 Task: Create a simple Node.js web server and deploy it to Azure using GitHub Actions.
Action: Mouse moved to (202, 0)
Screenshot: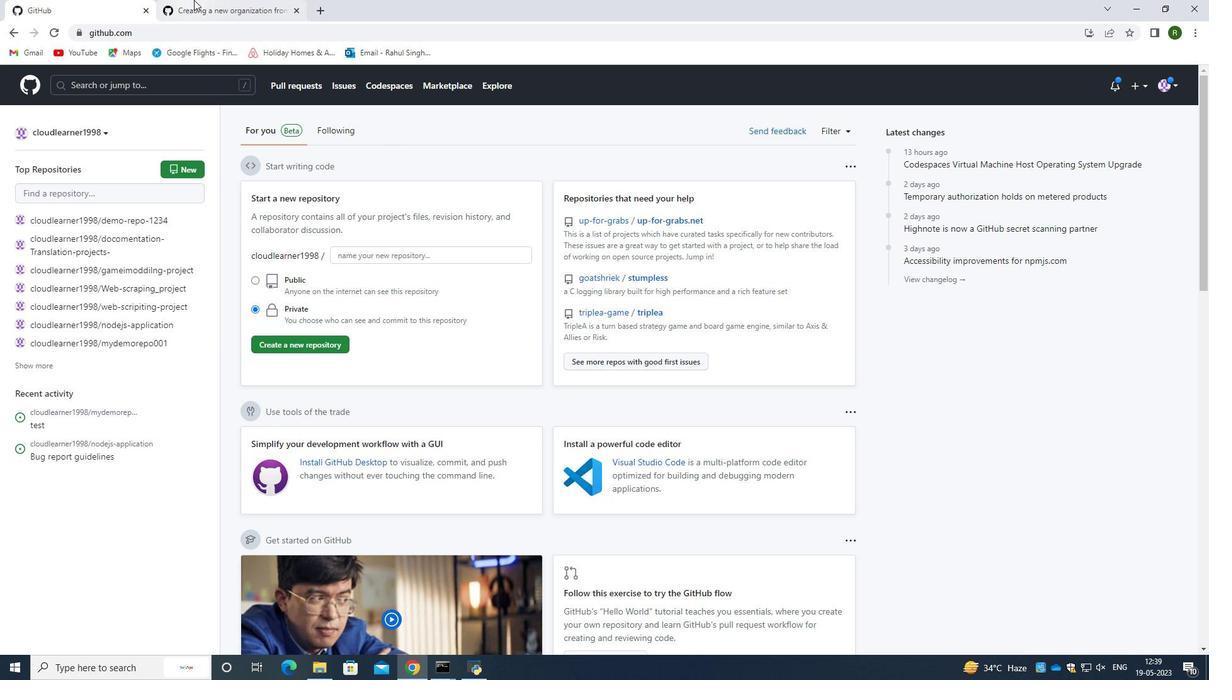 
Action: Mouse pressed left at (202, 0)
Screenshot: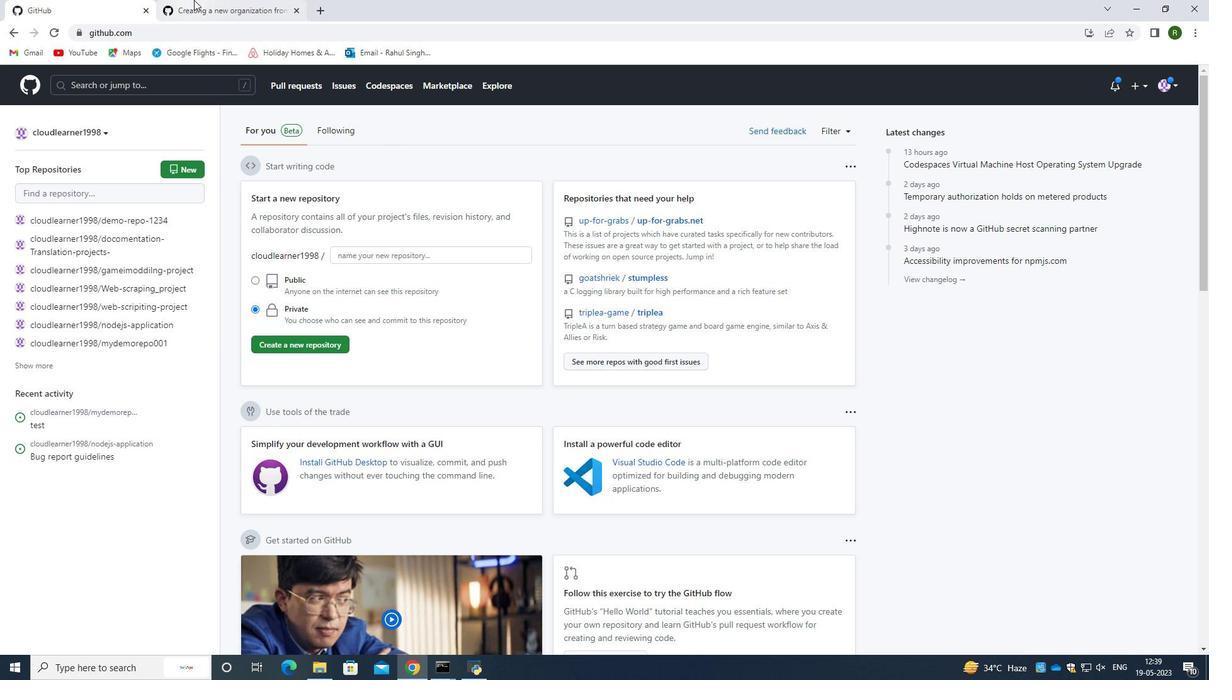 
Action: Mouse moved to (296, 13)
Screenshot: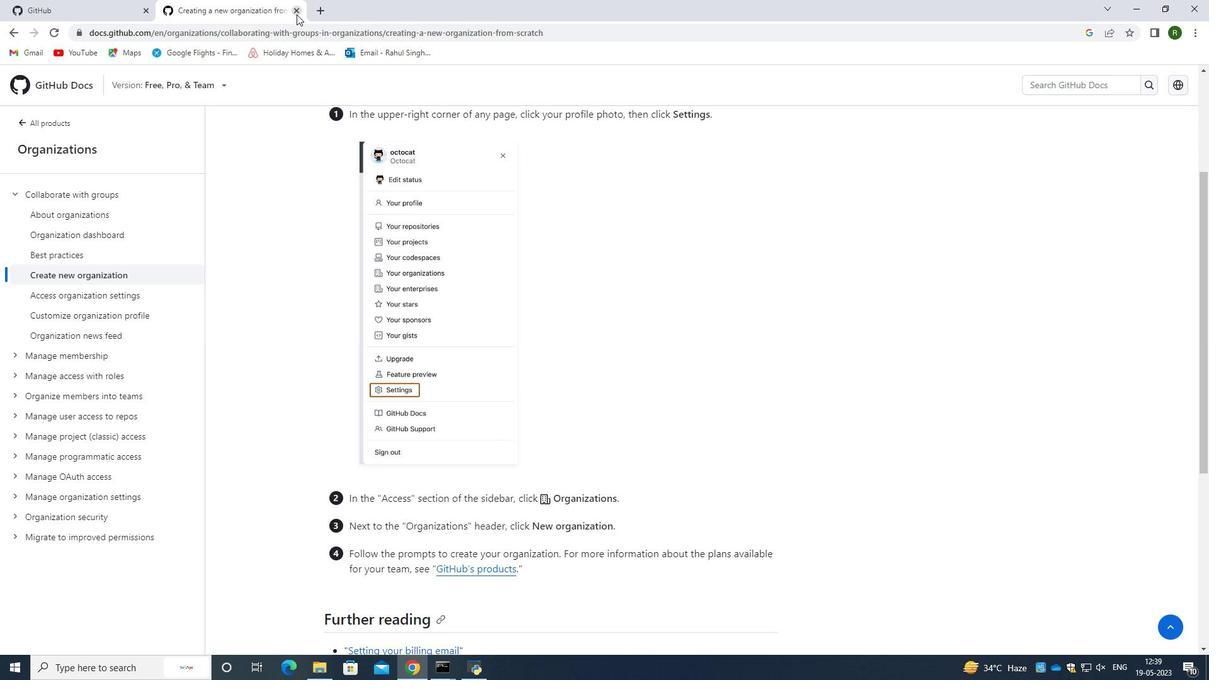 
Action: Mouse pressed left at (296, 13)
Screenshot: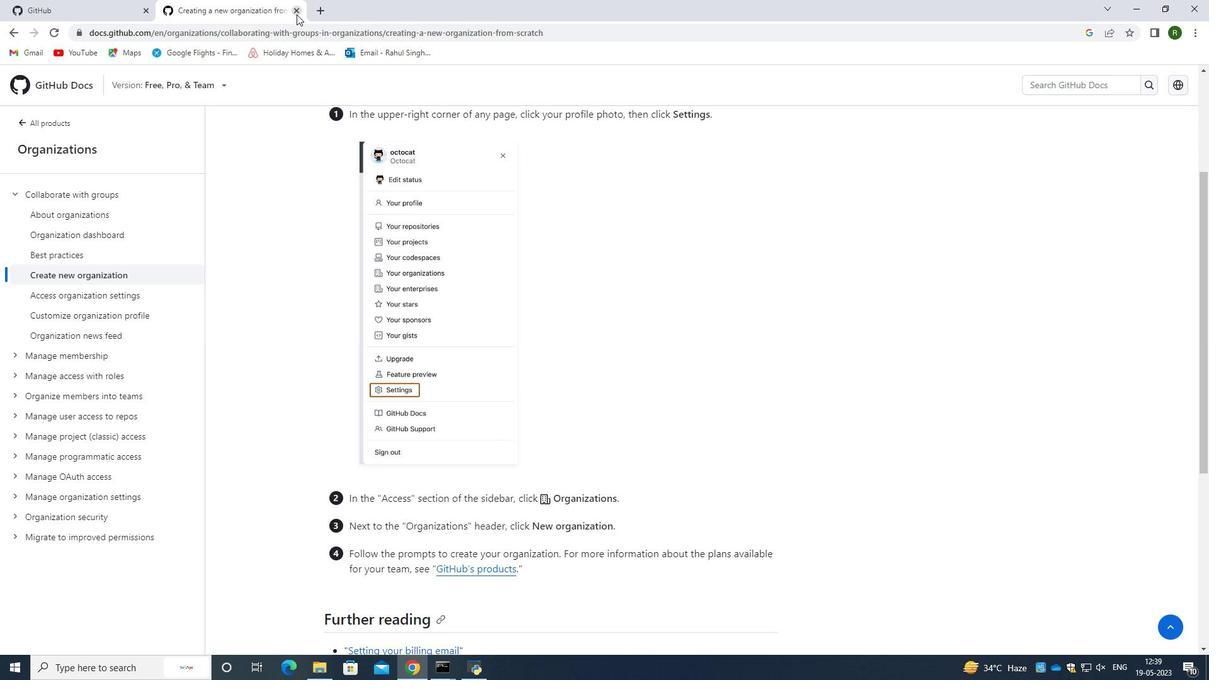 
Action: Mouse moved to (57, 0)
Screenshot: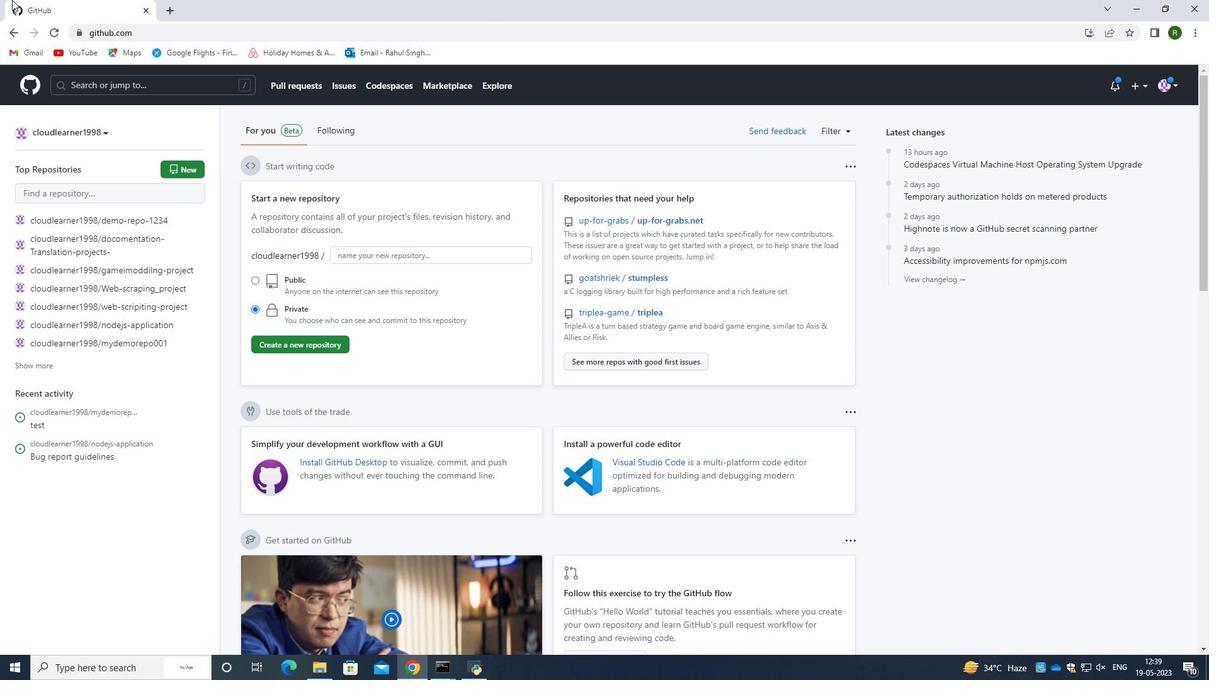 
Action: Mouse pressed left at (57, 0)
Screenshot: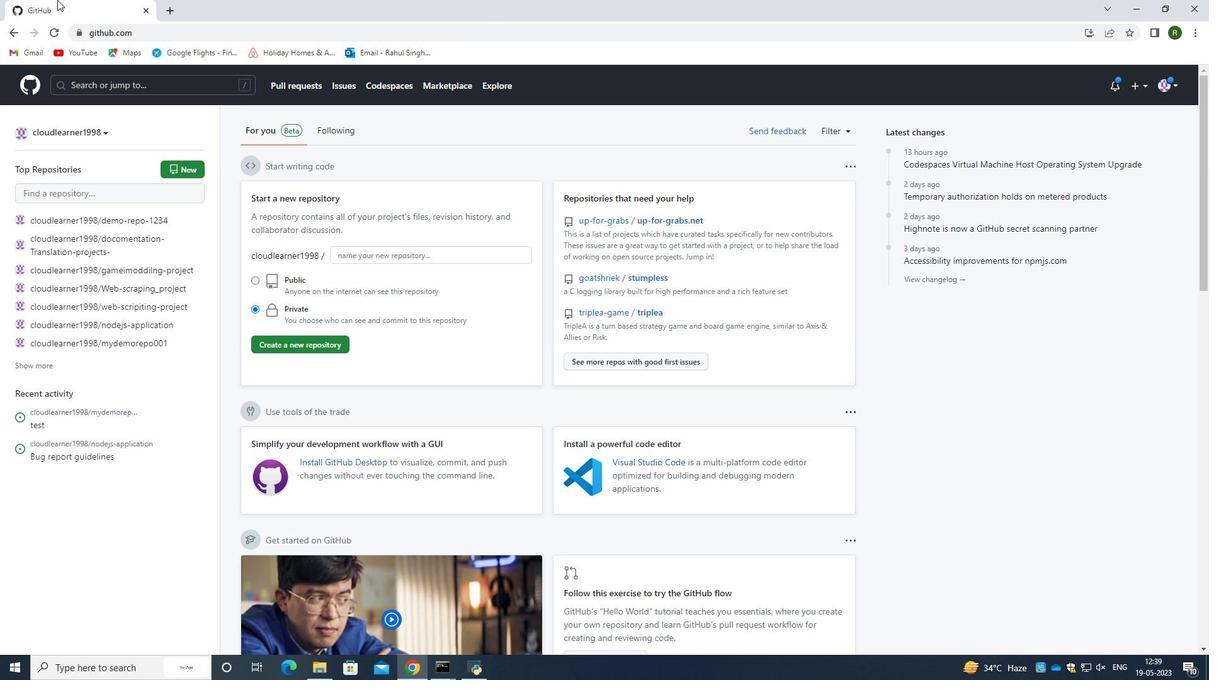 
Action: Mouse moved to (162, 7)
Screenshot: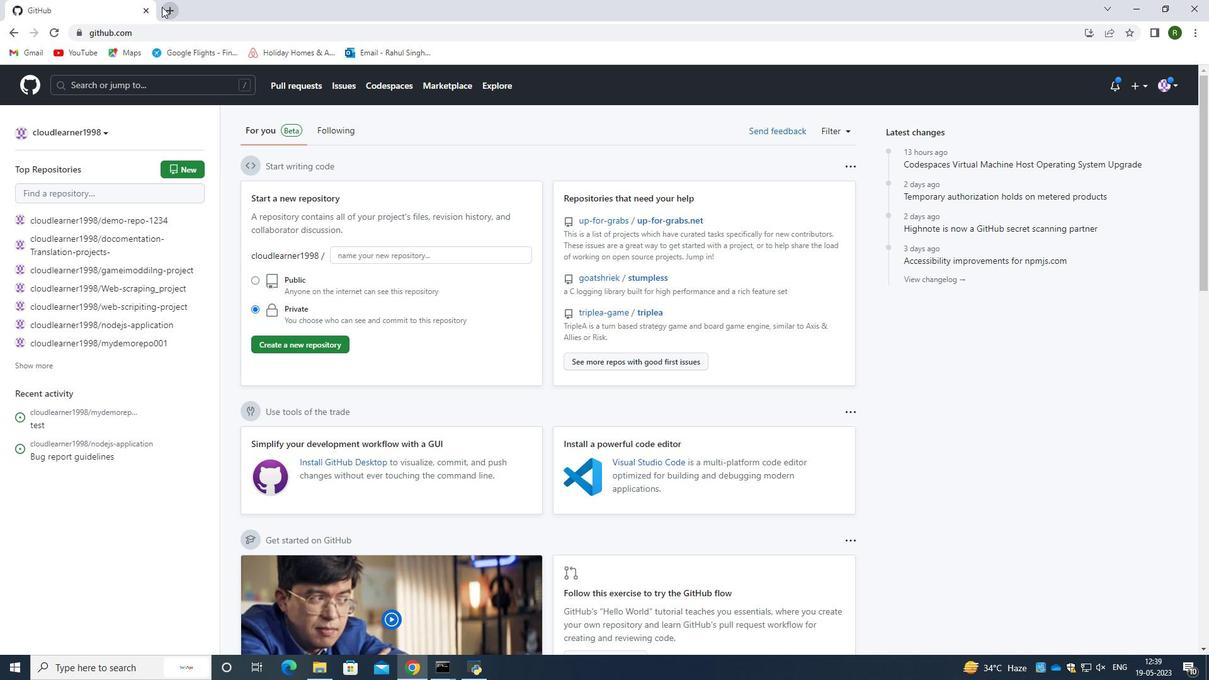 
Action: Mouse pressed left at (162, 7)
Screenshot: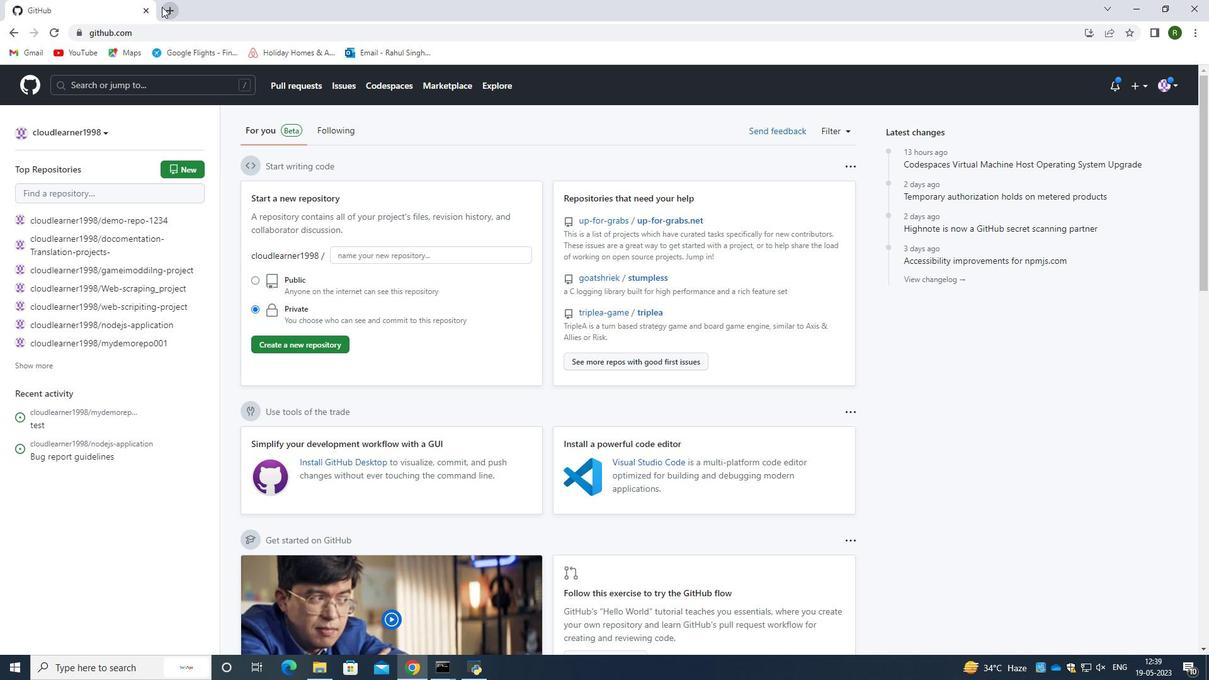 
Action: Mouse moved to (185, 34)
Screenshot: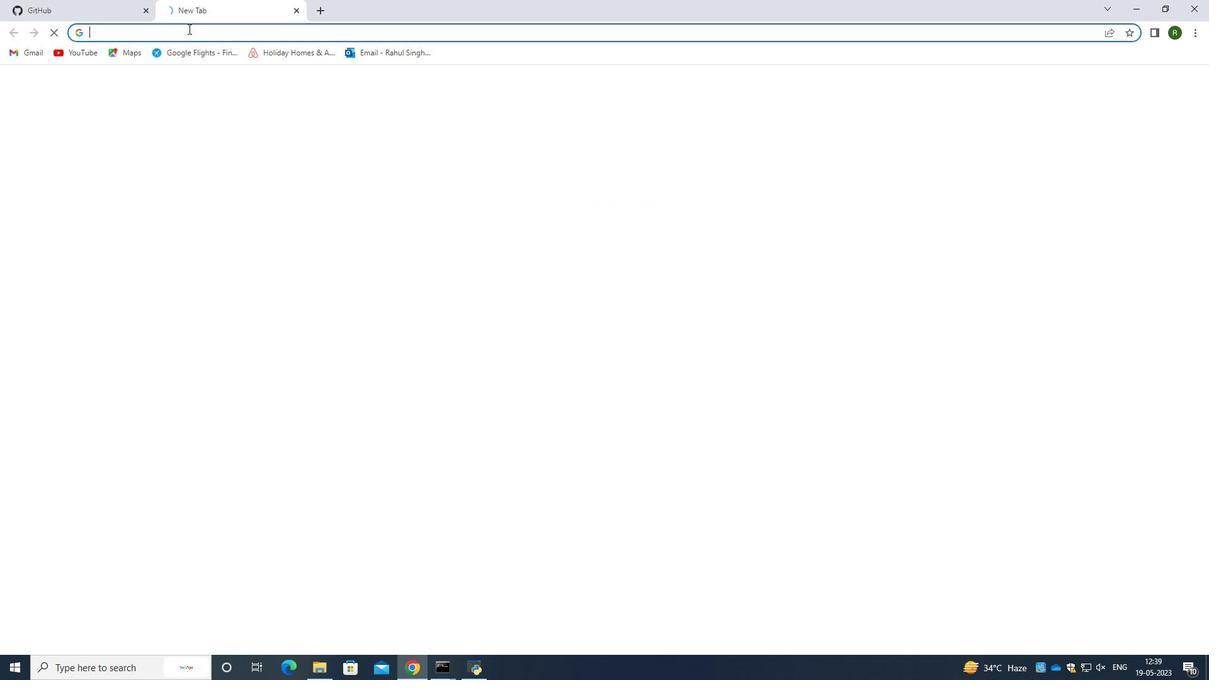 
Action: Key pressed simple<Key.space>webscrio<Key.backspace>pt<Key.space>fro<Key.space><Key.backspace><Key.backspace><Key.backspace>or<Key.space>a<Key.space>p<Key.backspace><Key.backspace><Key.backspace><Key.backspace><Key.backspace><Key.backspace><Key.backspace>in<Key.space>pty<Key.backspace><Key.backspace>ython<Key.enter>
Screenshot: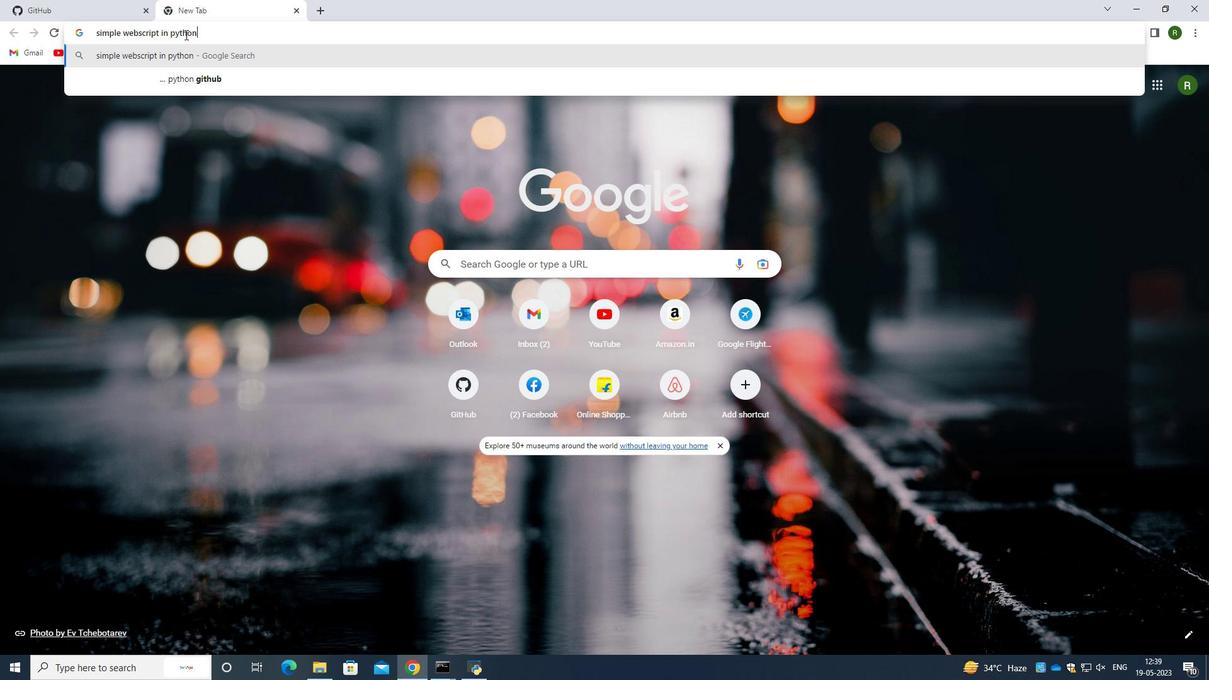 
Action: Mouse moved to (290, 363)
Screenshot: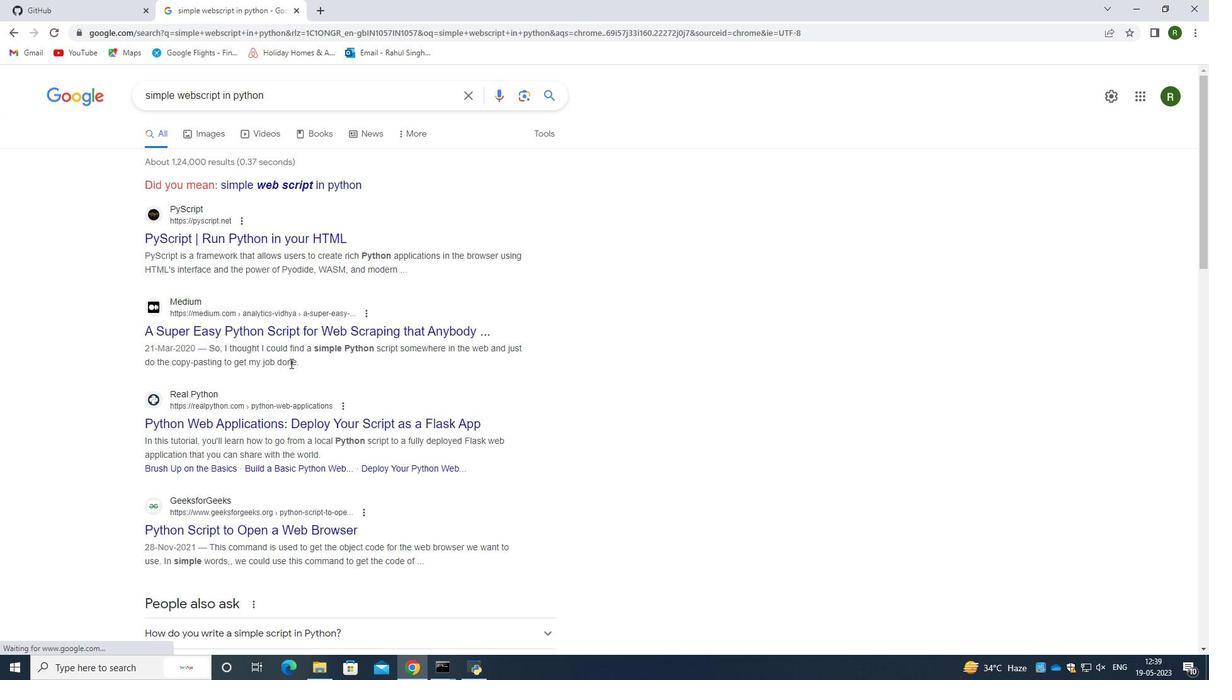 
Action: Mouse scrolled (290, 362) with delta (0, 0)
Screenshot: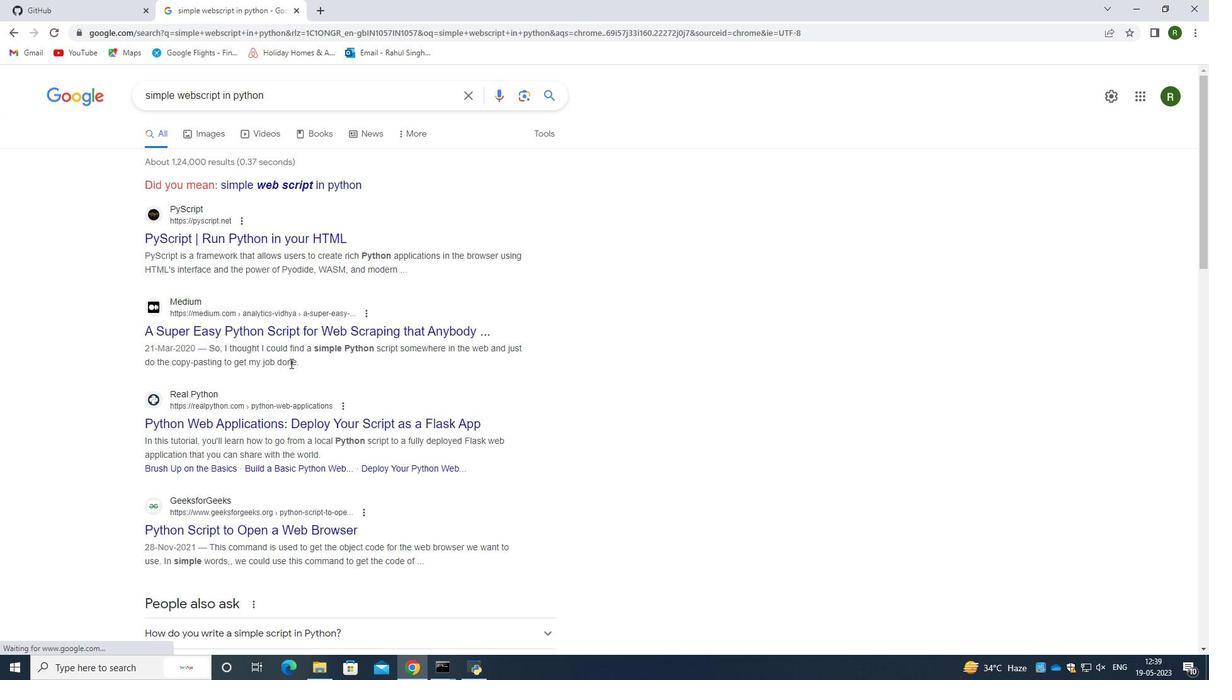 
Action: Mouse moved to (290, 363)
Screenshot: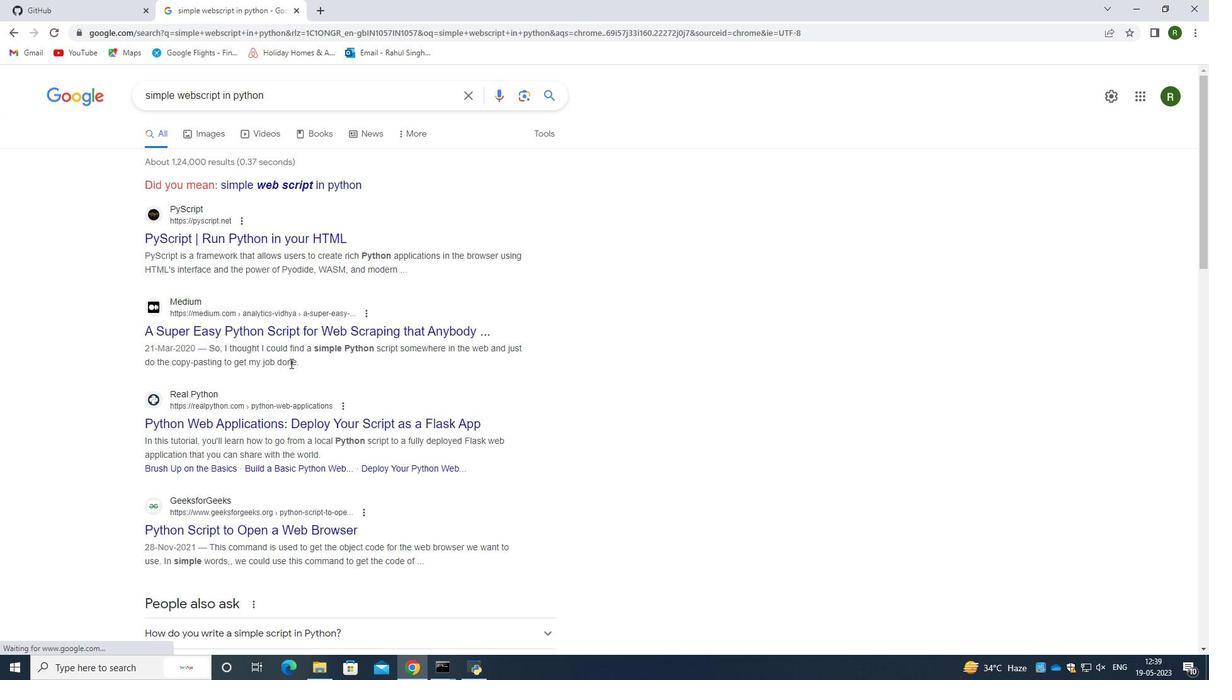 
Action: Mouse scrolled (290, 362) with delta (0, 0)
Screenshot: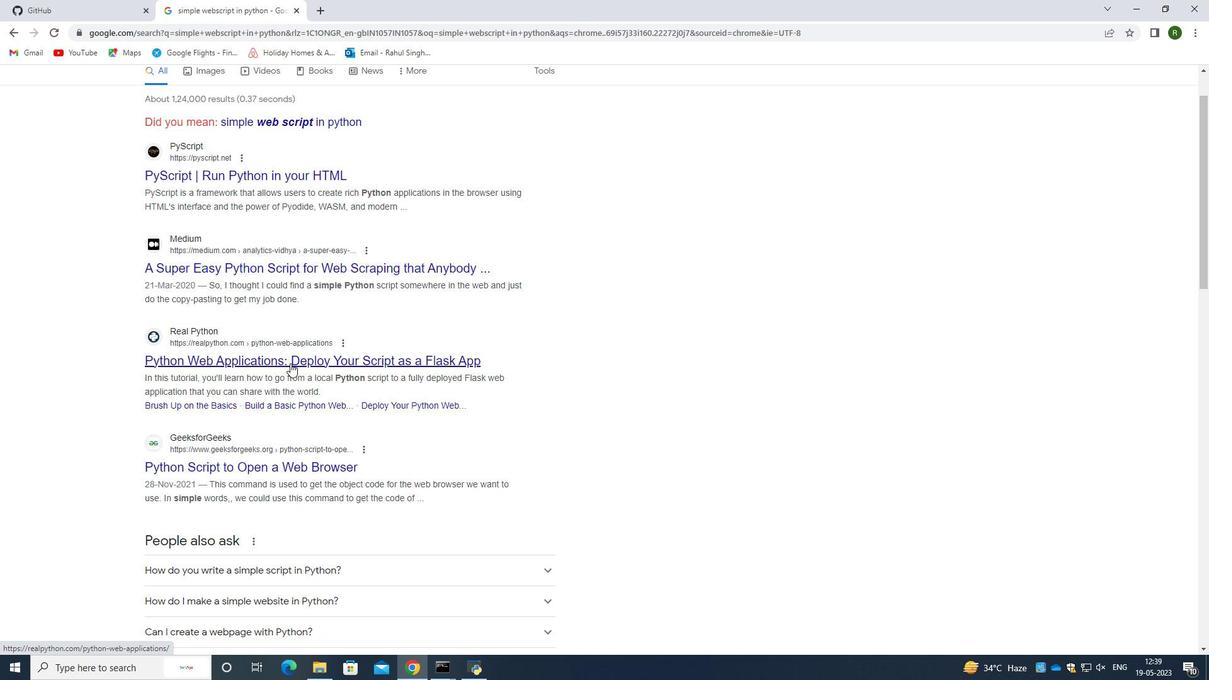 
Action: Mouse moved to (291, 365)
Screenshot: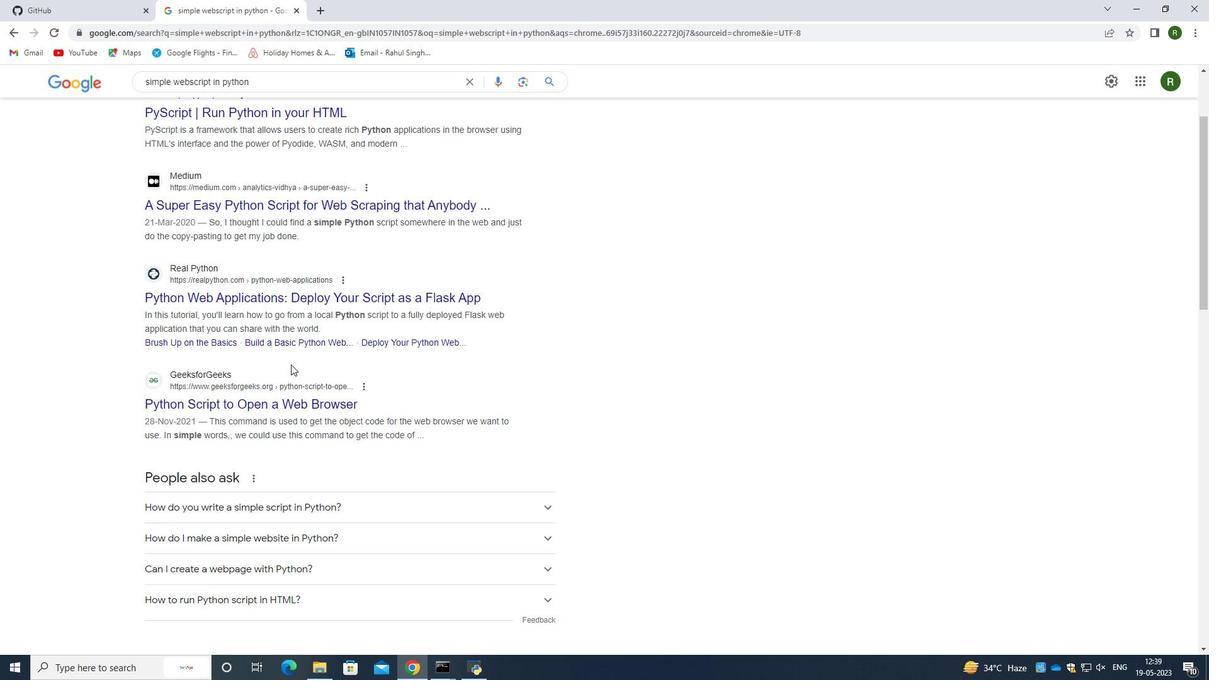 
Action: Mouse scrolled (291, 366) with delta (0, 0)
Screenshot: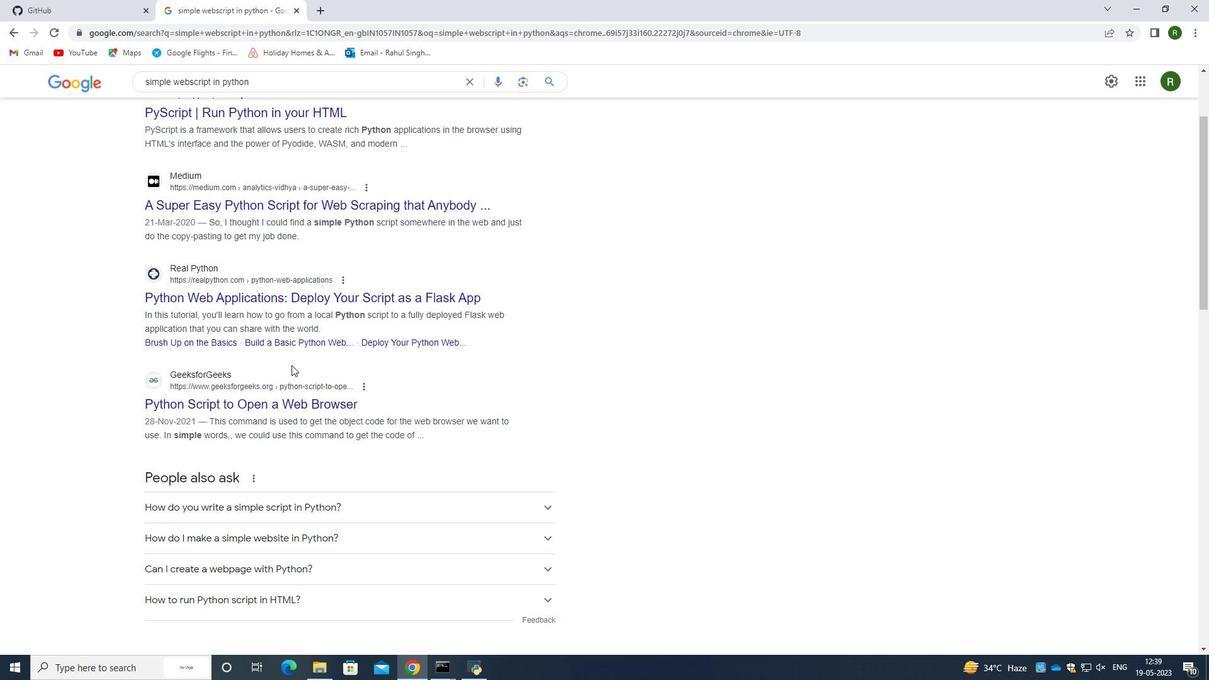 
Action: Mouse scrolled (291, 366) with delta (0, 0)
Screenshot: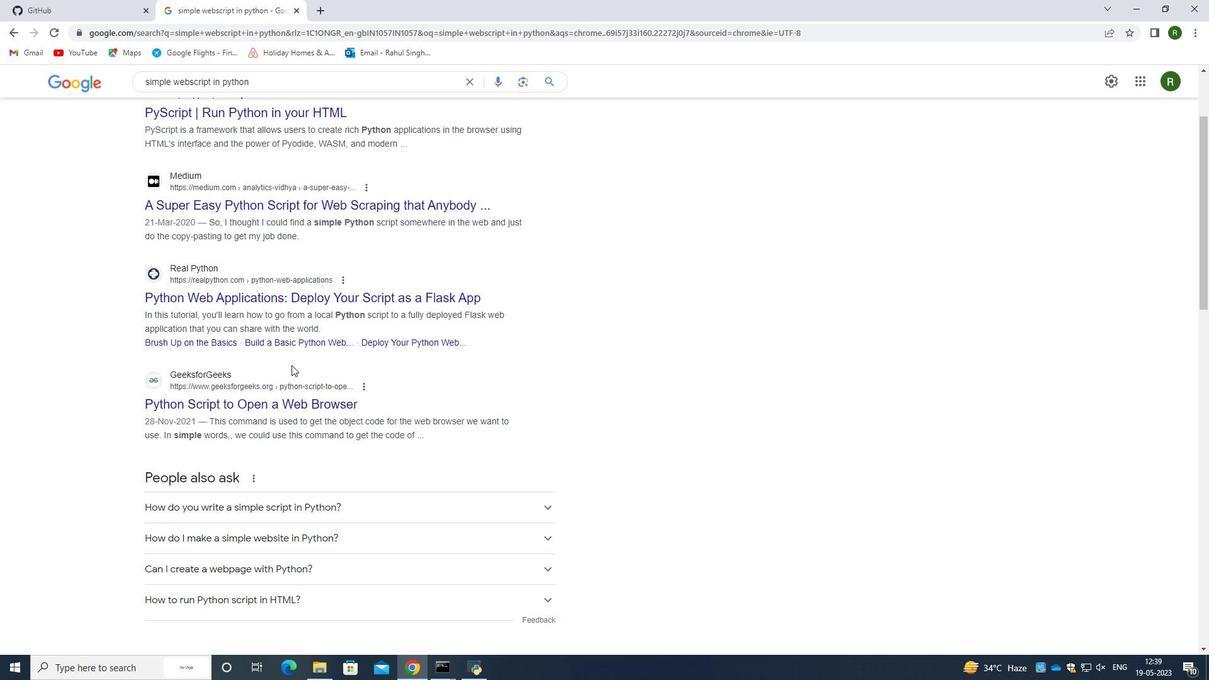 
Action: Mouse scrolled (291, 366) with delta (0, 0)
Screenshot: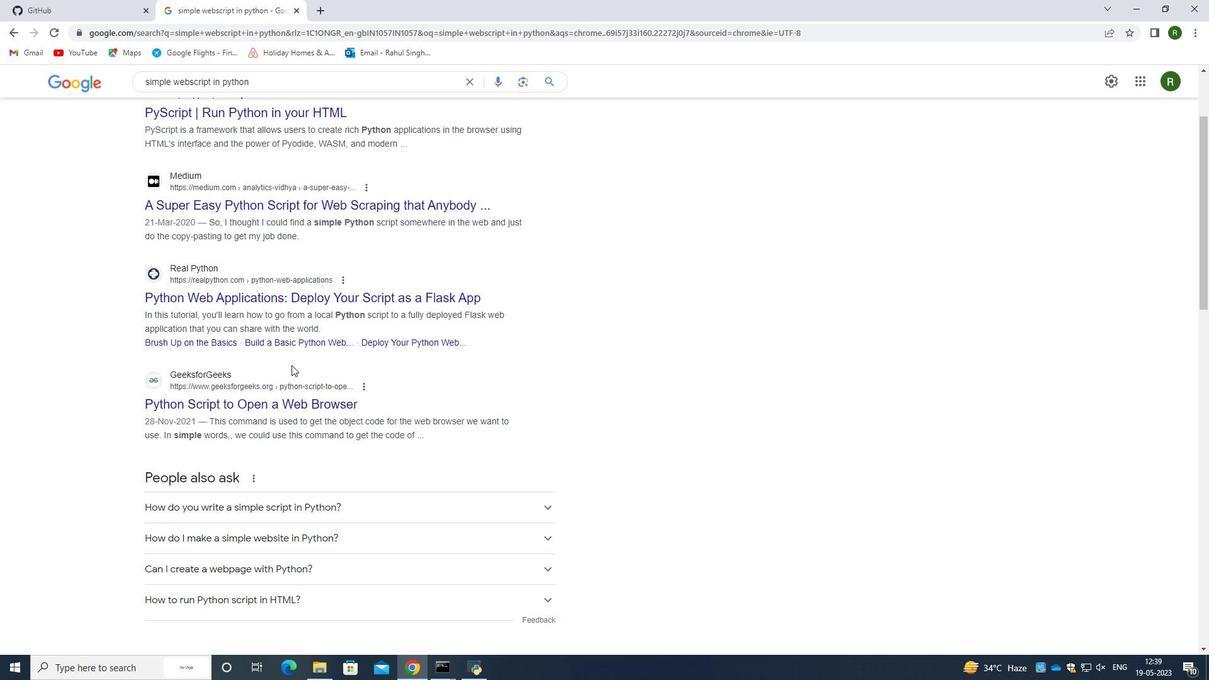 
Action: Mouse moved to (277, 101)
Screenshot: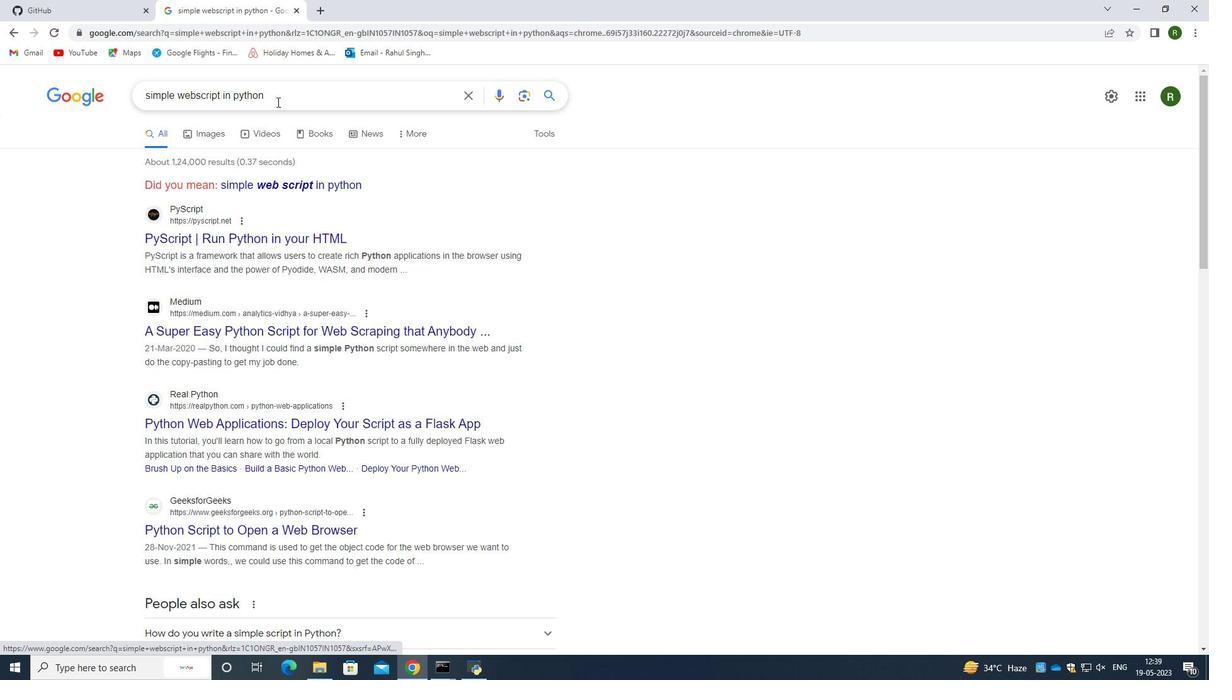 
Action: Mouse pressed left at (277, 101)
Screenshot: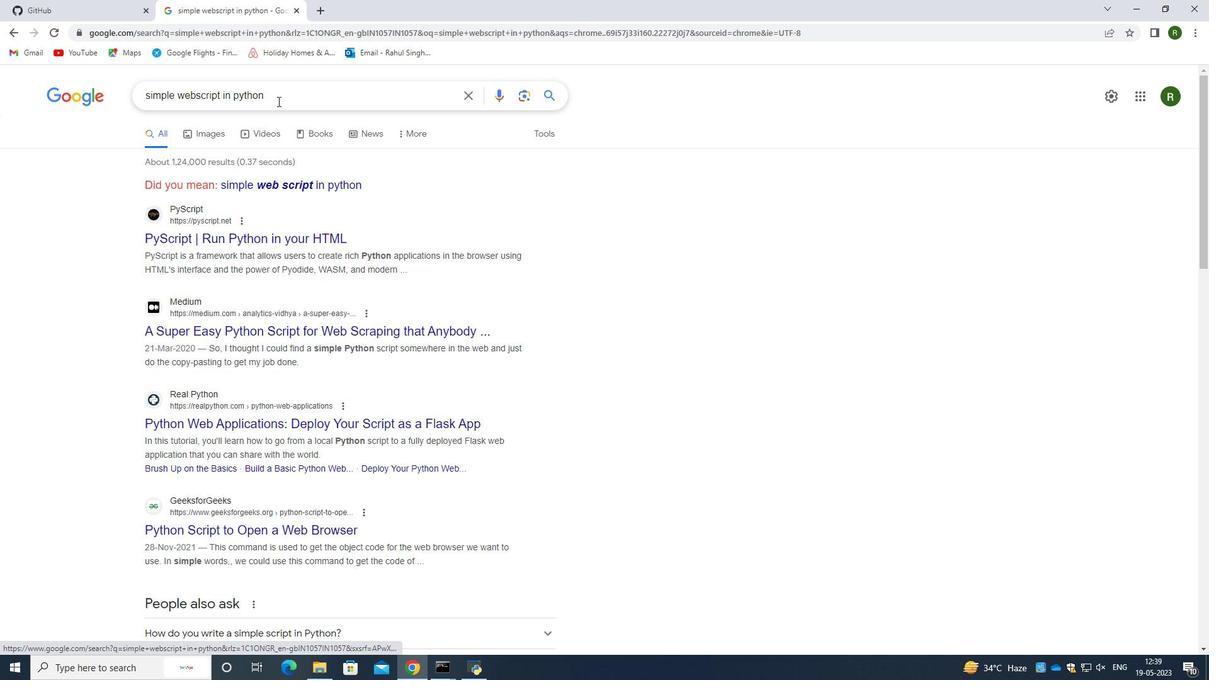 
Action: Mouse moved to (126, 95)
Screenshot: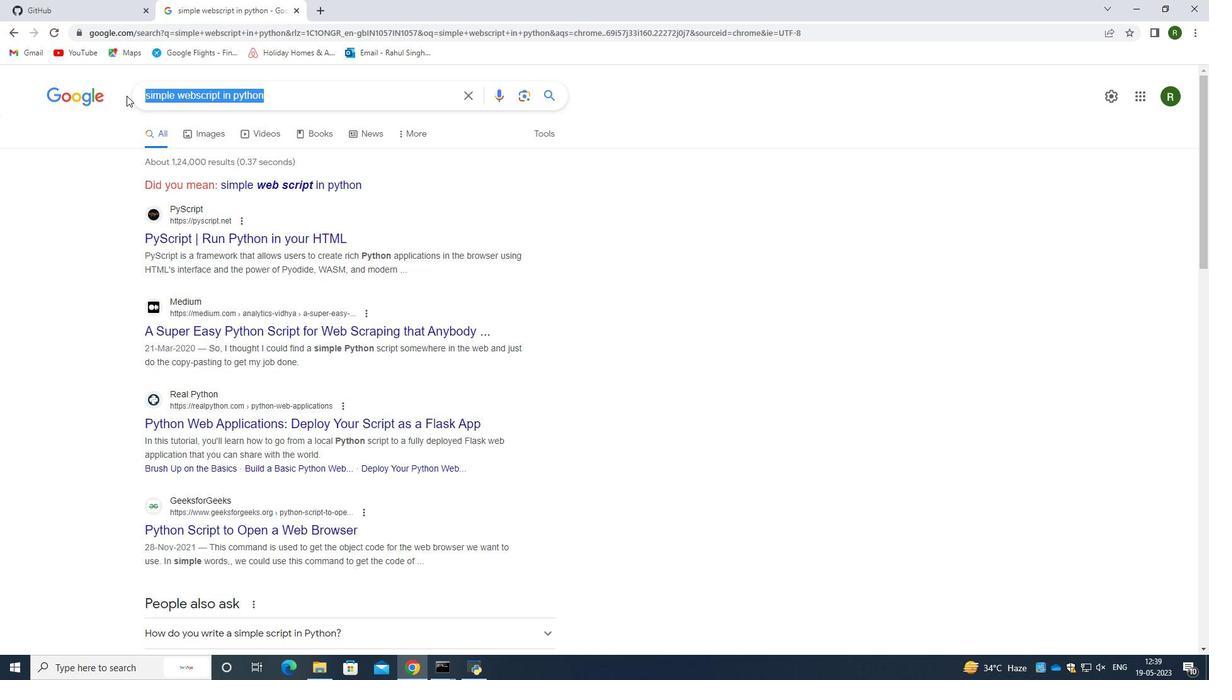 
Action: Key pressed simple<Key.space>webpage<Key.space>code<Key.enter>
Screenshot: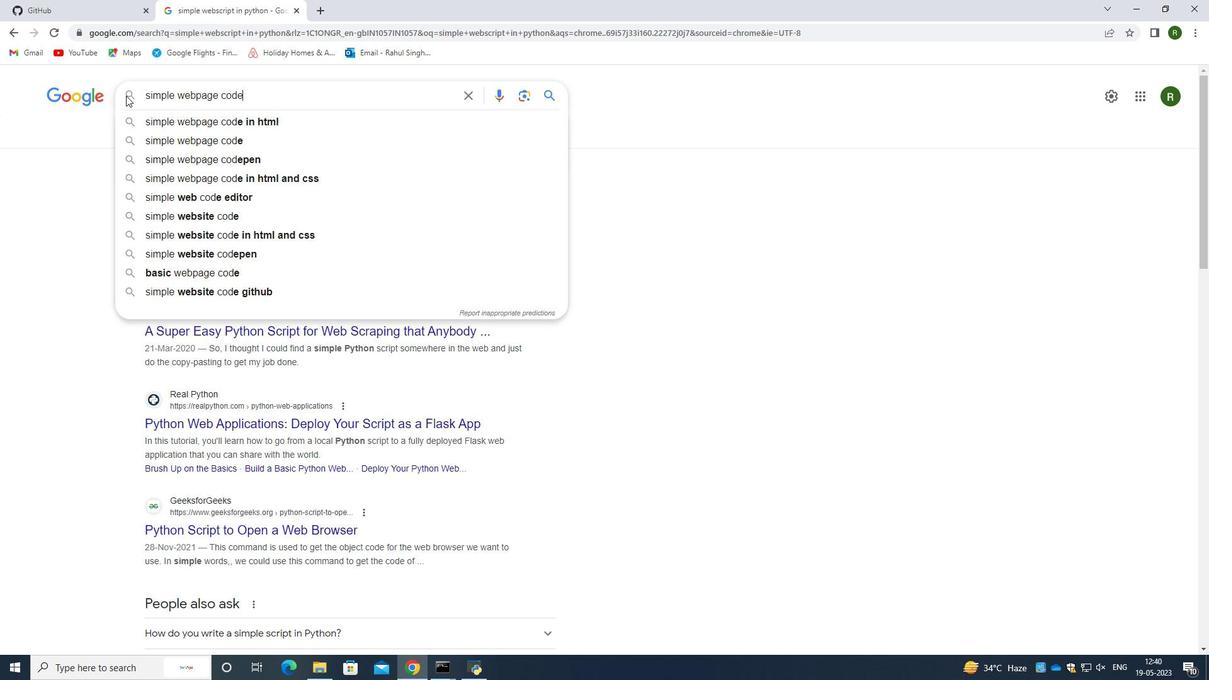 
Action: Mouse moved to (273, 360)
Screenshot: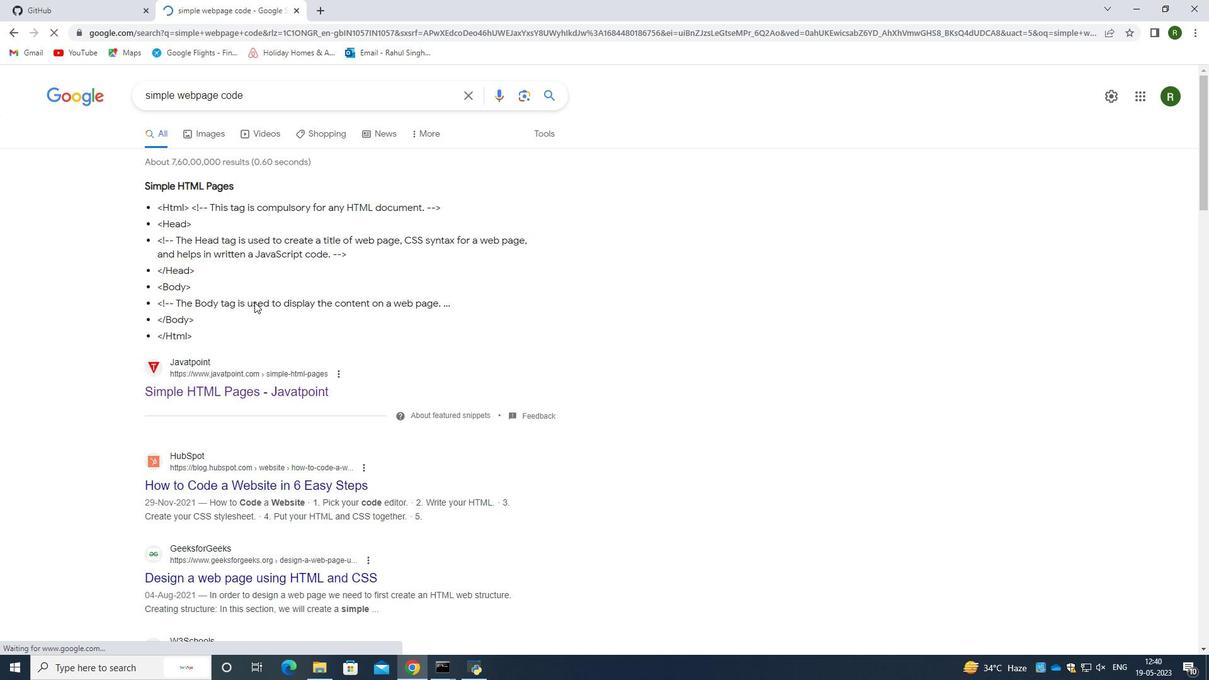 
Action: Mouse scrolled (273, 359) with delta (0, 0)
Screenshot: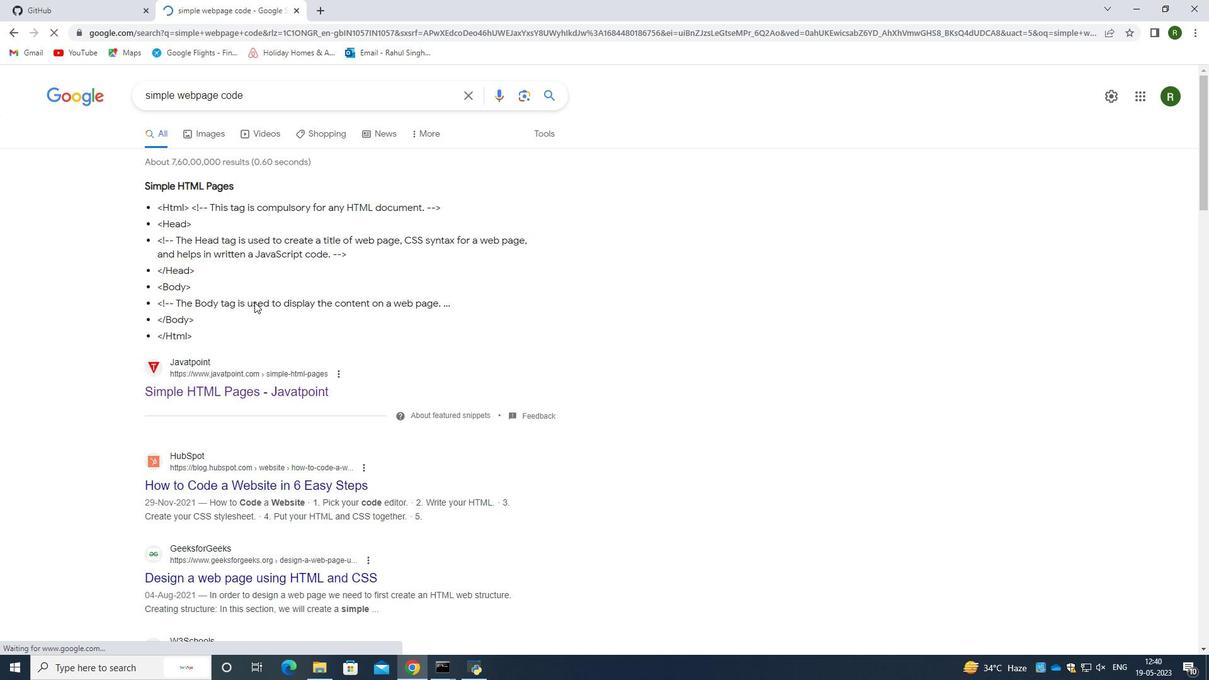 
Action: Mouse moved to (272, 364)
Screenshot: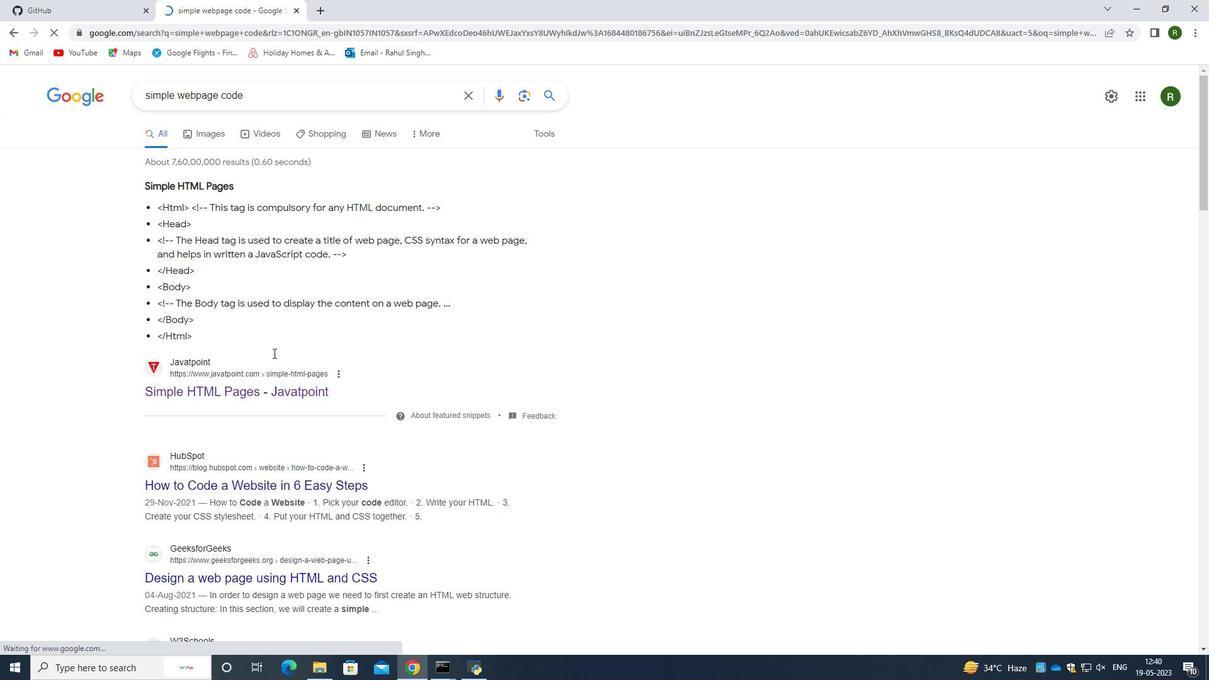 
Action: Mouse scrolled (272, 363) with delta (0, 0)
Screenshot: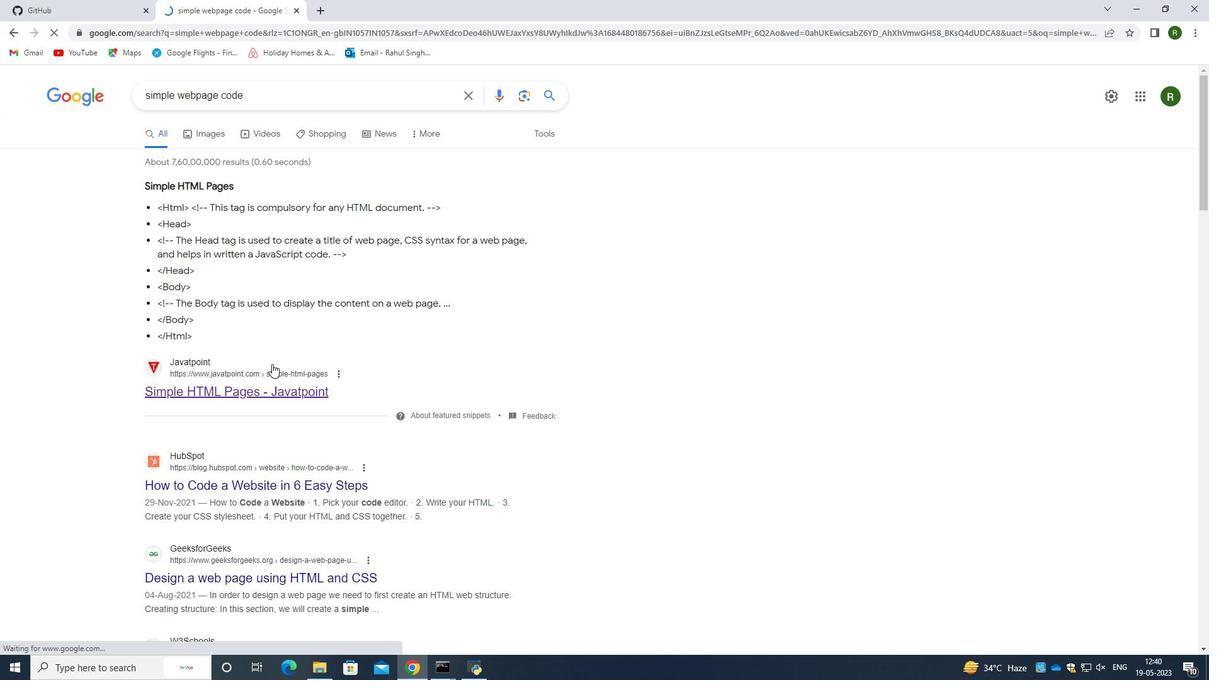 
Action: Mouse moved to (296, 475)
Screenshot: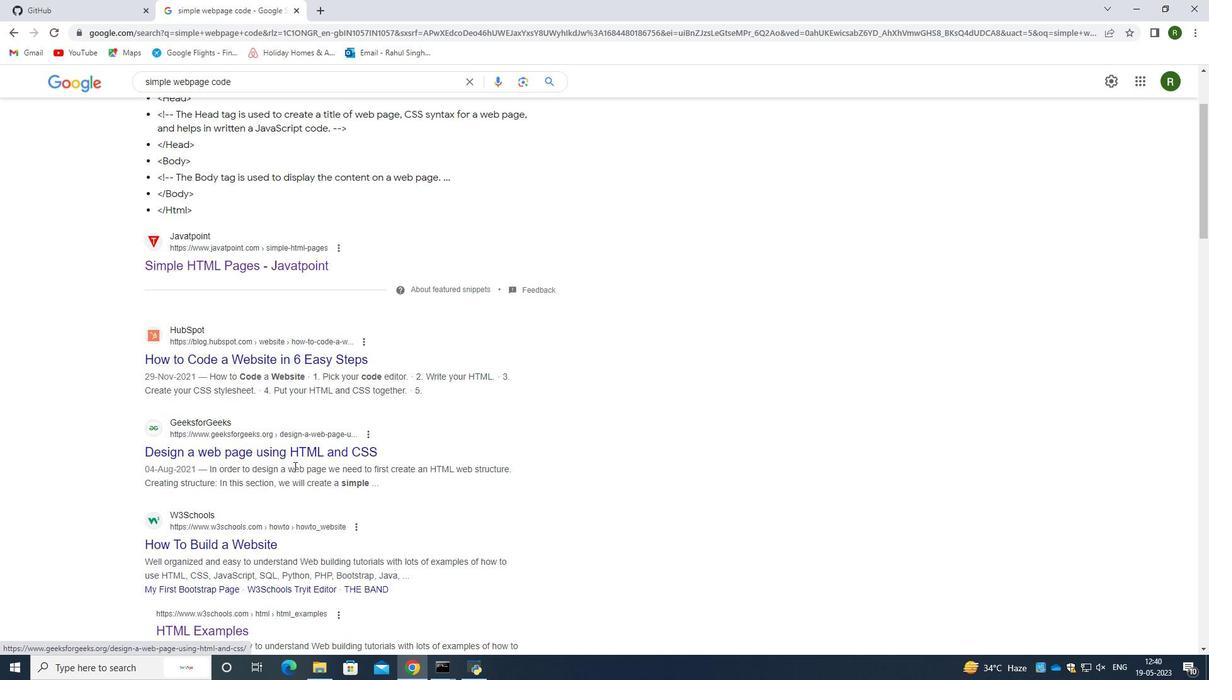 
Action: Mouse scrolled (296, 475) with delta (0, 0)
Screenshot: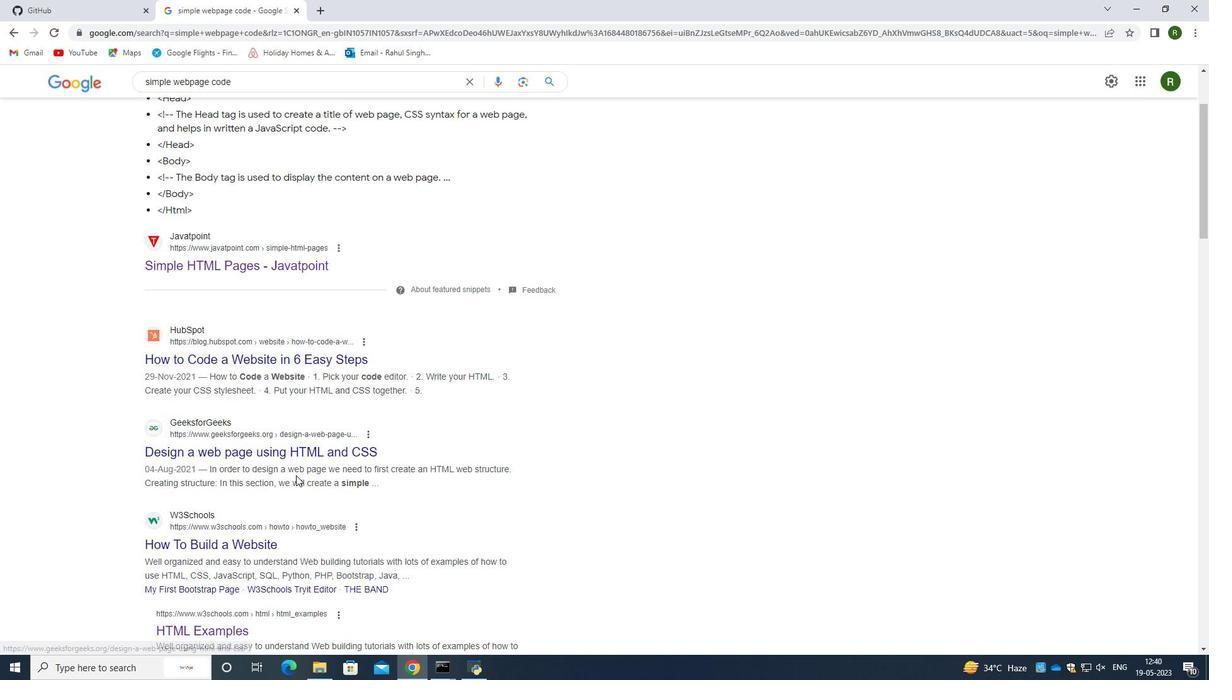 
Action: Mouse moved to (282, 471)
Screenshot: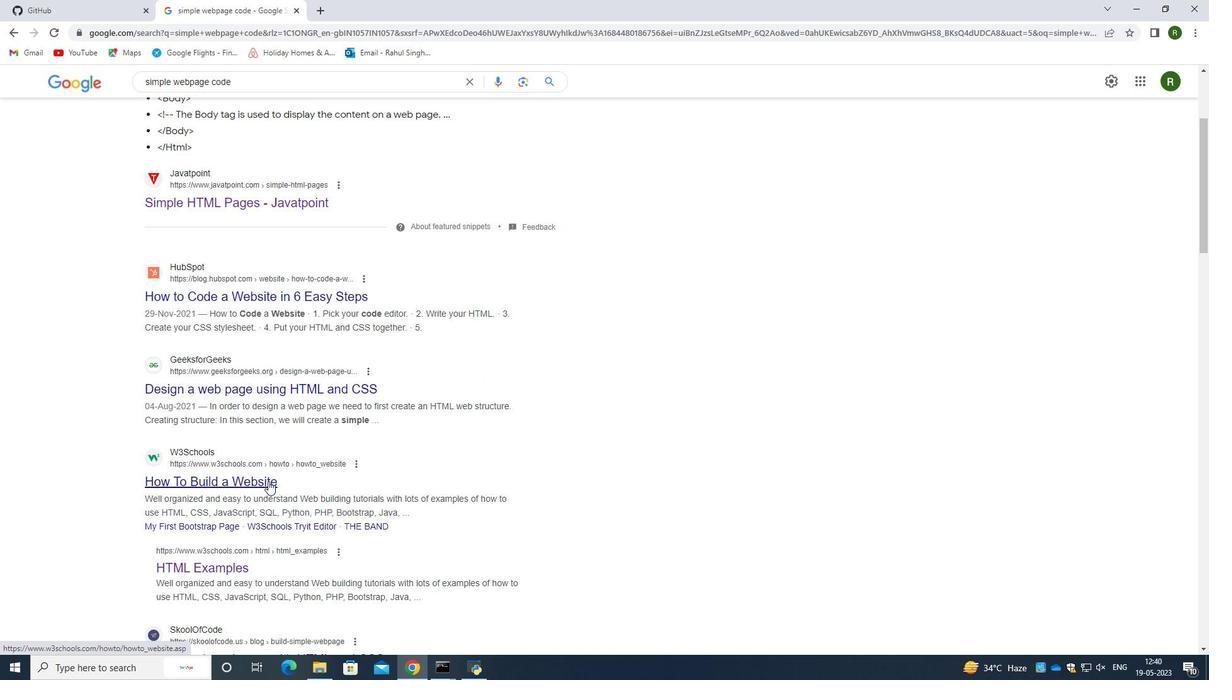 
Action: Mouse scrolled (282, 470) with delta (0, 0)
Screenshot: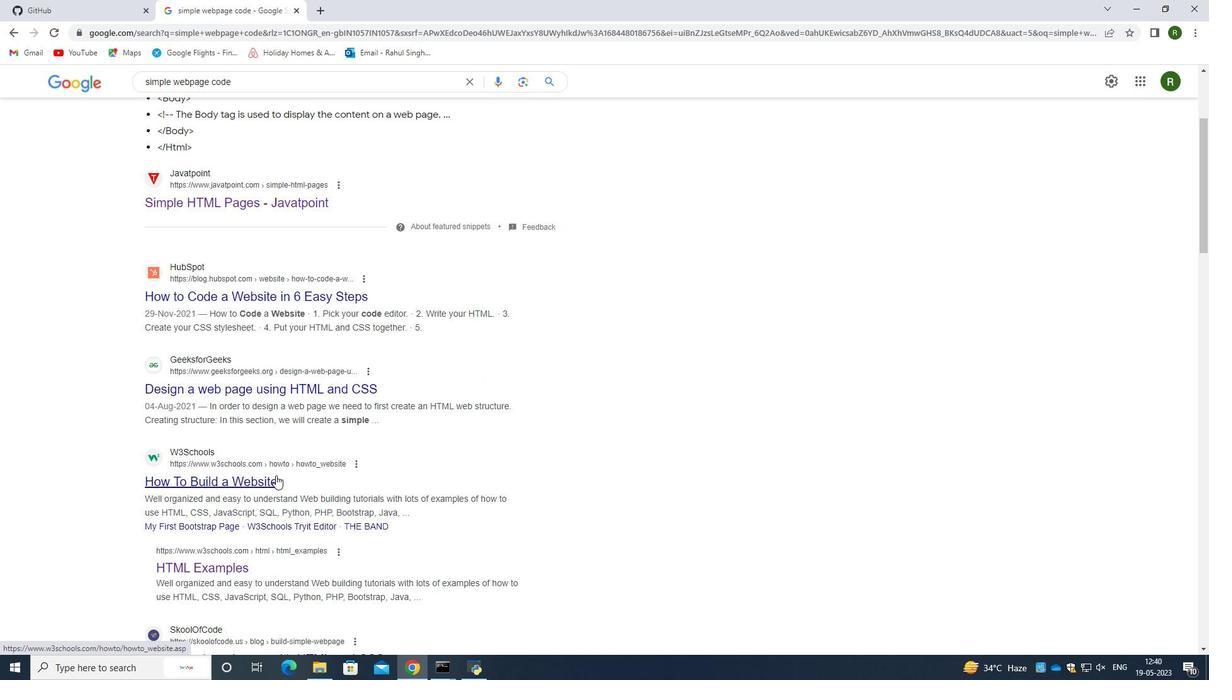 
Action: Mouse moved to (278, 485)
Screenshot: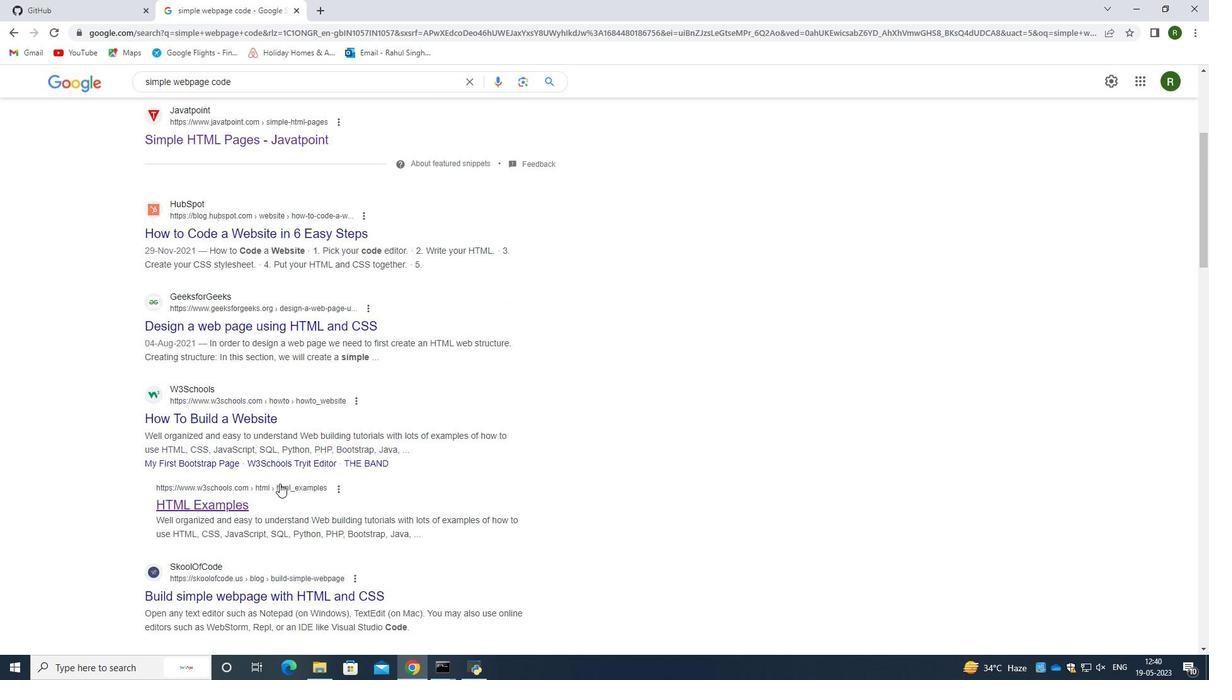 
Action: Mouse scrolled (278, 484) with delta (0, 0)
Screenshot: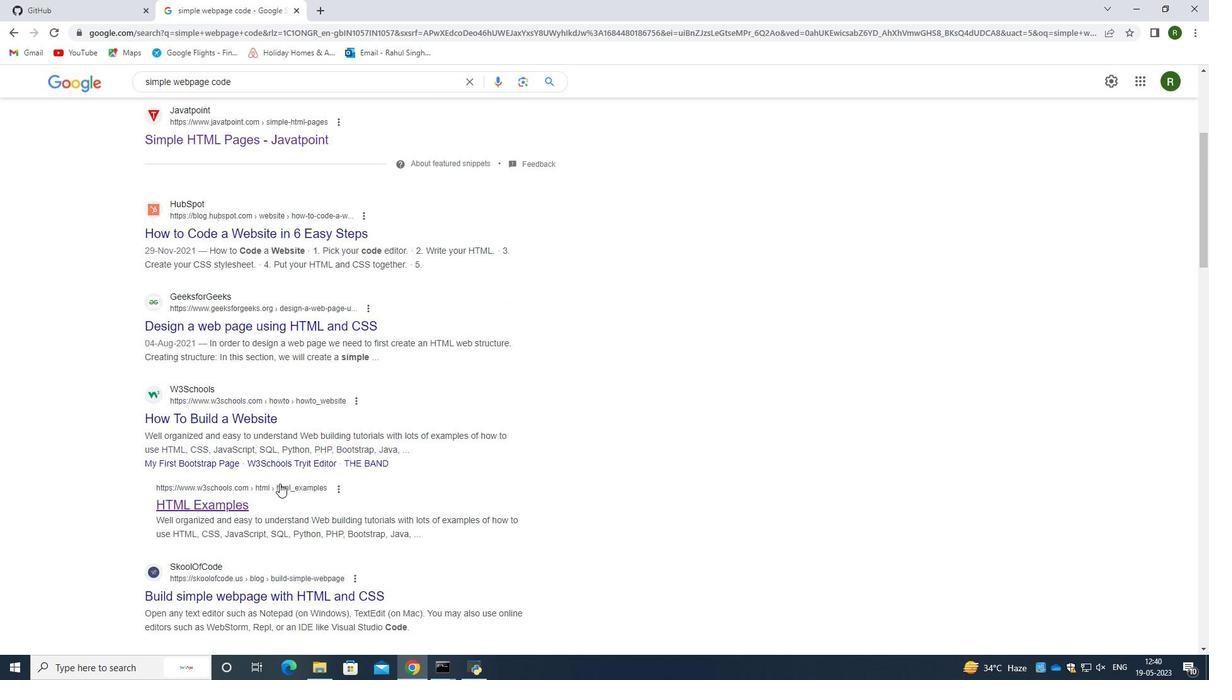 
Action: Mouse moved to (276, 487)
Screenshot: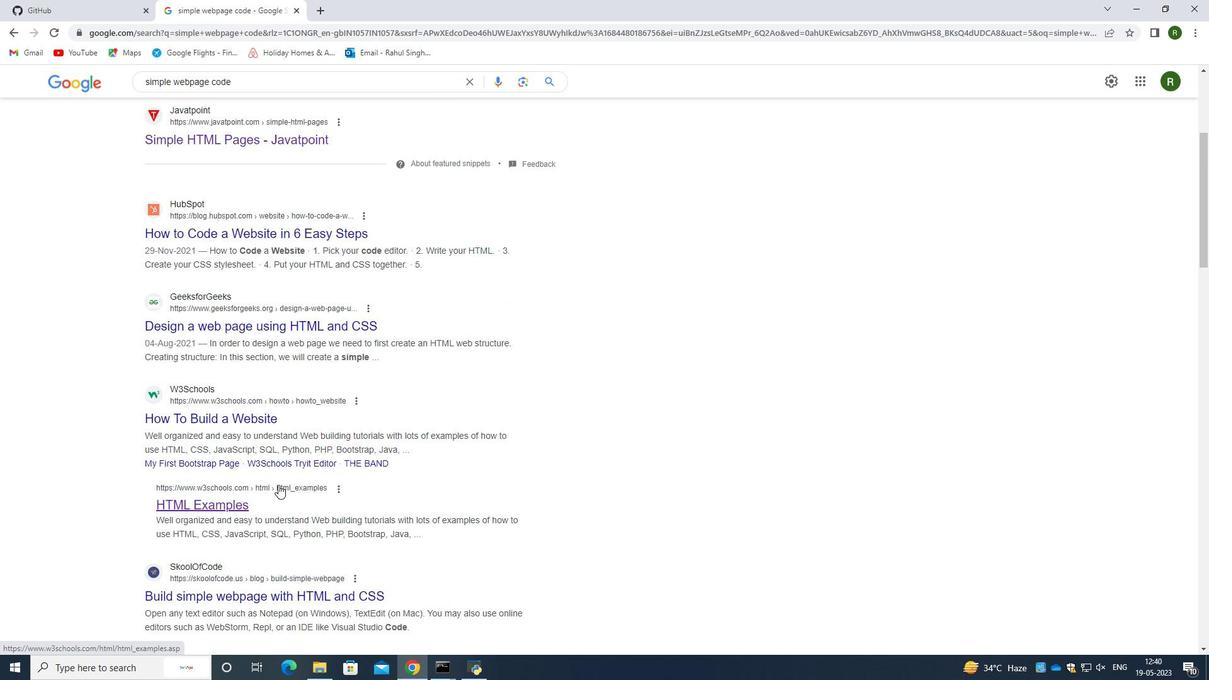 
Action: Mouse scrolled (276, 487) with delta (0, 0)
Screenshot: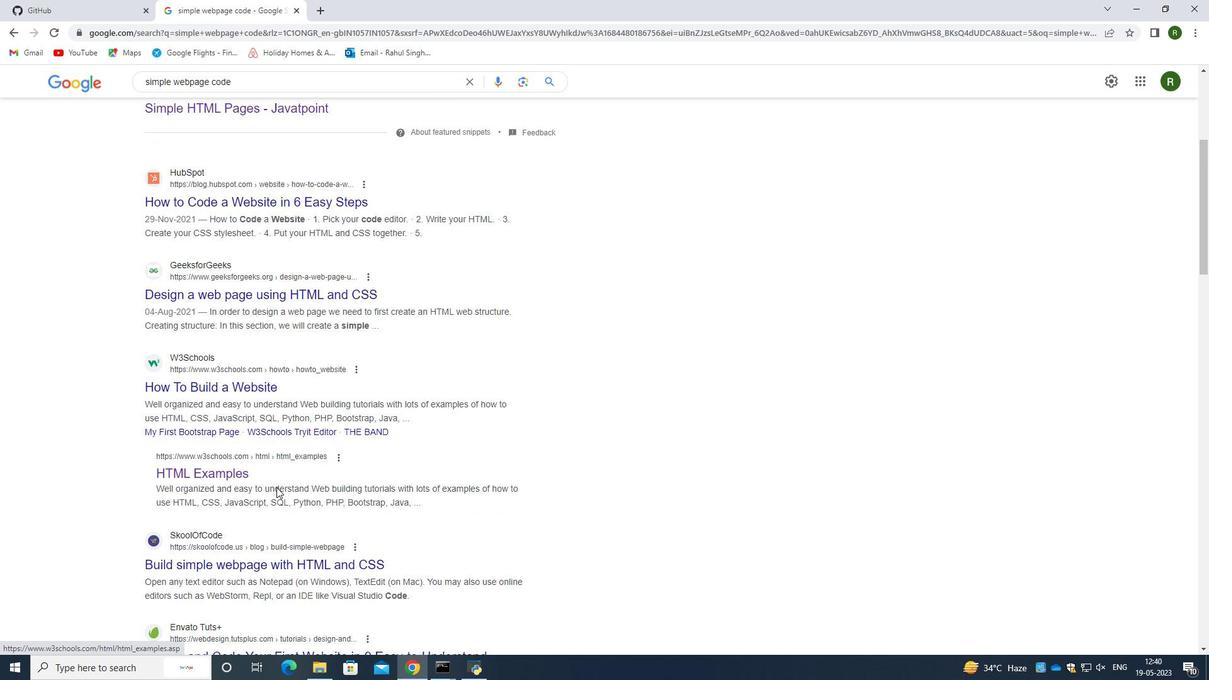 
Action: Mouse moved to (233, 377)
Screenshot: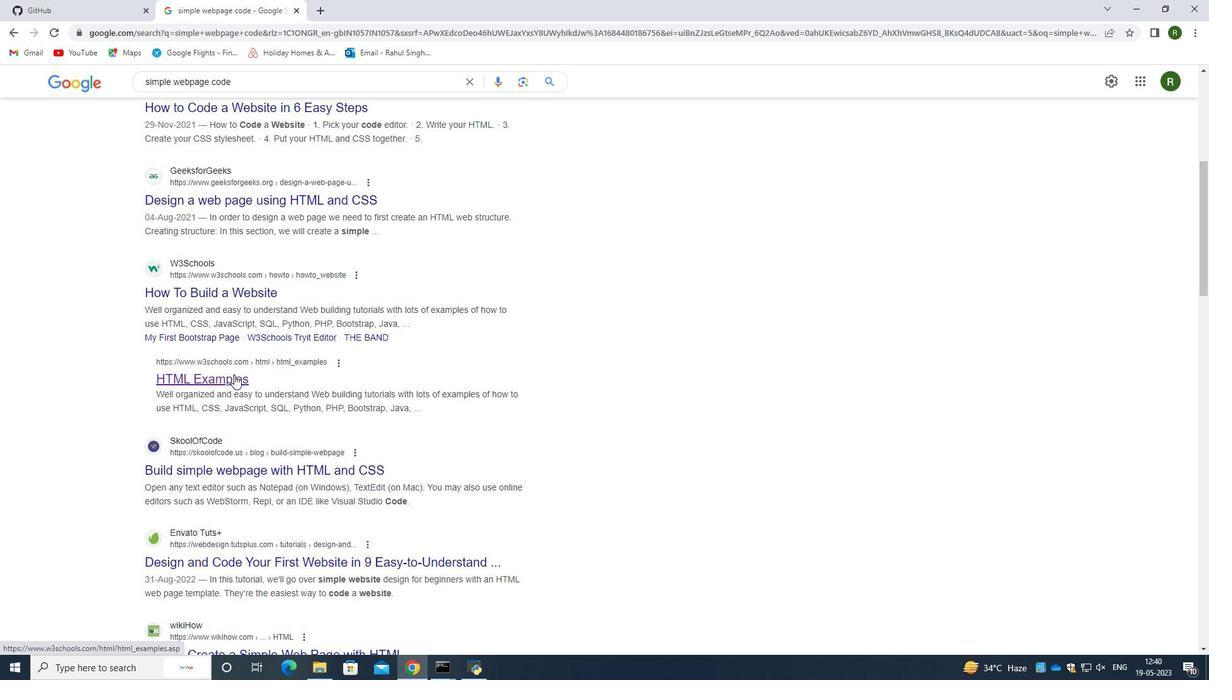 
Action: Mouse pressed left at (233, 377)
Screenshot: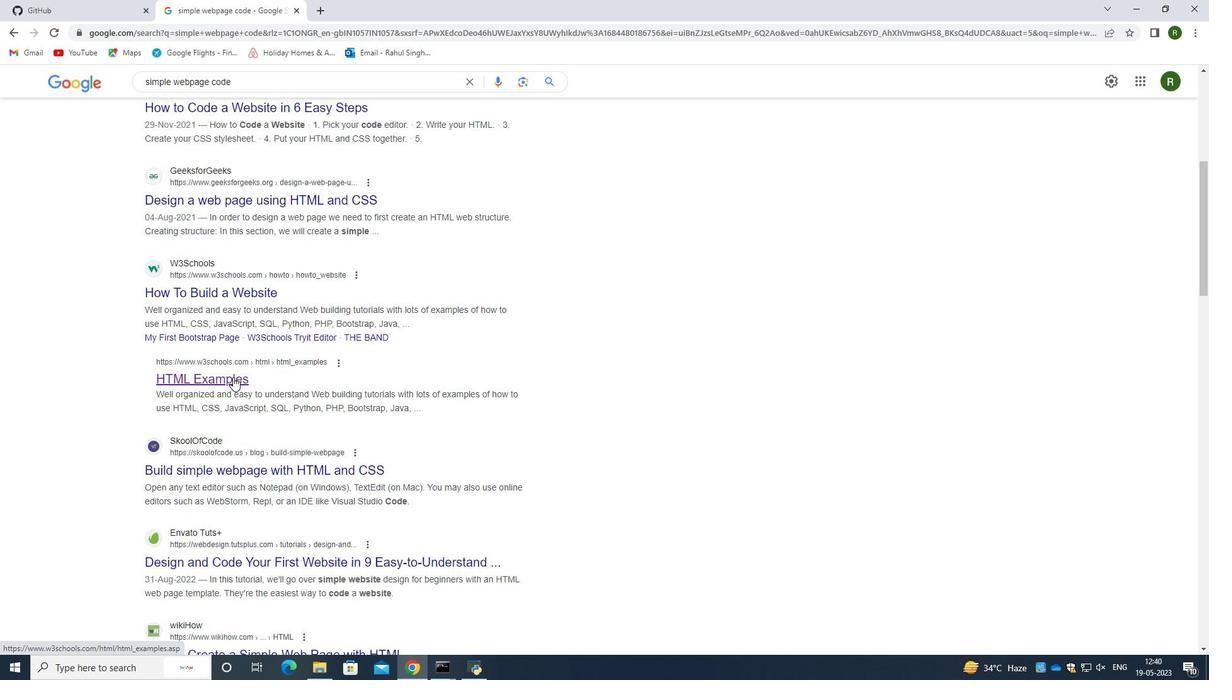 
Action: Mouse moved to (986, 131)
Screenshot: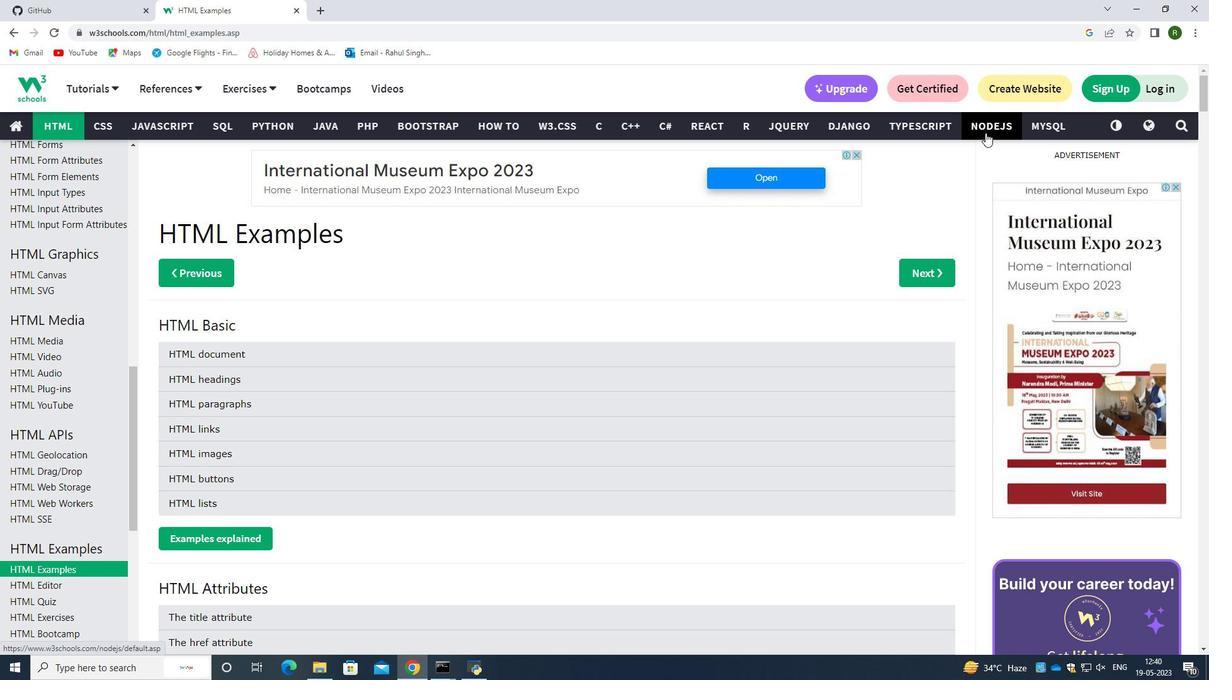 
Action: Mouse pressed left at (986, 131)
Screenshot: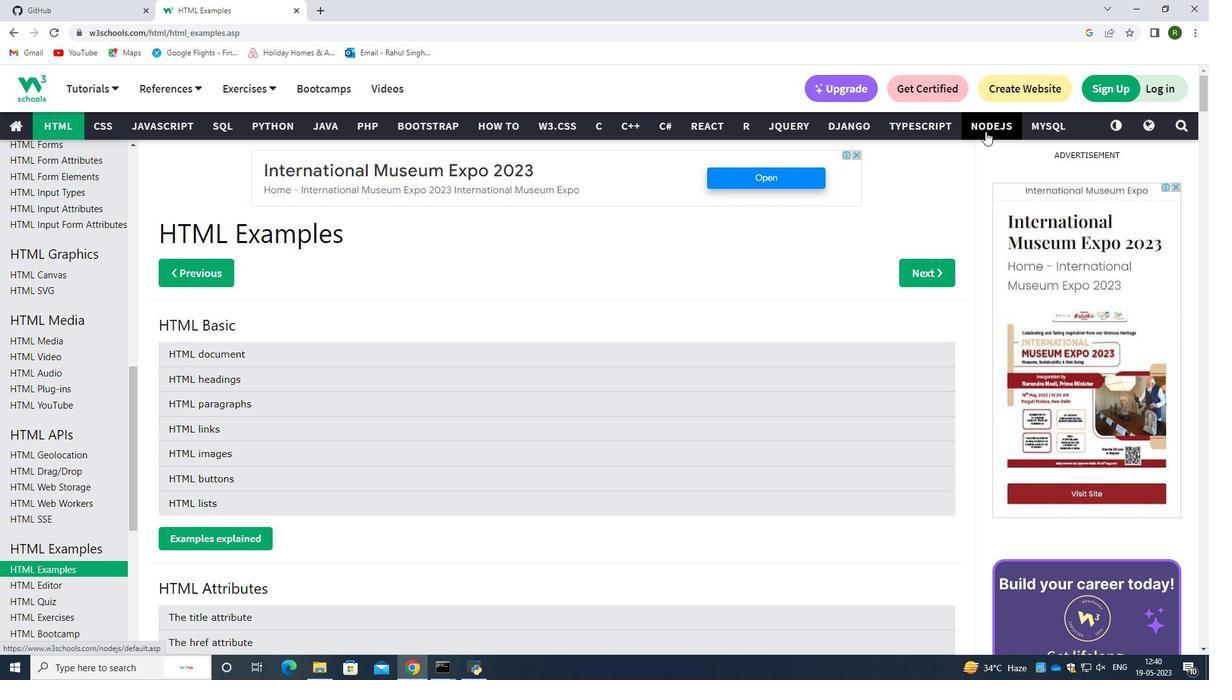 
Action: Mouse moved to (549, 396)
Screenshot: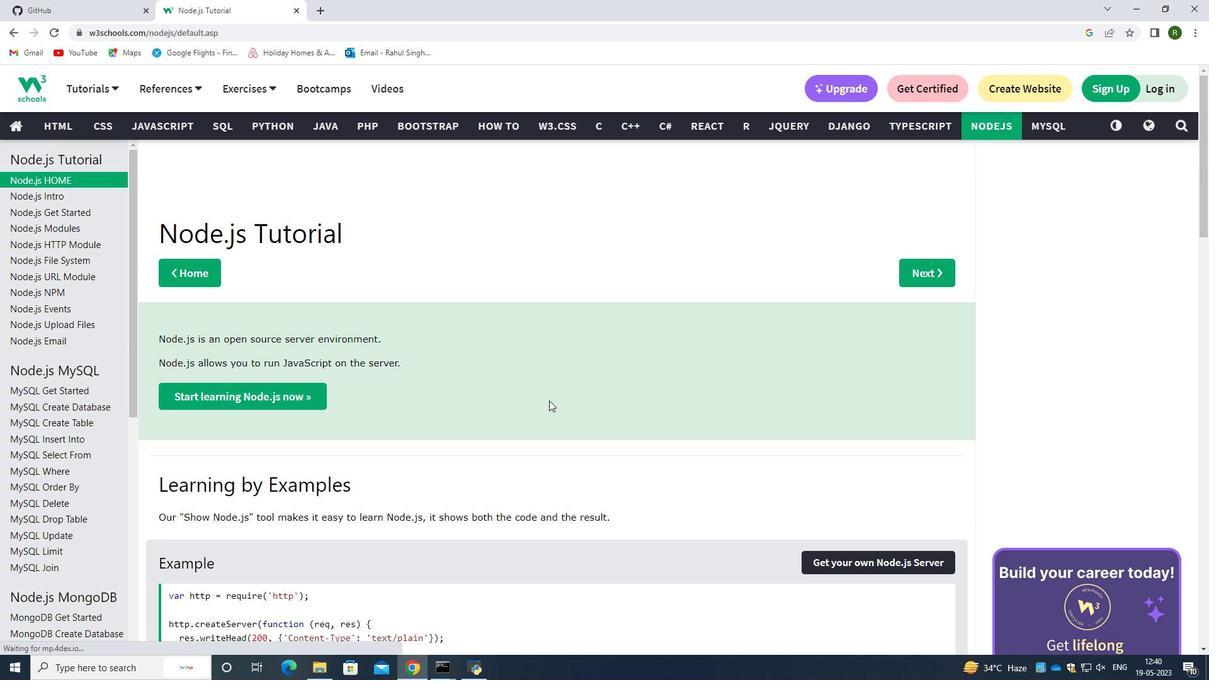 
Action: Mouse scrolled (549, 396) with delta (0, 0)
Screenshot: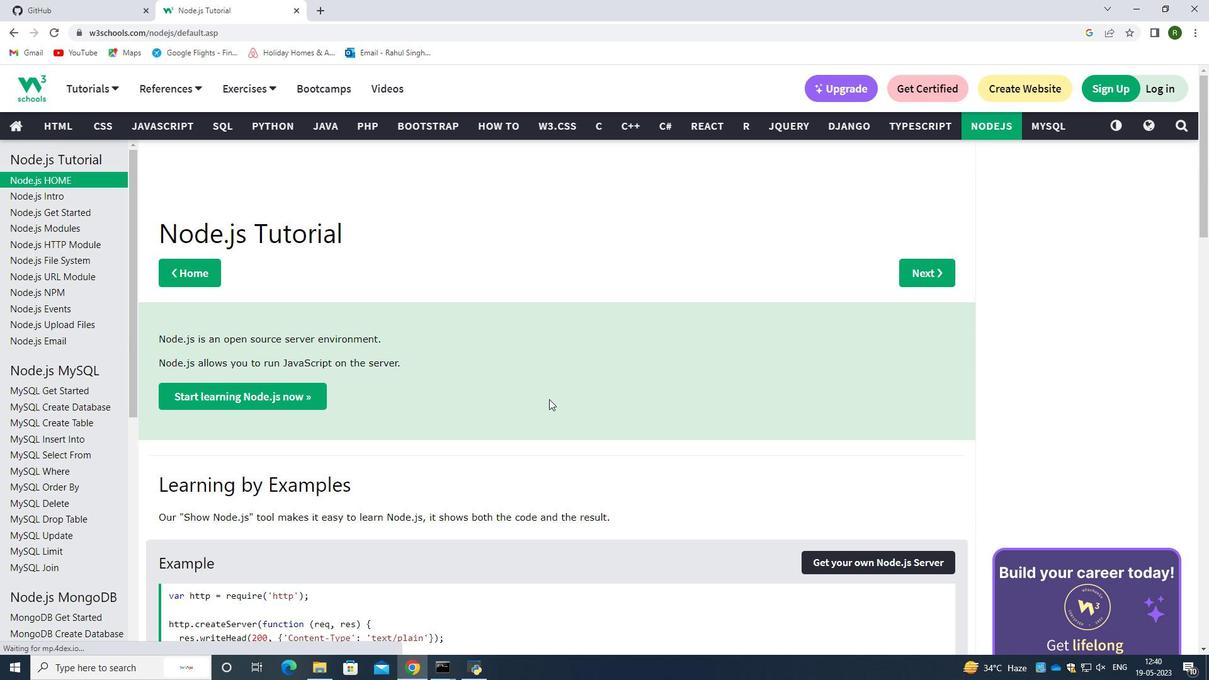 
Action: Mouse scrolled (549, 396) with delta (0, 0)
Screenshot: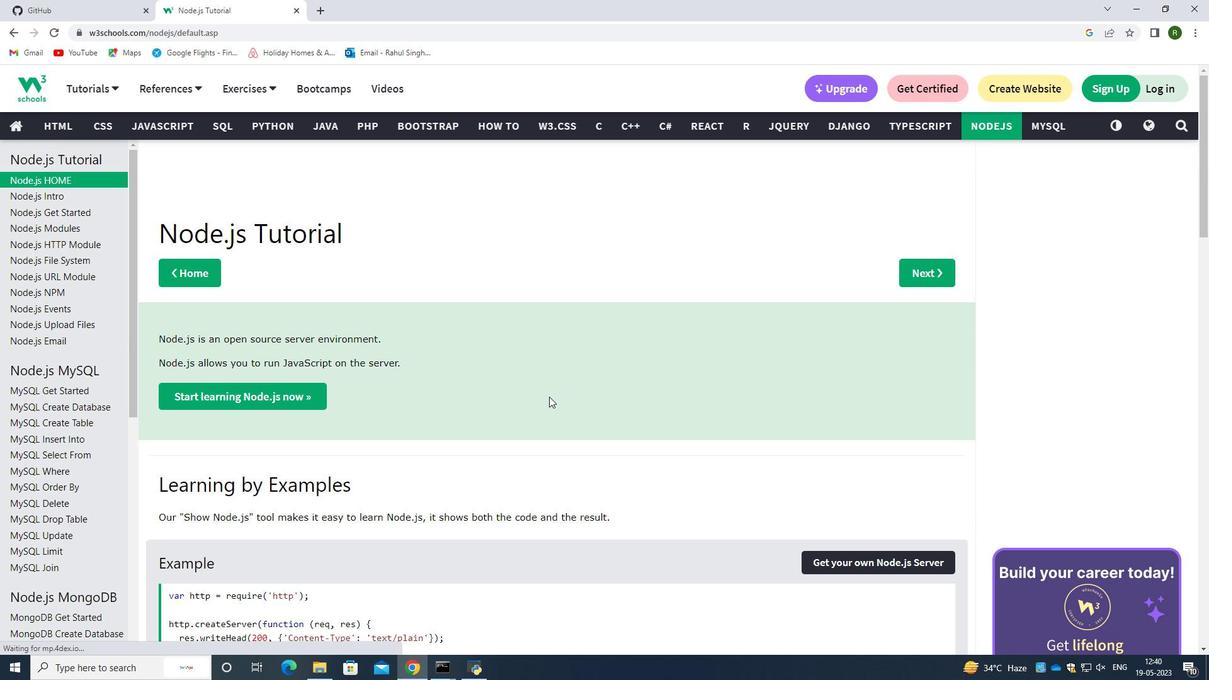 
Action: Mouse moved to (550, 396)
Screenshot: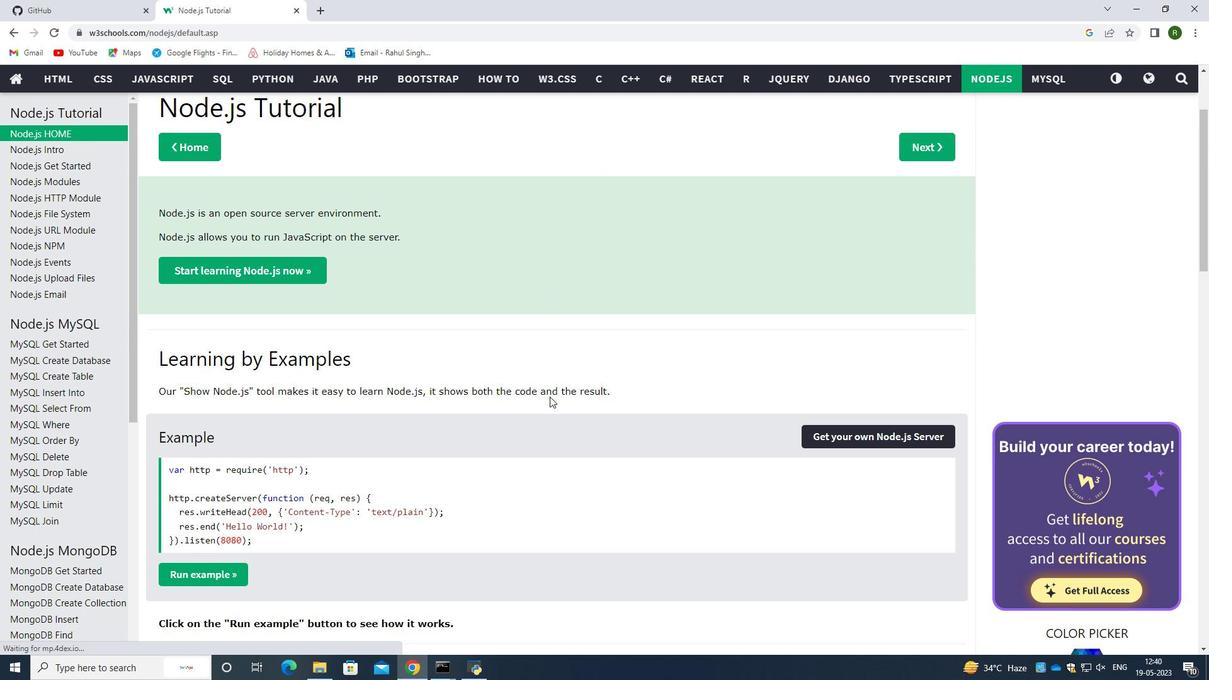 
Action: Mouse scrolled (550, 395) with delta (0, 0)
Screenshot: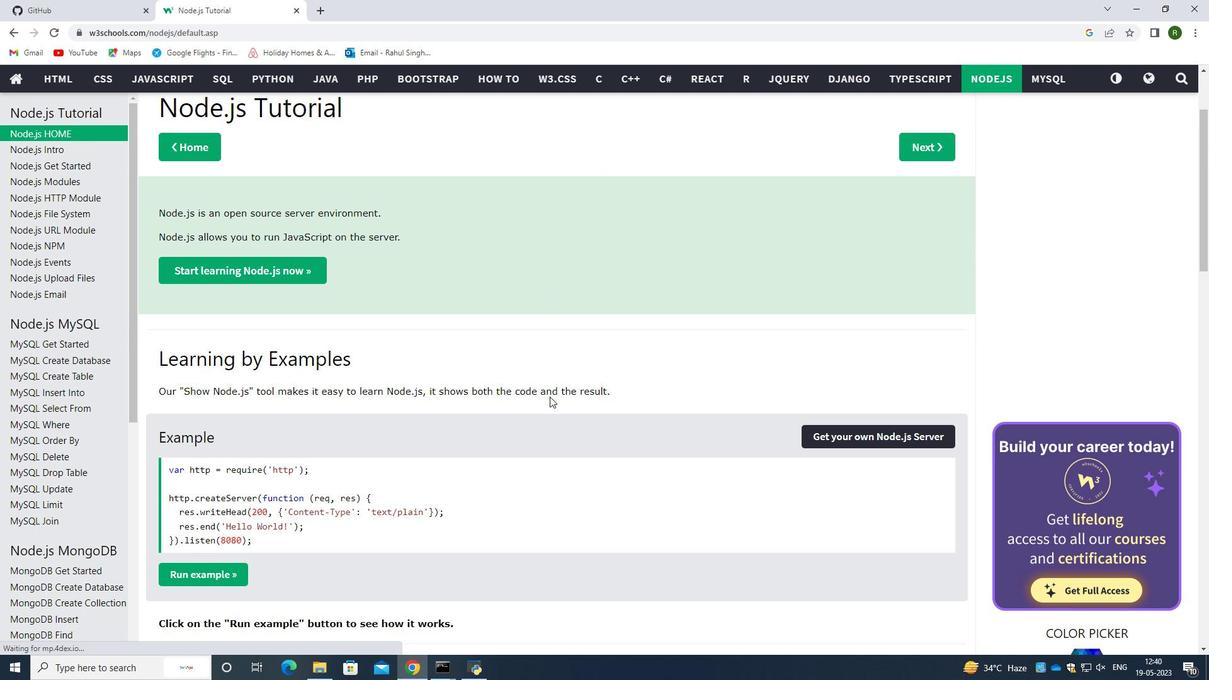 
Action: Mouse moved to (291, 481)
Screenshot: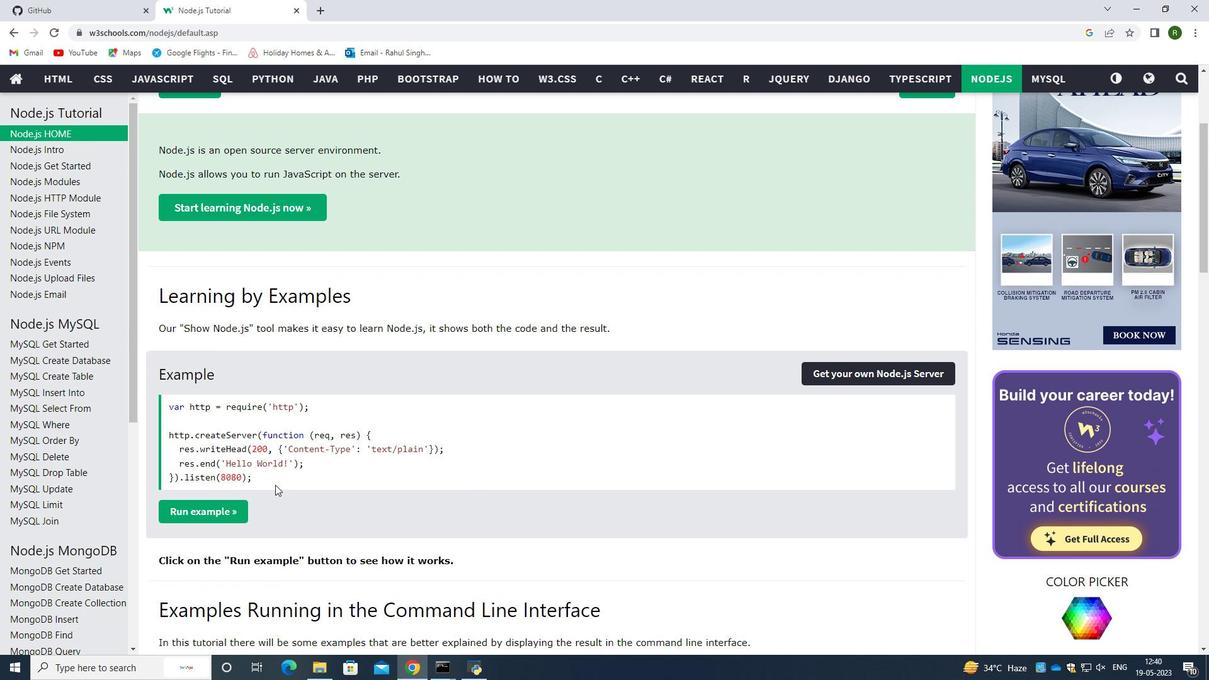 
Action: Mouse scrolled (291, 480) with delta (0, 0)
Screenshot: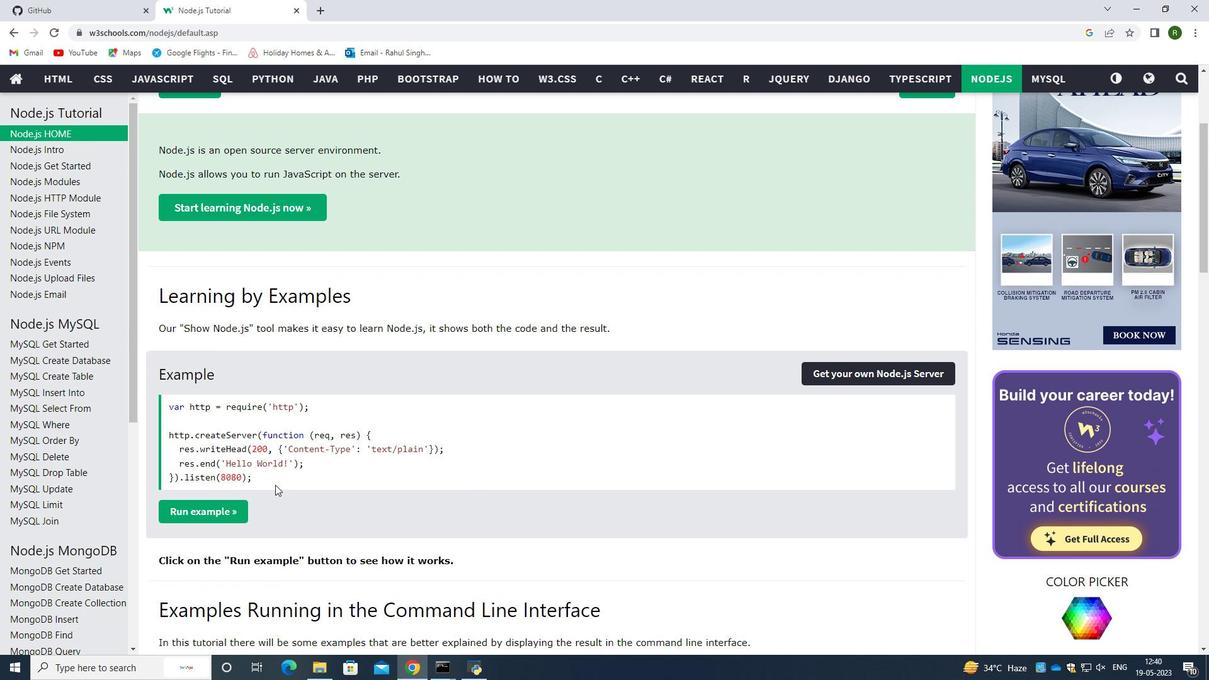 
Action: Mouse moved to (295, 475)
Screenshot: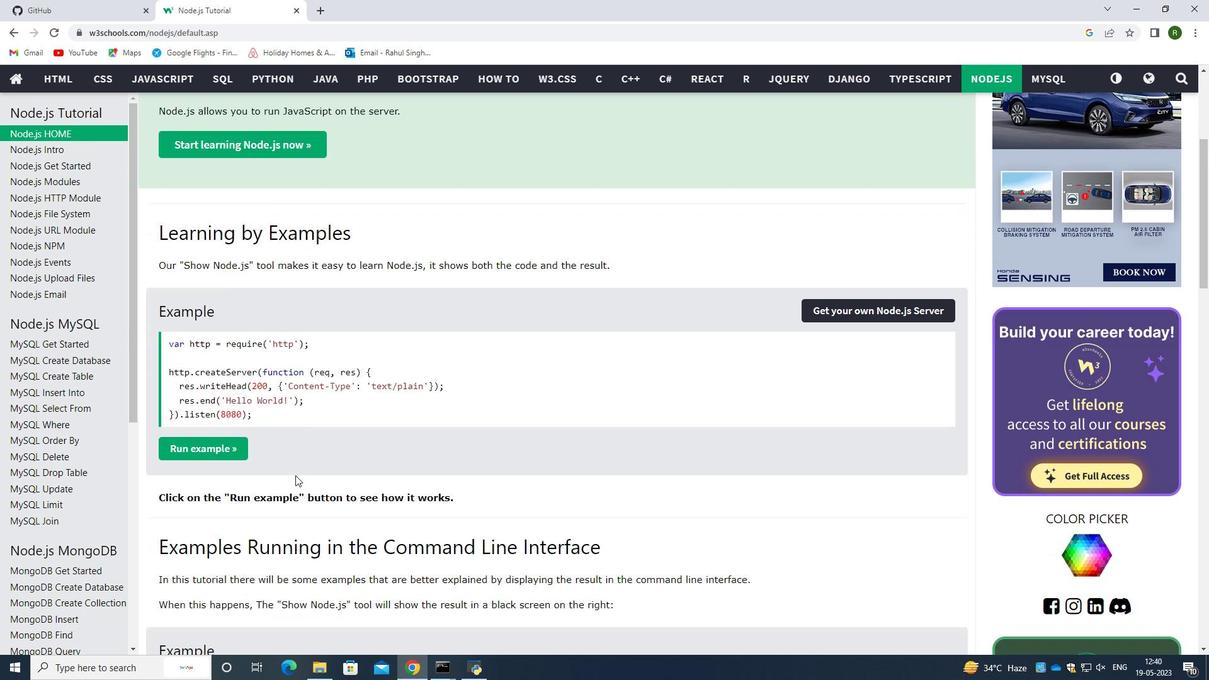 
Action: Mouse scrolled (295, 474) with delta (0, 0)
Screenshot: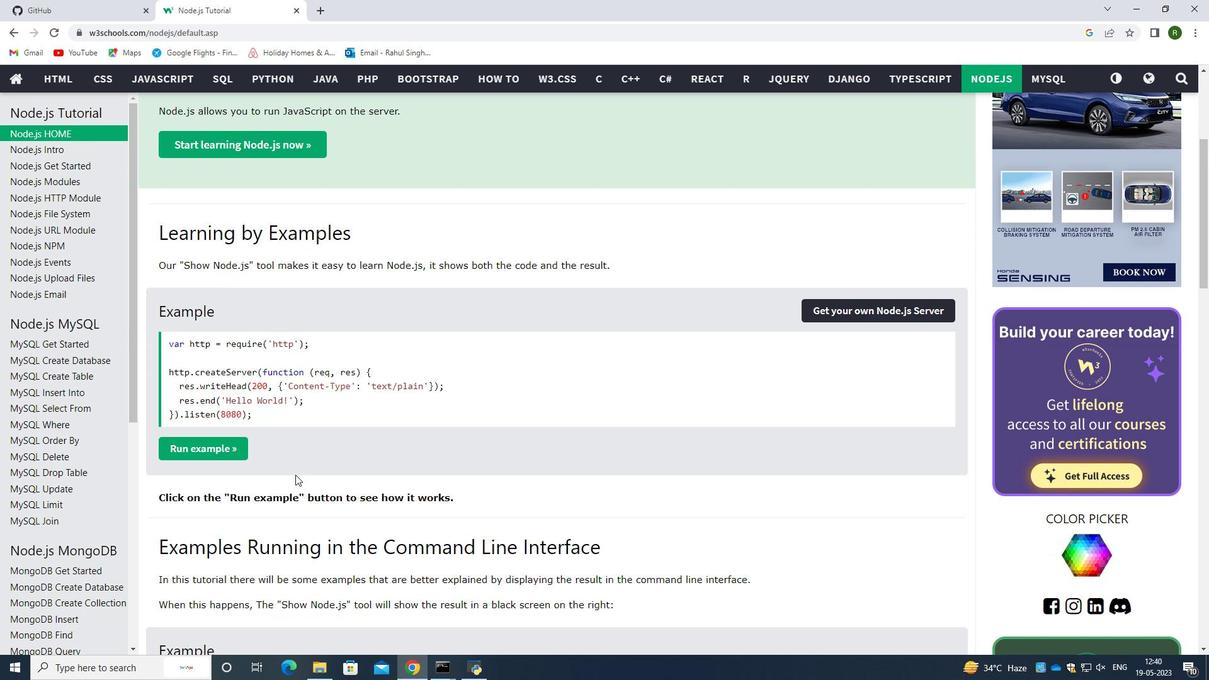 
Action: Mouse scrolled (295, 474) with delta (0, 0)
Screenshot: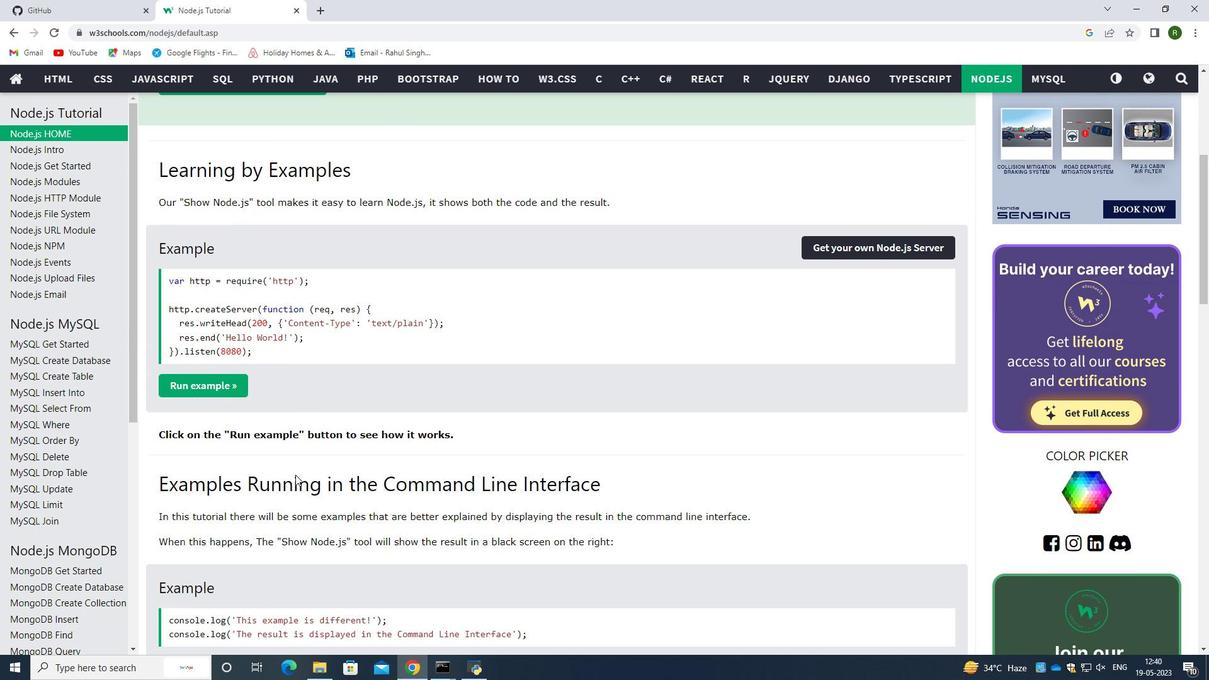
Action: Mouse scrolled (295, 474) with delta (0, 0)
Screenshot: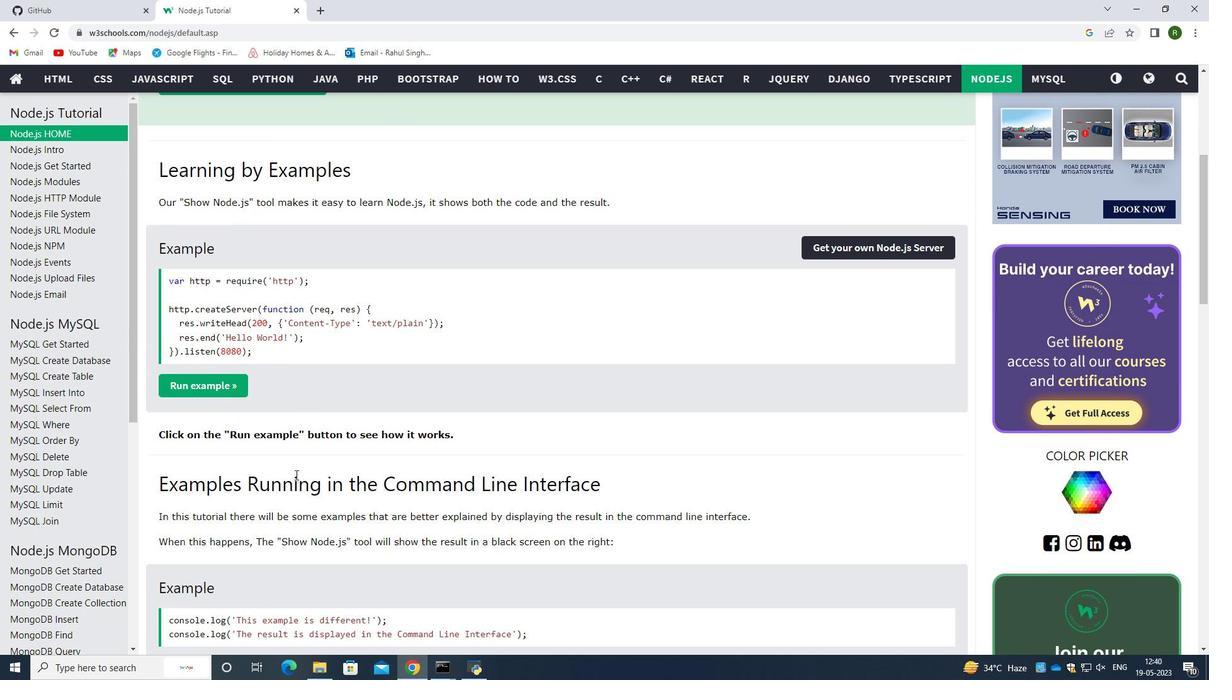 
Action: Mouse scrolled (295, 474) with delta (0, 0)
Screenshot: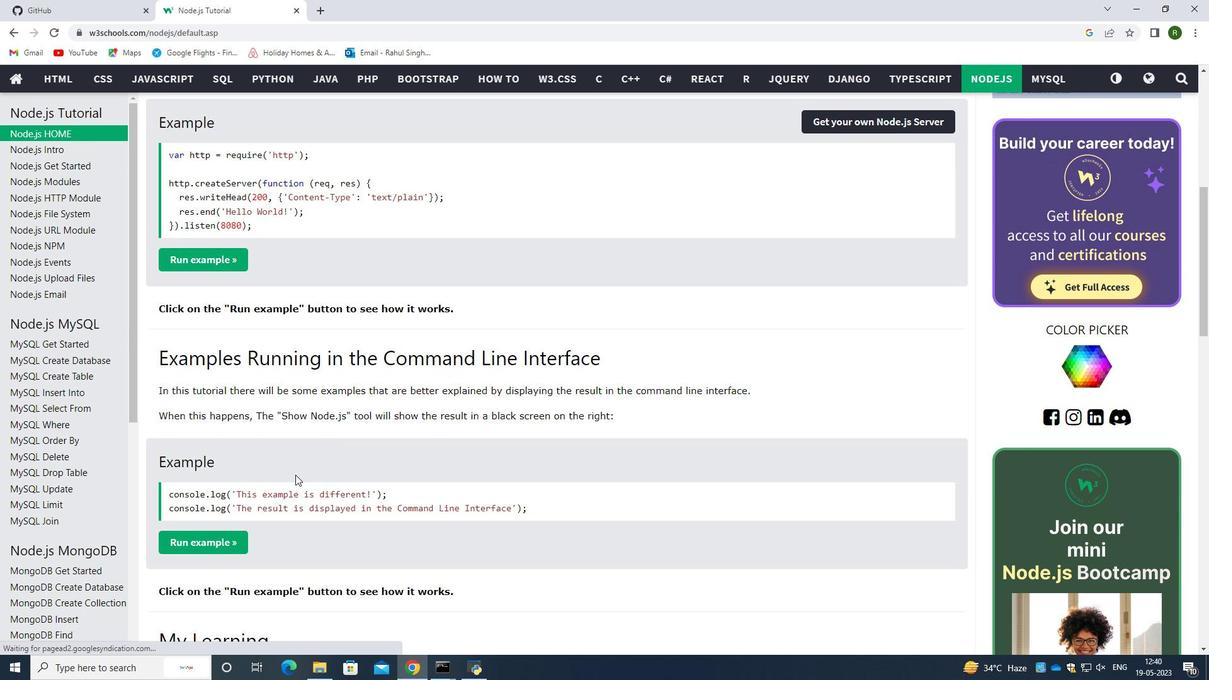 
Action: Mouse scrolled (295, 474) with delta (0, 0)
Screenshot: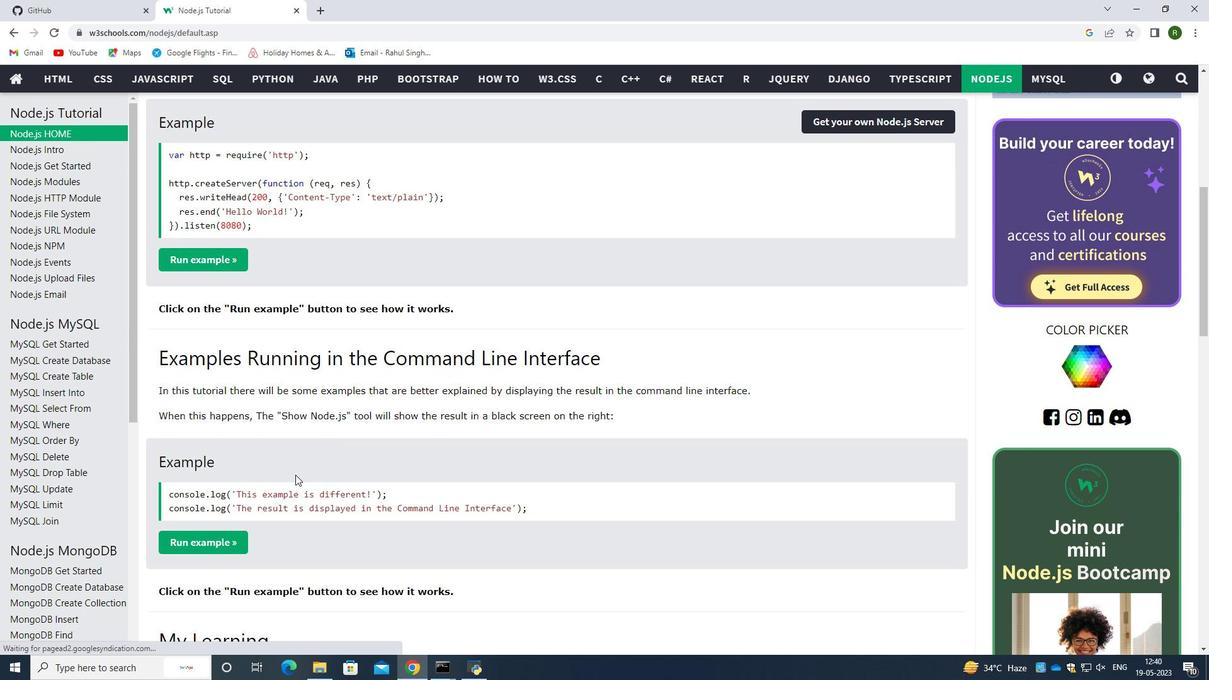 
Action: Mouse scrolled (295, 474) with delta (0, 0)
Screenshot: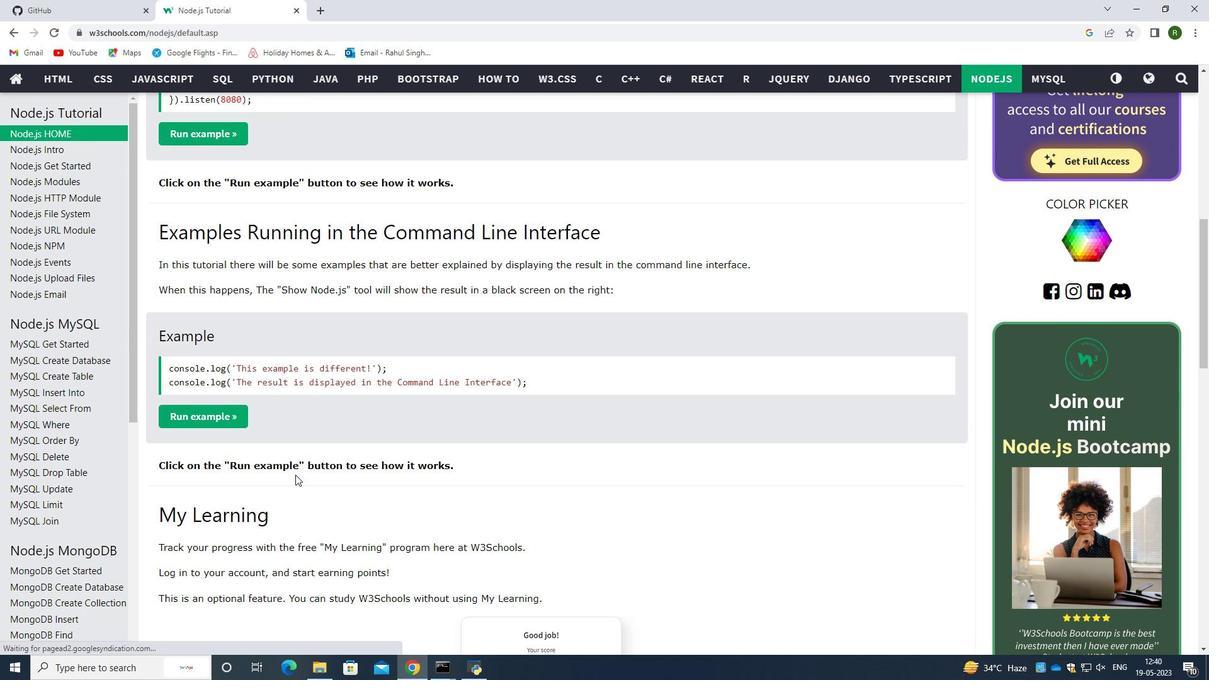 
Action: Mouse scrolled (295, 474) with delta (0, 0)
Screenshot: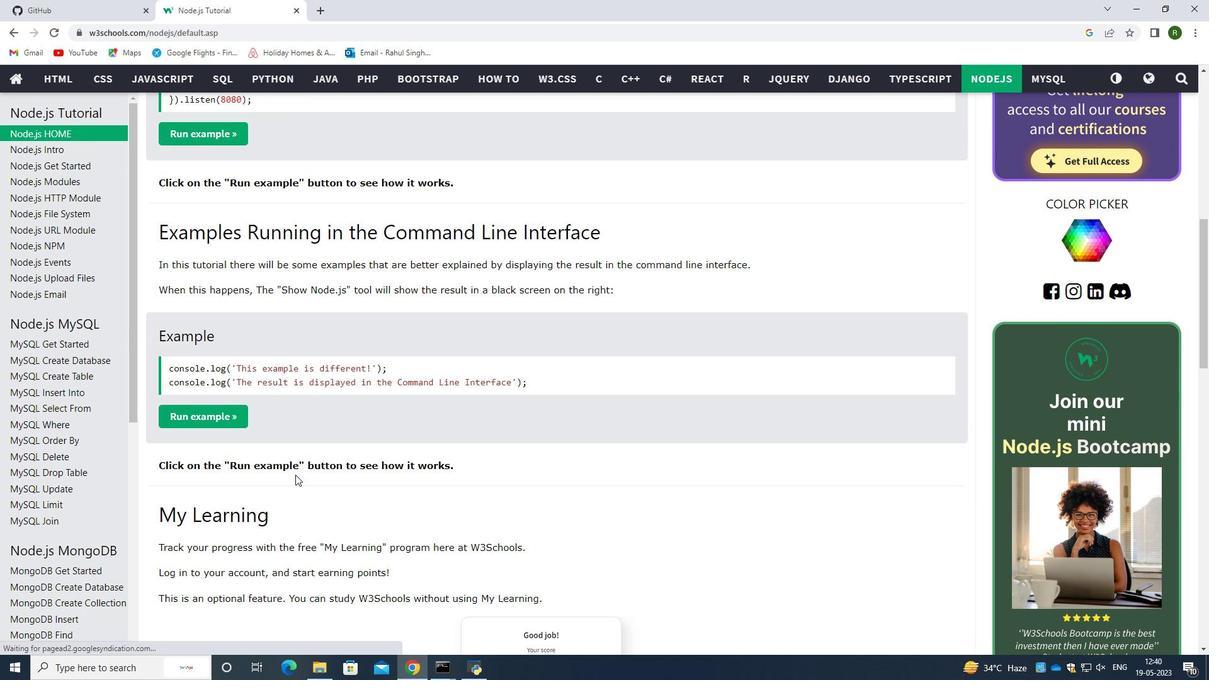 
Action: Mouse scrolled (295, 474) with delta (0, 0)
Screenshot: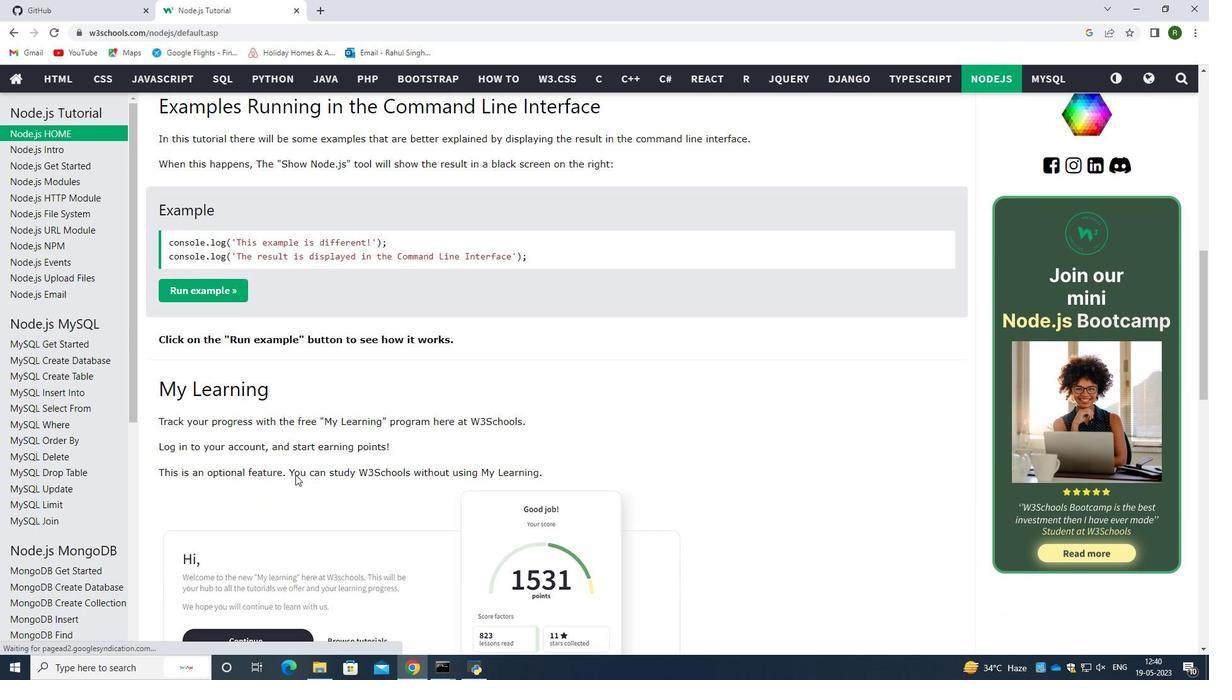 
Action: Mouse scrolled (295, 474) with delta (0, 0)
Screenshot: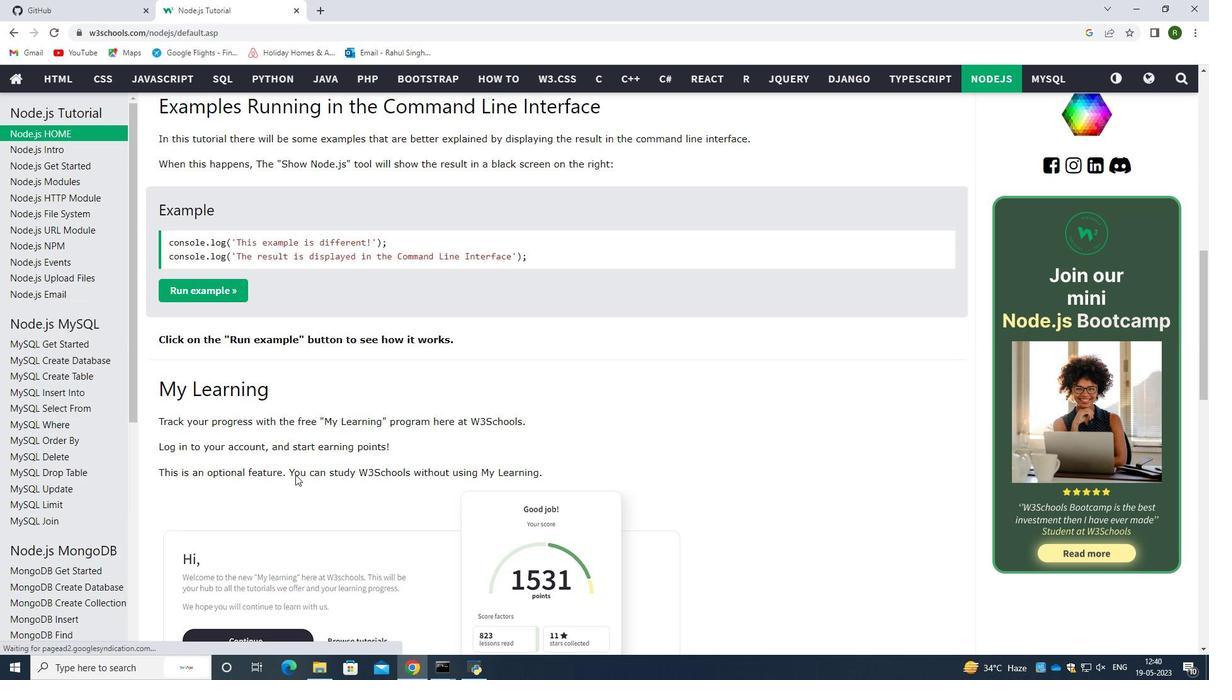 
Action: Mouse scrolled (295, 474) with delta (0, 0)
Screenshot: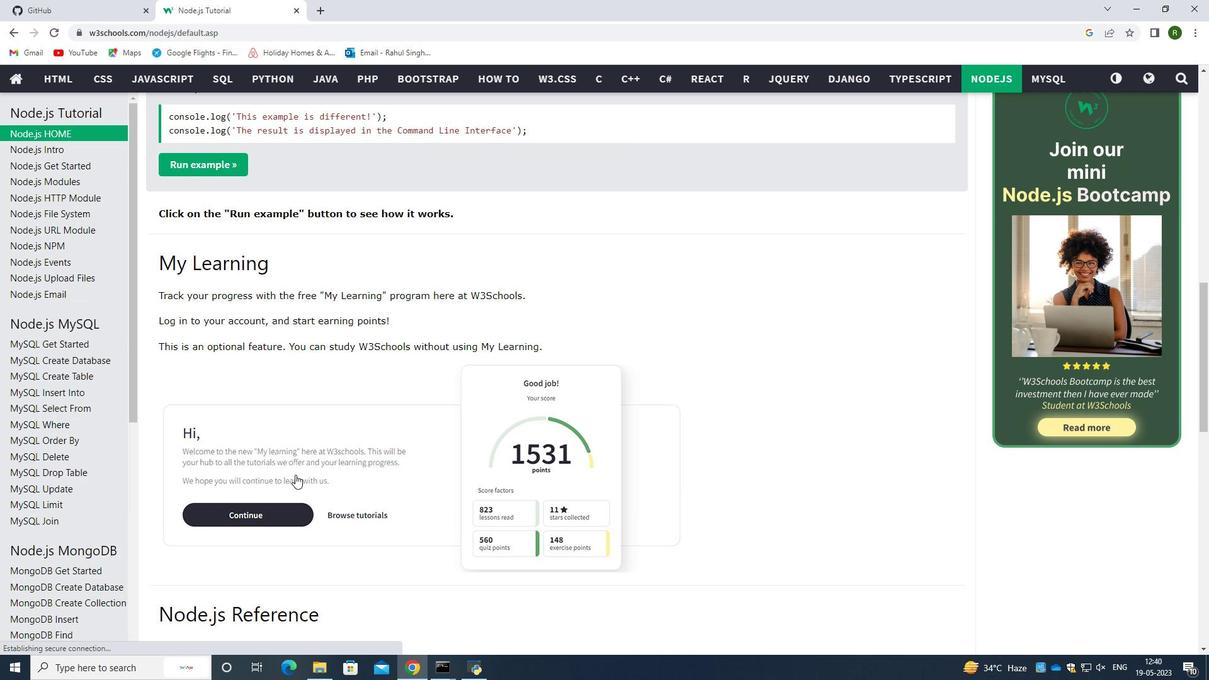 
Action: Mouse scrolled (295, 474) with delta (0, 0)
Screenshot: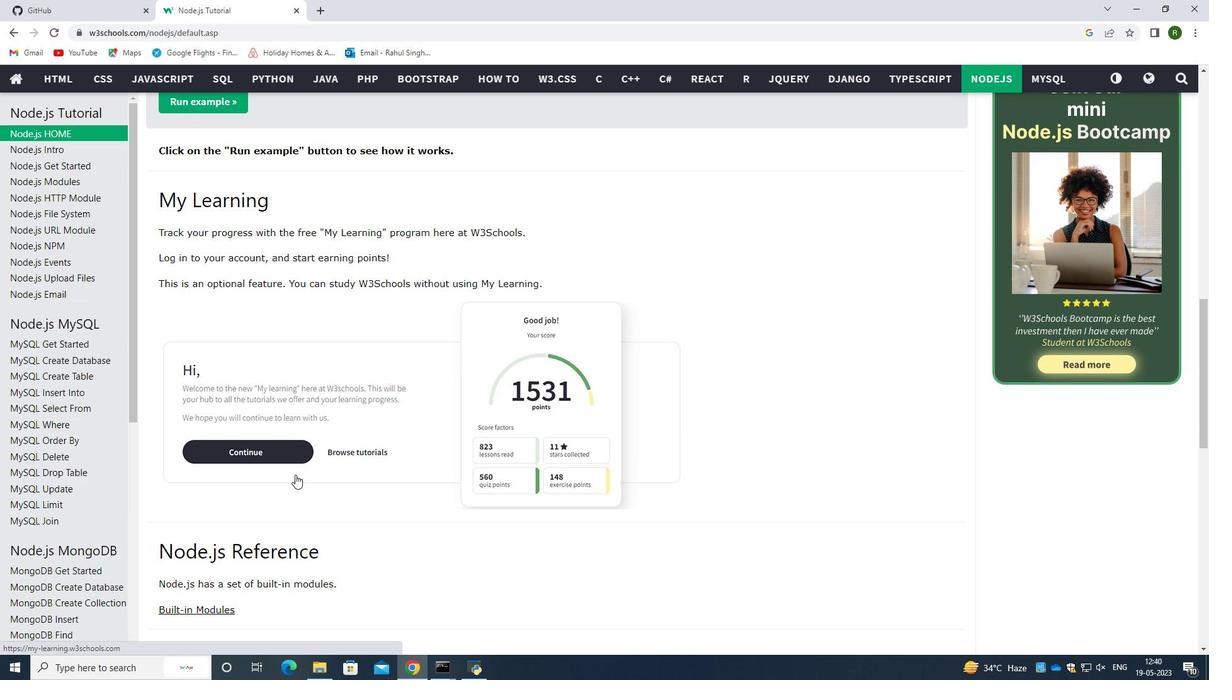 
Action: Mouse scrolled (295, 474) with delta (0, 0)
Screenshot: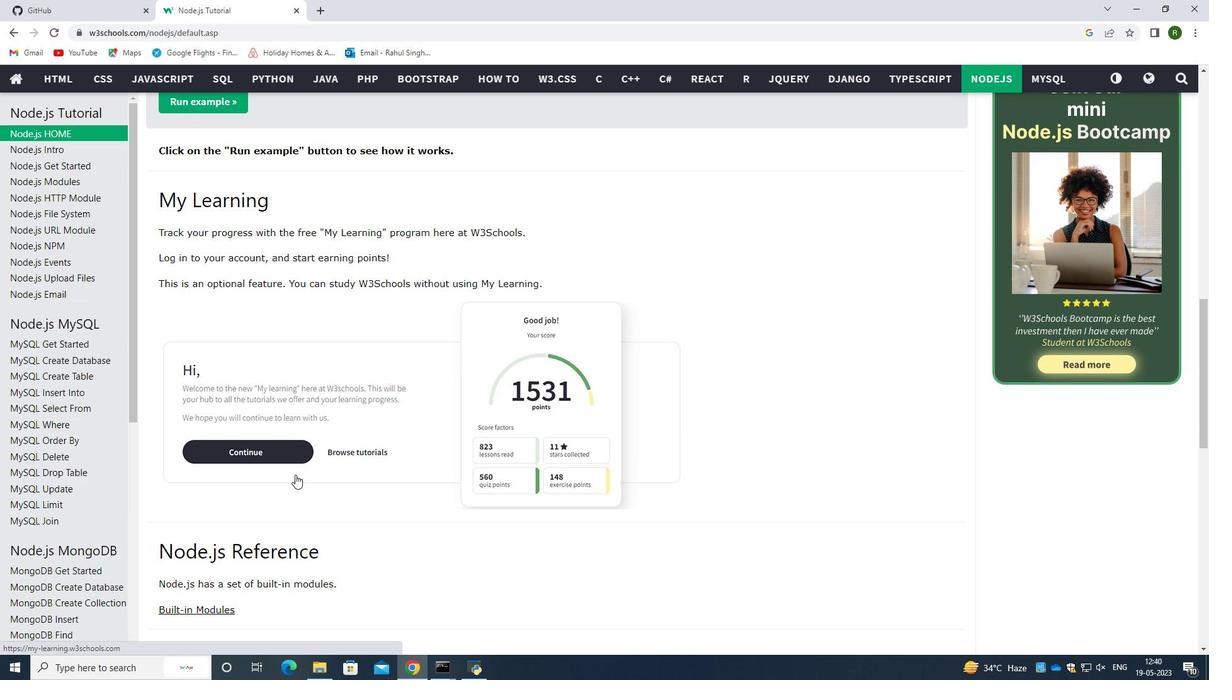 
Action: Mouse scrolled (295, 474) with delta (0, 0)
Screenshot: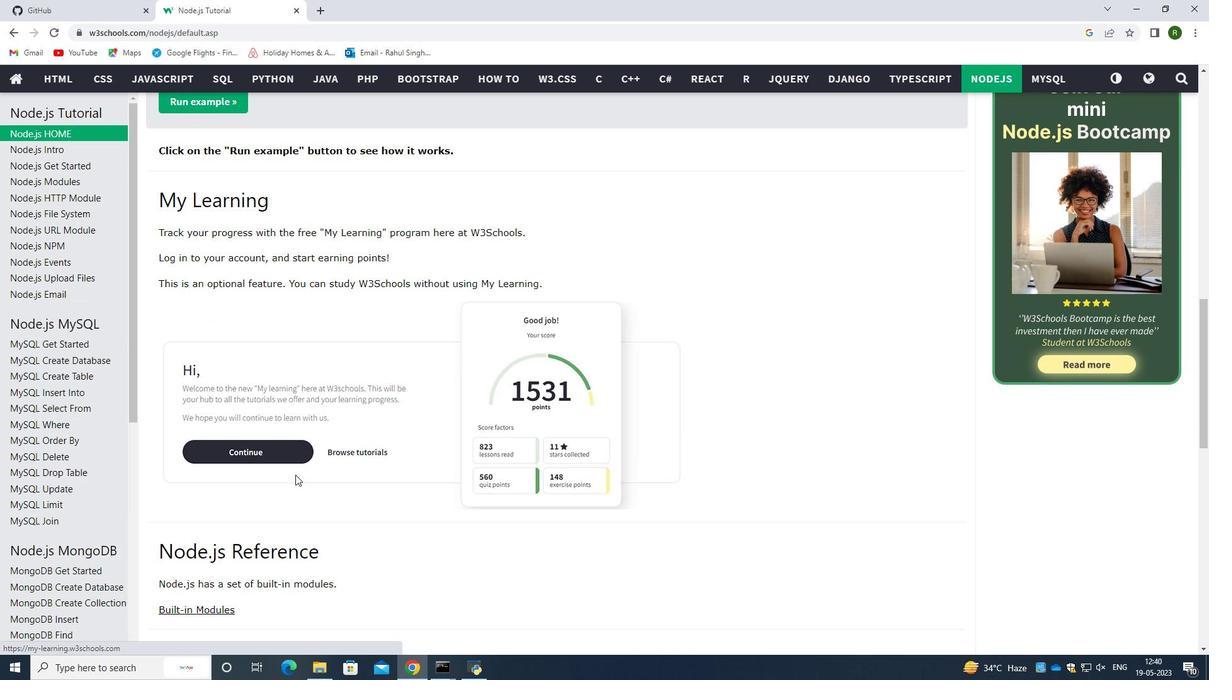 
Action: Mouse scrolled (295, 474) with delta (0, 0)
Screenshot: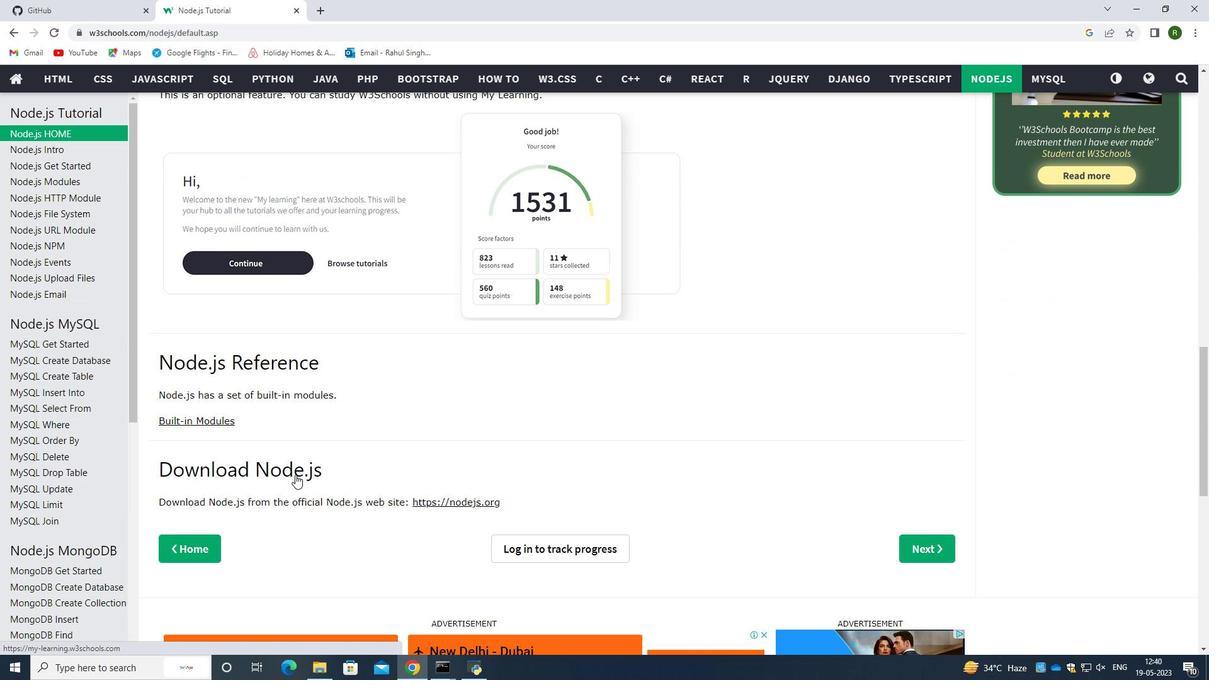 
Action: Mouse scrolled (295, 474) with delta (0, 0)
Screenshot: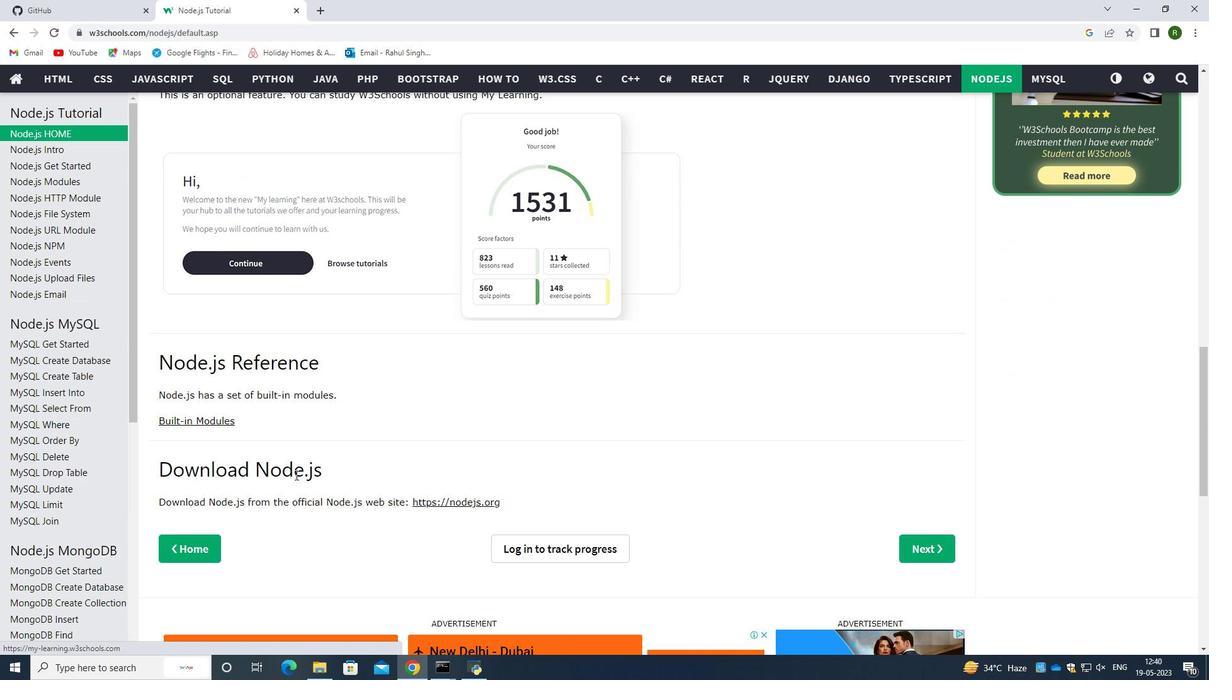 
Action: Mouse scrolled (295, 474) with delta (0, 0)
Screenshot: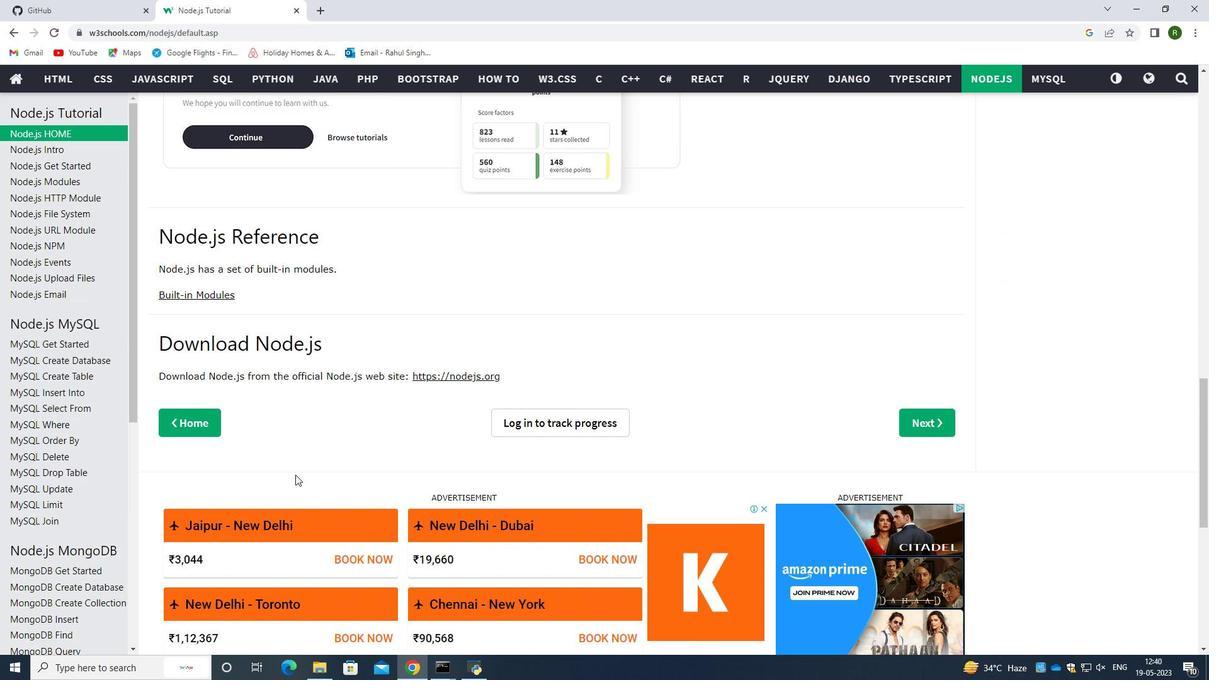 
Action: Mouse scrolled (295, 474) with delta (0, 0)
Screenshot: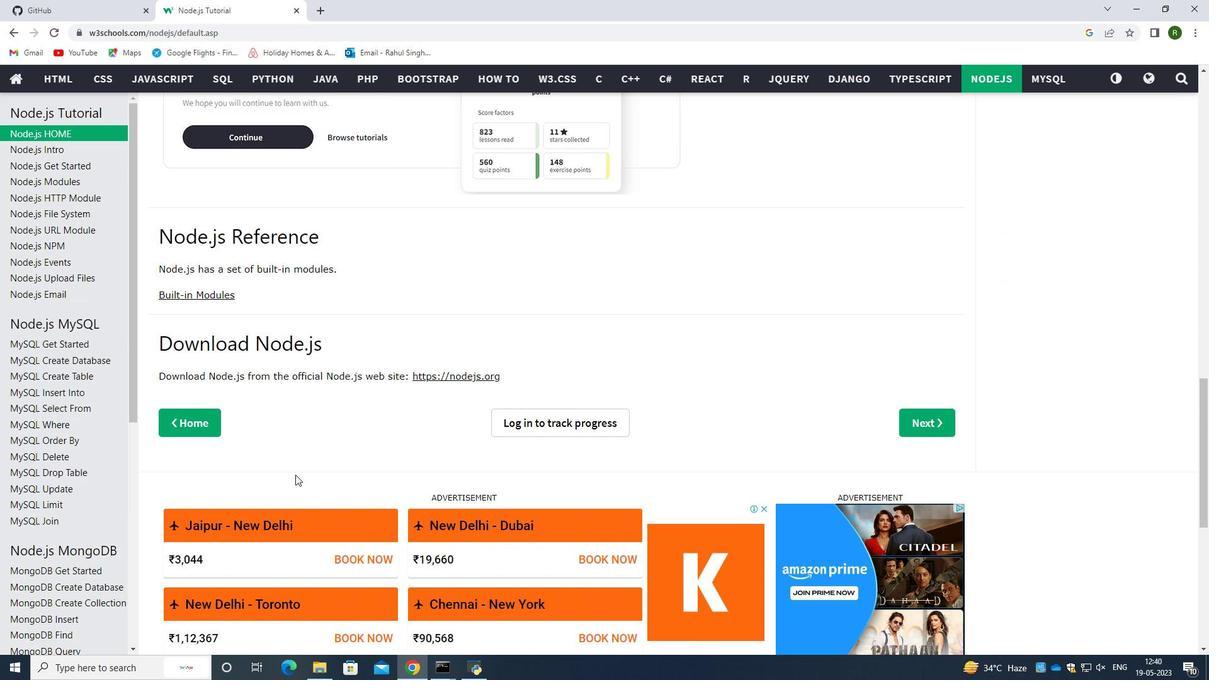 
Action: Mouse scrolled (295, 475) with delta (0, 0)
Screenshot: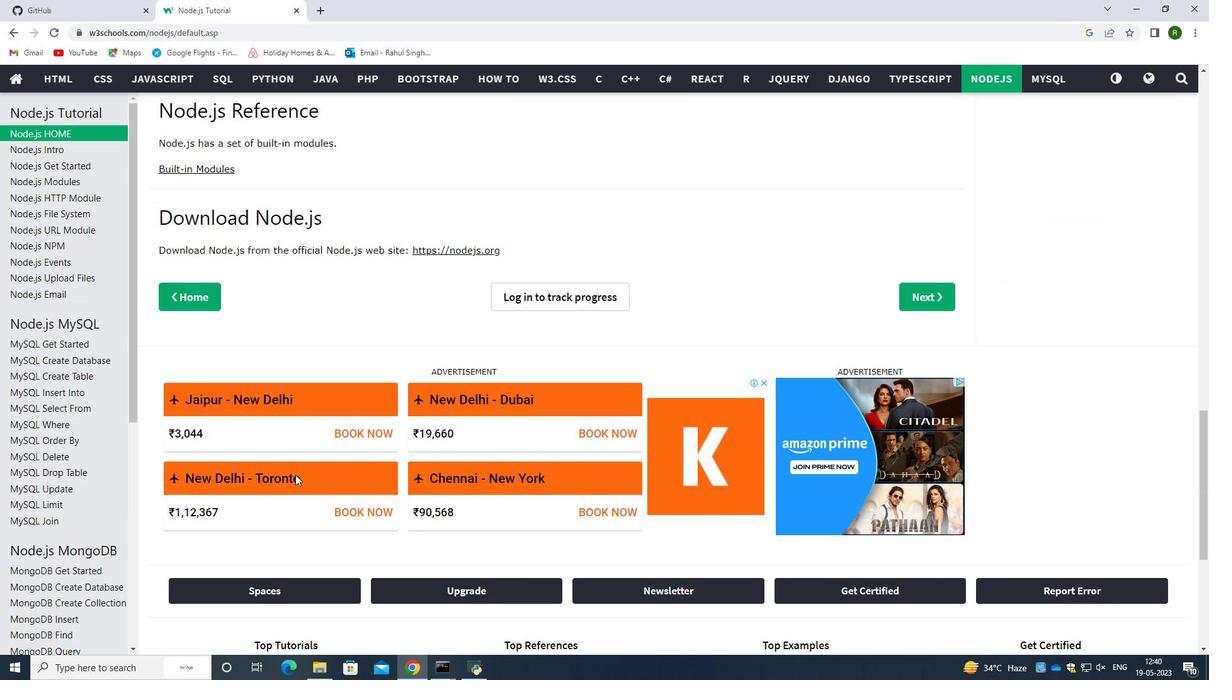 
Action: Mouse scrolled (295, 475) with delta (0, 0)
Screenshot: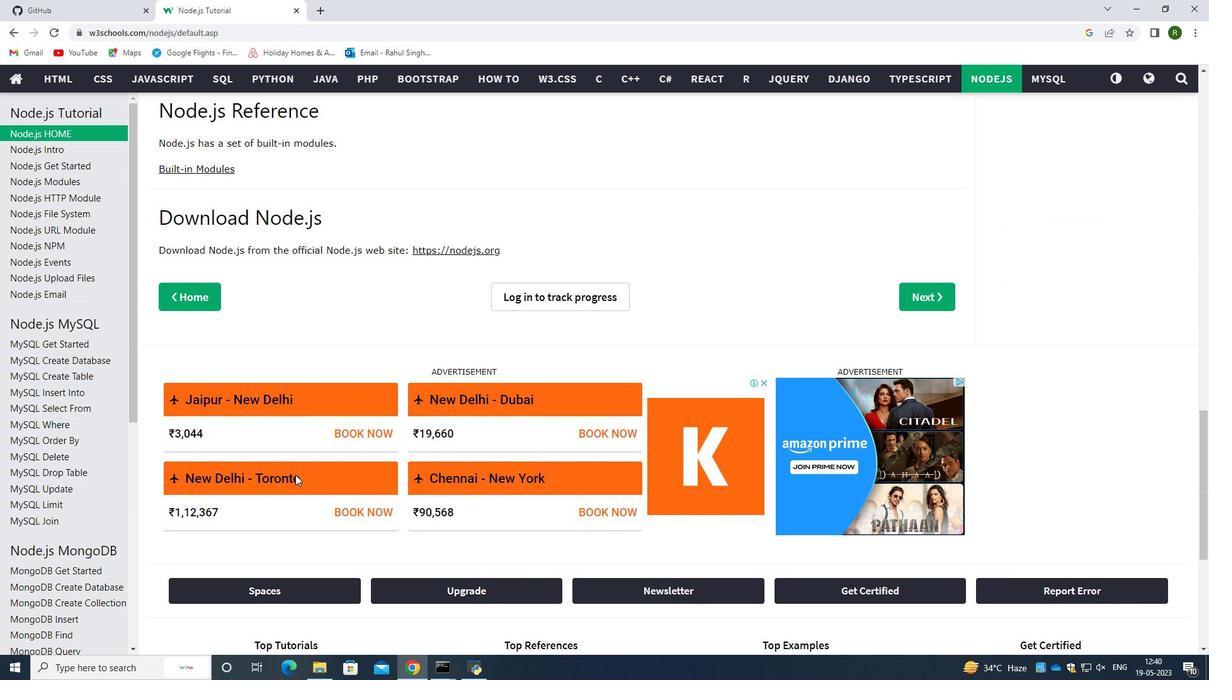 
Action: Mouse moved to (299, 466)
Screenshot: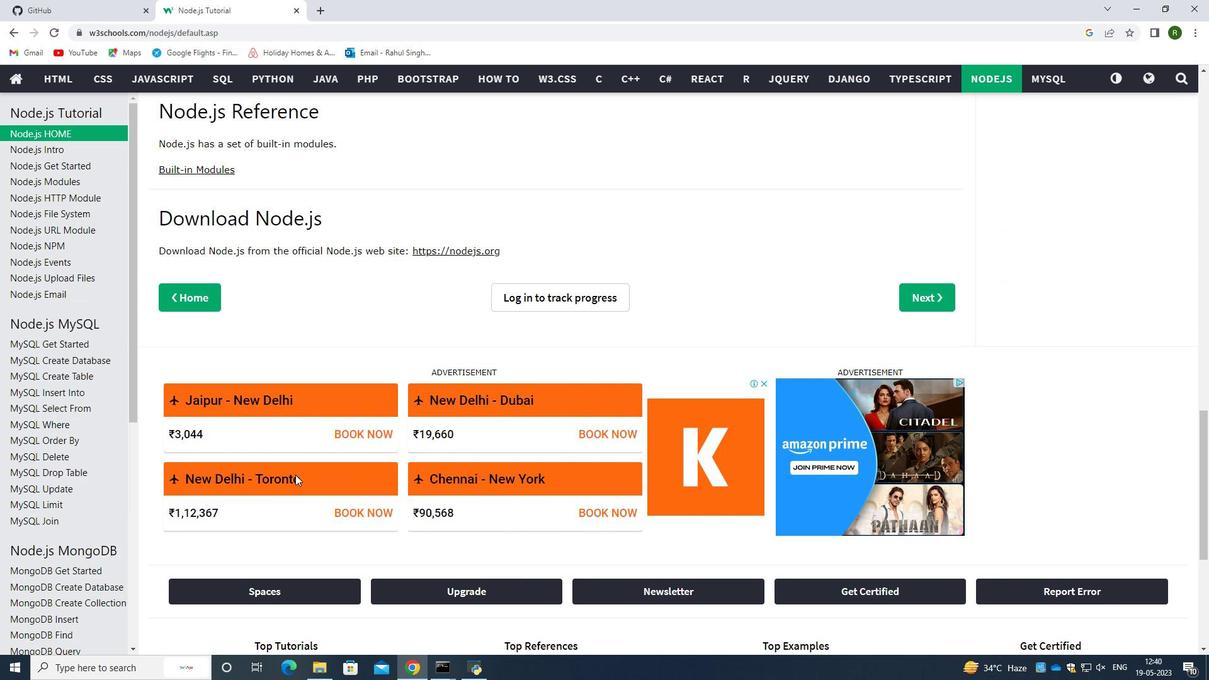 
Action: Mouse scrolled (296, 474) with delta (0, 0)
Screenshot: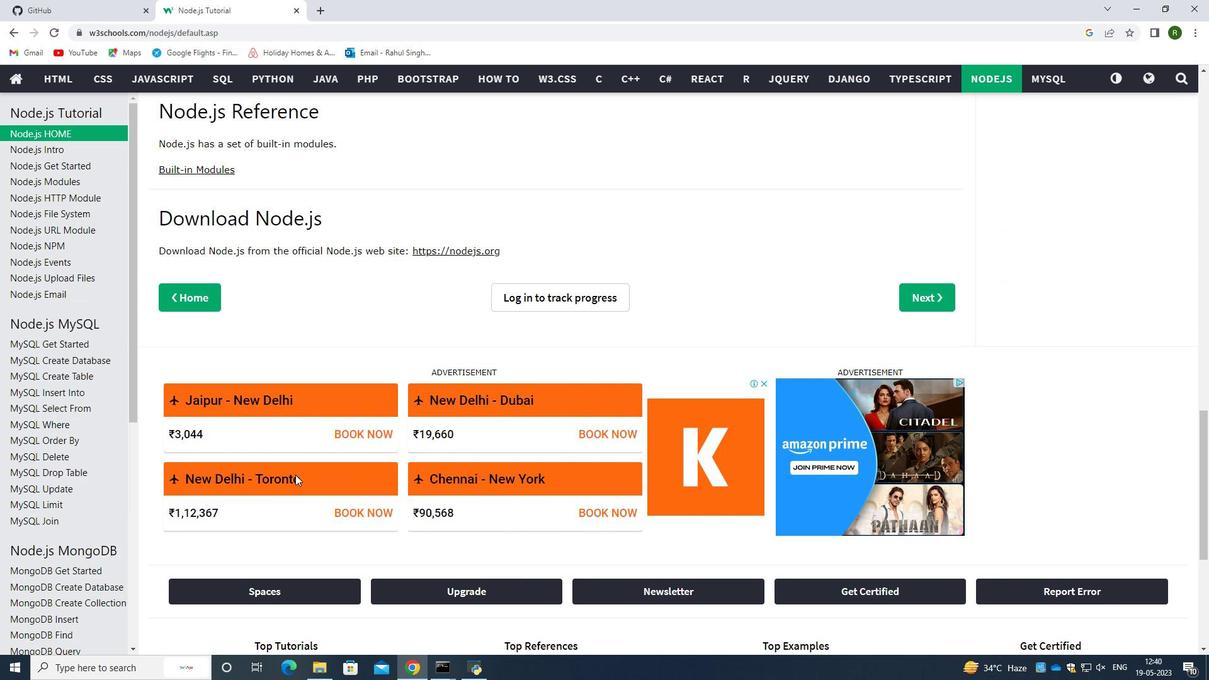 
Action: Mouse moved to (302, 459)
Screenshot: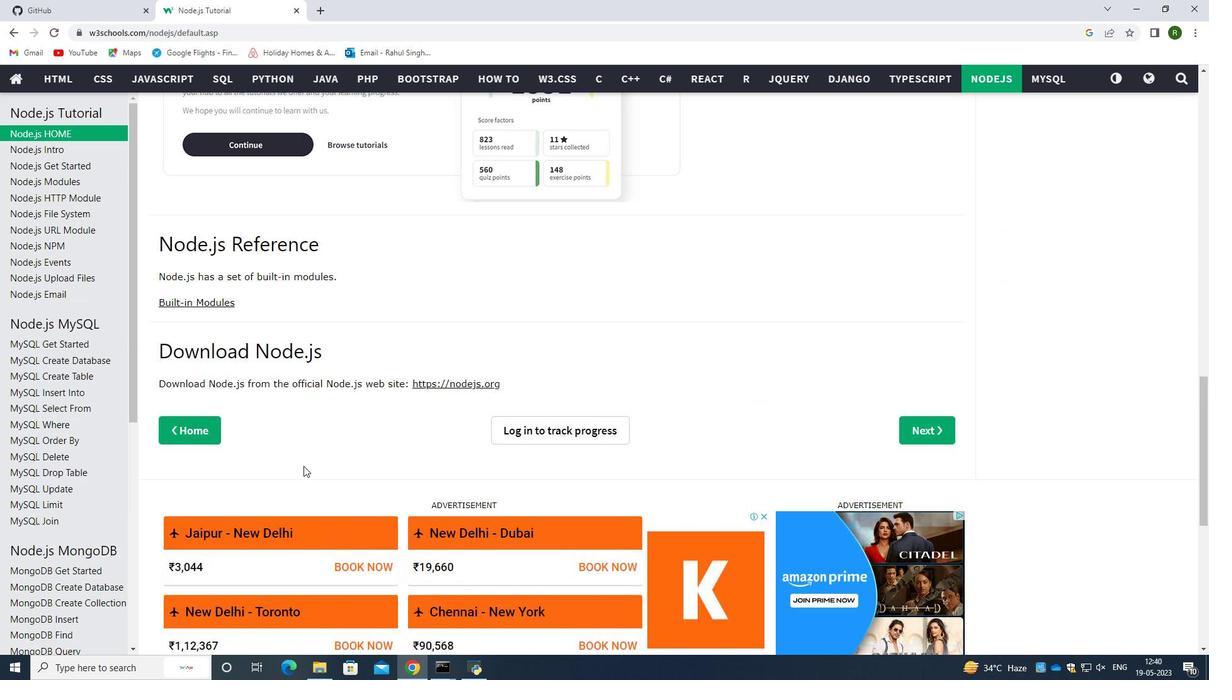 
Action: Mouse scrolled (302, 460) with delta (0, 0)
Screenshot: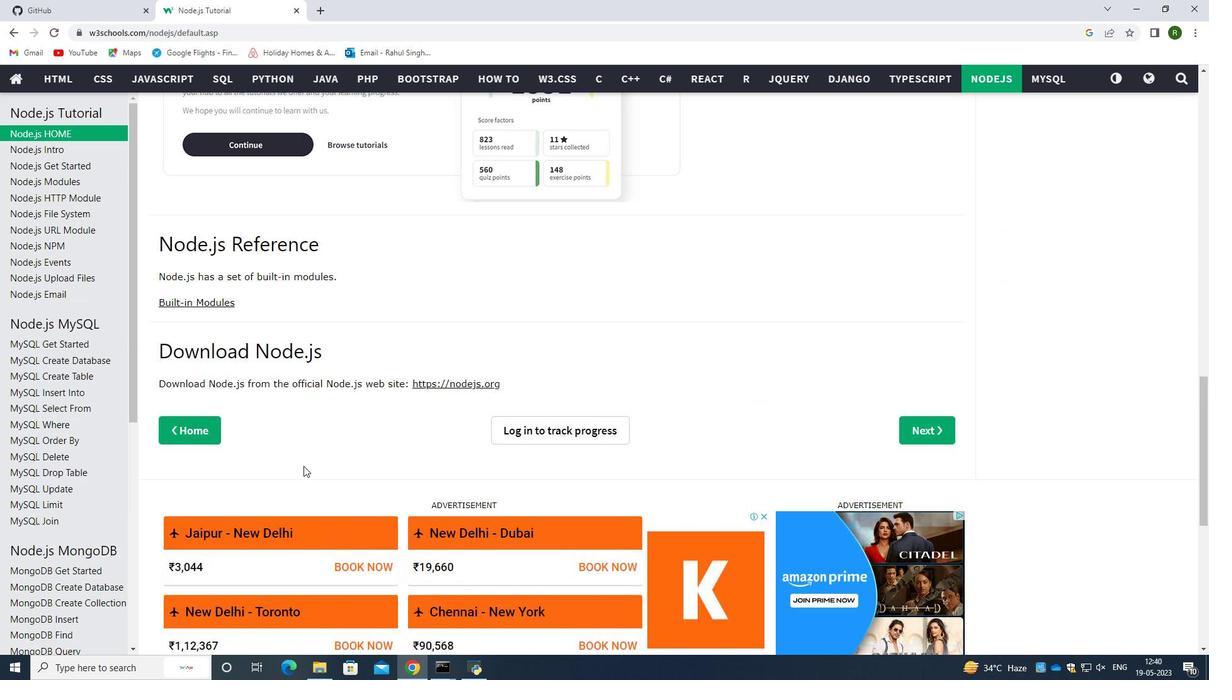 
Action: Mouse scrolled (302, 460) with delta (0, 0)
Screenshot: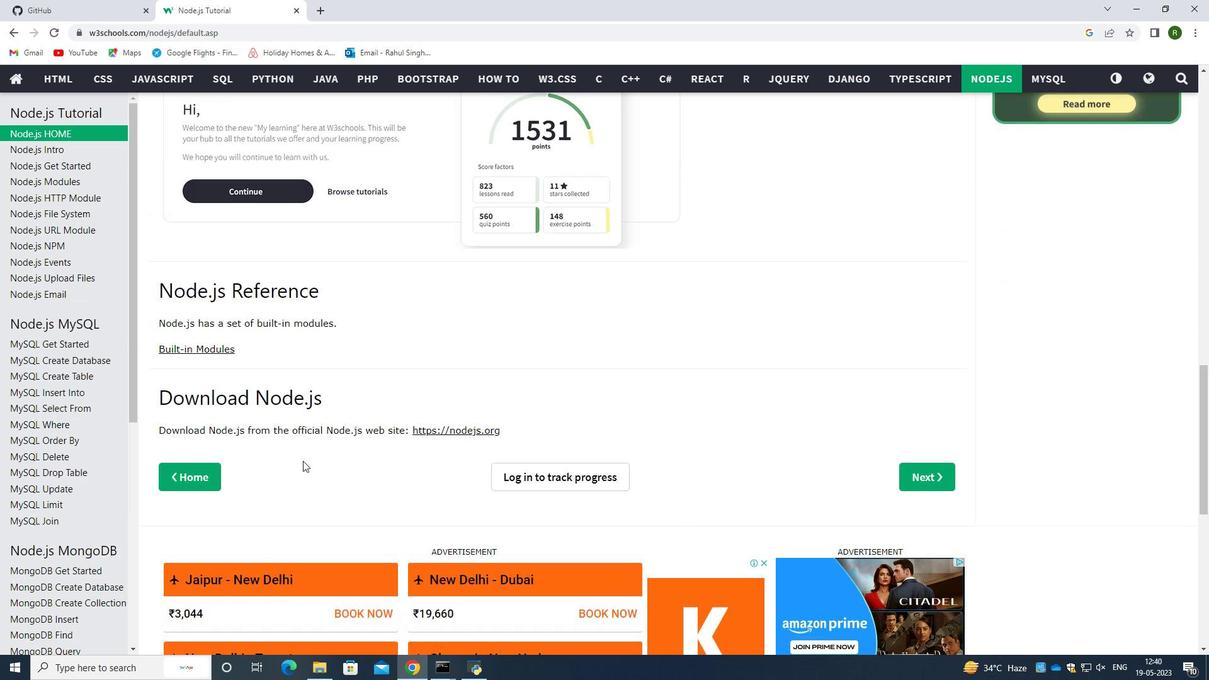
Action: Mouse scrolled (302, 460) with delta (0, 0)
Screenshot: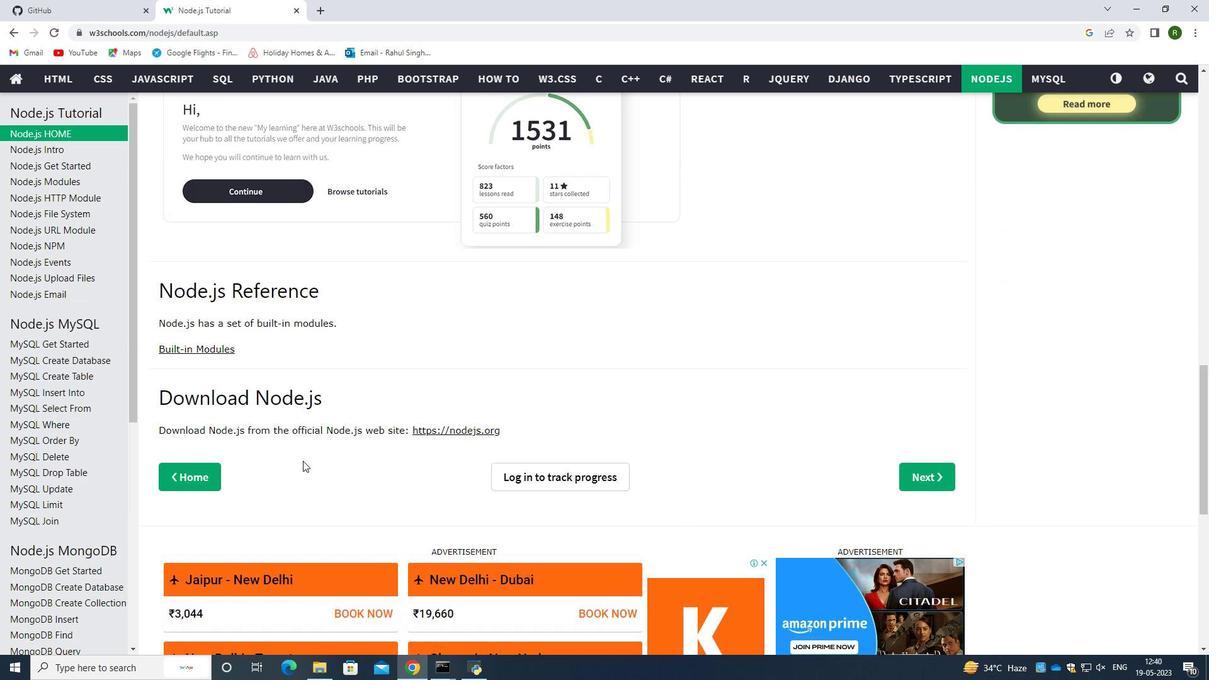 
Action: Mouse moved to (20, 28)
Screenshot: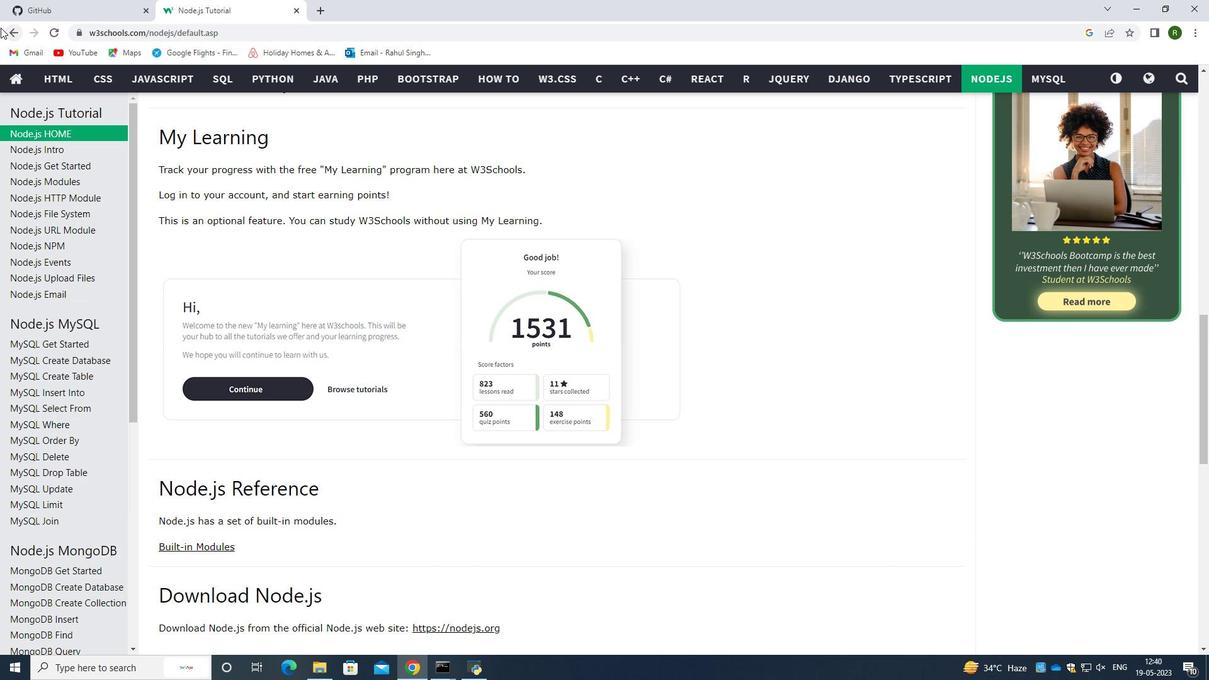 
Action: Mouse pressed left at (20, 28)
Screenshot: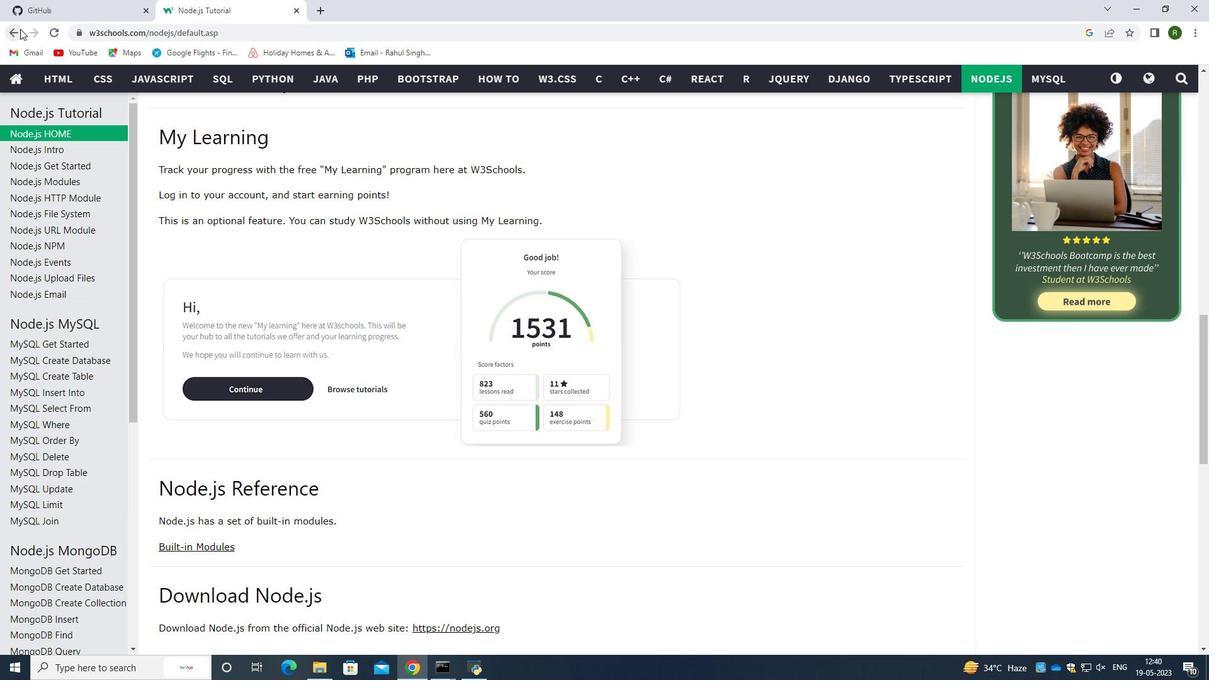 
Action: Mouse moved to (316, 395)
Screenshot: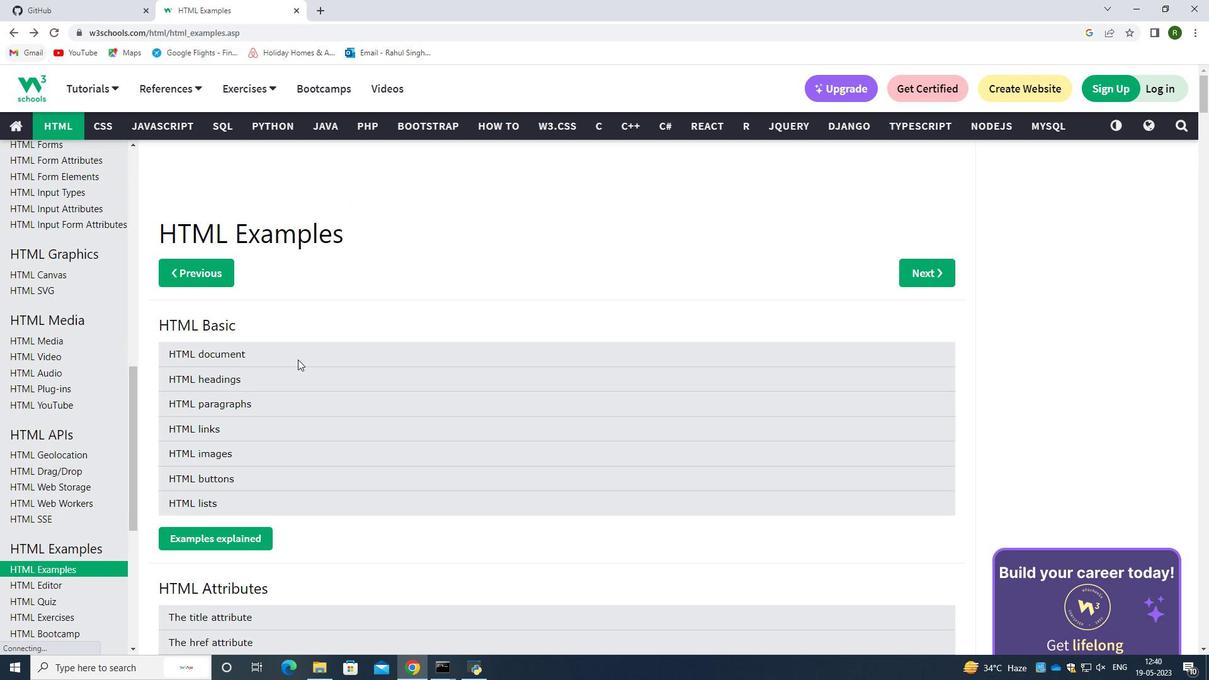 
Action: Mouse scrolled (316, 394) with delta (0, 0)
Screenshot: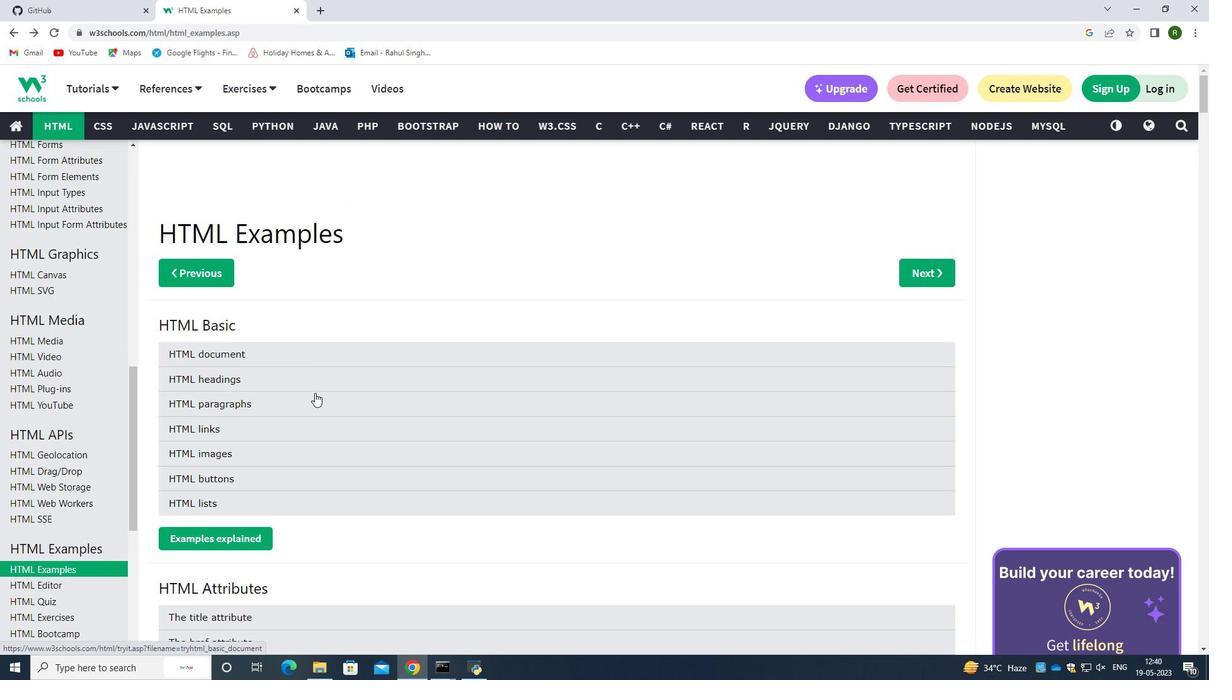 
Action: Mouse scrolled (316, 394) with delta (0, 0)
Screenshot: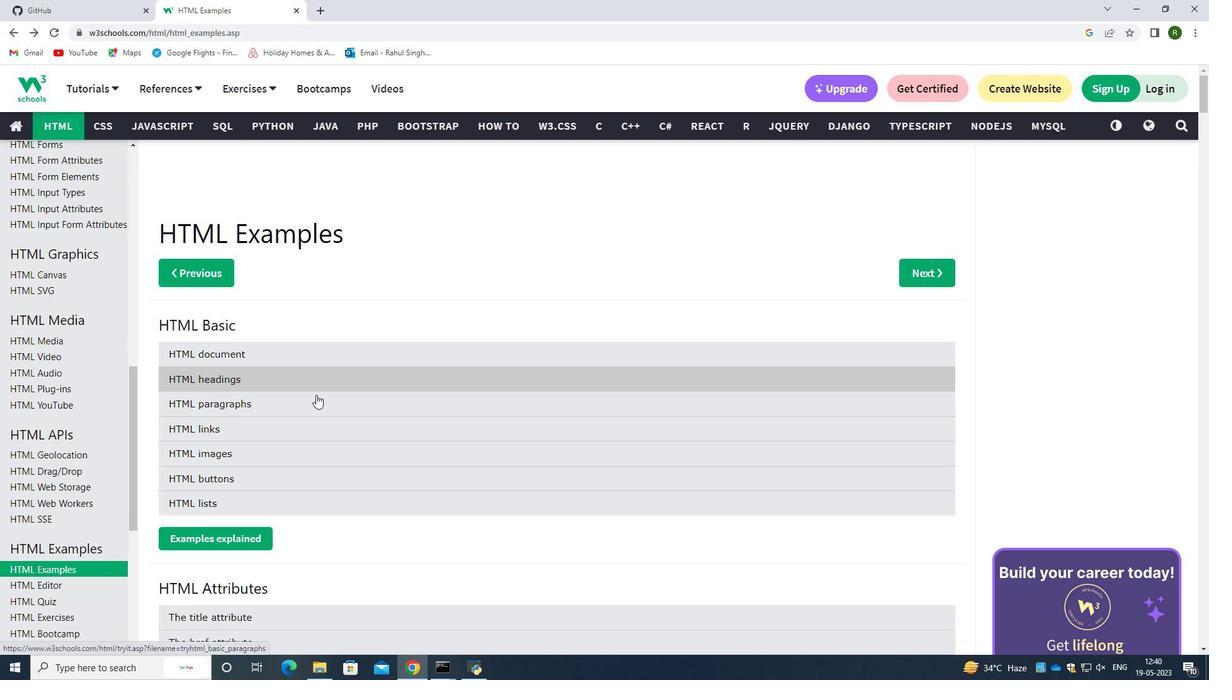 
Action: Mouse moved to (316, 395)
Screenshot: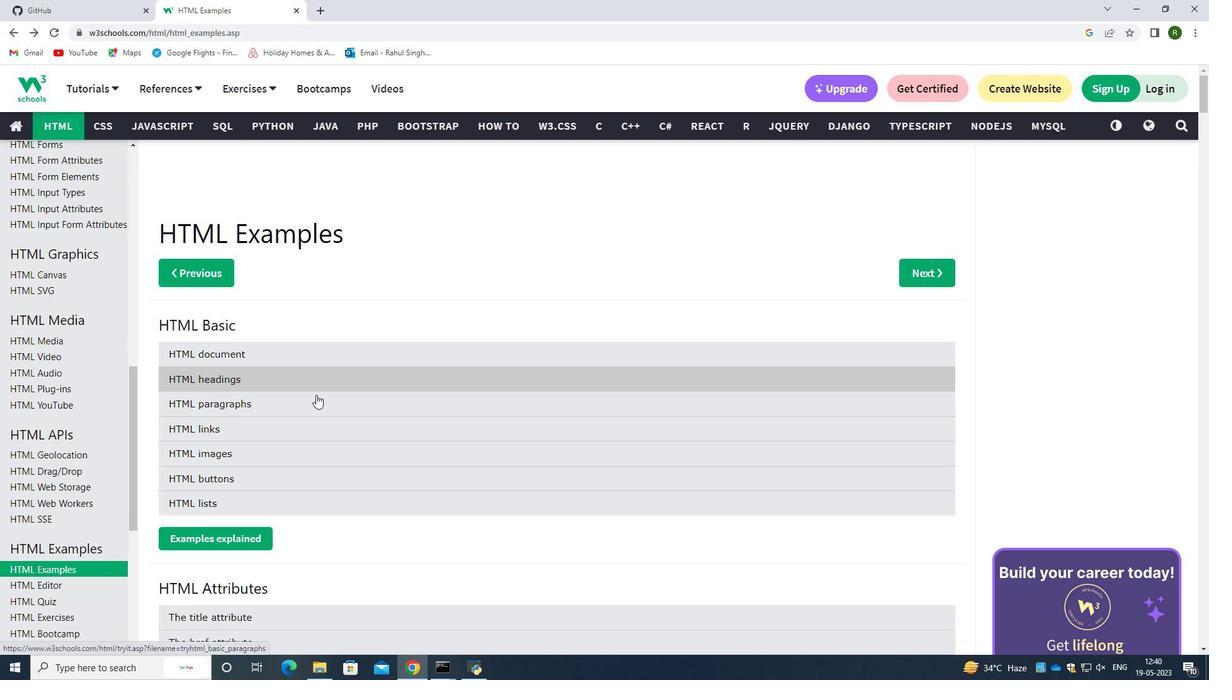
Action: Mouse scrolled (316, 395) with delta (0, 0)
Screenshot: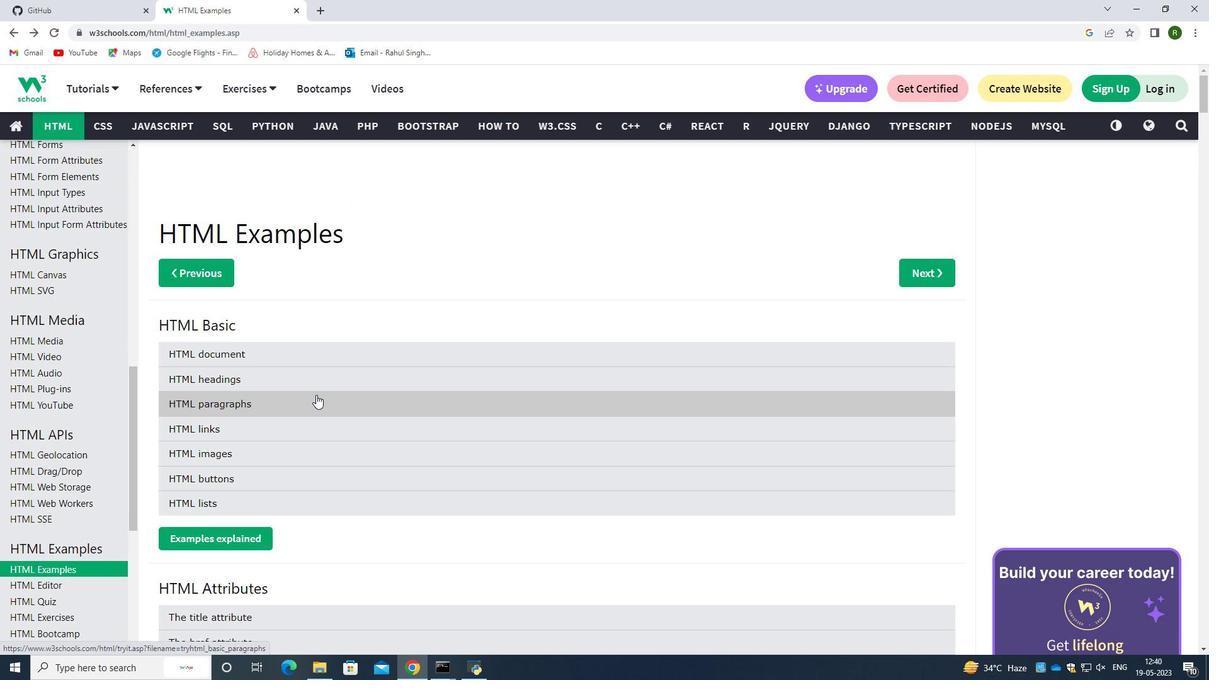 
Action: Mouse moved to (311, 399)
Screenshot: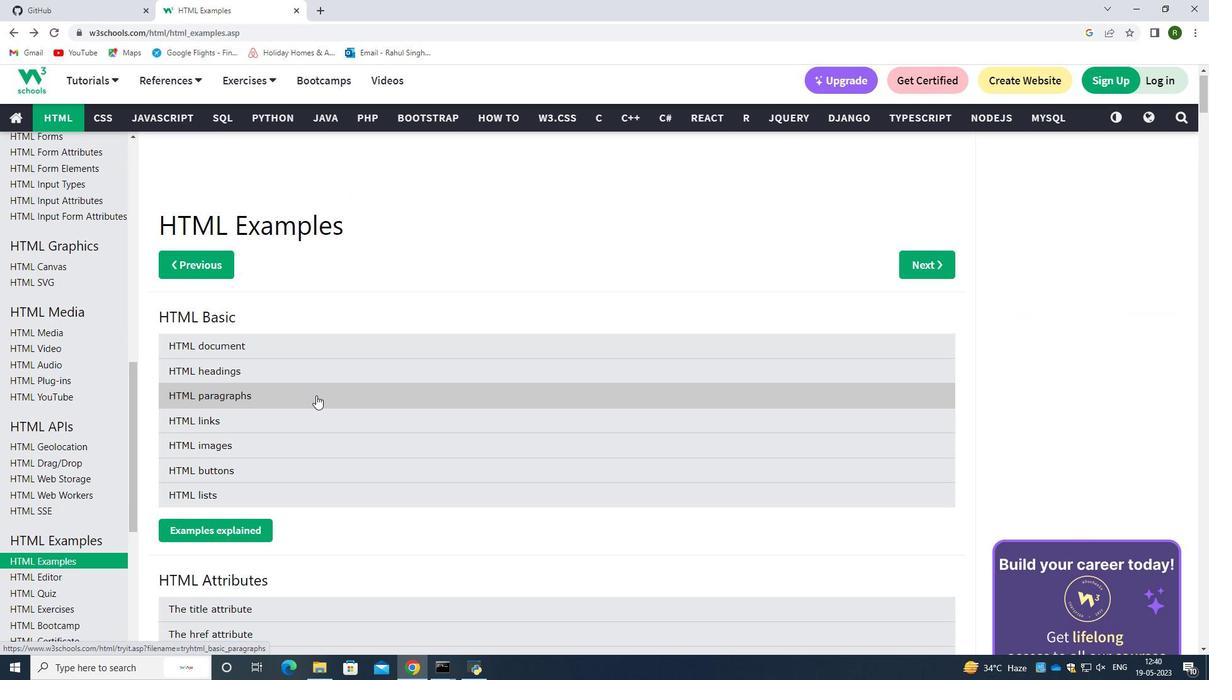 
Action: Mouse scrolled (311, 398) with delta (0, 0)
Screenshot: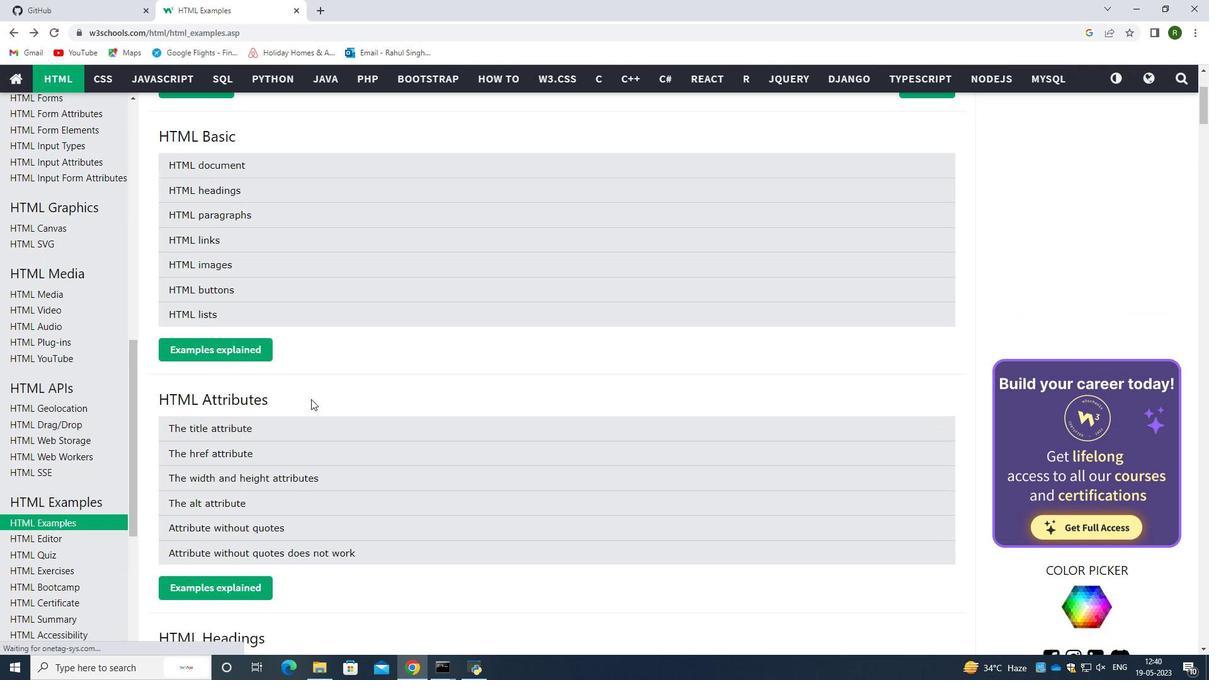 
Action: Mouse scrolled (311, 398) with delta (0, 0)
Screenshot: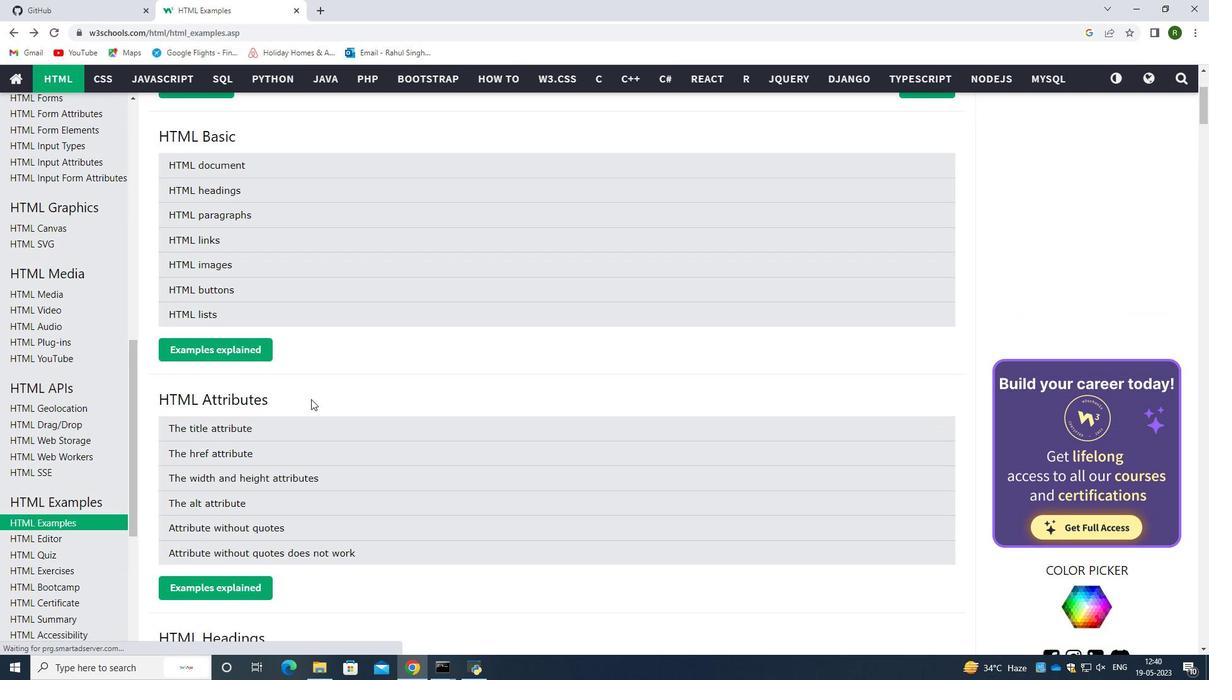 
Action: Mouse scrolled (311, 398) with delta (0, 0)
Screenshot: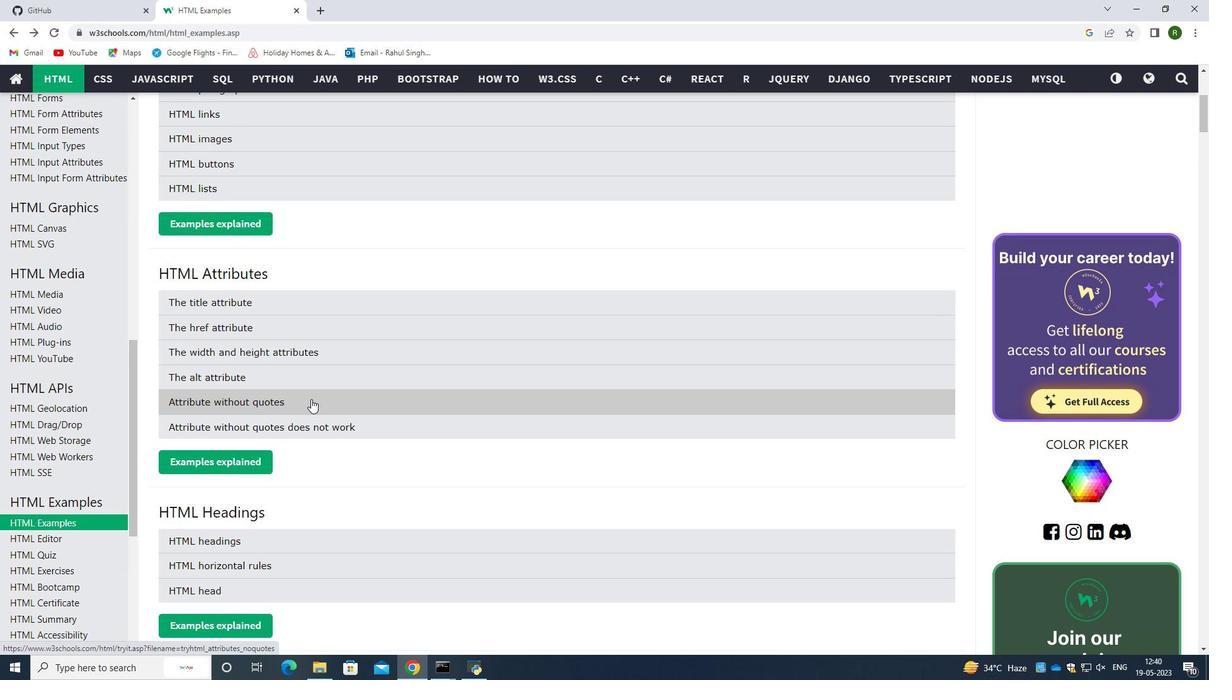 
Action: Mouse moved to (311, 400)
Screenshot: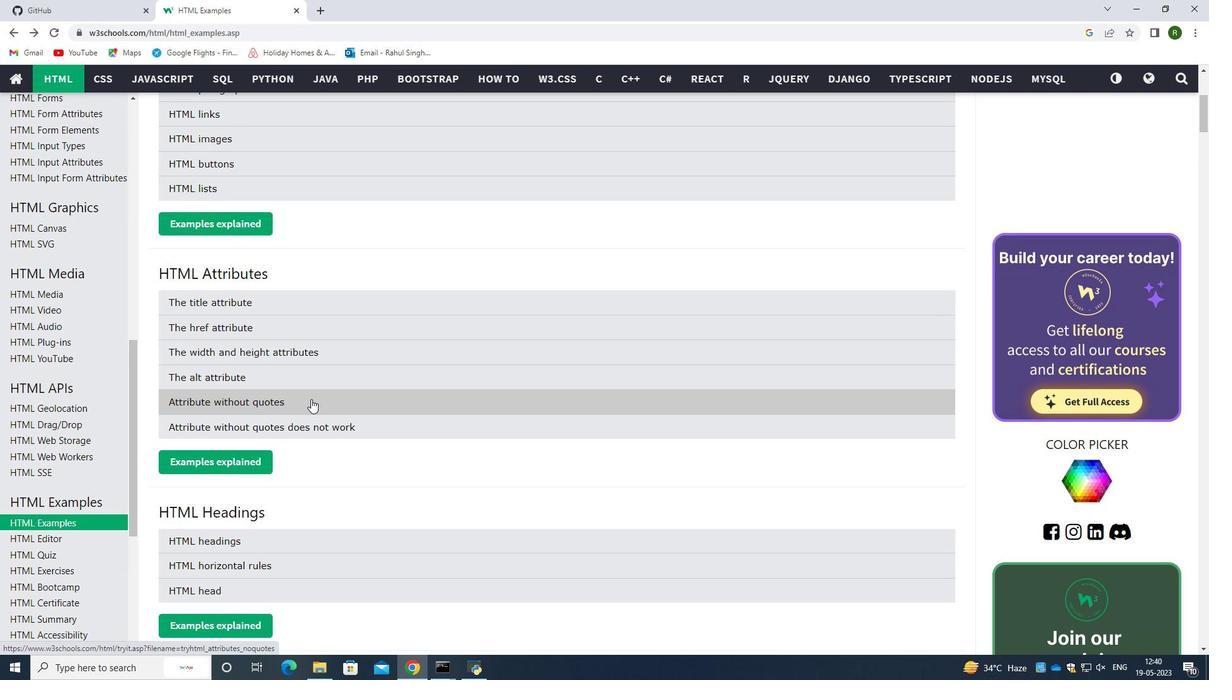 
Action: Mouse scrolled (311, 399) with delta (0, 0)
Screenshot: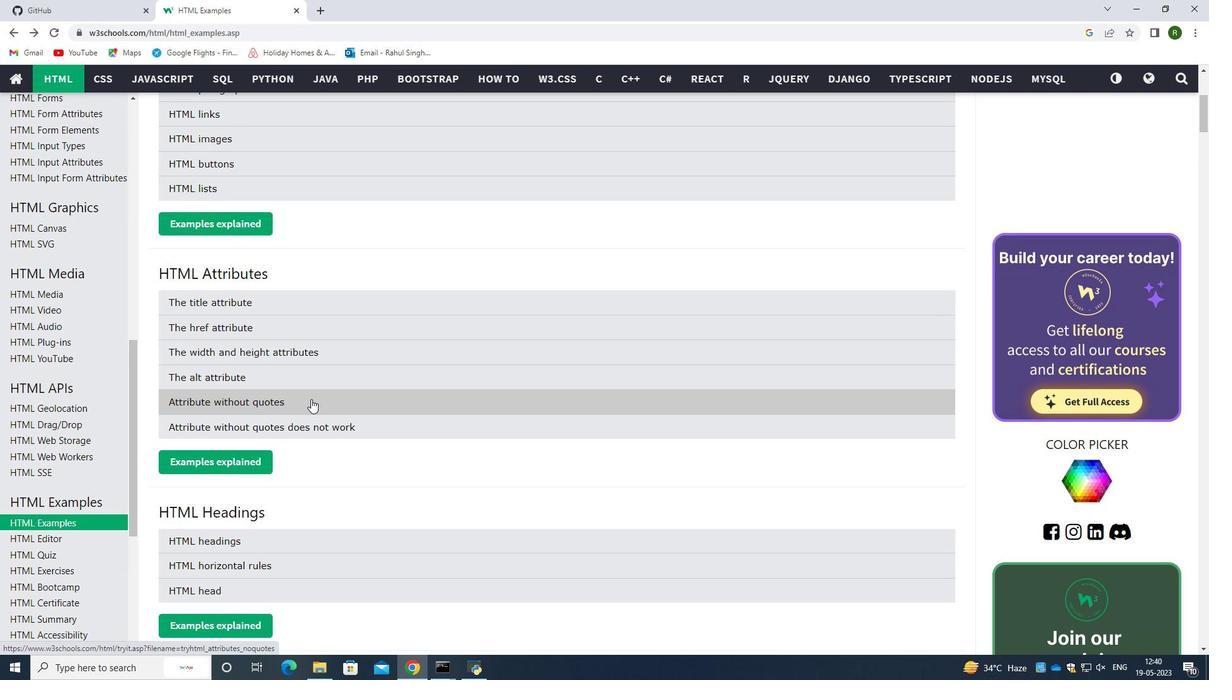 
Action: Mouse moved to (311, 409)
Screenshot: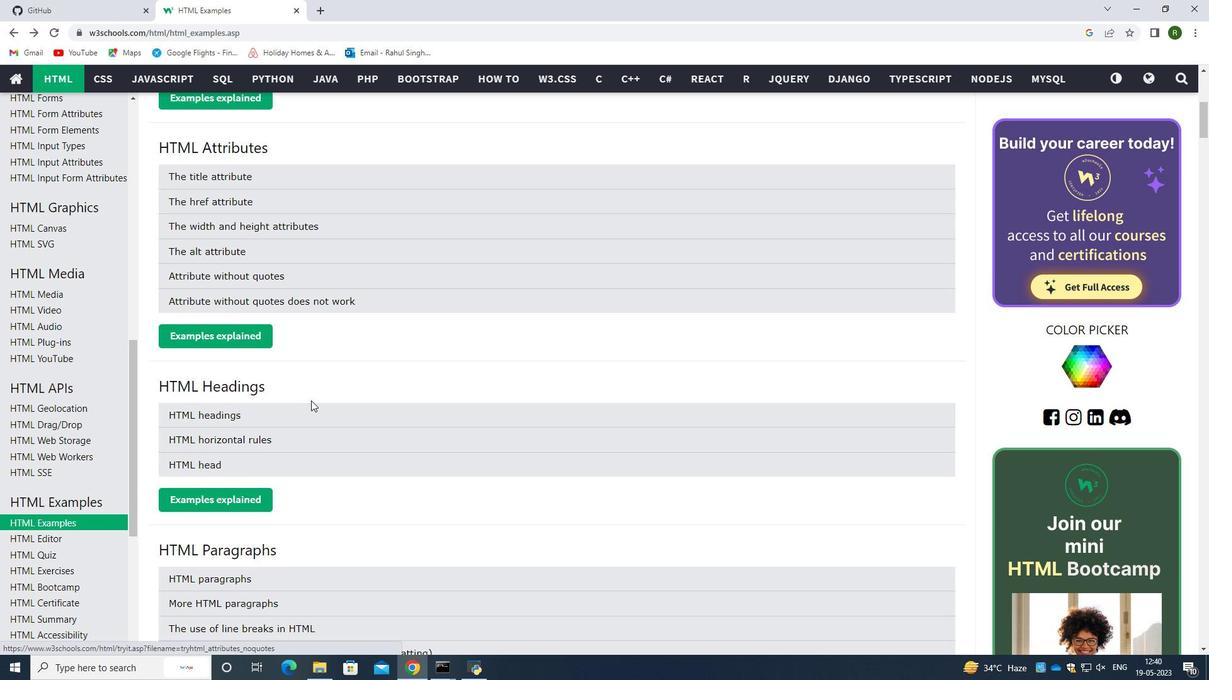 
Action: Mouse scrolled (311, 408) with delta (0, 0)
Screenshot: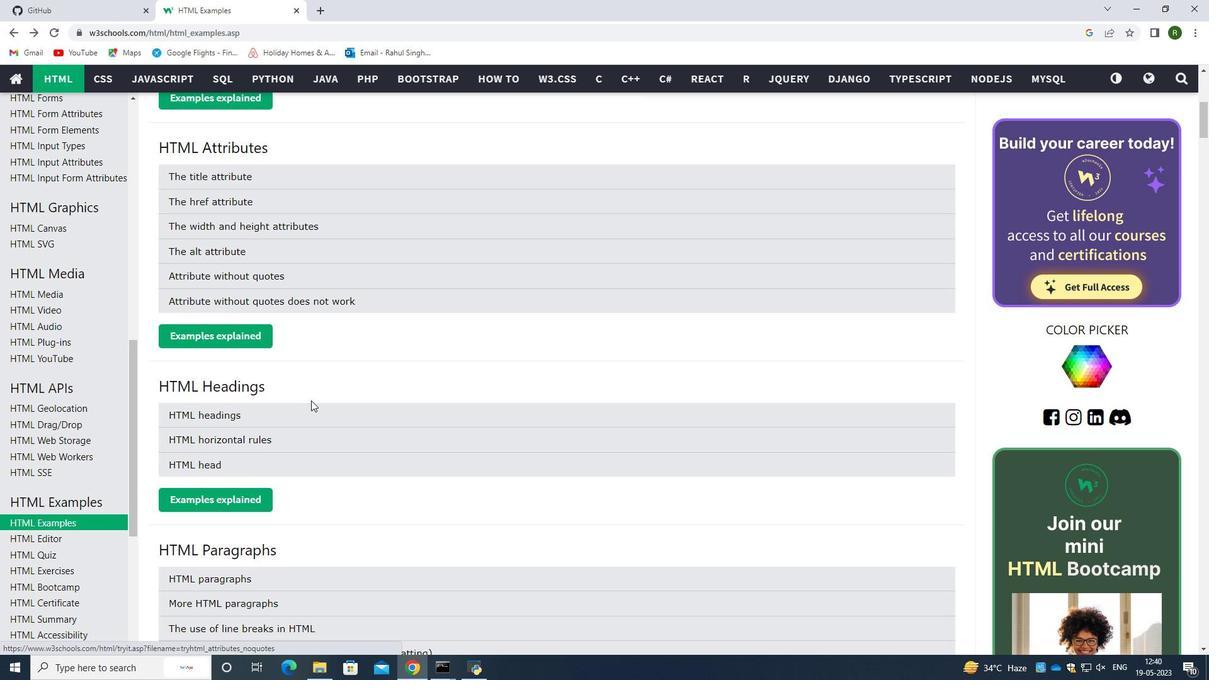 
Action: Mouse moved to (10, 29)
Screenshot: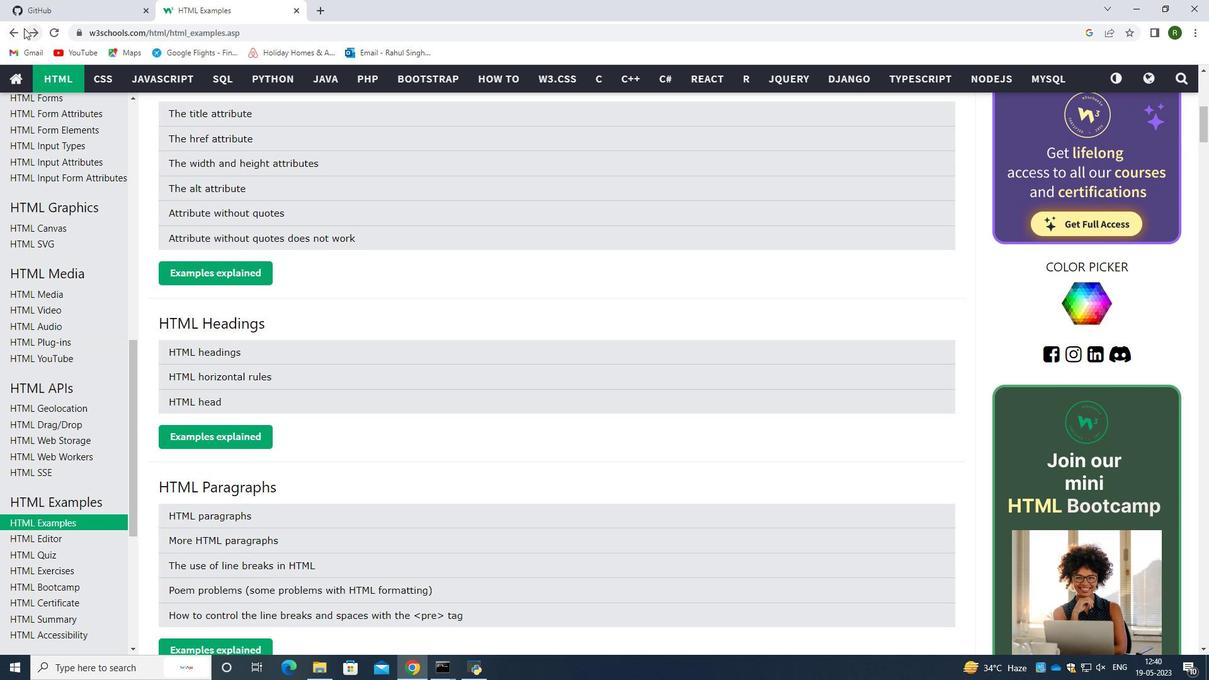 
Action: Mouse pressed left at (10, 29)
Screenshot: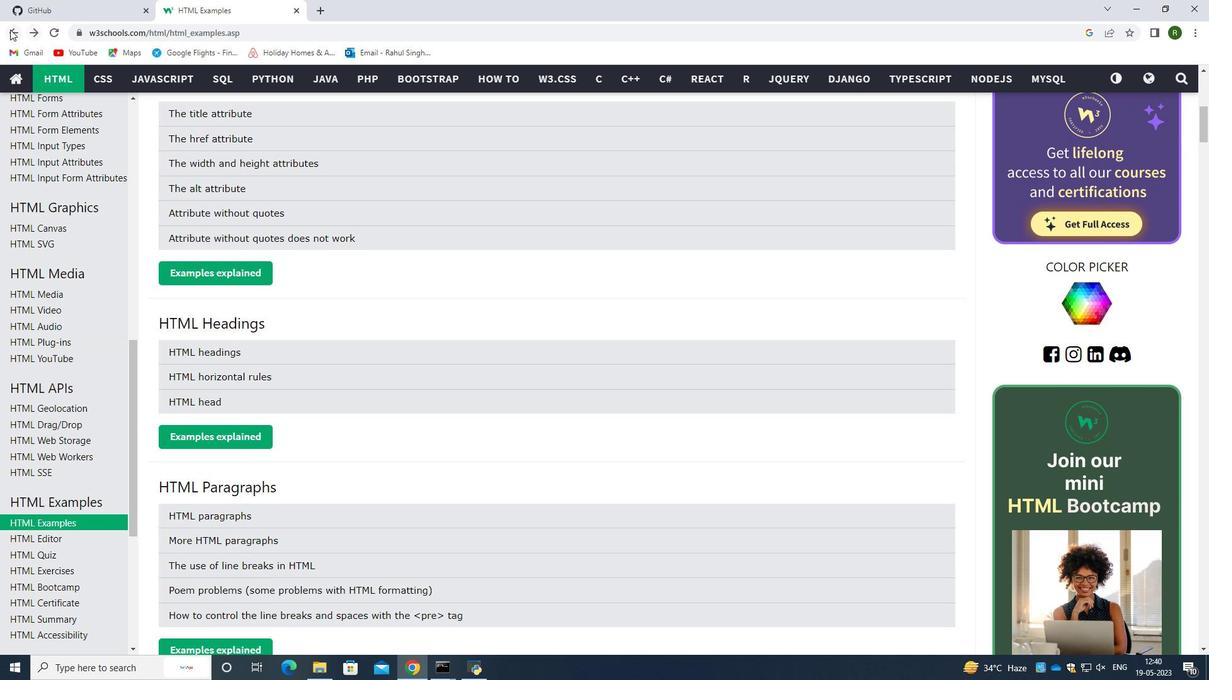 
Action: Mouse moved to (235, 302)
Screenshot: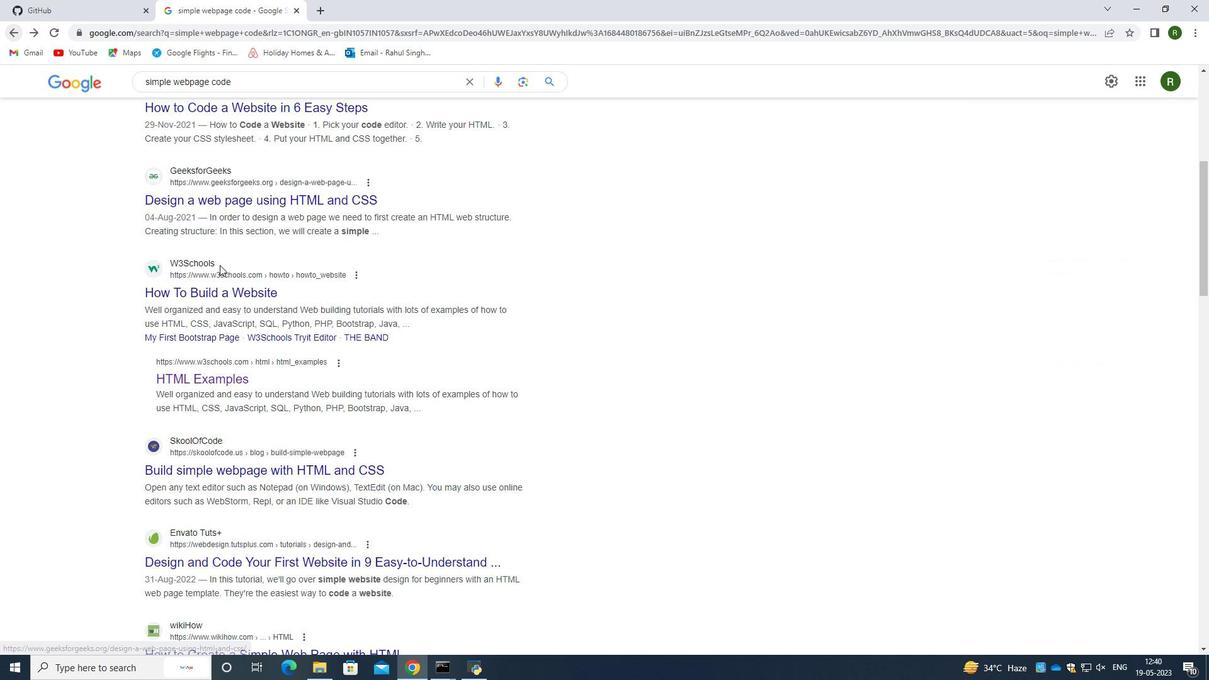 
Action: Mouse scrolled (235, 301) with delta (0, 0)
Screenshot: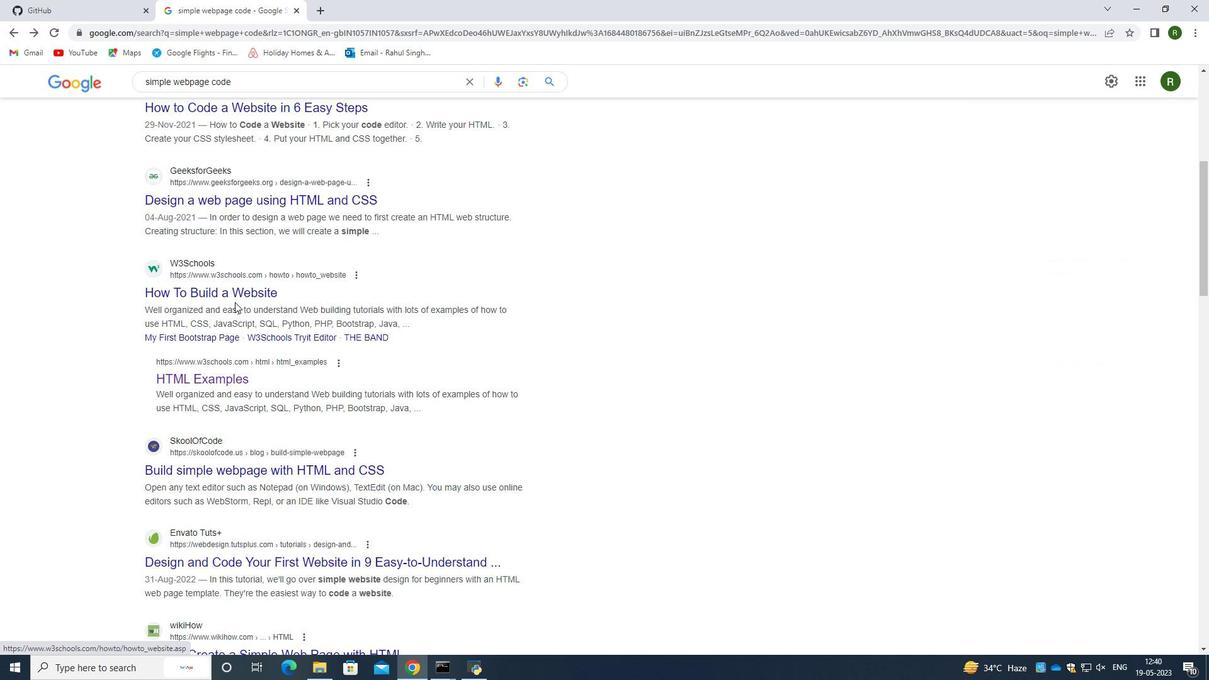 
Action: Mouse scrolled (235, 301) with delta (0, 0)
Screenshot: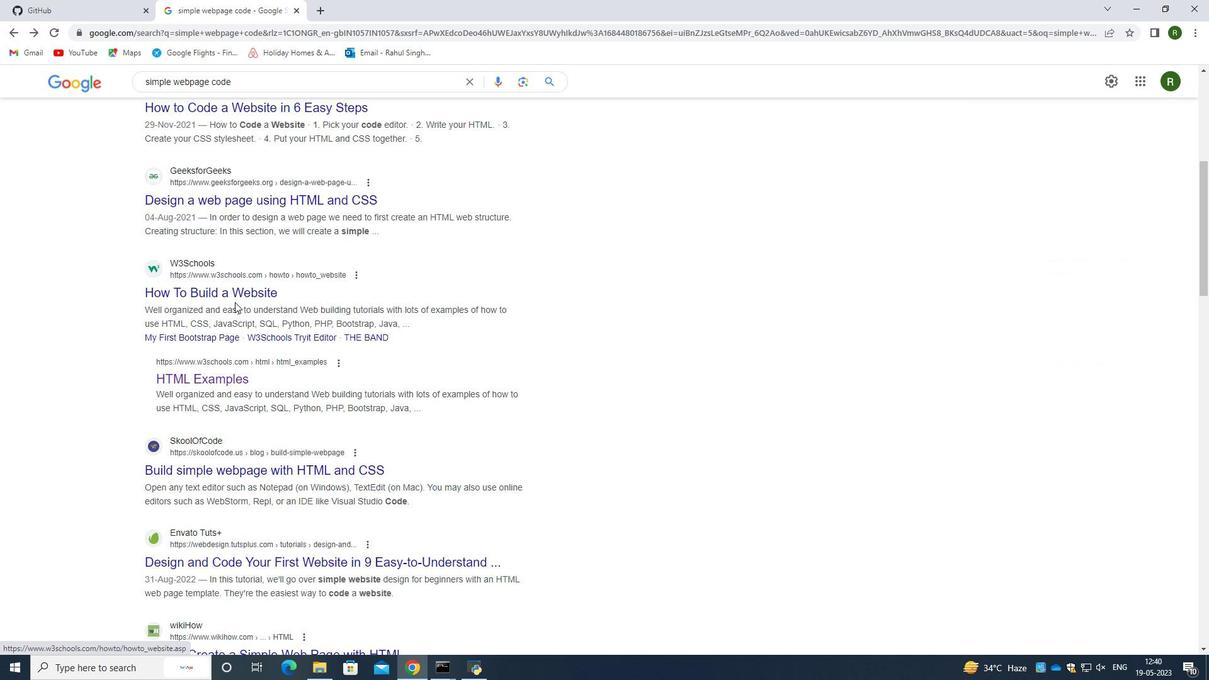 
Action: Mouse moved to (236, 224)
Screenshot: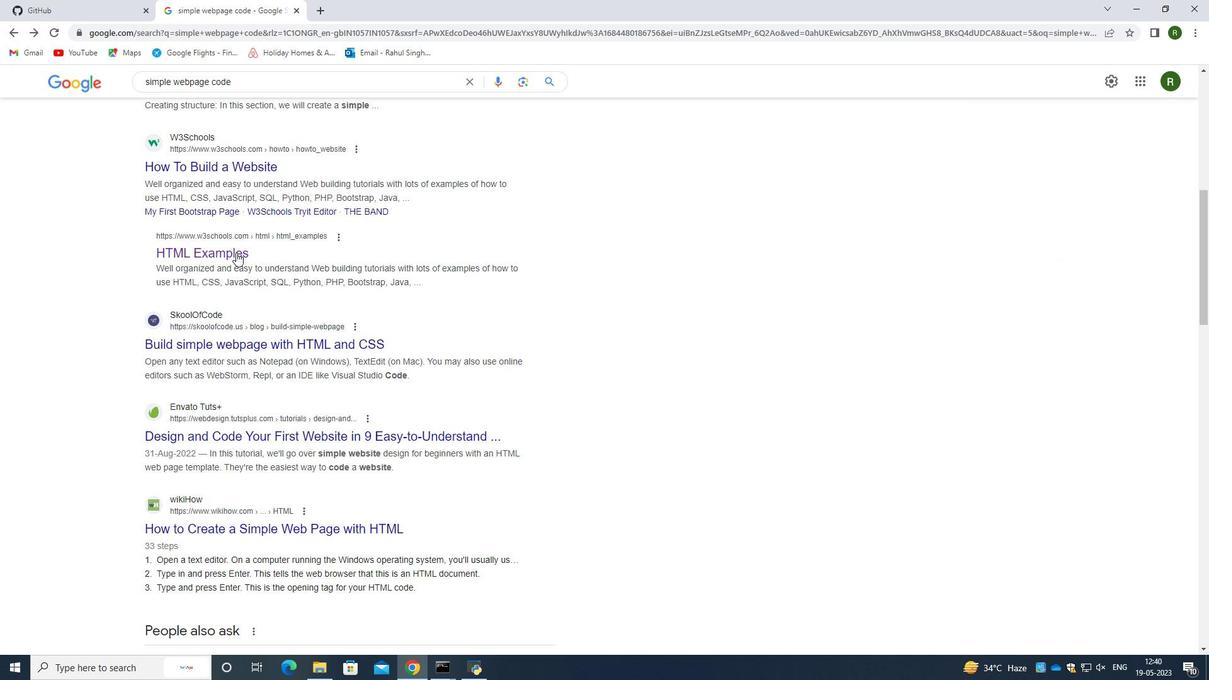
Action: Mouse scrolled (236, 225) with delta (0, 0)
Screenshot: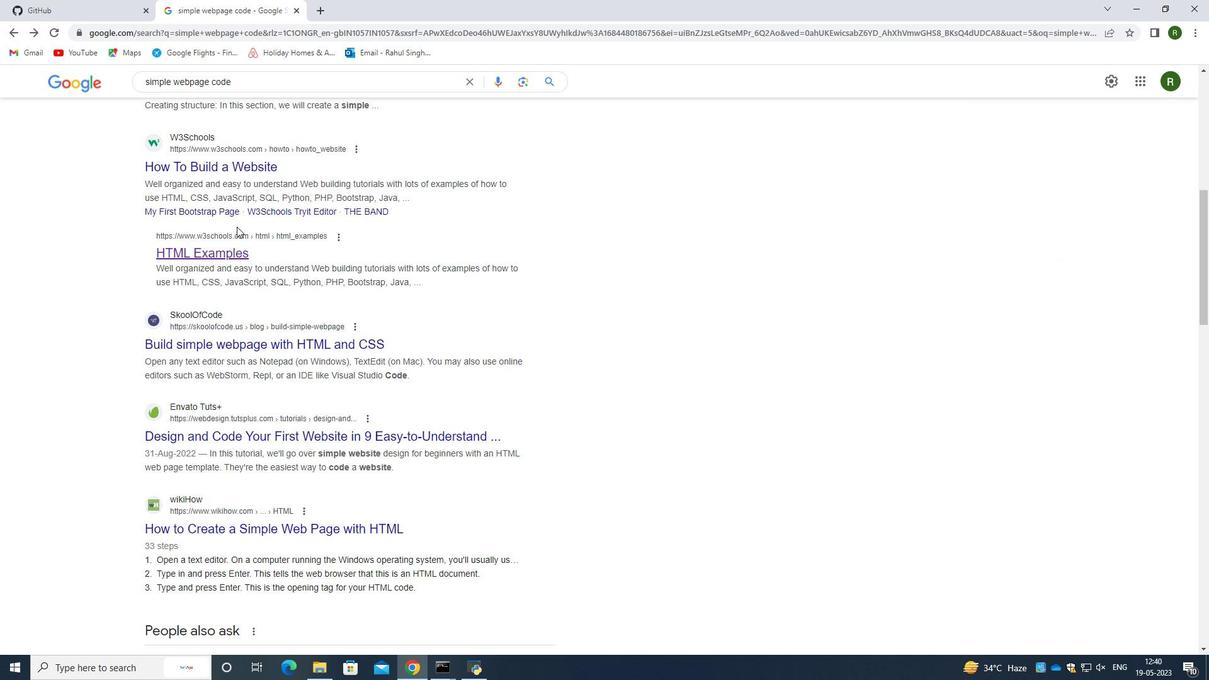 
Action: Mouse scrolled (236, 225) with delta (0, 0)
Screenshot: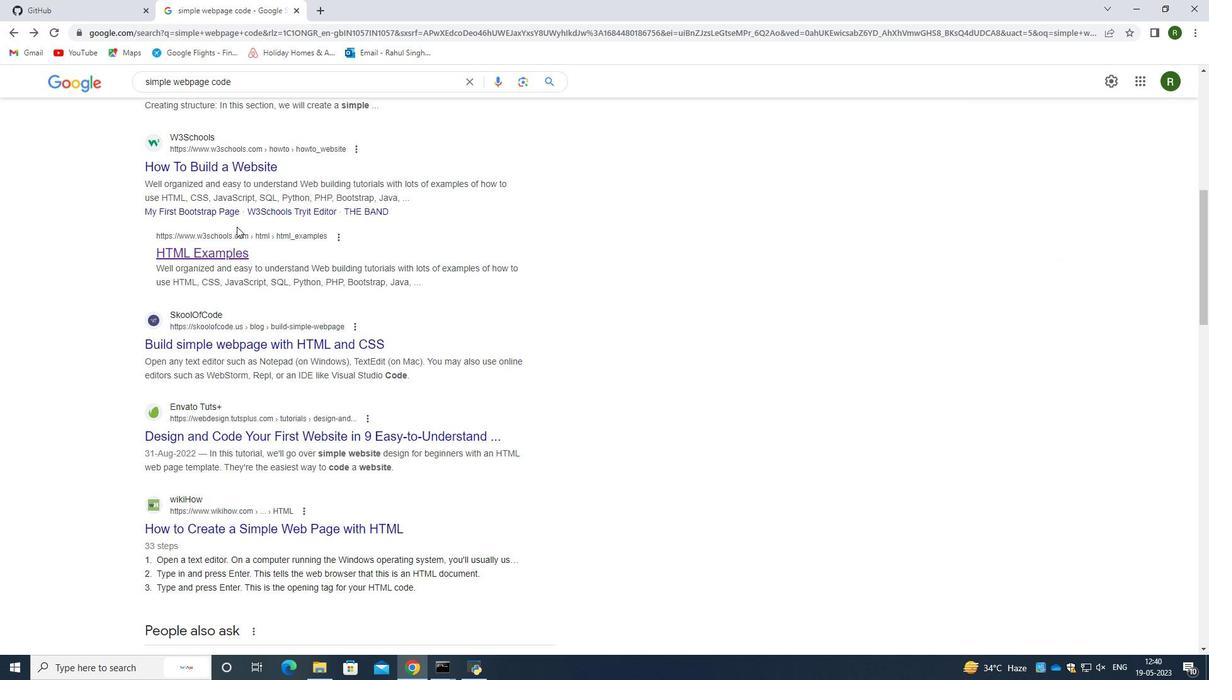 
Action: Mouse scrolled (236, 225) with delta (0, 0)
Screenshot: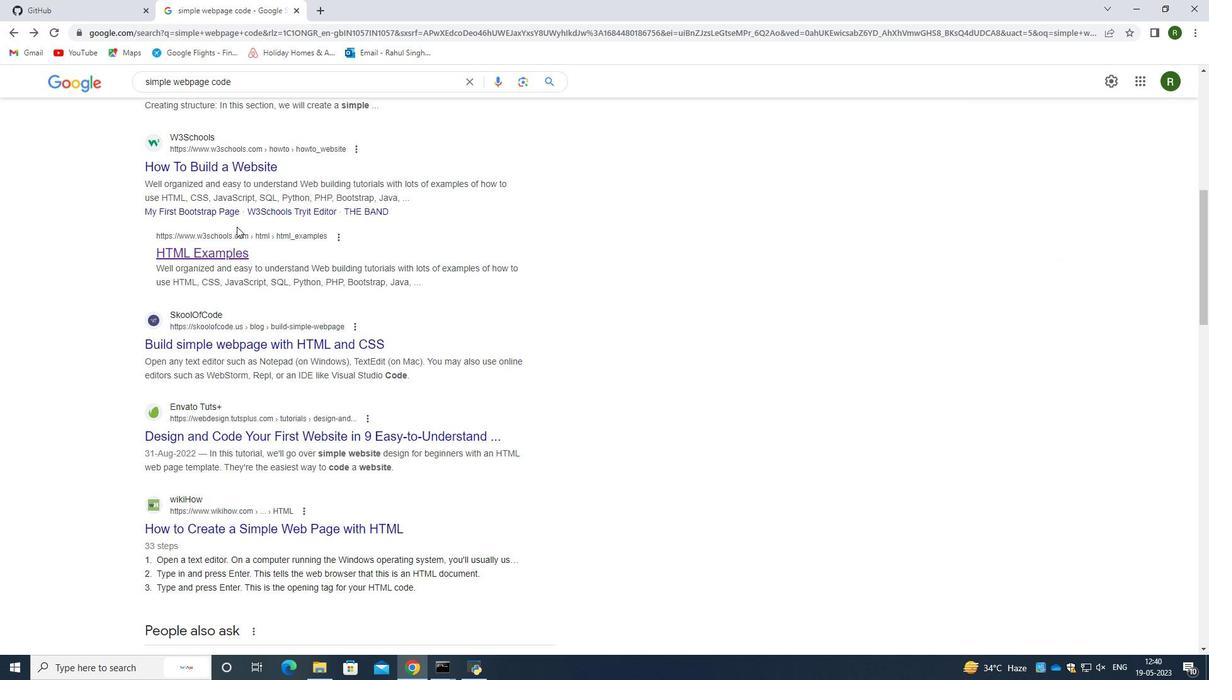 
Action: Mouse scrolled (236, 225) with delta (0, 0)
Screenshot: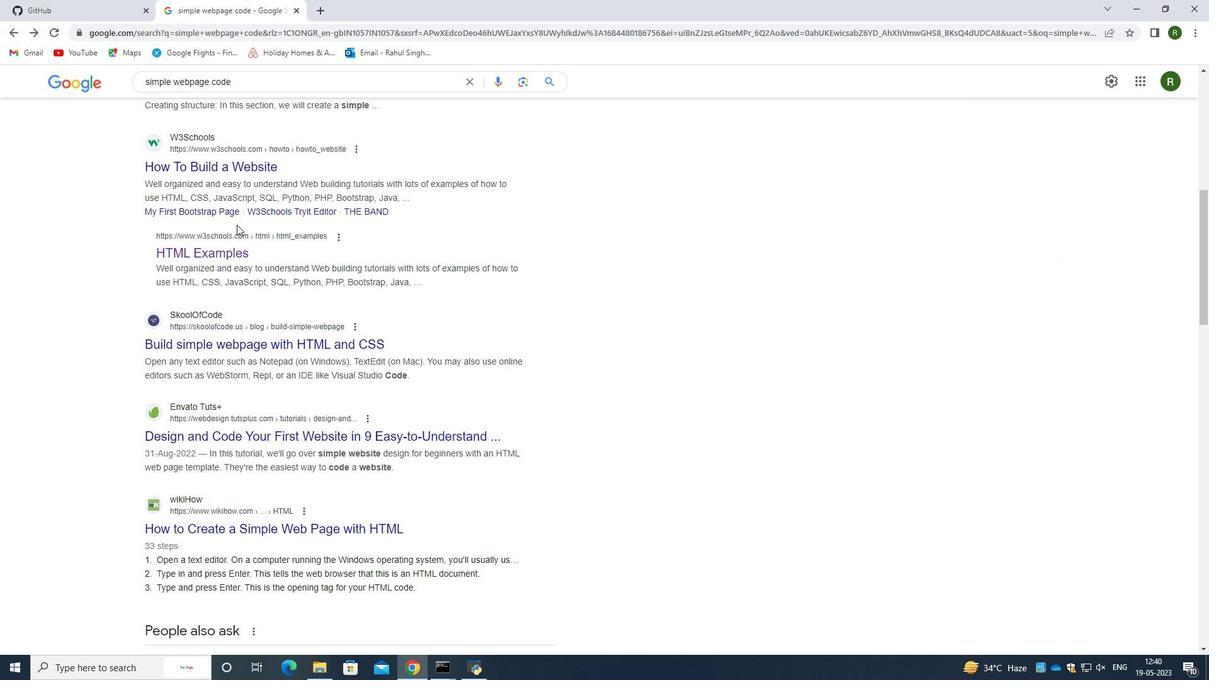 
Action: Mouse moved to (236, 221)
Screenshot: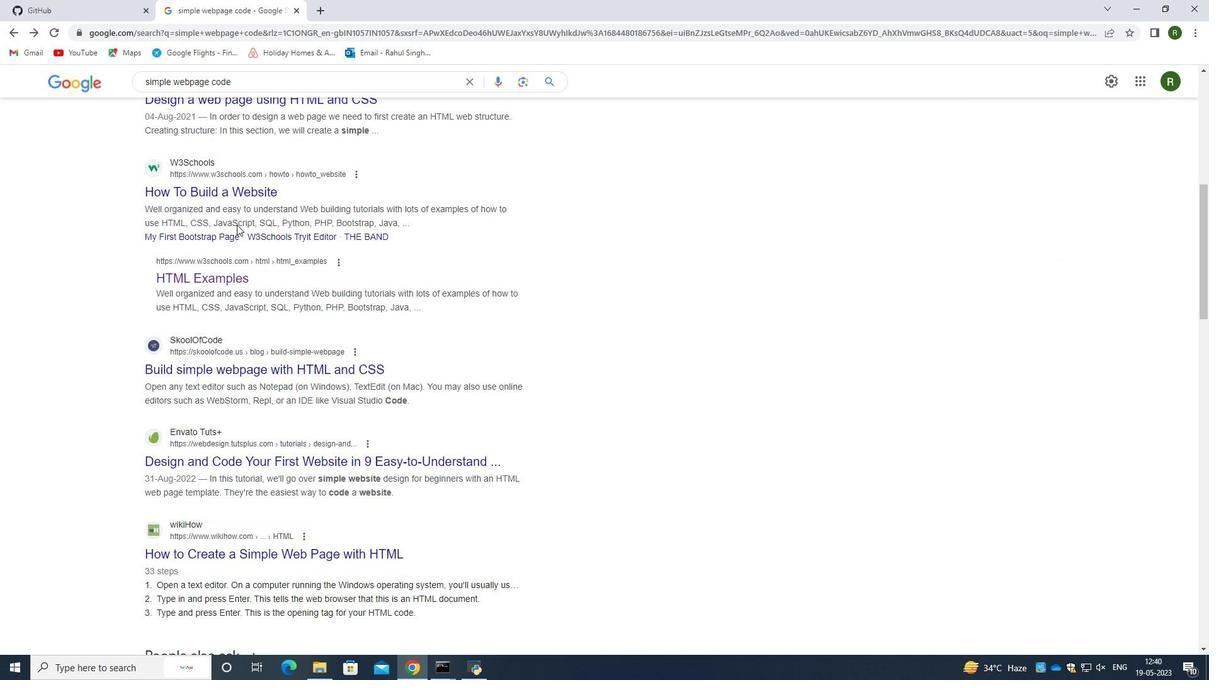 
Action: Mouse scrolled (236, 221) with delta (0, 0)
Screenshot: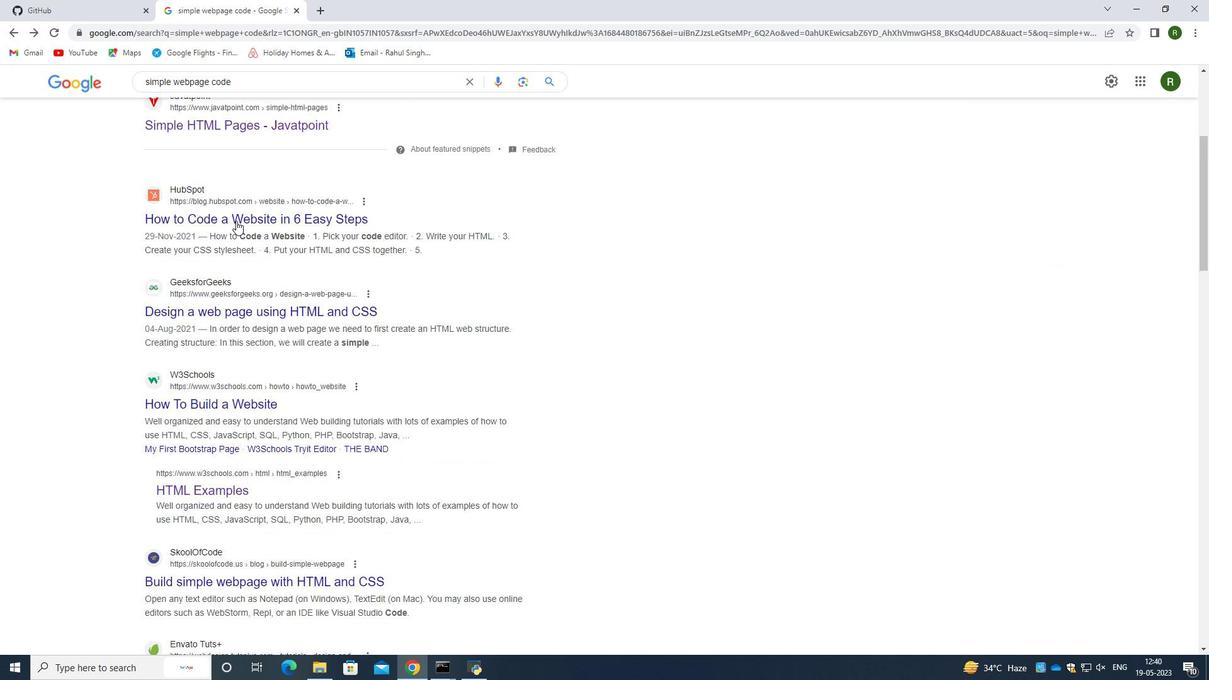 
Action: Mouse scrolled (236, 221) with delta (0, 0)
Screenshot: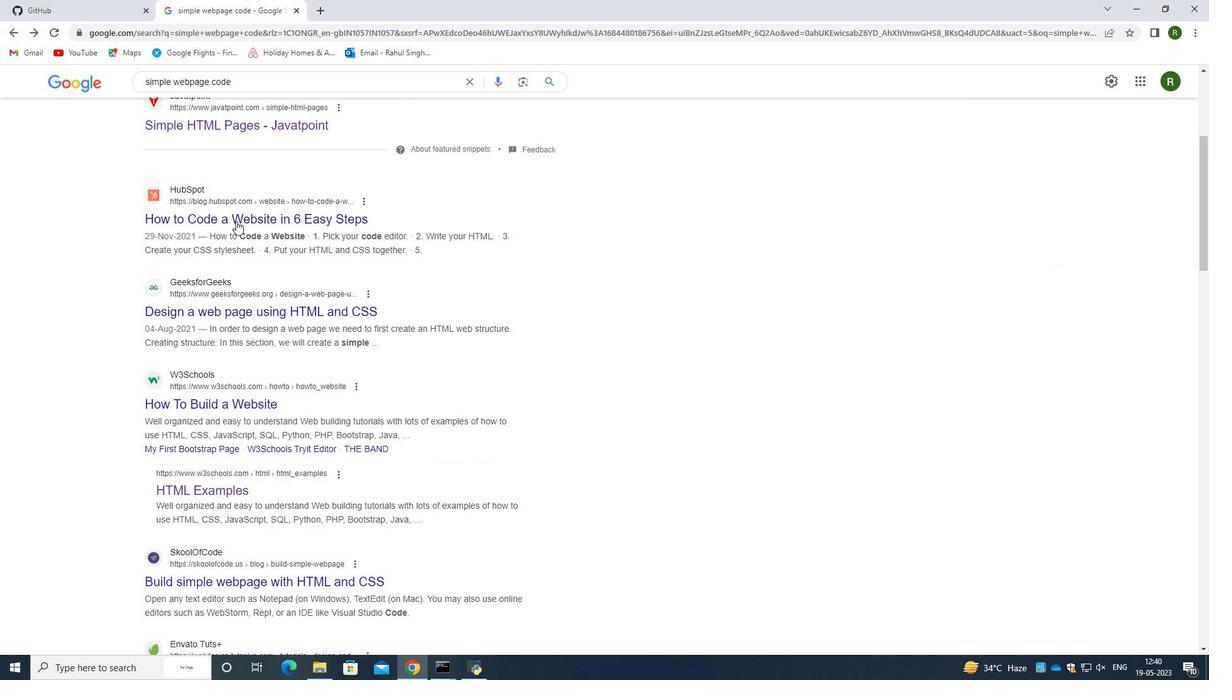 
Action: Mouse scrolled (236, 221) with delta (0, 0)
Screenshot: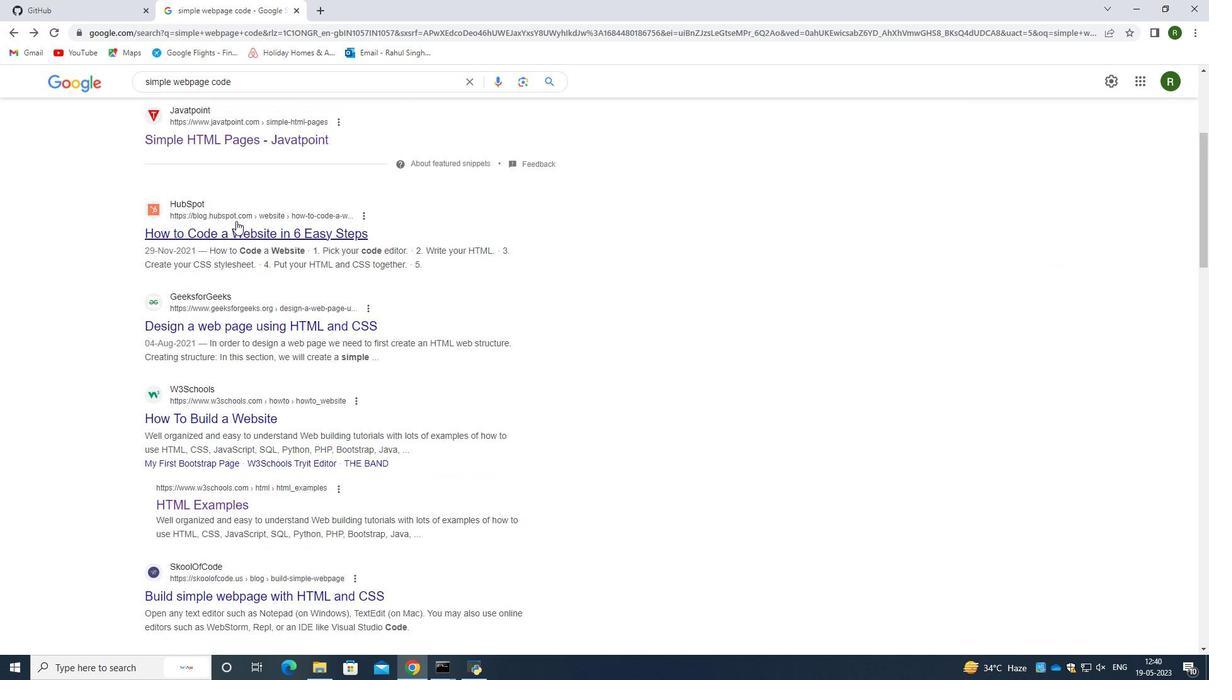 
Action: Mouse moved to (238, 161)
Screenshot: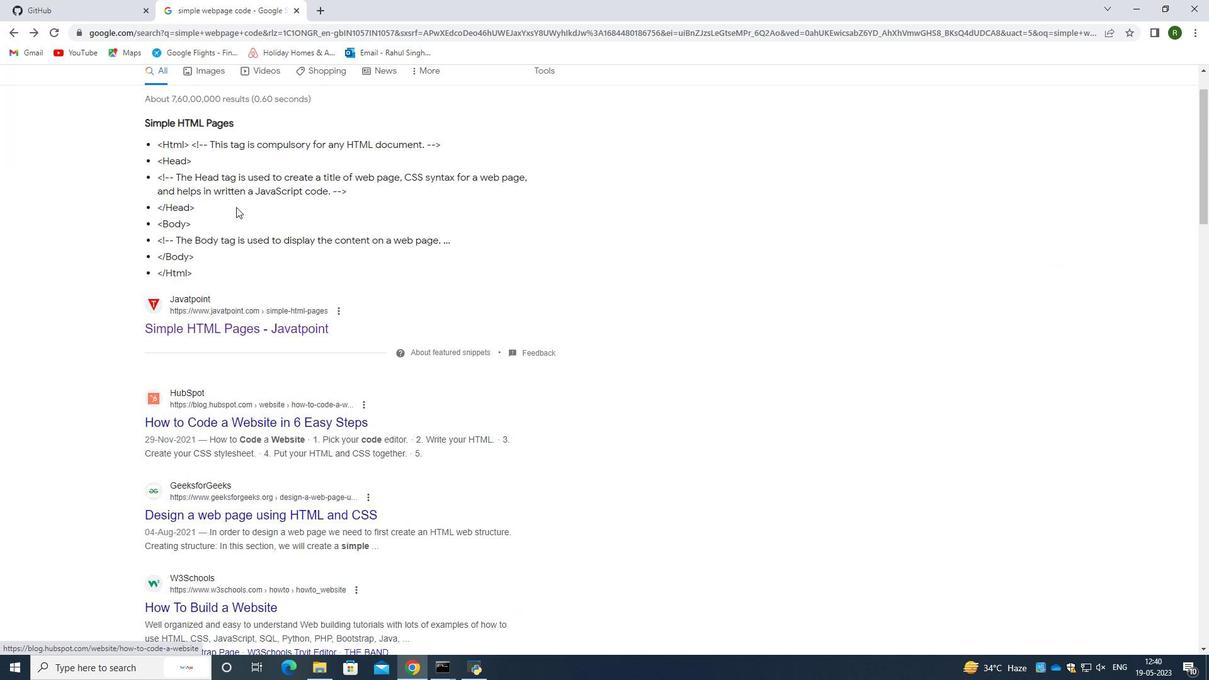 
Action: Mouse scrolled (238, 162) with delta (0, 0)
Screenshot: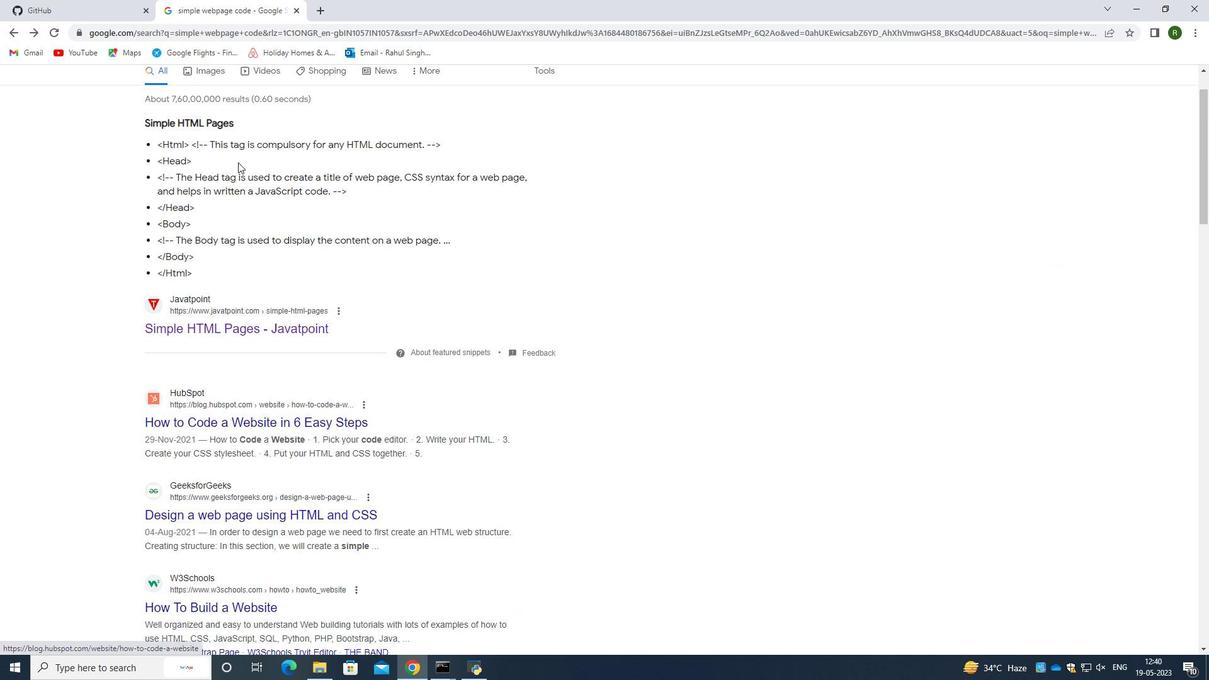 
Action: Mouse scrolled (238, 162) with delta (0, 0)
Screenshot: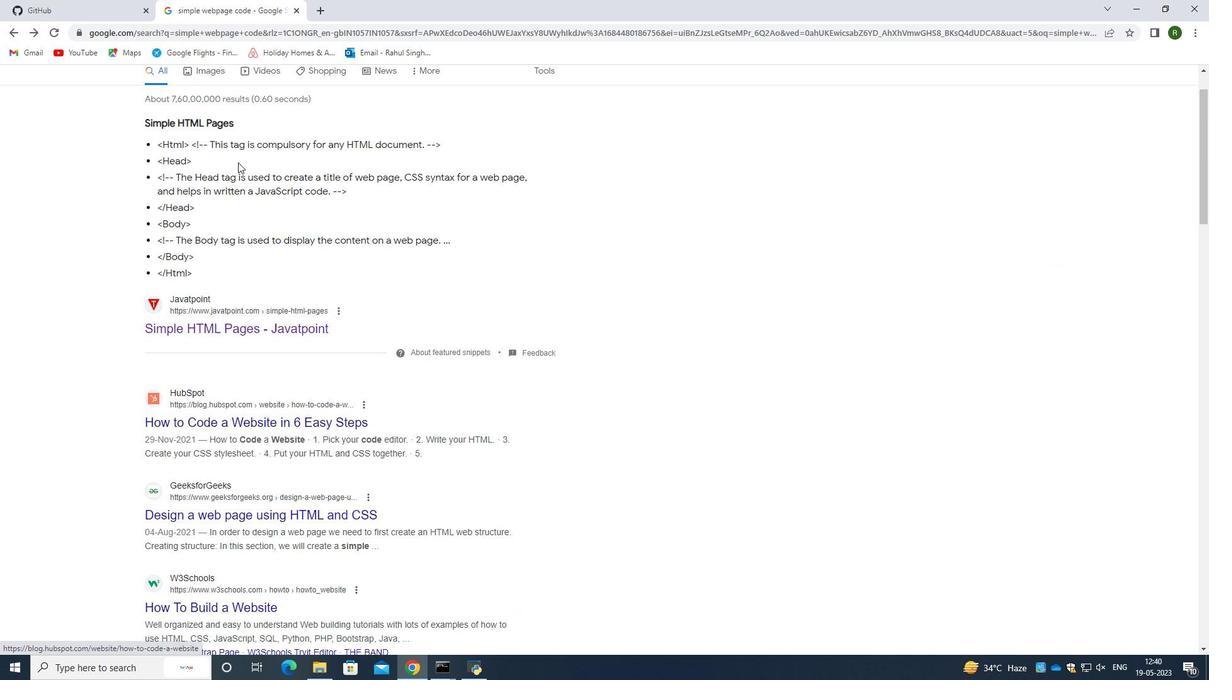 
Action: Mouse scrolled (238, 162) with delta (0, 0)
Screenshot: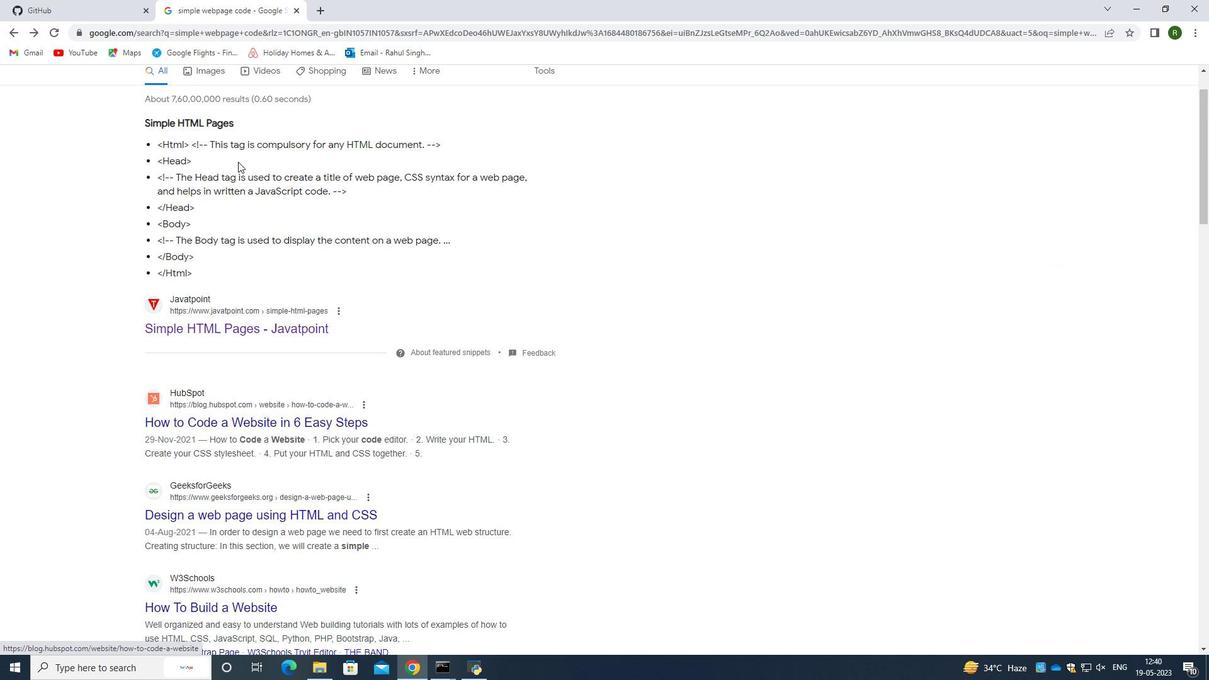 
Action: Mouse moved to (279, 97)
Screenshot: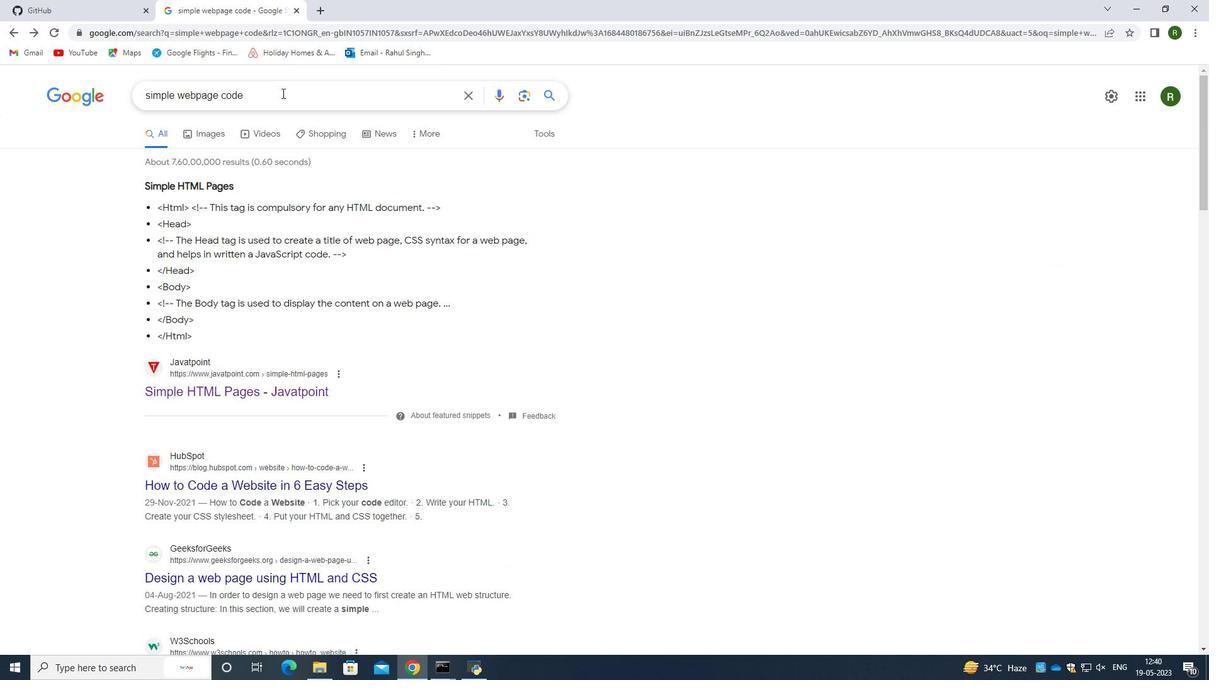 
Action: Mouse pressed left at (279, 97)
Screenshot: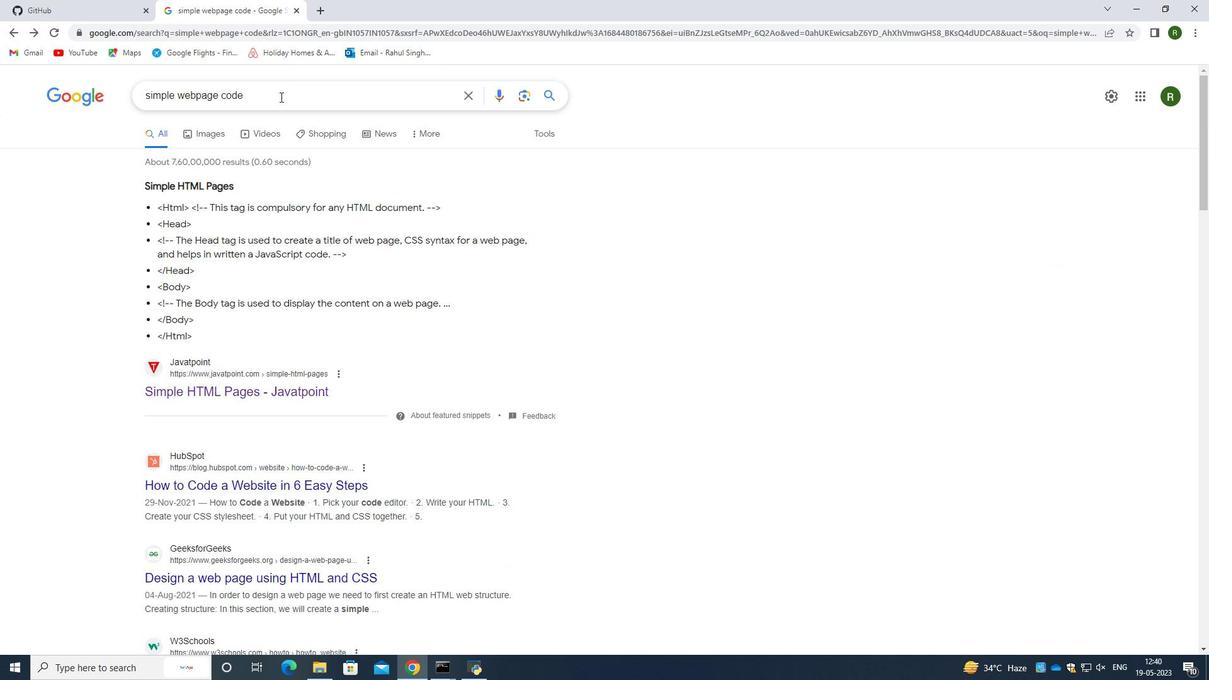 
Action: Key pressed <Key.space>example<Key.enter>
Screenshot: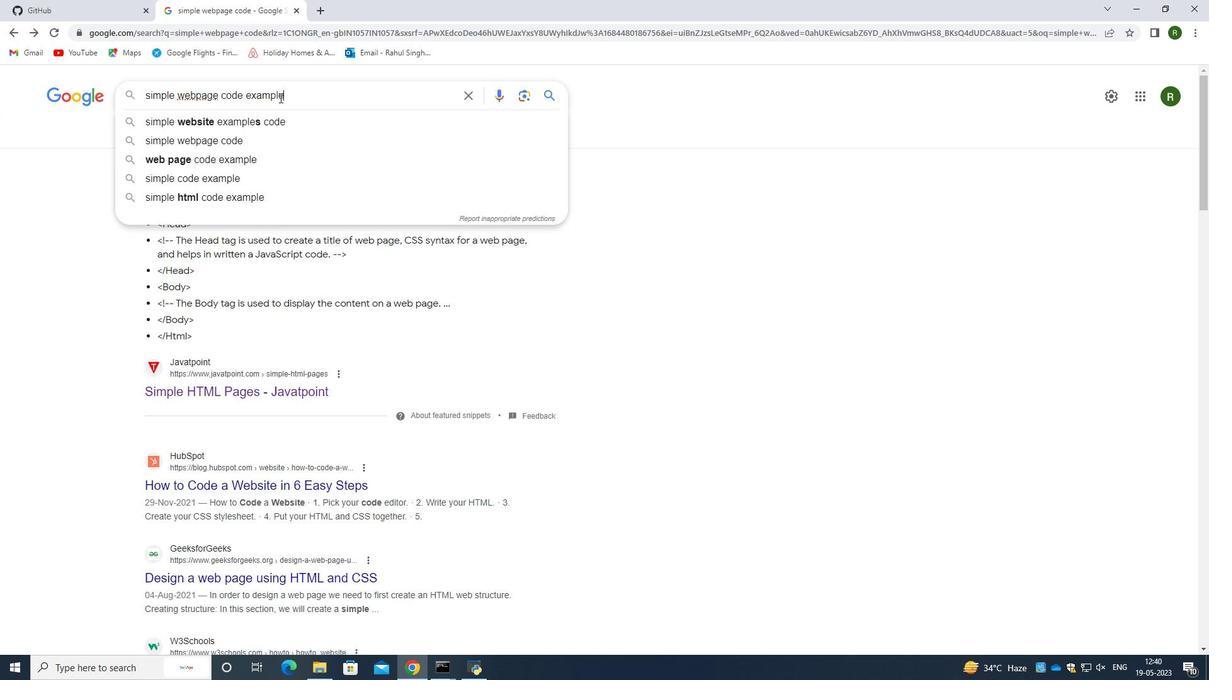 
Action: Mouse moved to (272, 310)
Screenshot: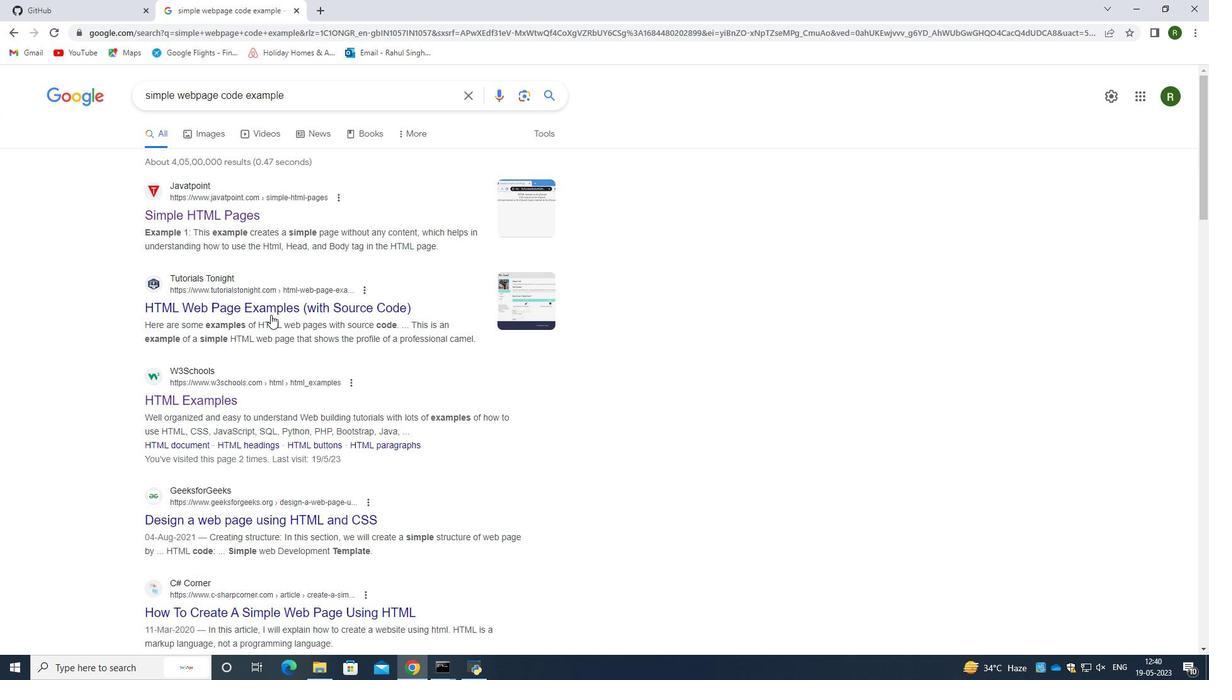 
Action: Mouse pressed left at (272, 310)
Screenshot: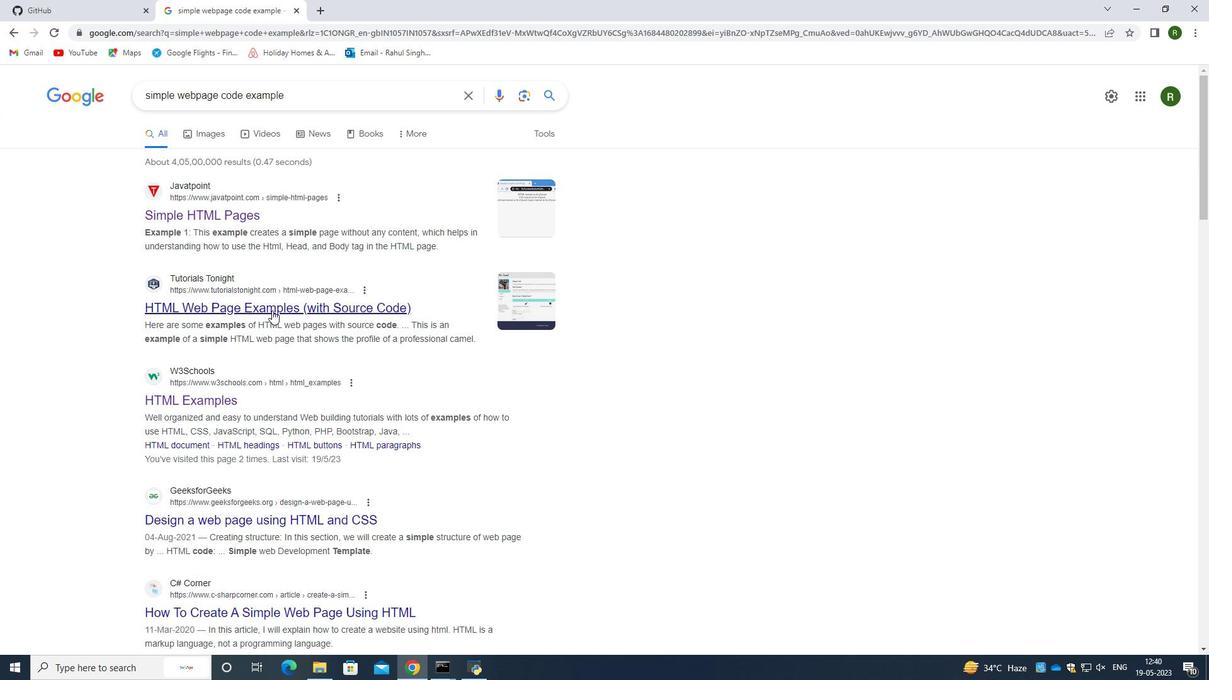 
Action: Mouse moved to (511, 377)
Screenshot: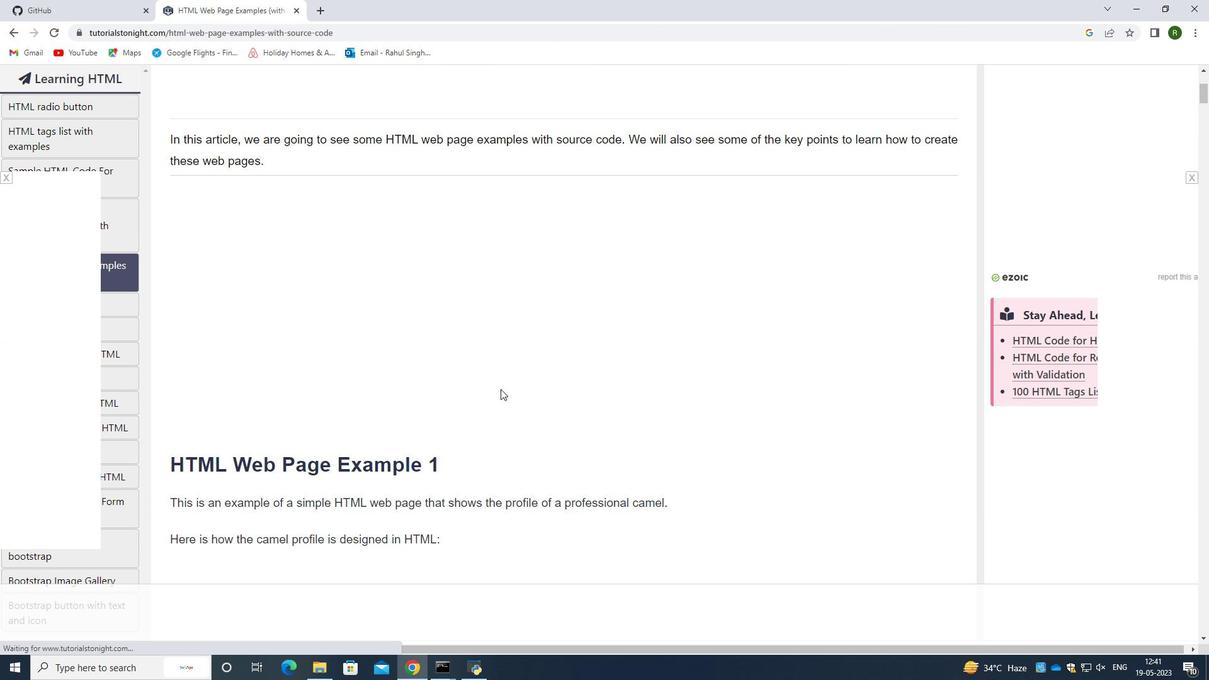 
Action: Mouse scrolled (511, 376) with delta (0, 0)
Screenshot: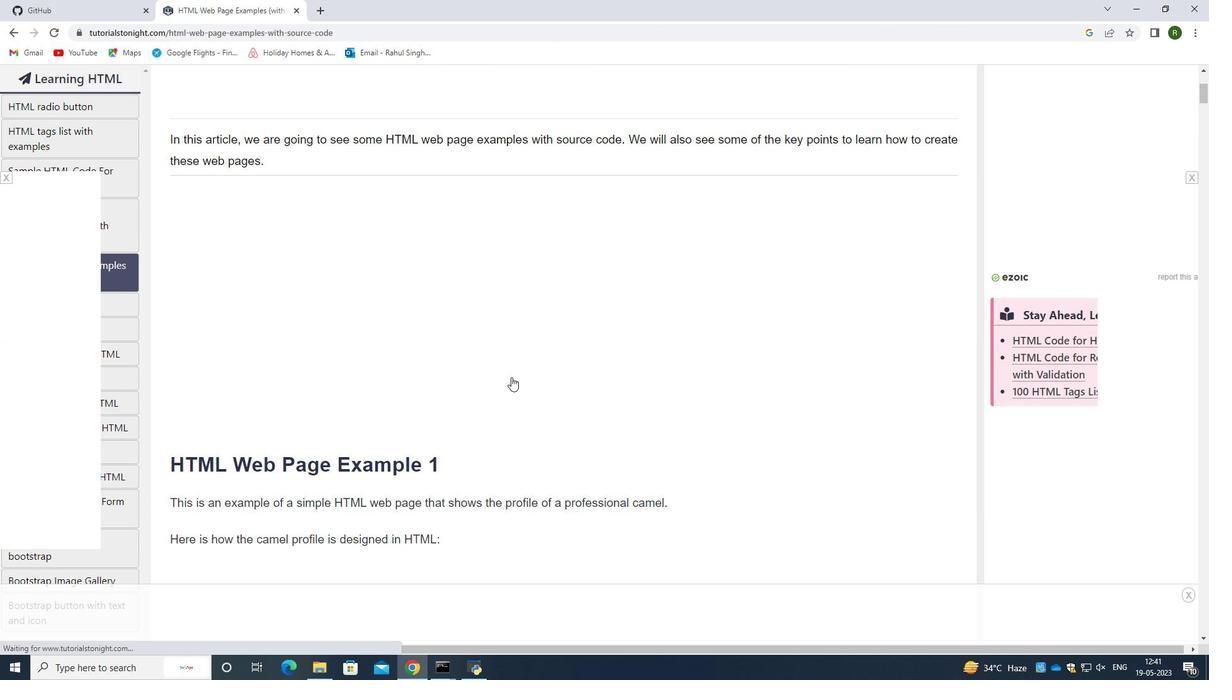 
Action: Mouse scrolled (511, 376) with delta (0, 0)
Screenshot: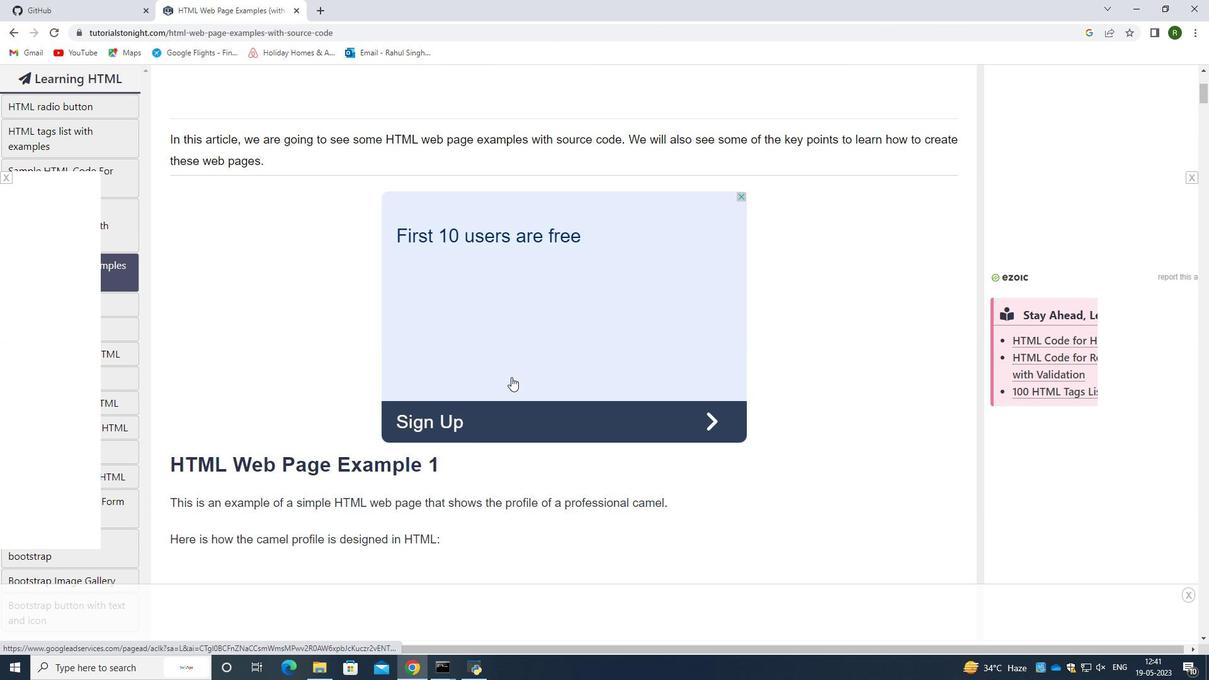 
Action: Mouse moved to (469, 381)
Screenshot: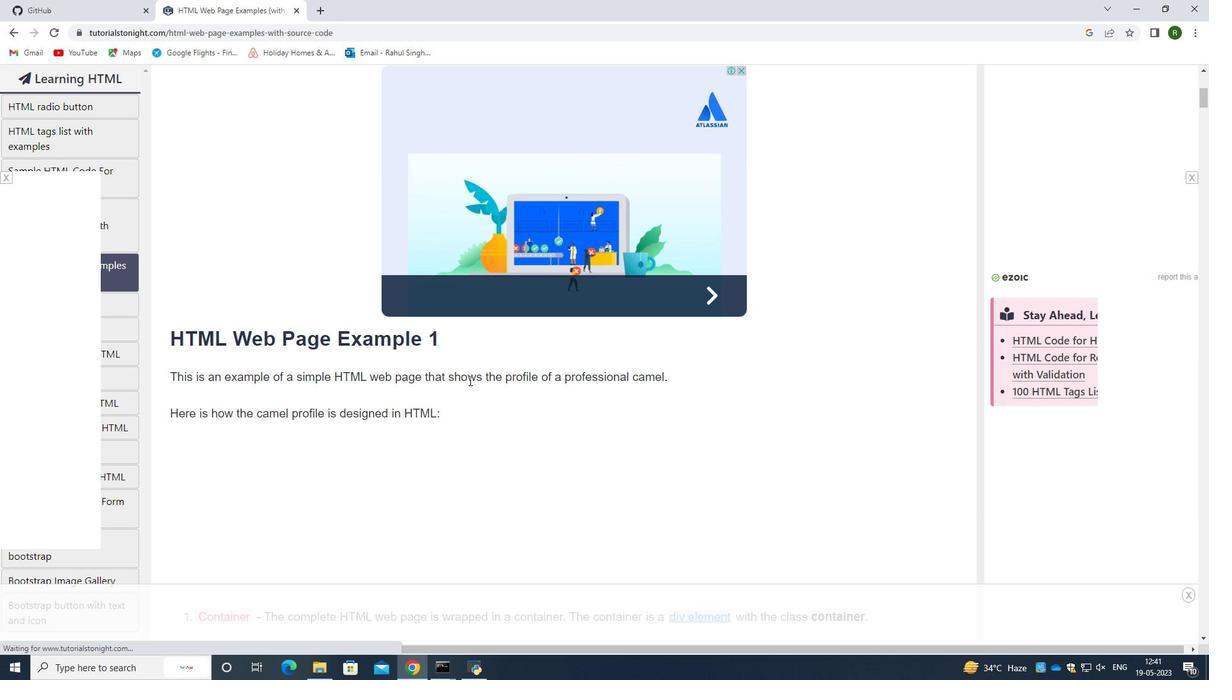 
Action: Mouse scrolled (469, 381) with delta (0, 0)
Screenshot: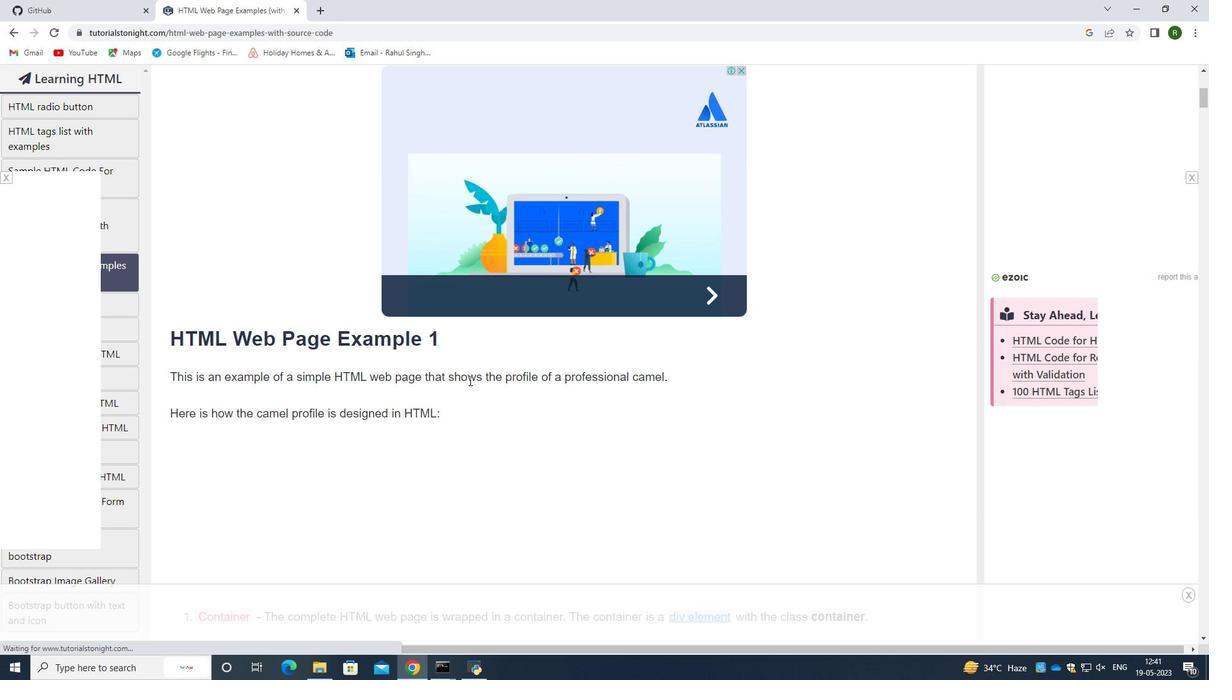 
Action: Mouse moved to (470, 395)
Screenshot: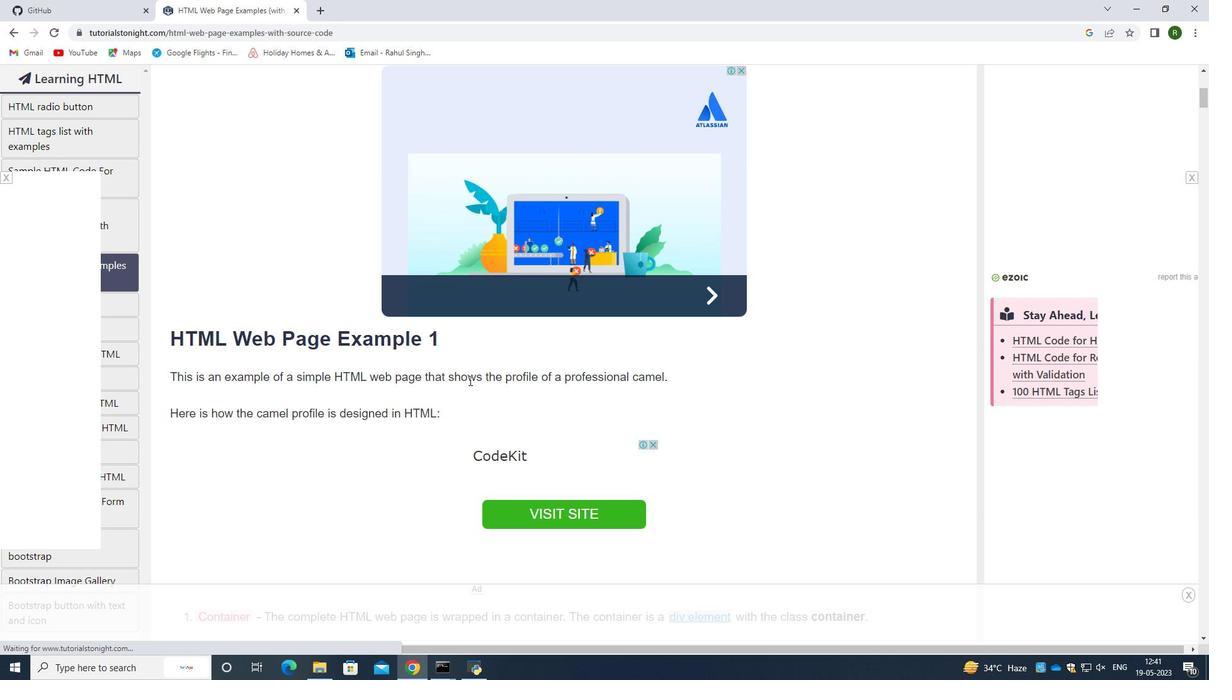 
Action: Mouse scrolled (470, 394) with delta (0, 0)
Screenshot: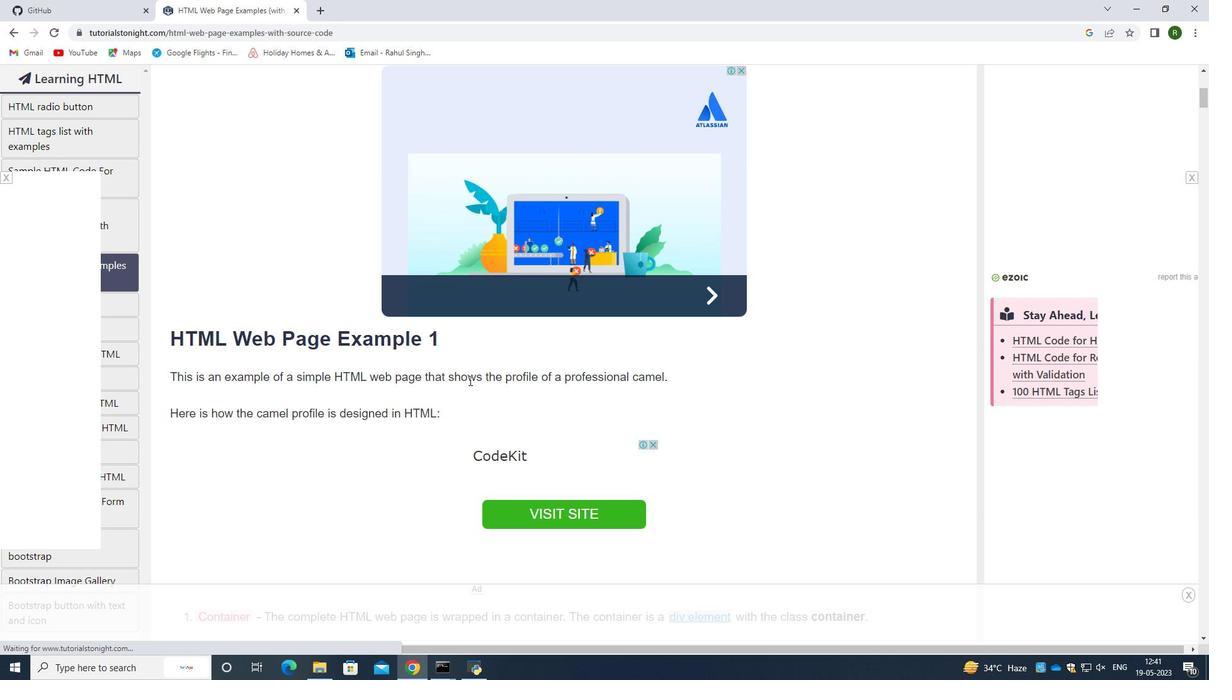 
Action: Mouse moved to (356, 454)
Screenshot: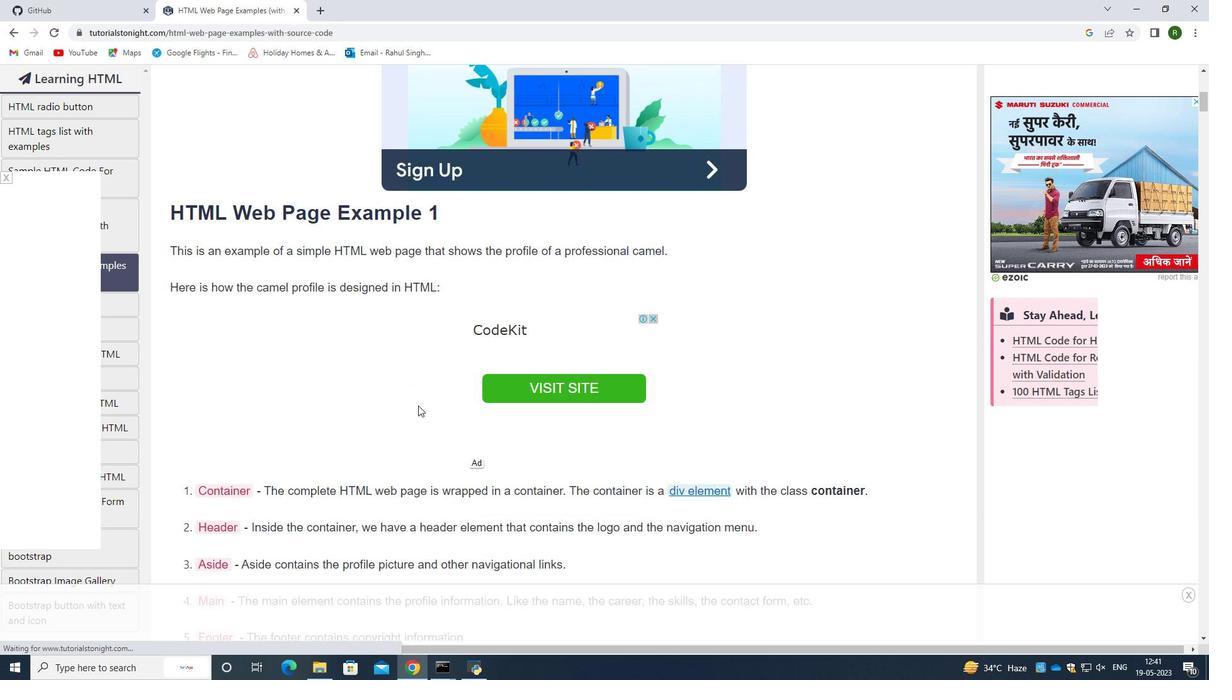 
Action: Mouse scrolled (356, 453) with delta (0, 0)
Screenshot: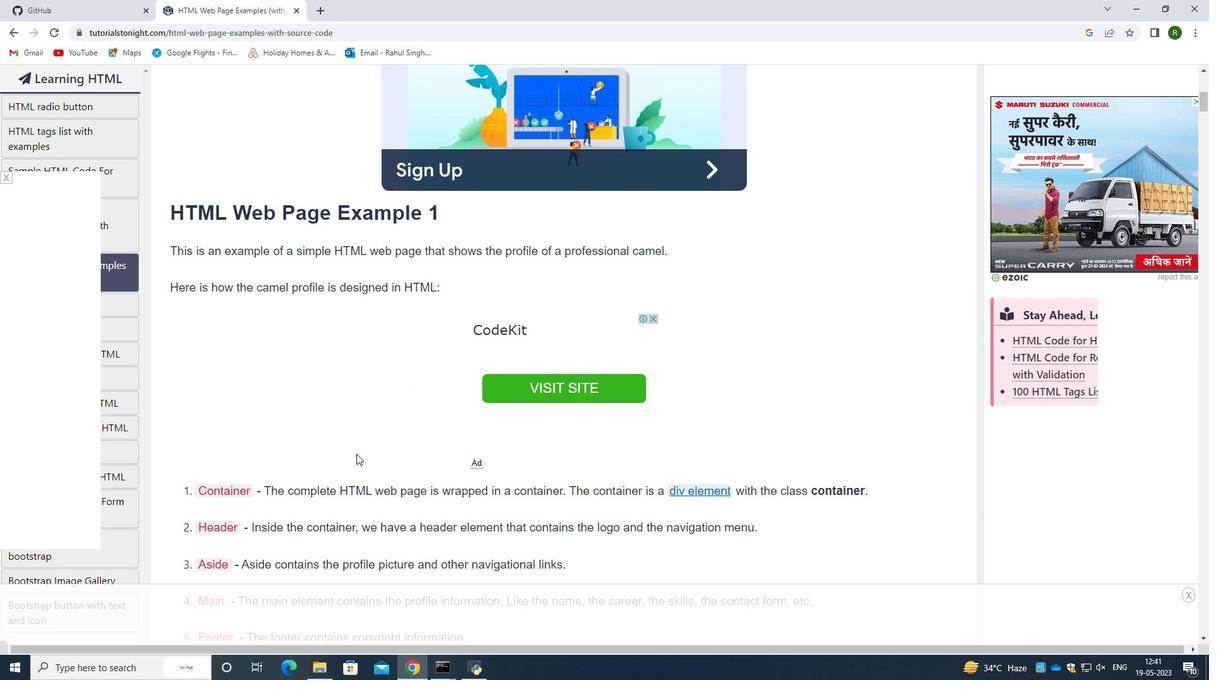 
Action: Mouse scrolled (356, 453) with delta (0, 0)
Screenshot: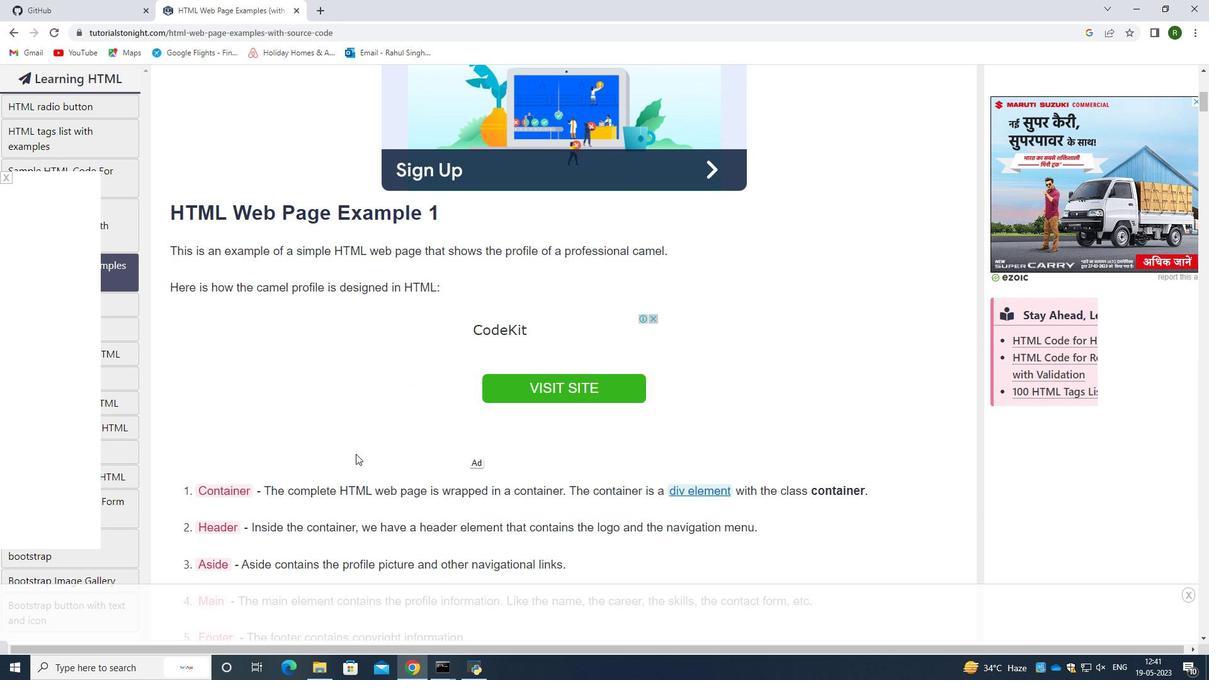 
Action: Mouse scrolled (356, 453) with delta (0, 0)
Screenshot: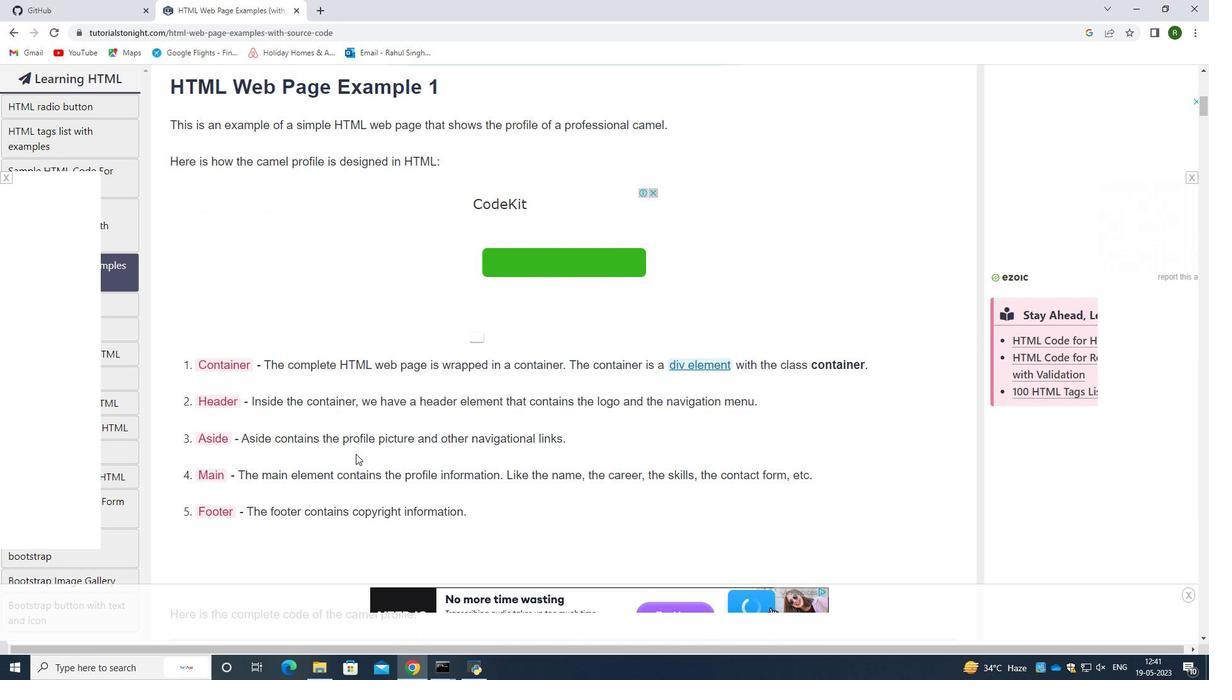 
Action: Mouse scrolled (356, 453) with delta (0, 0)
Screenshot: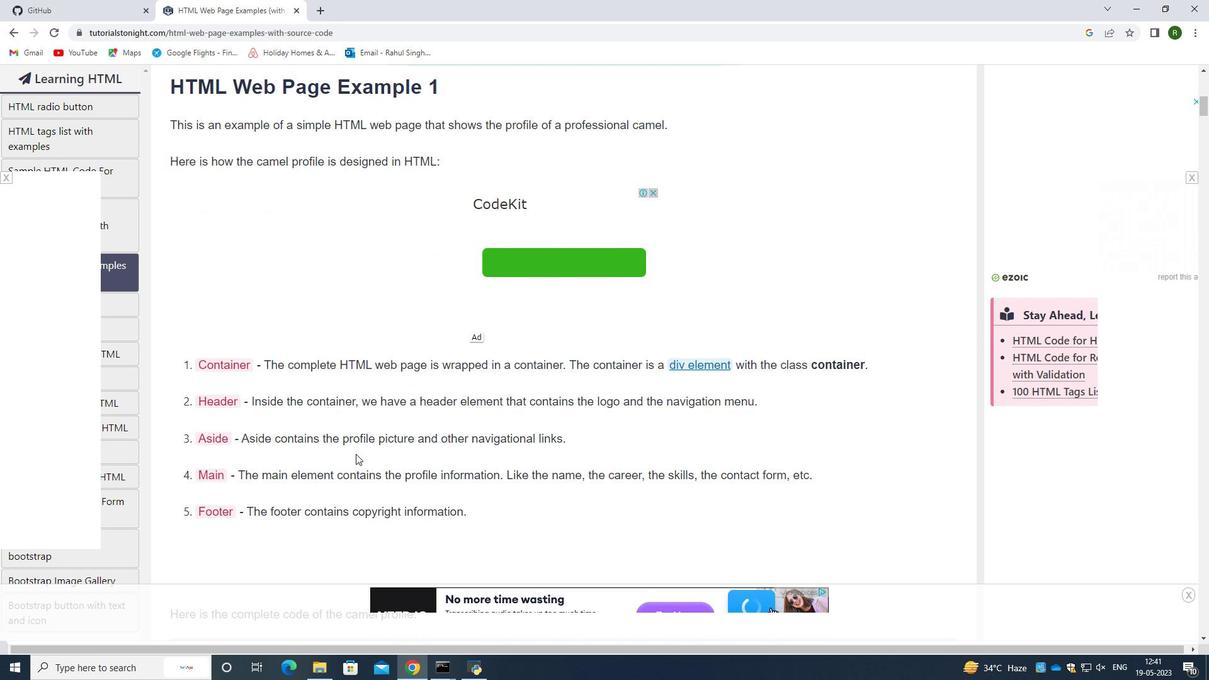 
Action: Mouse scrolled (356, 453) with delta (0, 0)
Screenshot: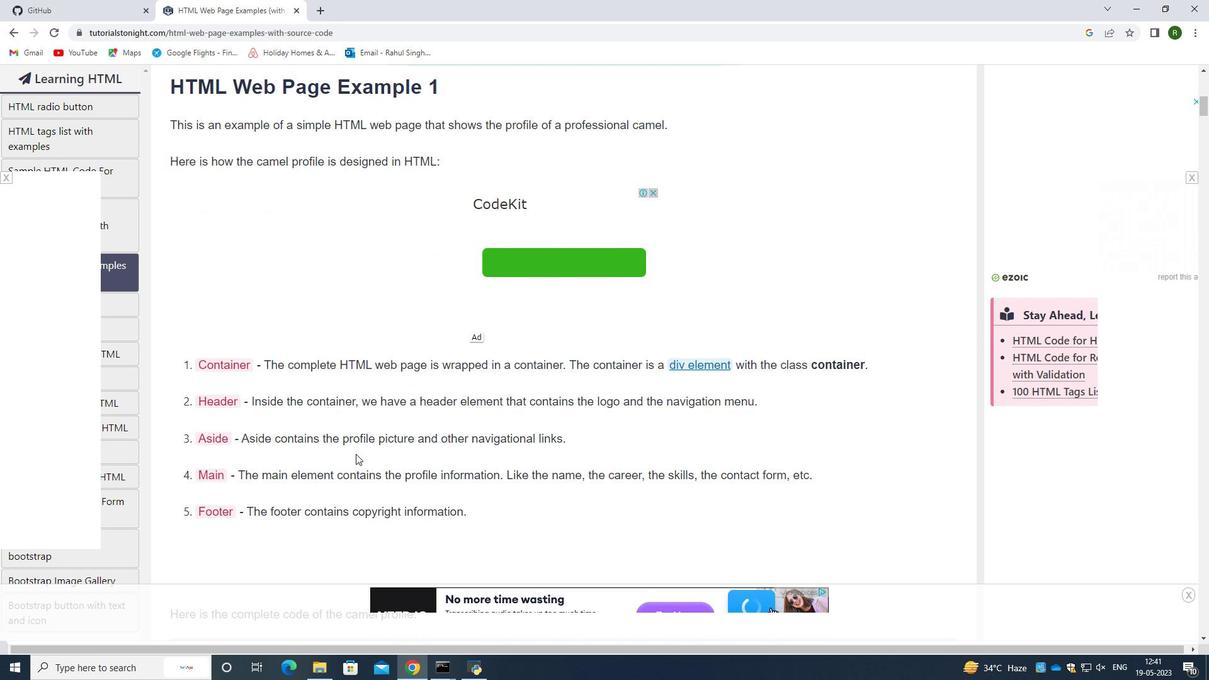 
Action: Mouse moved to (348, 453)
Screenshot: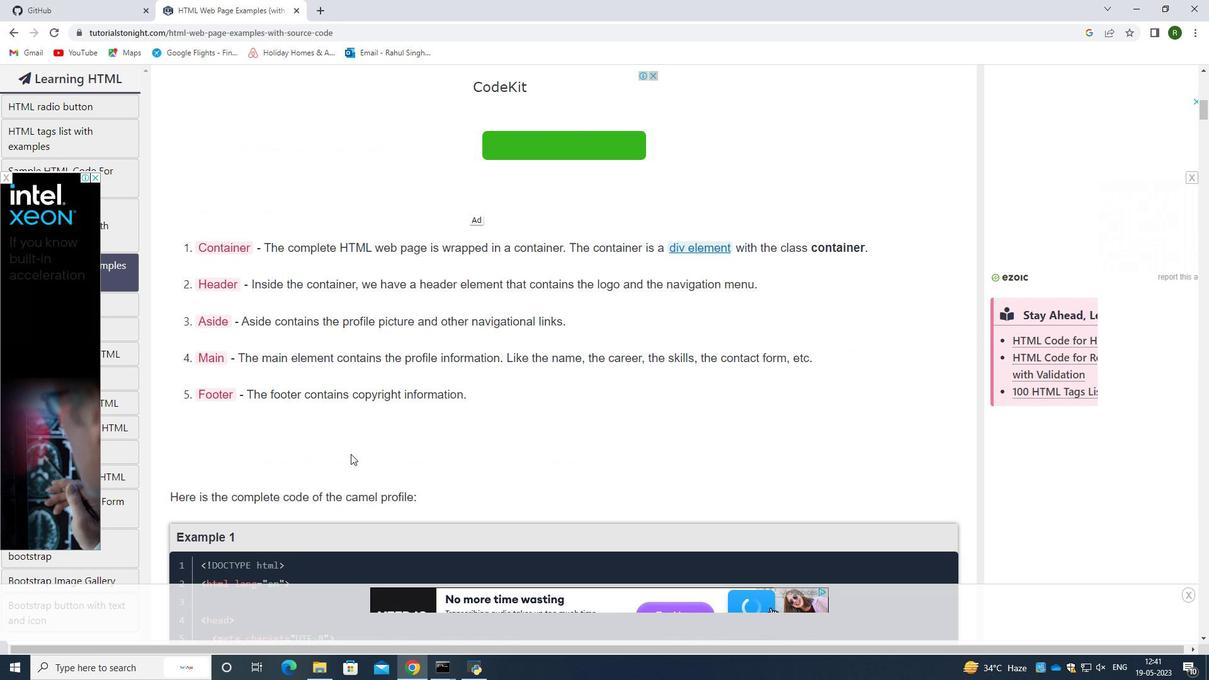 
Action: Mouse scrolled (348, 452) with delta (0, 0)
Screenshot: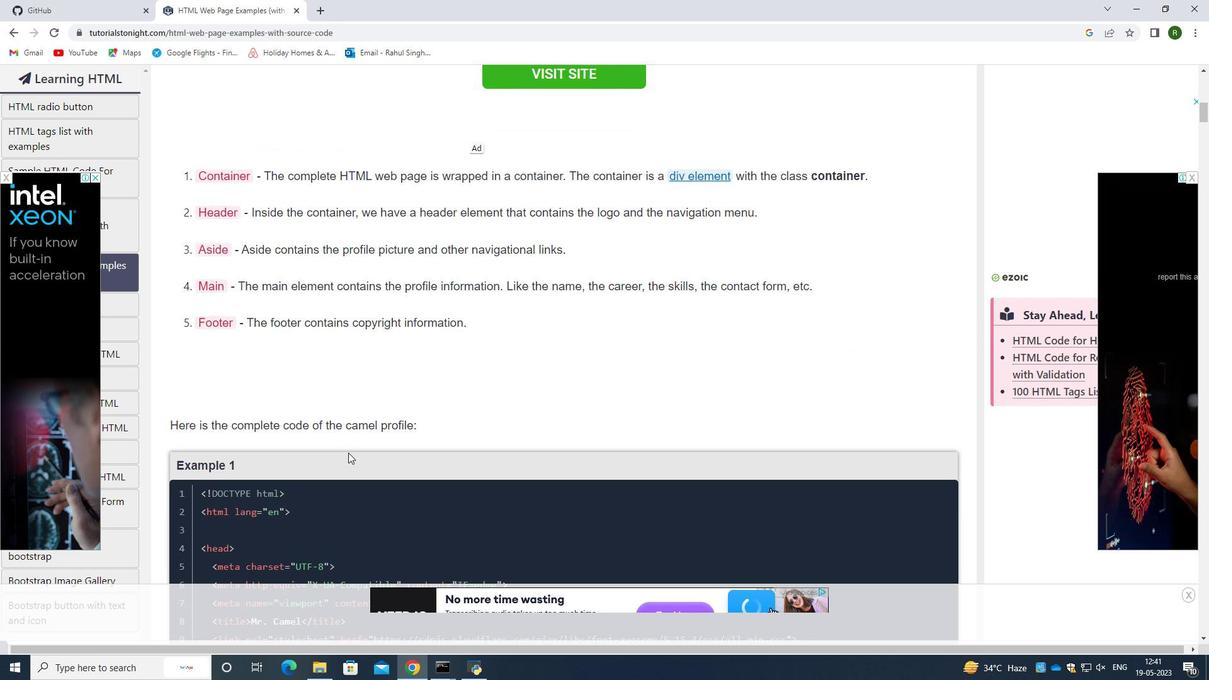 
Action: Mouse moved to (349, 453)
Screenshot: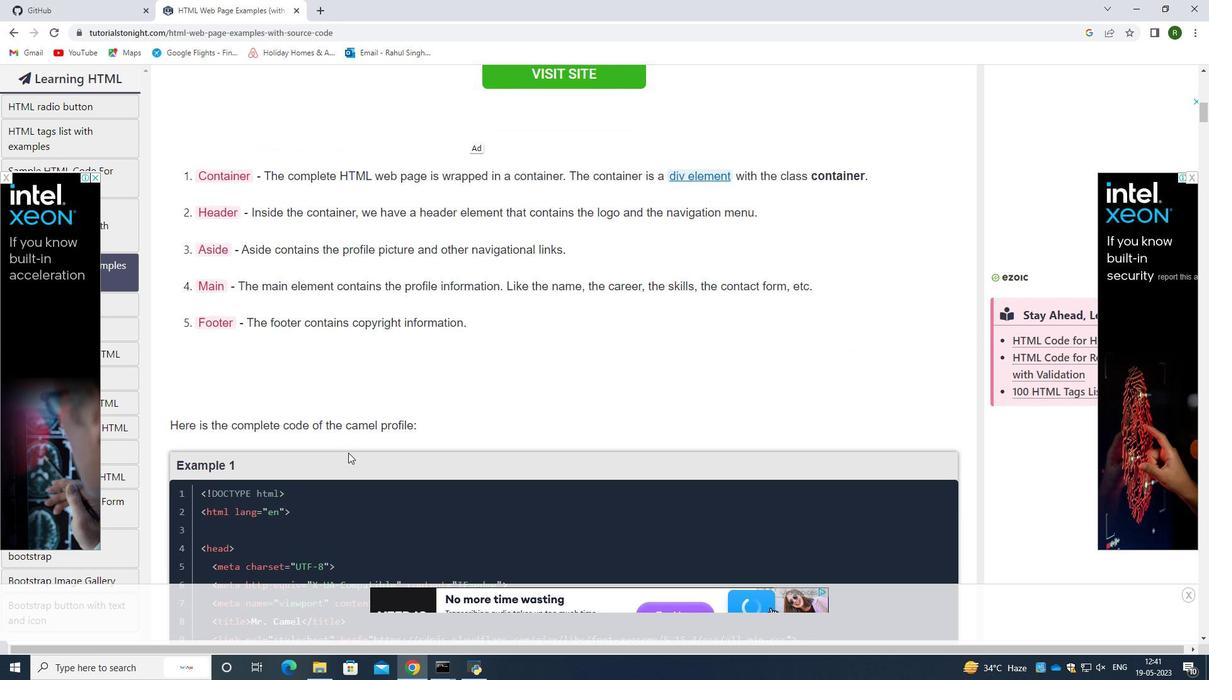 
Action: Mouse scrolled (349, 452) with delta (0, 0)
Screenshot: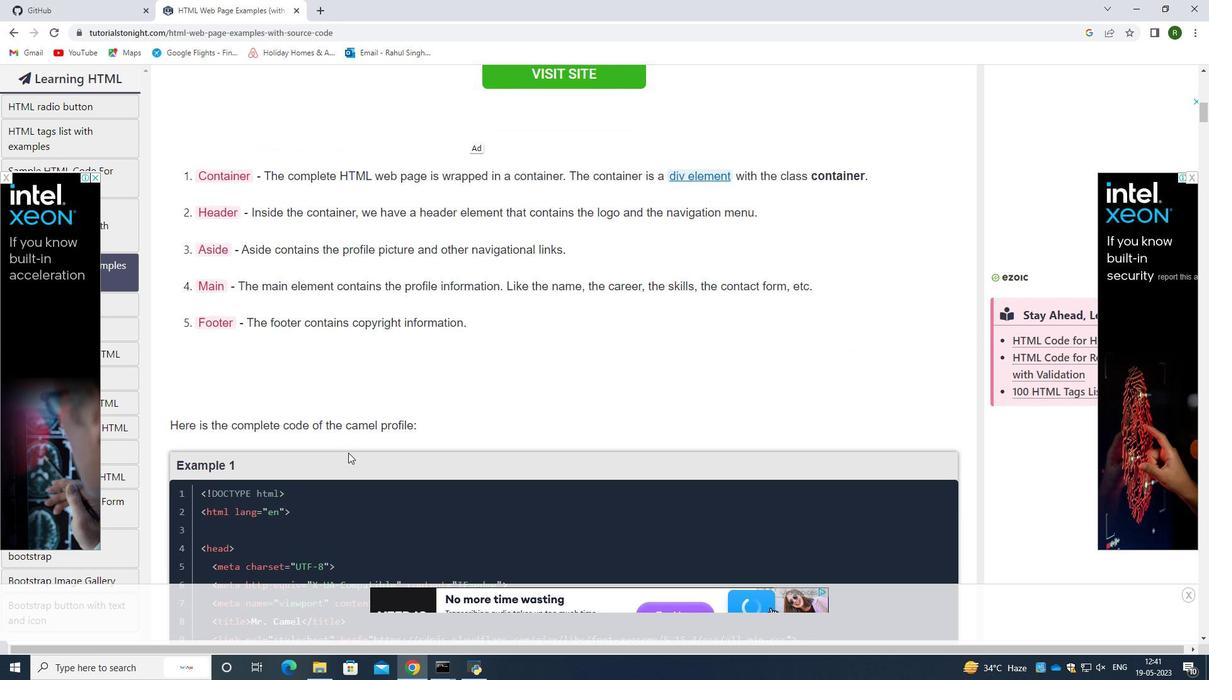 
Action: Mouse scrolled (349, 452) with delta (0, 0)
Screenshot: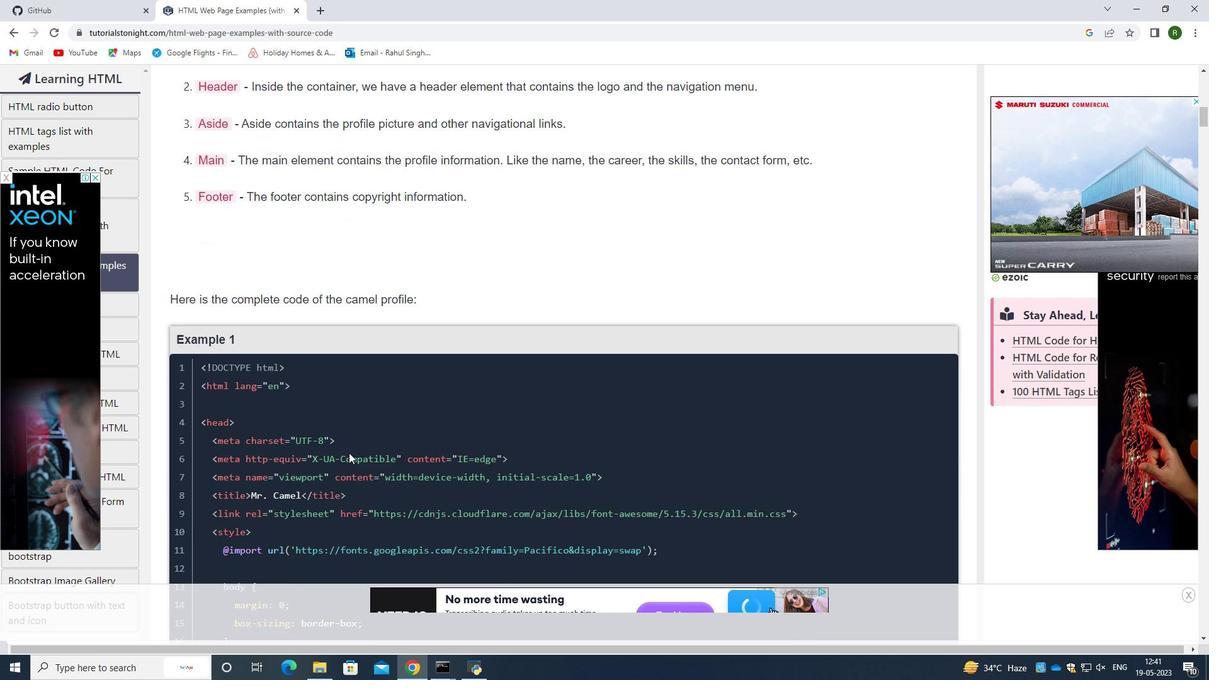 
Action: Mouse scrolled (349, 452) with delta (0, 0)
Screenshot: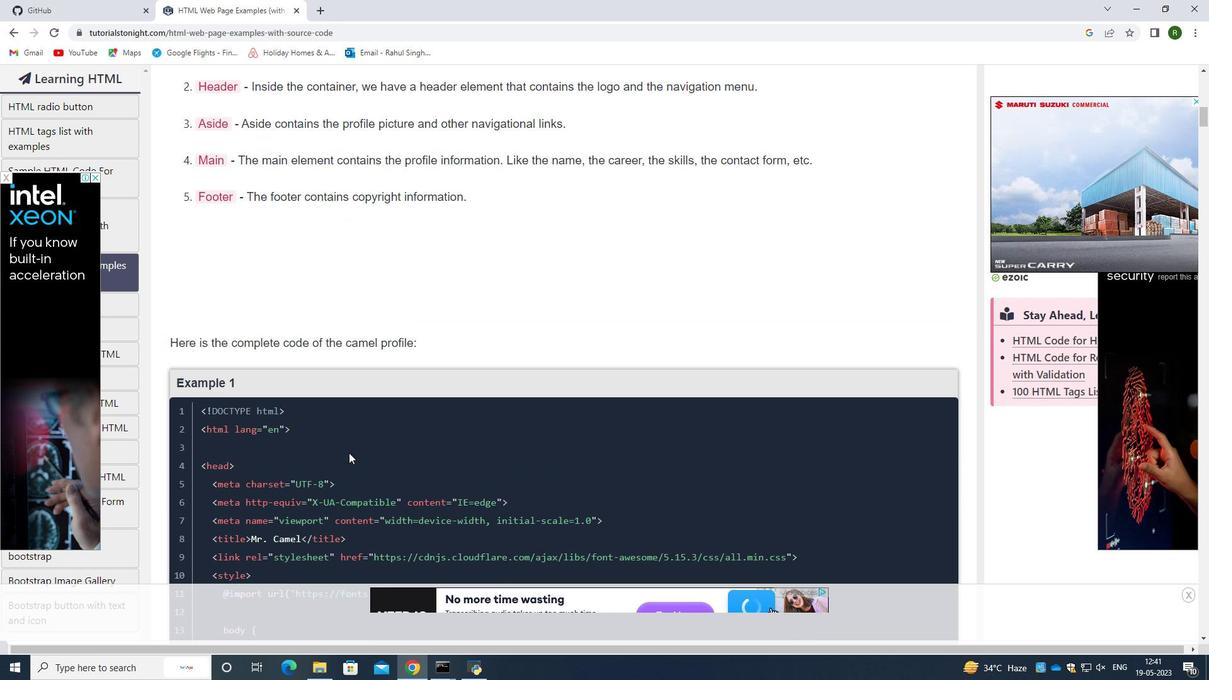 
Action: Mouse scrolled (349, 452) with delta (0, 0)
Screenshot: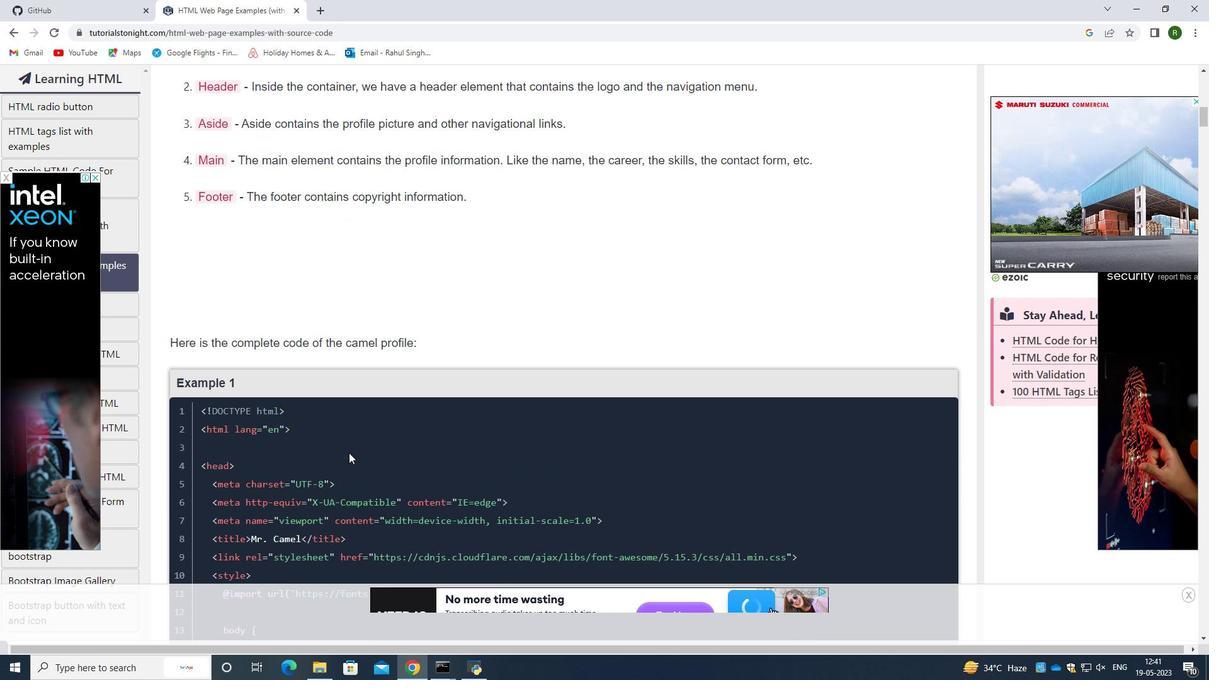 
Action: Mouse scrolled (349, 452) with delta (0, 0)
Screenshot: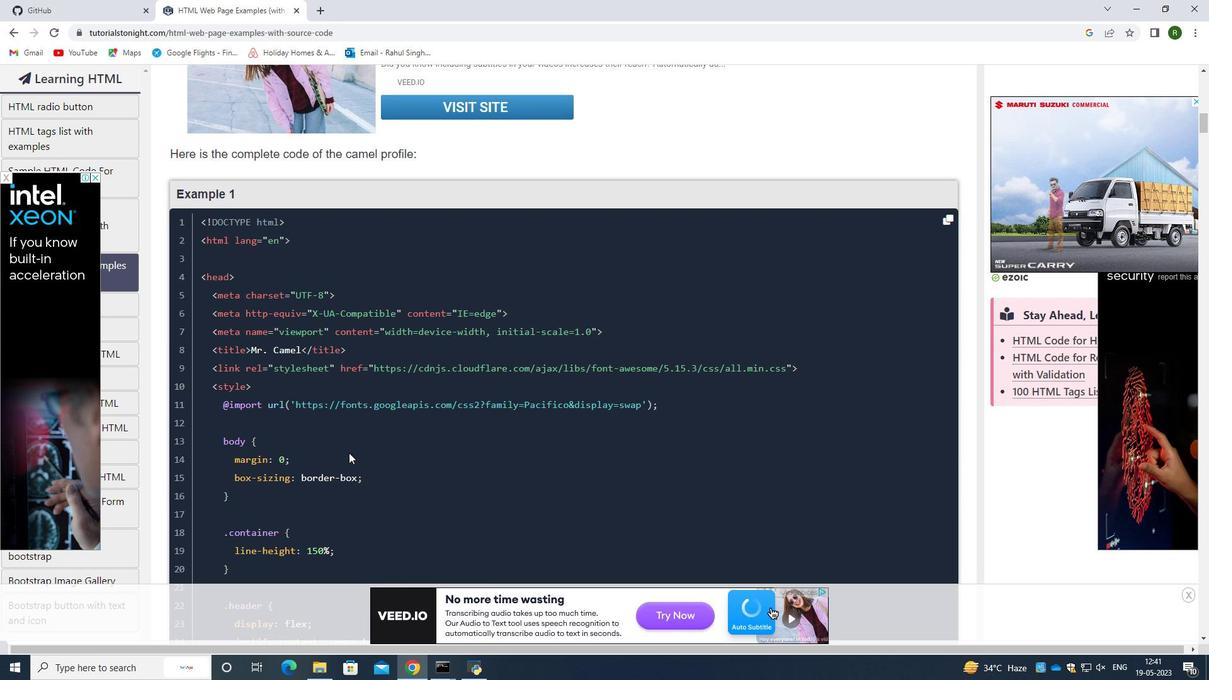 
Action: Mouse scrolled (349, 452) with delta (0, 0)
Screenshot: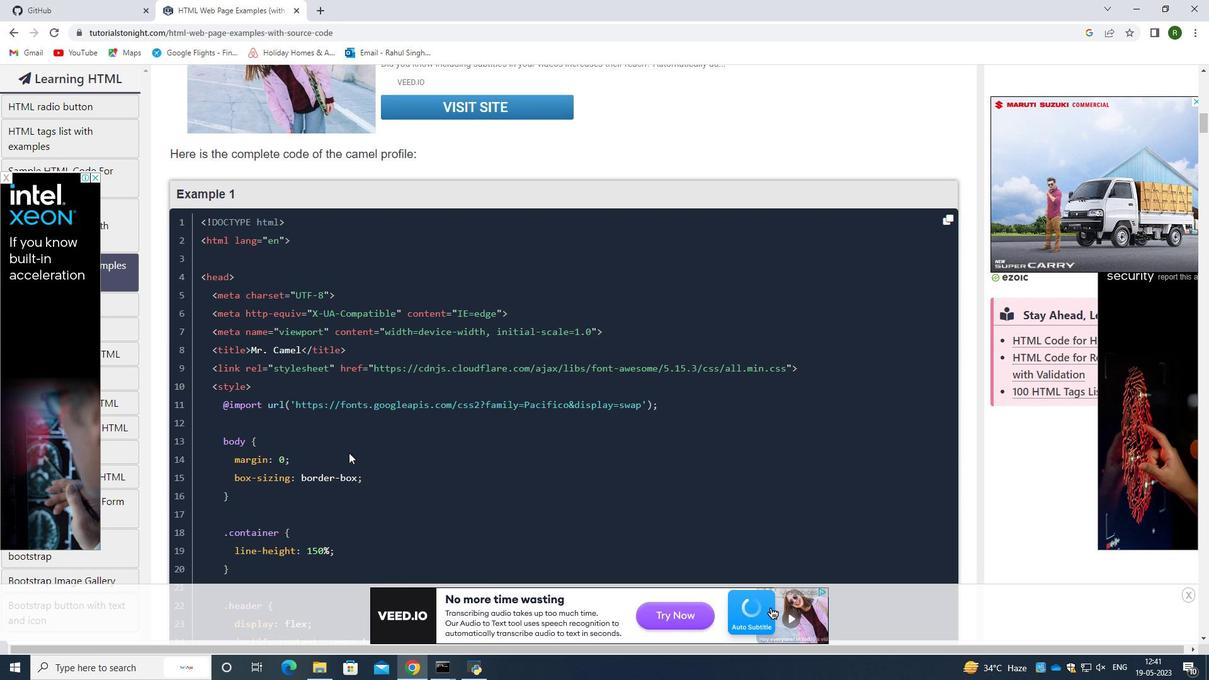 
Action: Mouse scrolled (349, 452) with delta (0, 0)
Screenshot: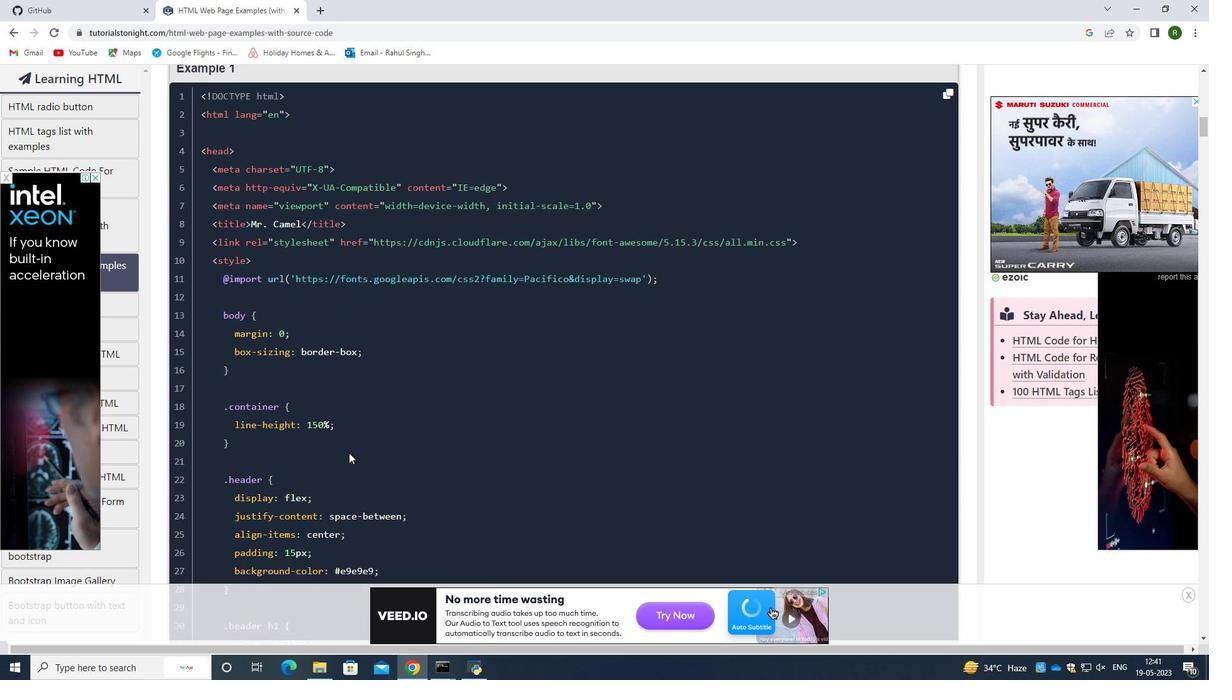 
Action: Mouse scrolled (349, 452) with delta (0, 0)
Screenshot: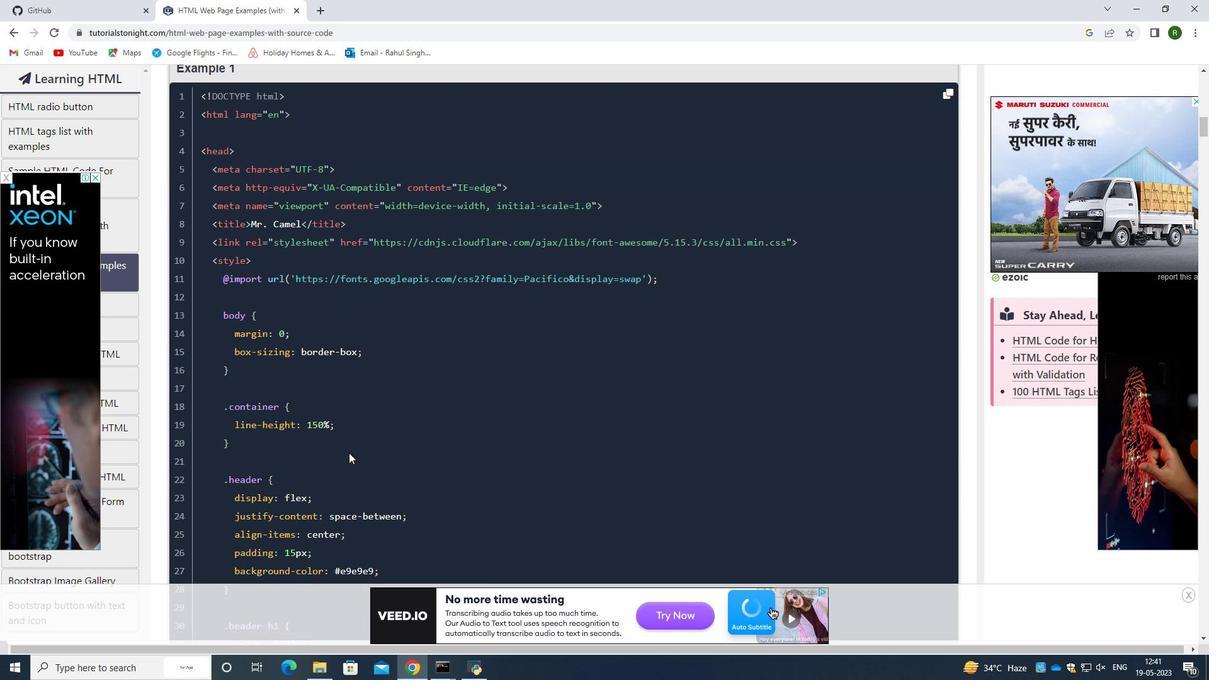 
Action: Mouse scrolled (349, 452) with delta (0, 0)
Screenshot: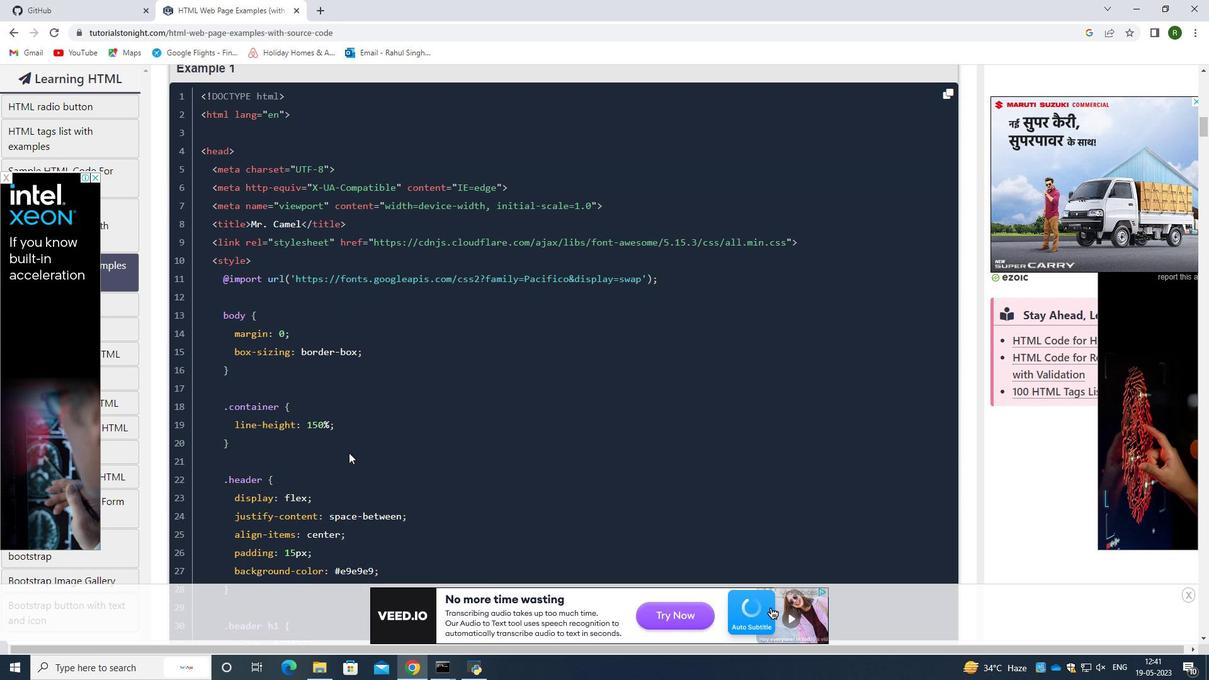 
Action: Mouse moved to (350, 453)
Screenshot: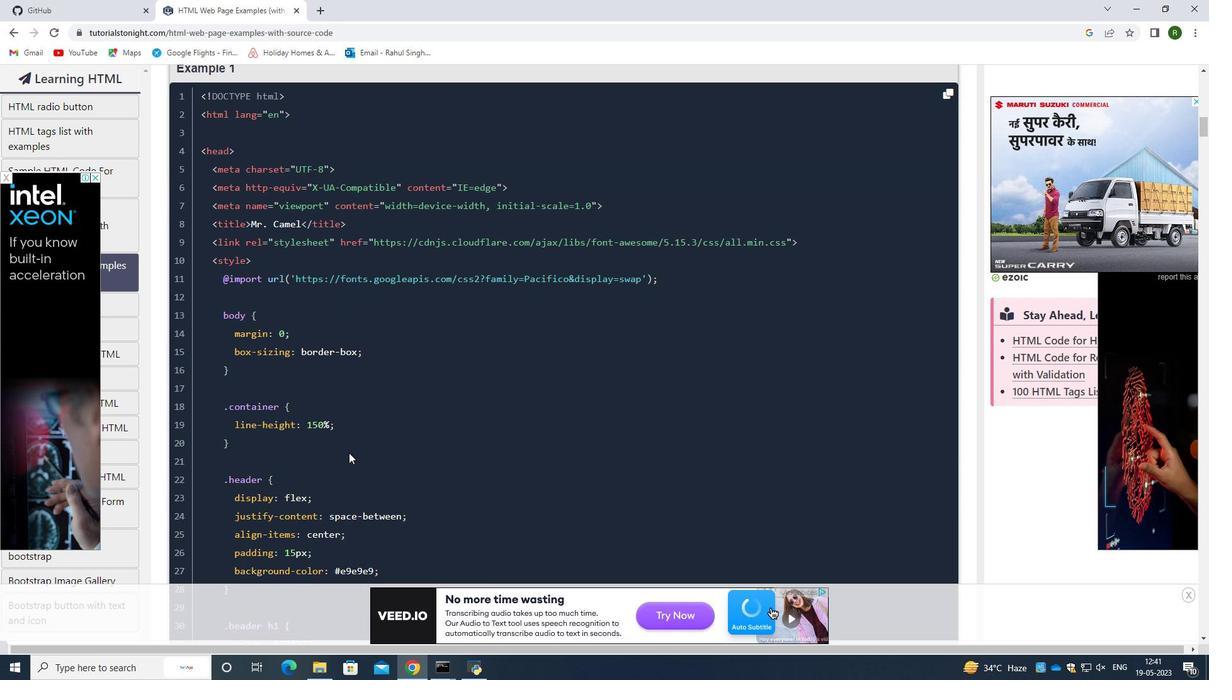 
Action: Mouse scrolled (350, 453) with delta (0, 0)
Screenshot: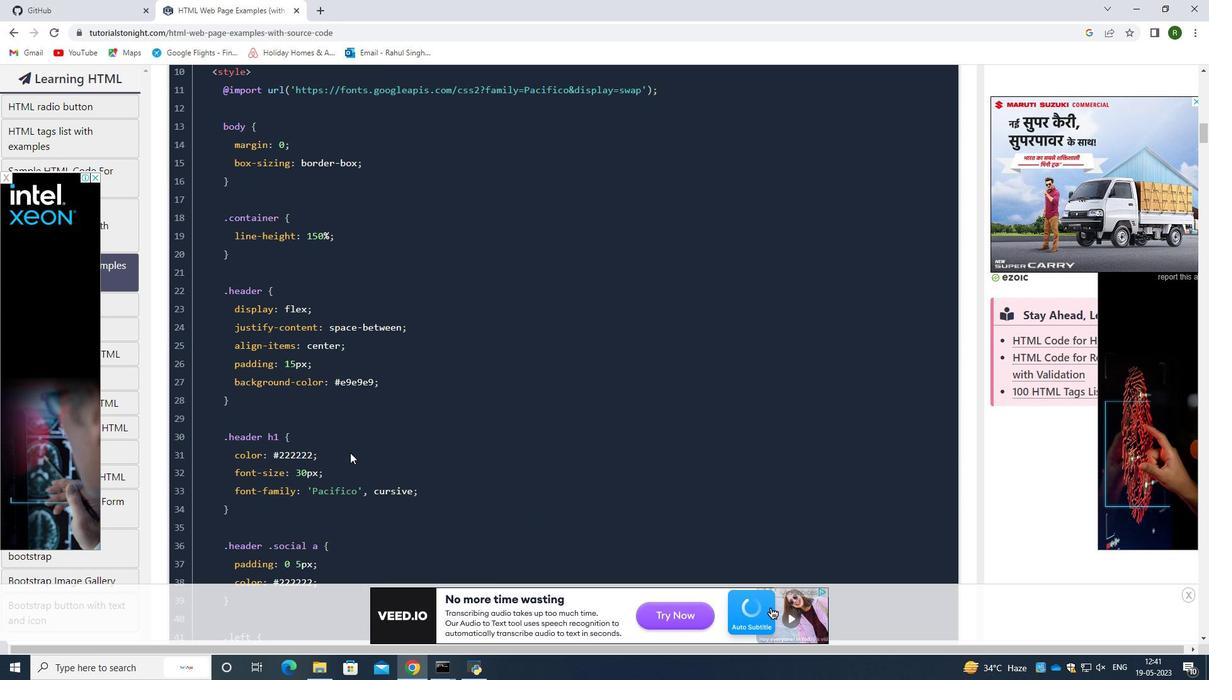 
Action: Mouse scrolled (350, 453) with delta (0, 0)
Screenshot: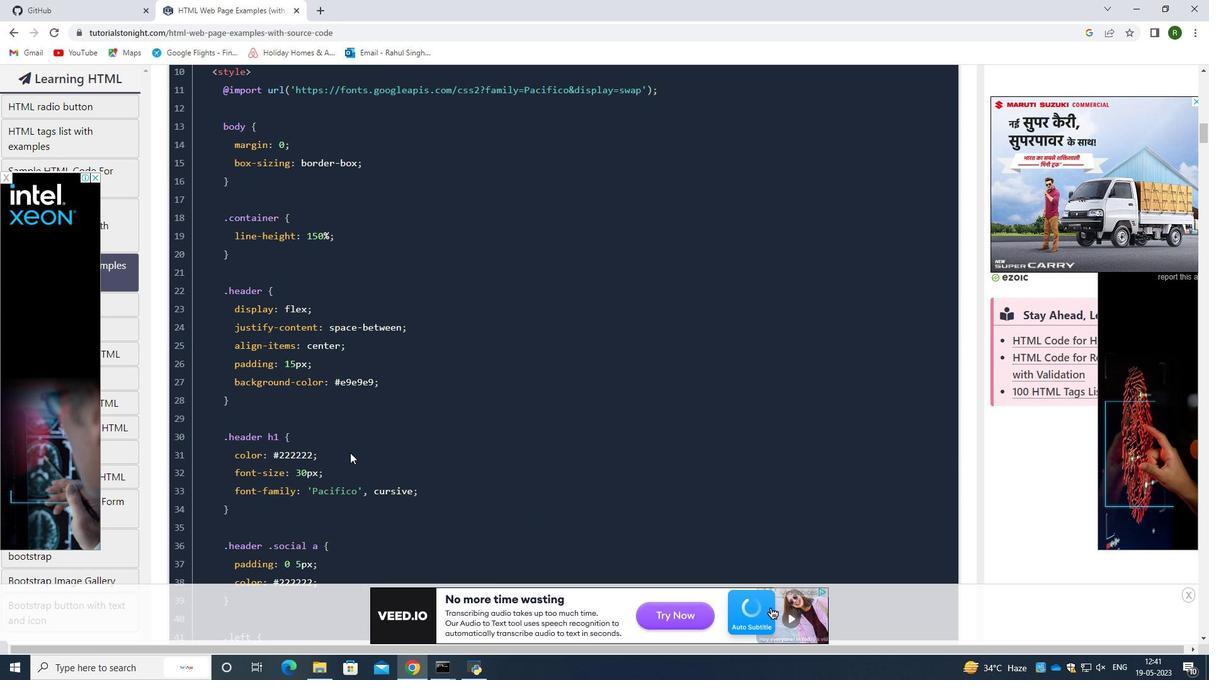 
Action: Mouse scrolled (350, 453) with delta (0, 0)
Screenshot: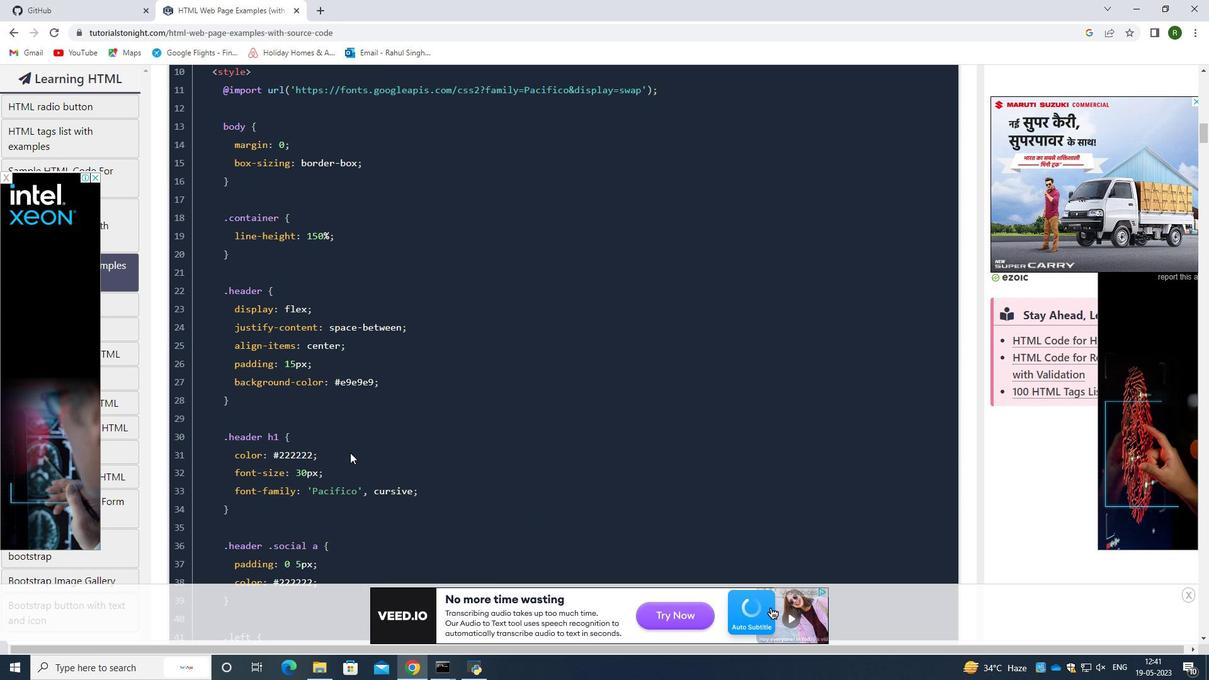 
Action: Mouse scrolled (350, 453) with delta (0, 0)
Screenshot: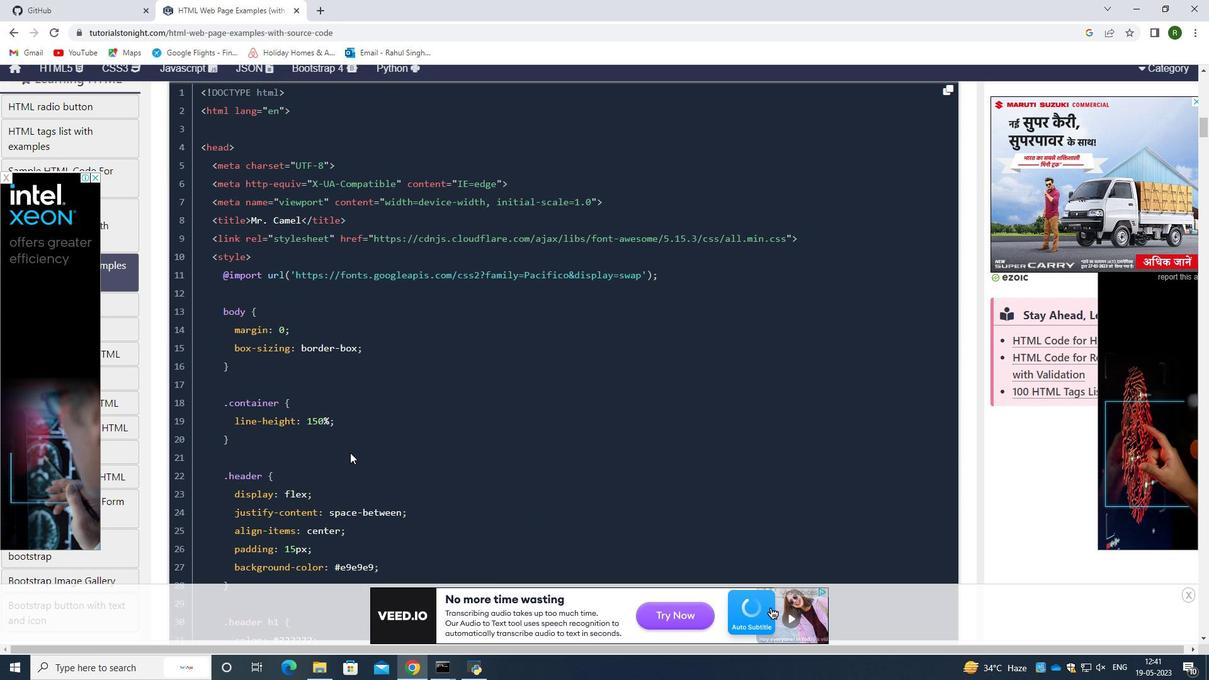 
Action: Mouse scrolled (350, 453) with delta (0, 0)
Screenshot: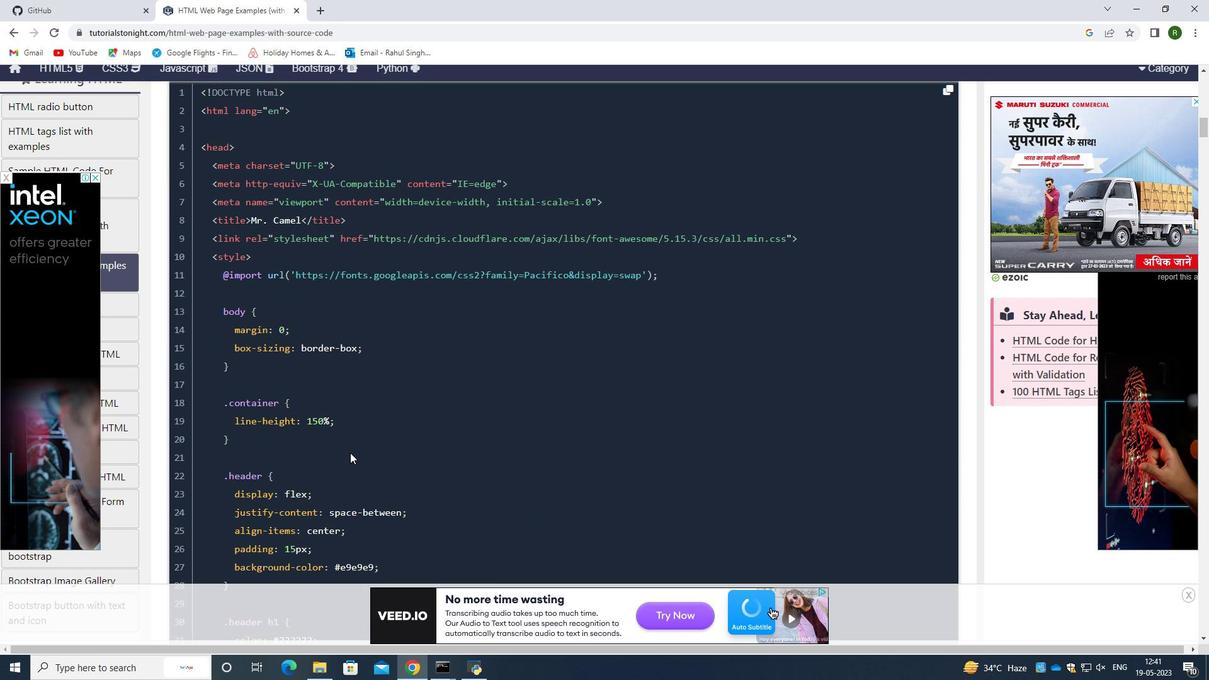
Action: Mouse moved to (947, 219)
Screenshot: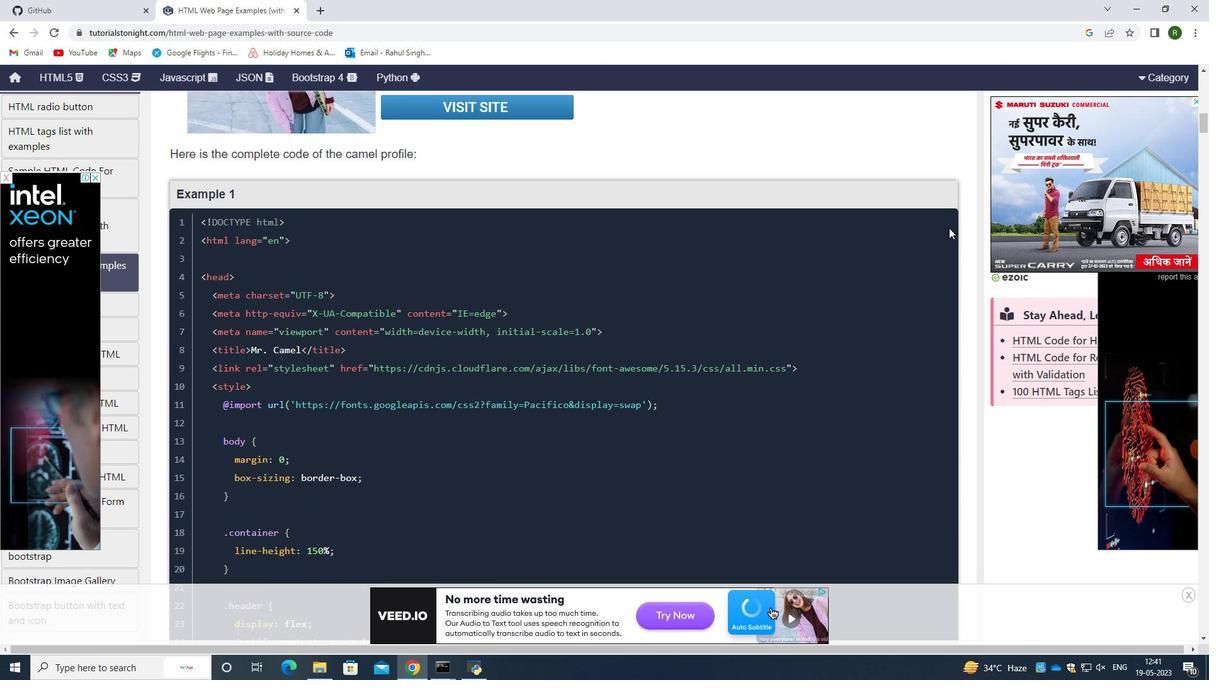 
Action: Mouse pressed left at (947, 219)
Screenshot: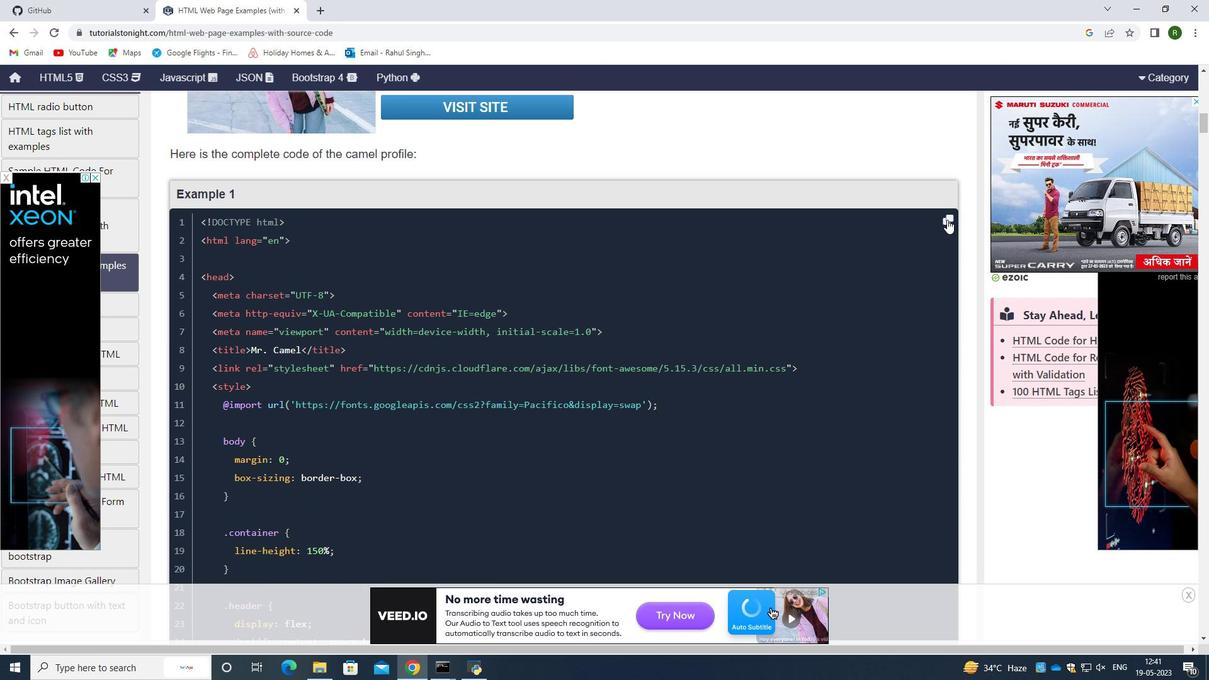 
Action: Mouse moved to (100, 5)
Screenshot: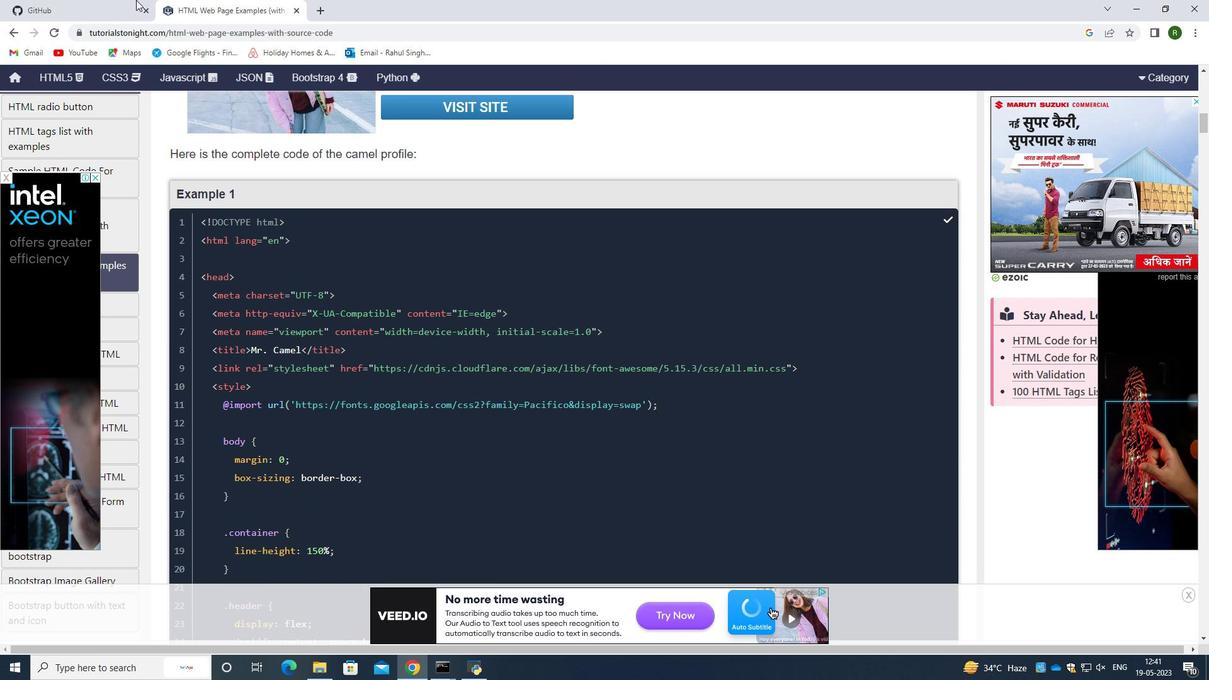 
Action: Mouse pressed left at (100, 5)
Screenshot: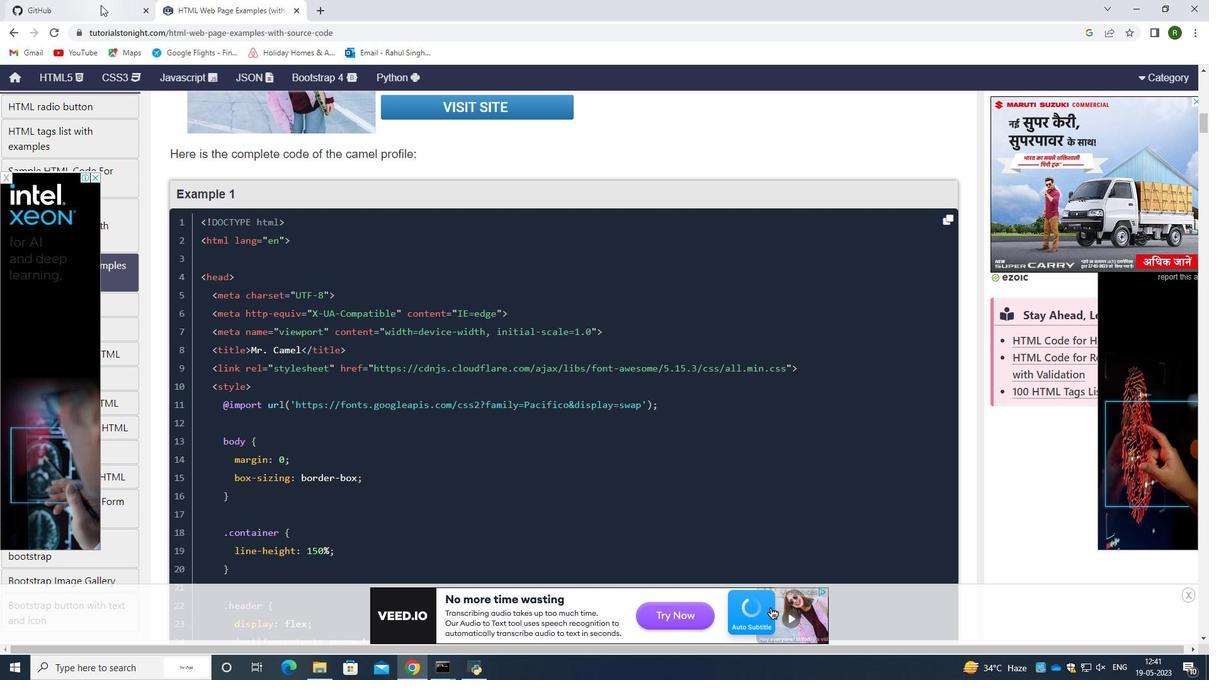 
Action: Mouse moved to (134, 79)
Screenshot: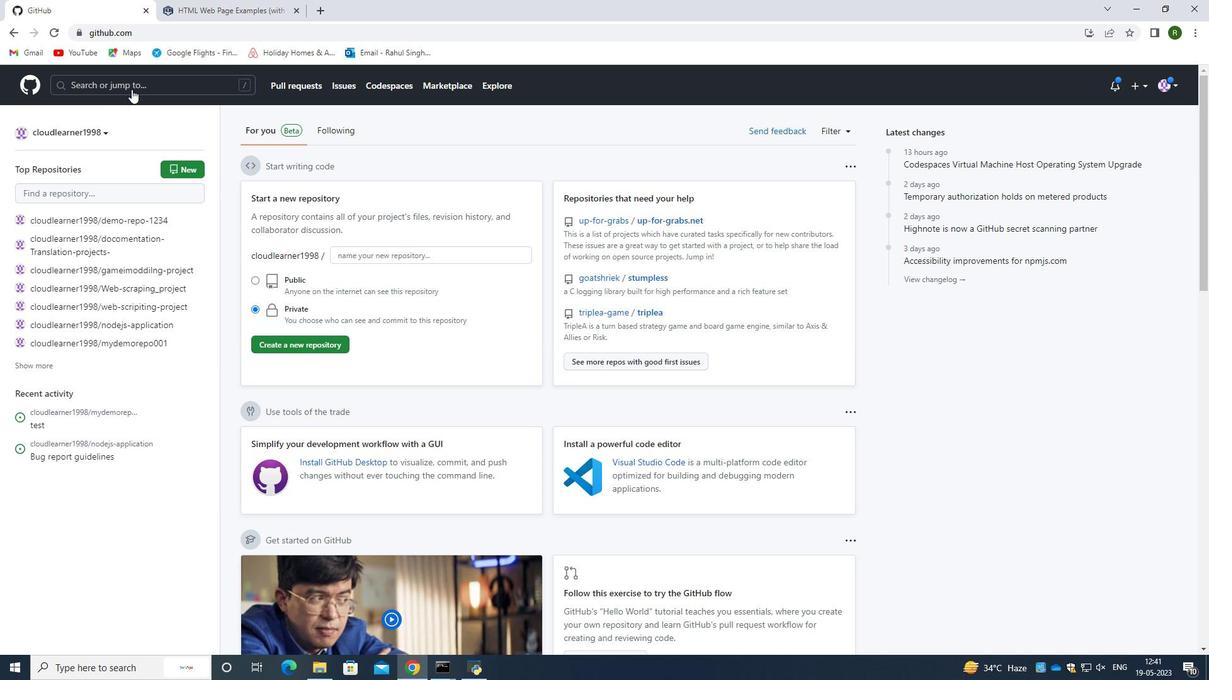 
Action: Mouse pressed left at (134, 79)
Screenshot: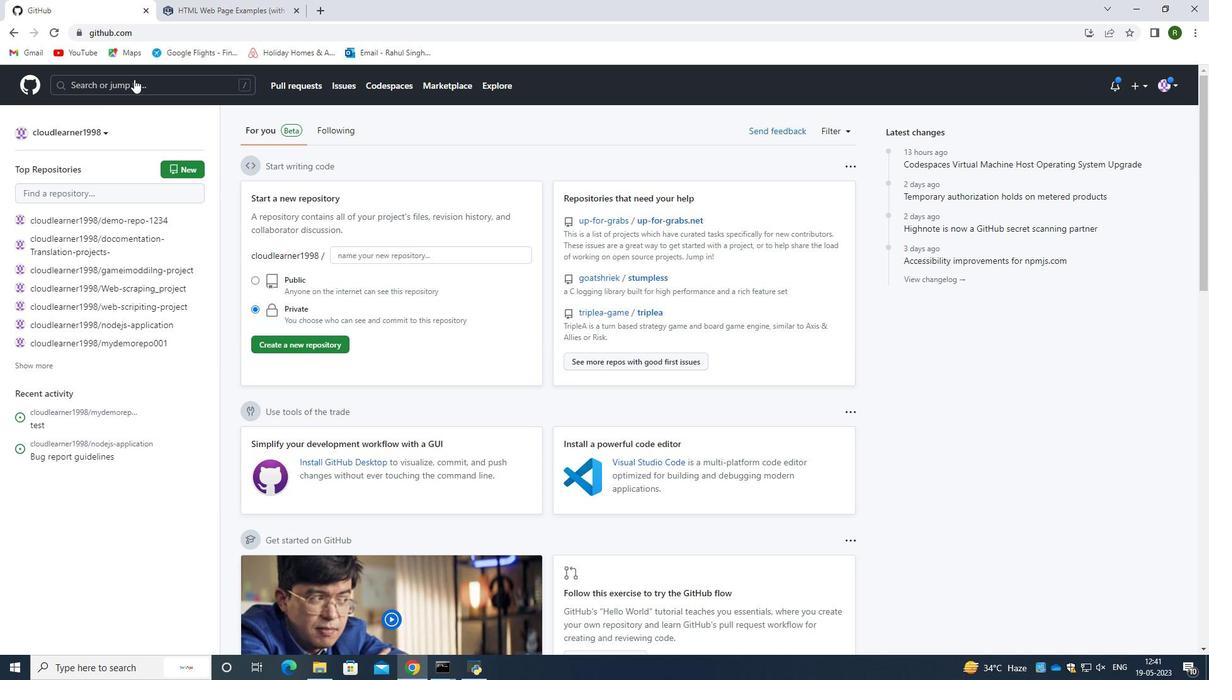 
Action: Mouse moved to (132, 81)
Screenshot: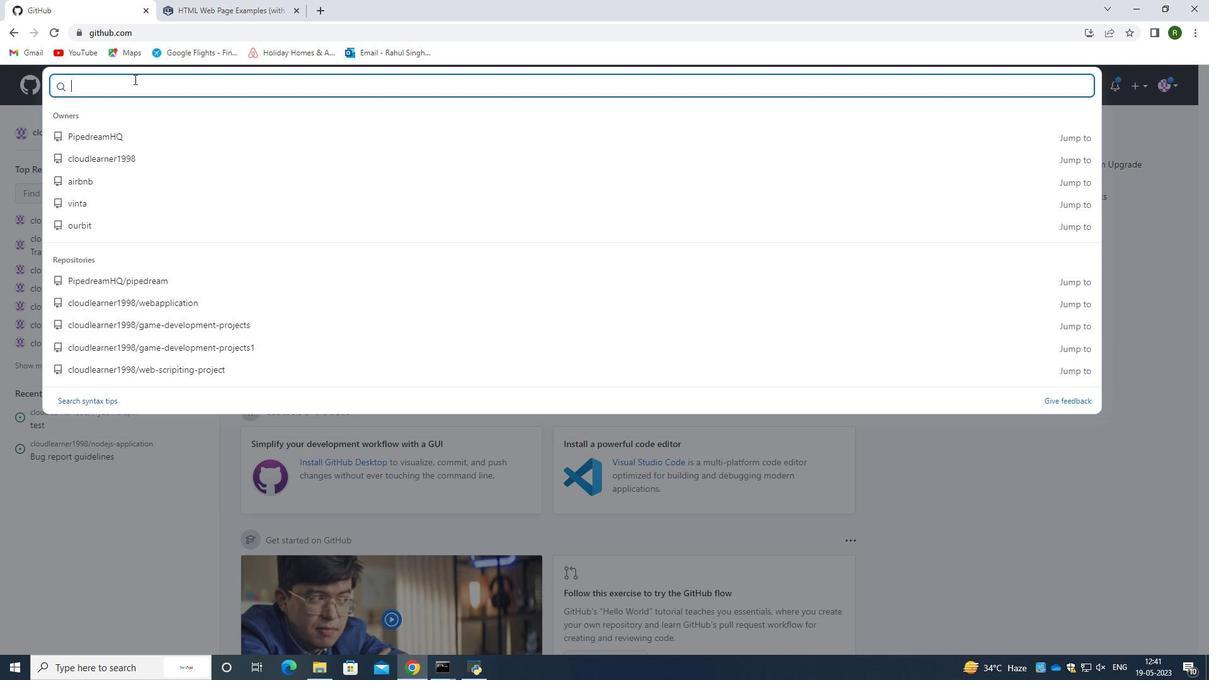 
Action: Key pressed simple<Key.space><Key.backspace>-html-s<Key.backspace>webpage
Screenshot: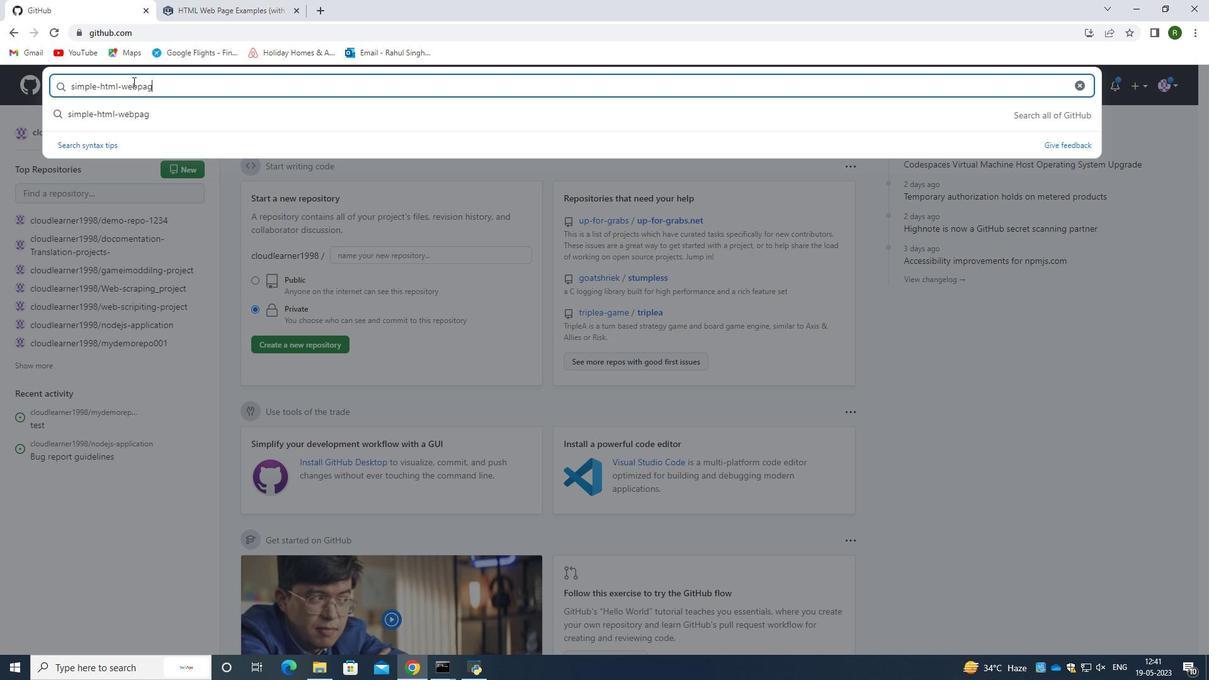 
Action: Mouse moved to (185, 228)
Screenshot: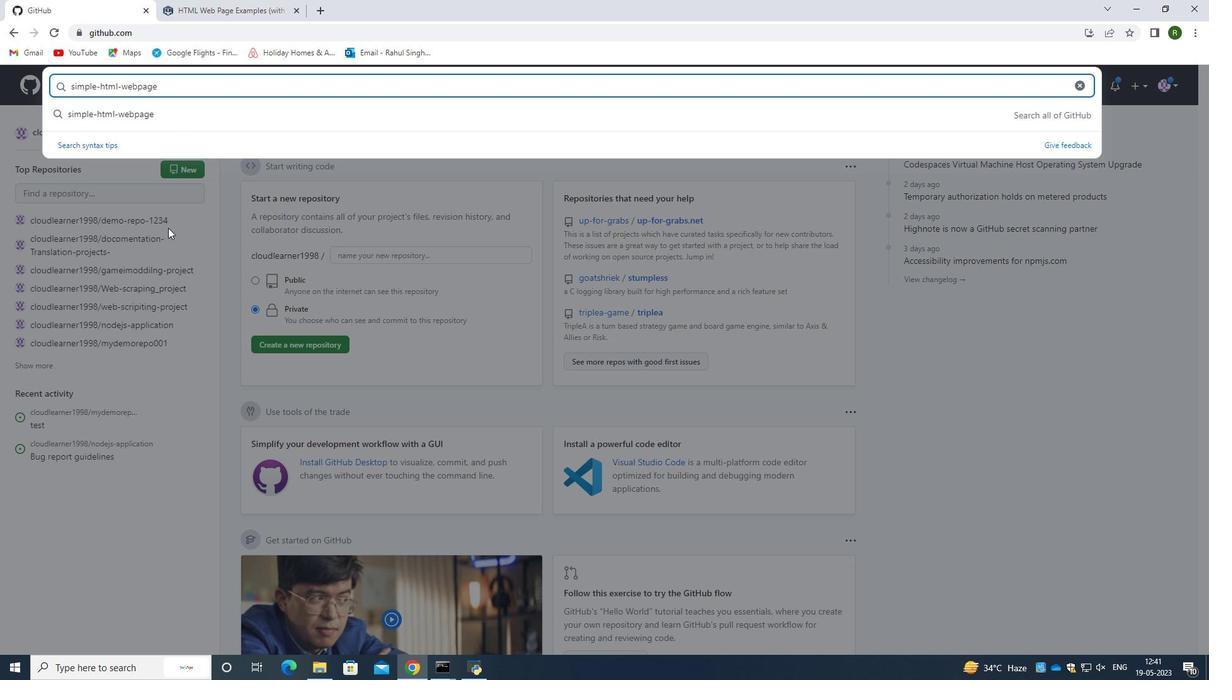 
Action: Mouse pressed left at (185, 228)
Screenshot: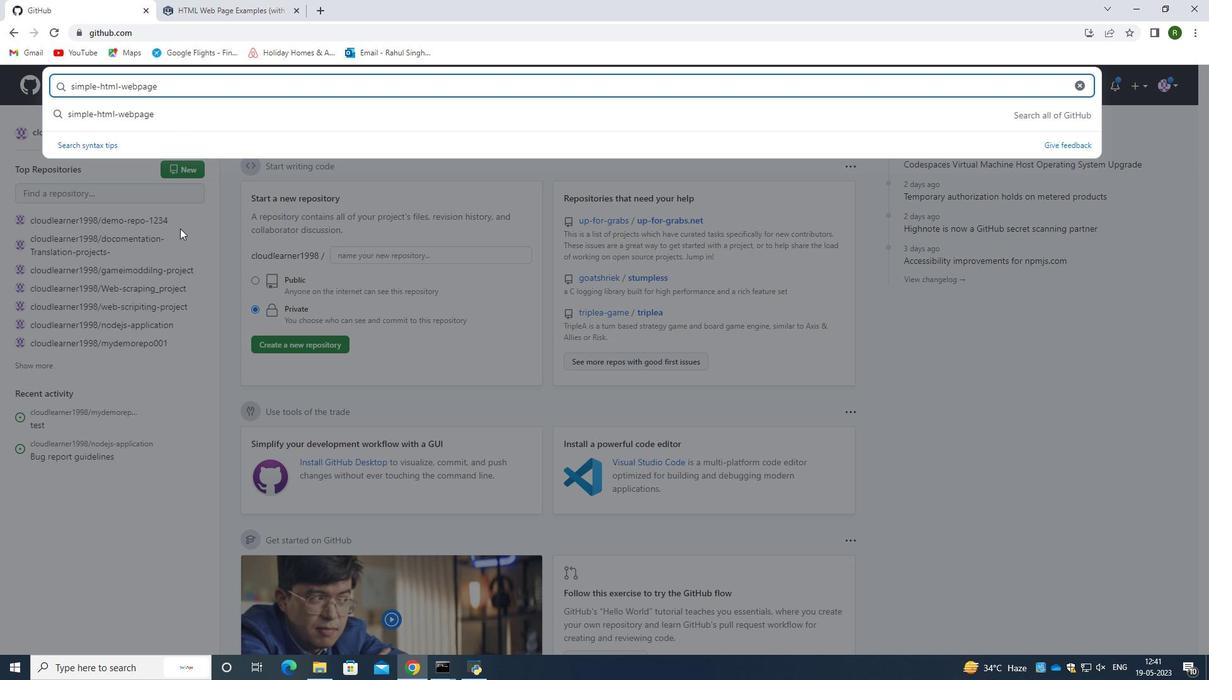
Action: Mouse moved to (185, 168)
Screenshot: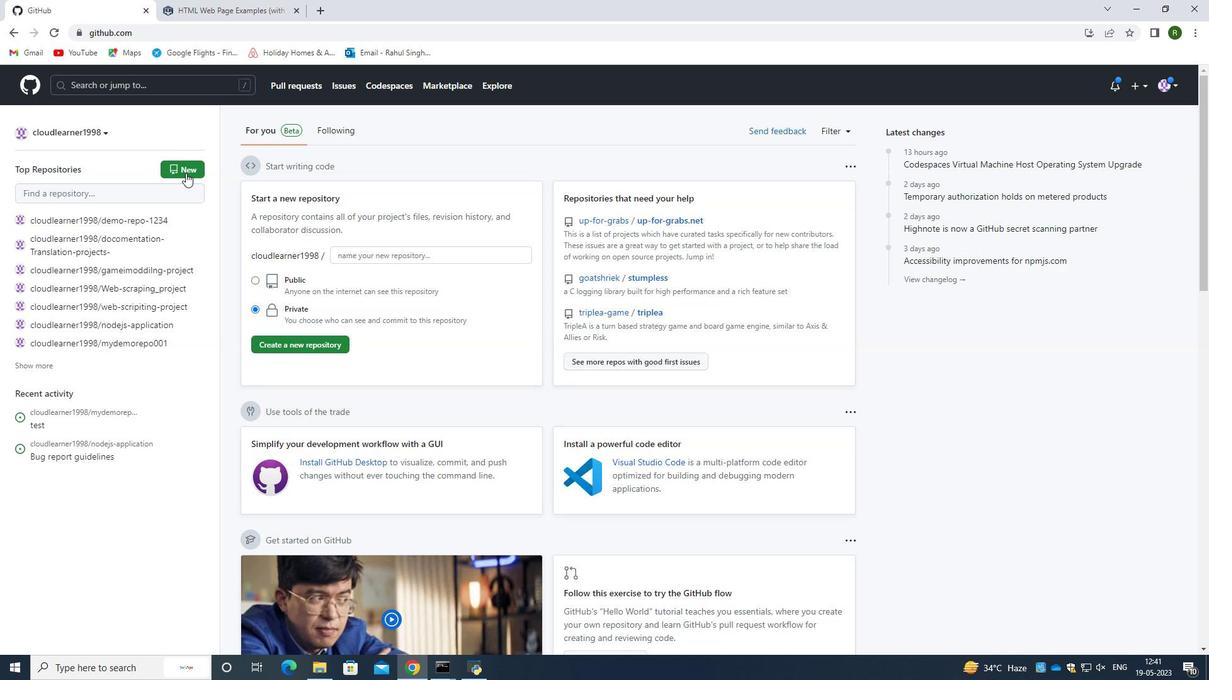 
Action: Mouse pressed left at (185, 168)
Screenshot: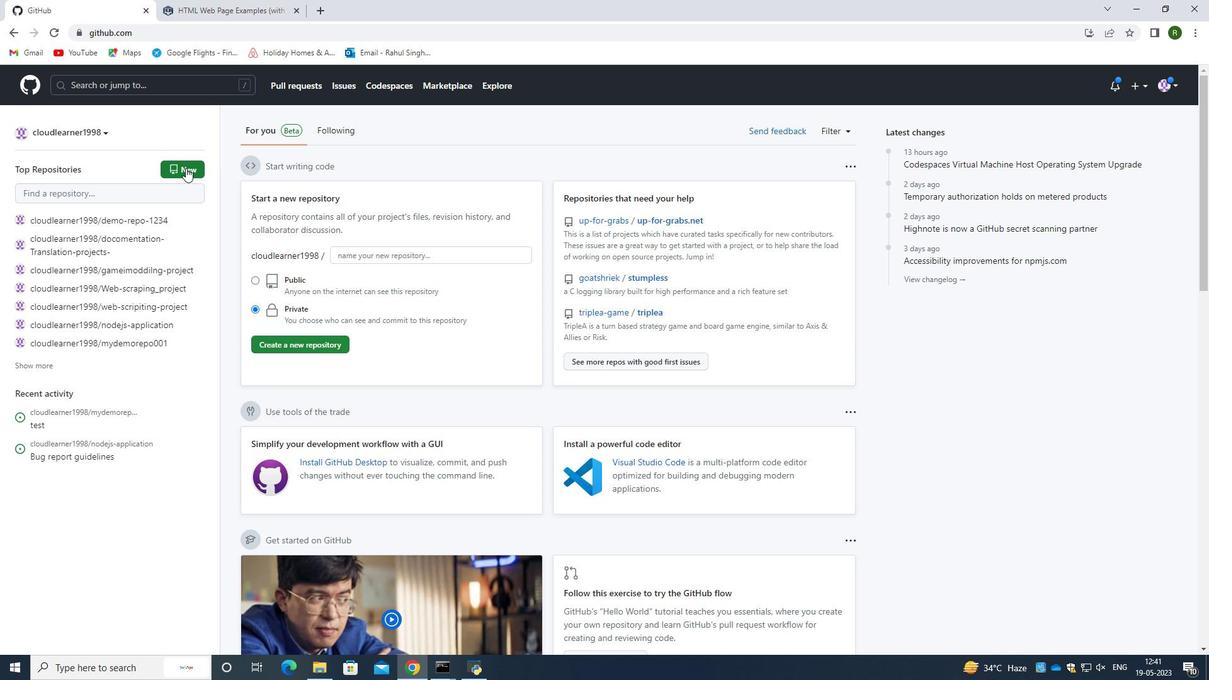 
Action: Mouse moved to (516, 221)
Screenshot: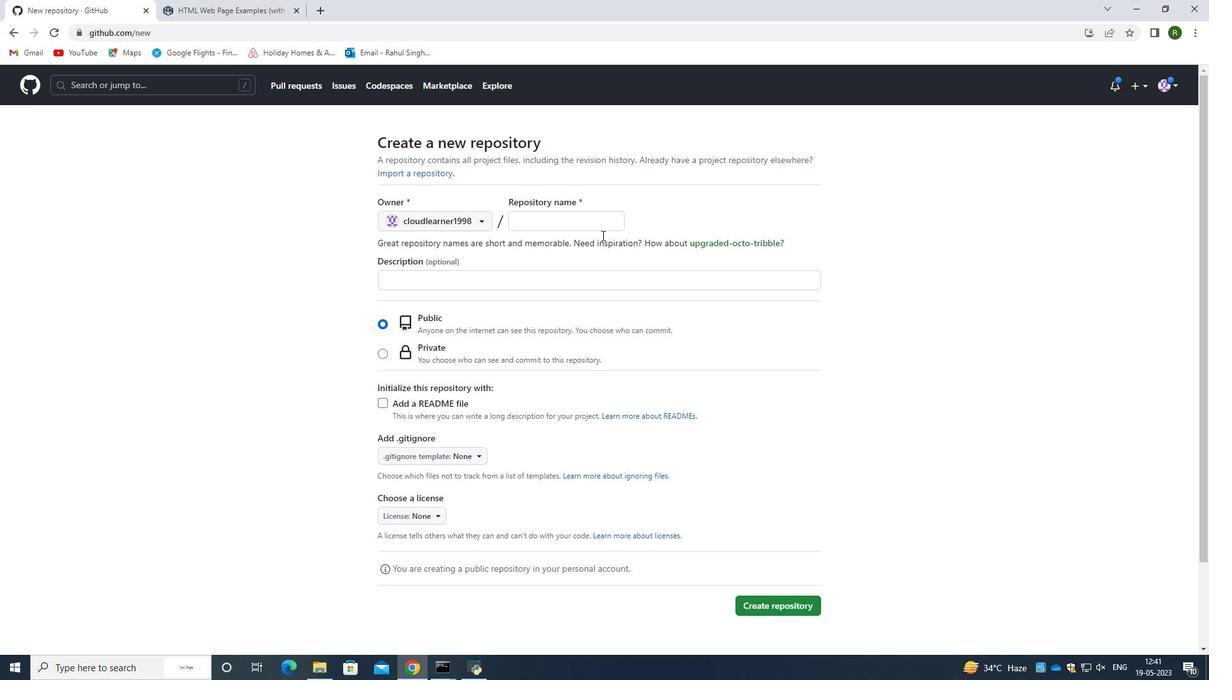 
Action: Mouse pressed left at (516, 221)
Screenshot: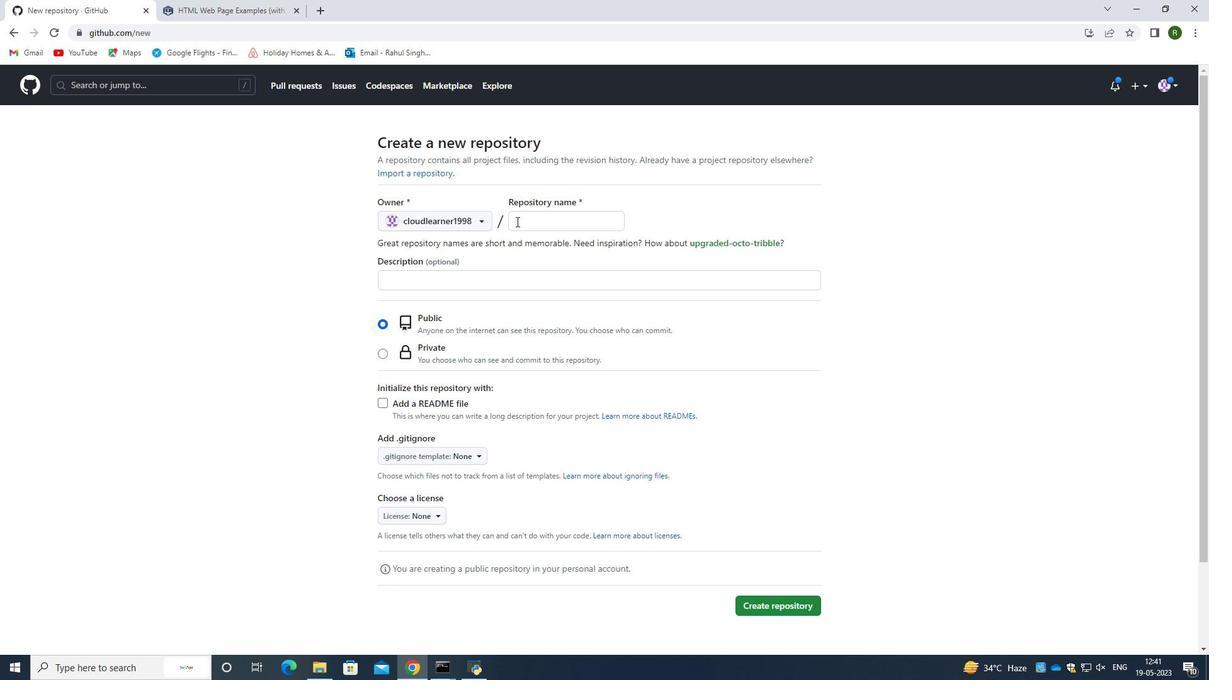 
Action: Key pressed html-webpage
Screenshot: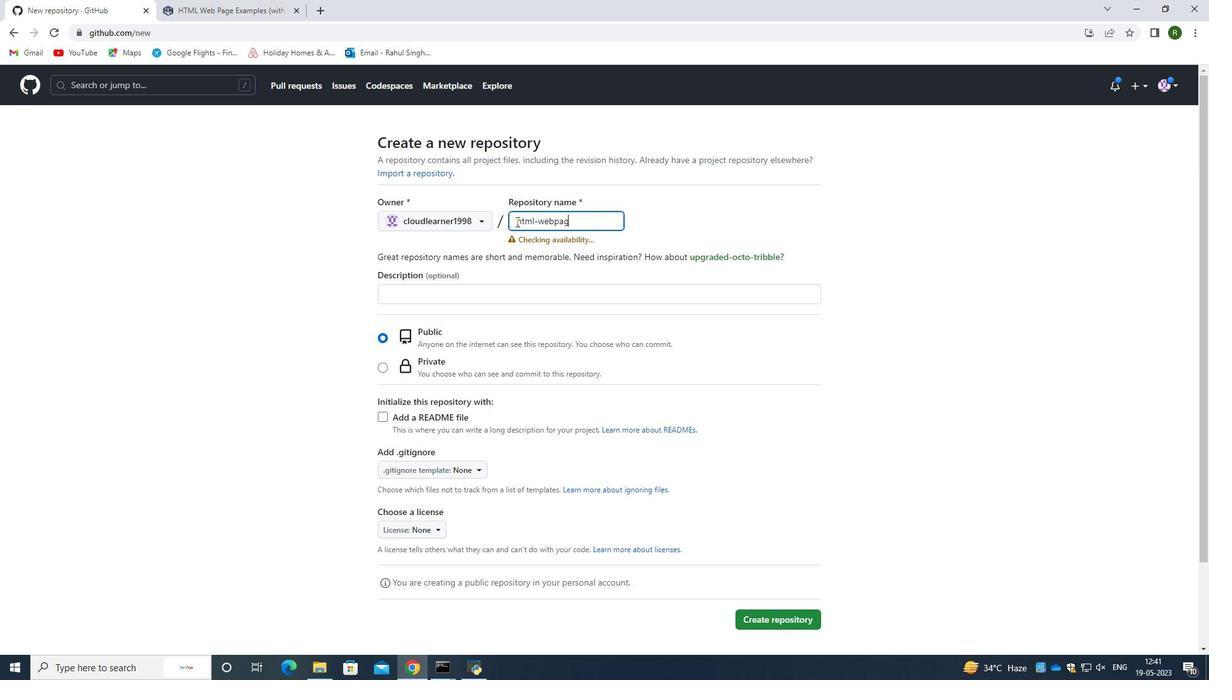 
Action: Mouse moved to (448, 298)
Screenshot: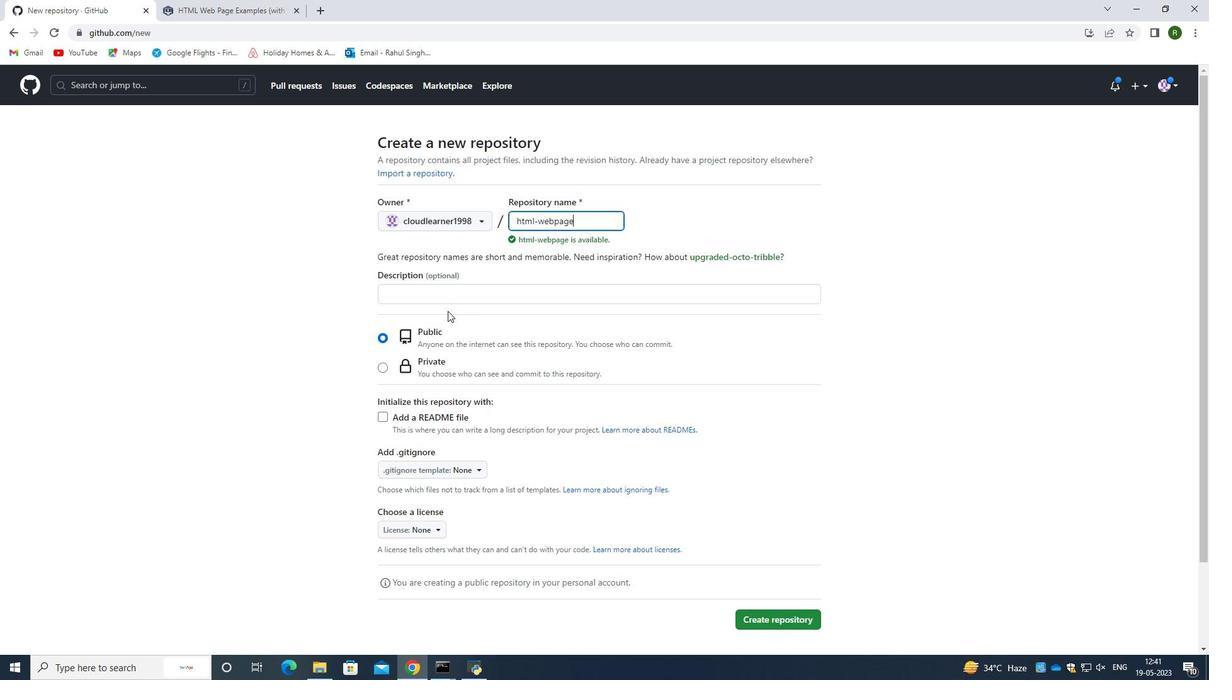 
Action: Mouse pressed left at (448, 298)
Screenshot: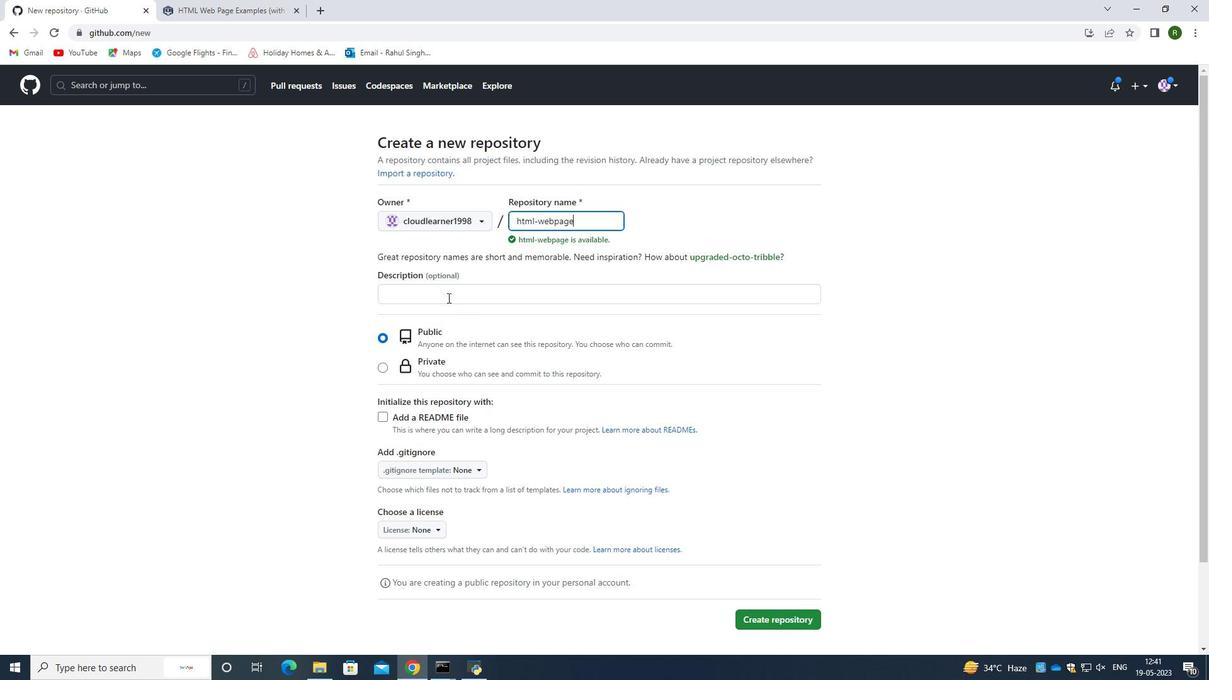 
Action: Key pressed htmle<Key.backspace>webpage<Key.space>for<Key.space>test<Key.space>a<Key.space>webapplication
Screenshot: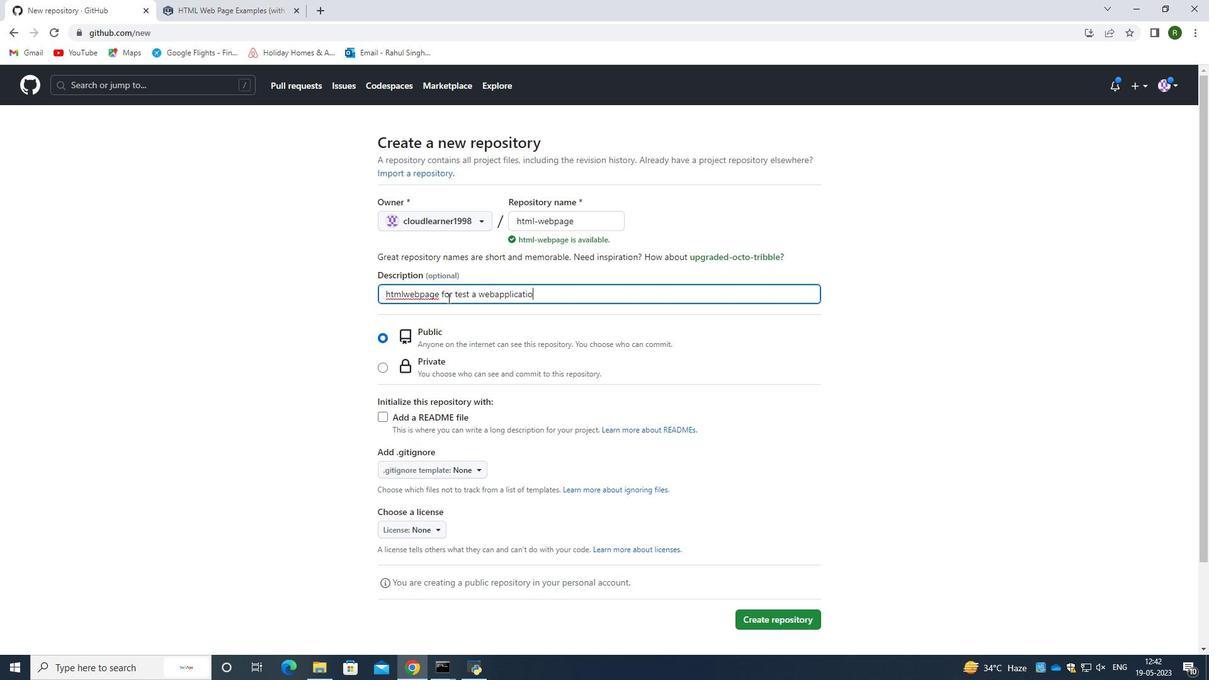 
Action: Mouse moved to (382, 413)
Screenshot: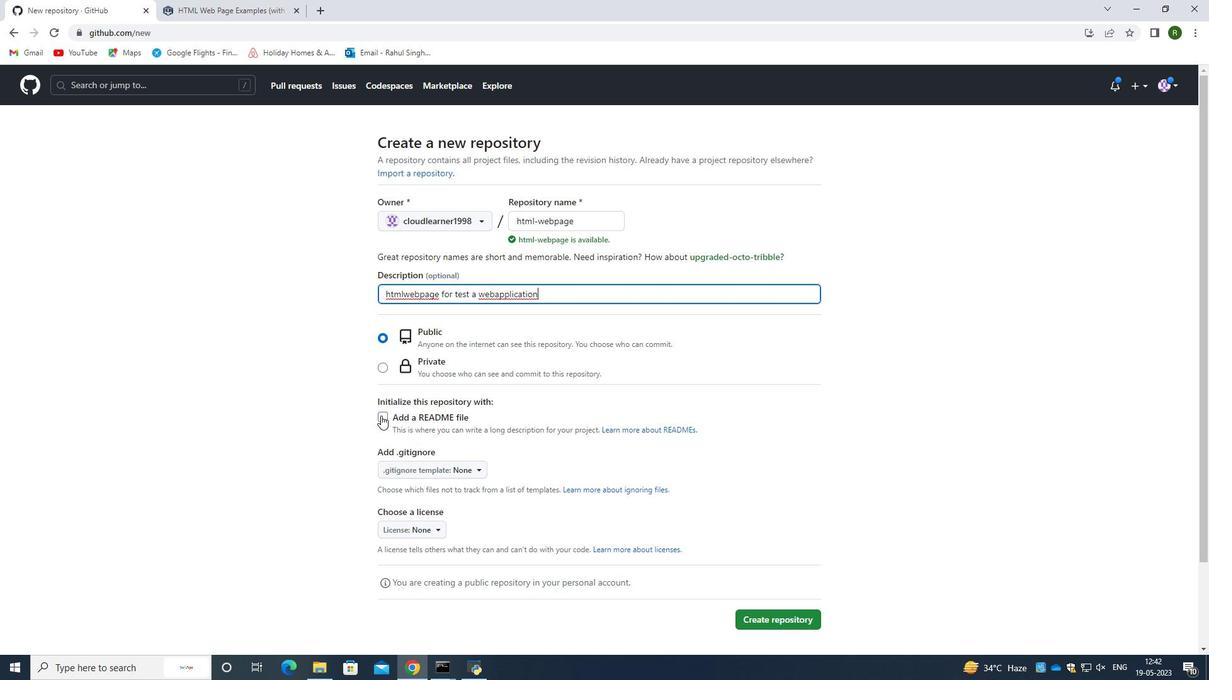 
Action: Mouse pressed left at (381, 413)
Screenshot: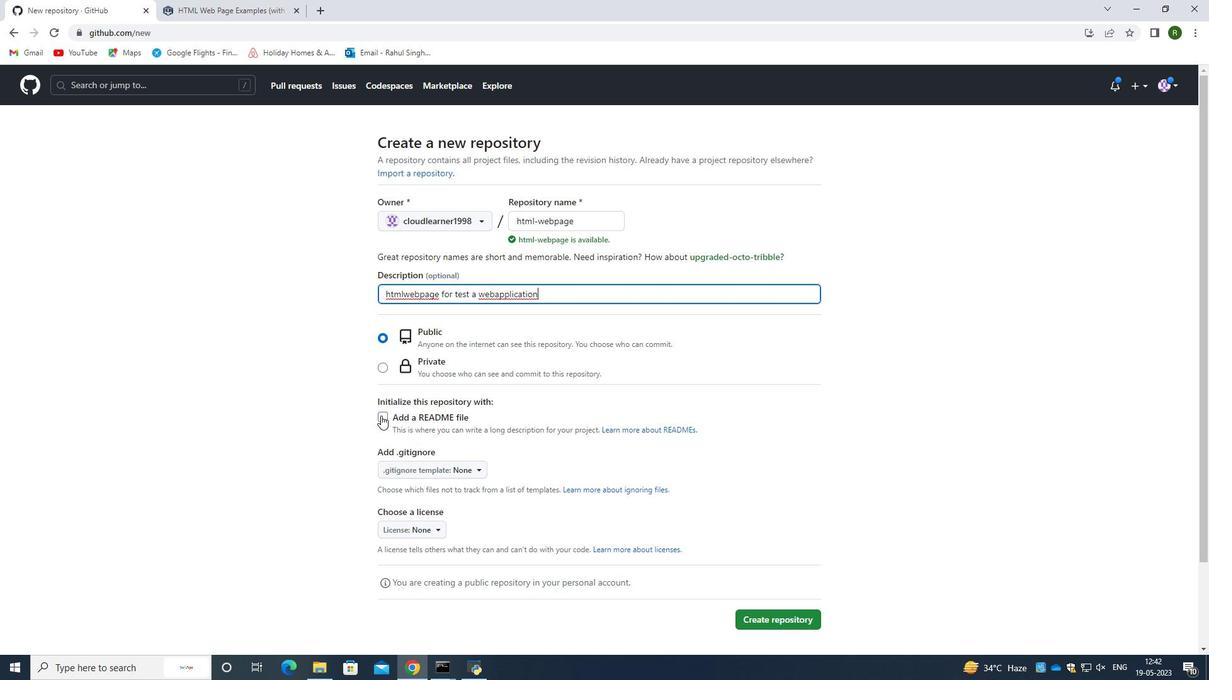 
Action: Mouse moved to (504, 395)
Screenshot: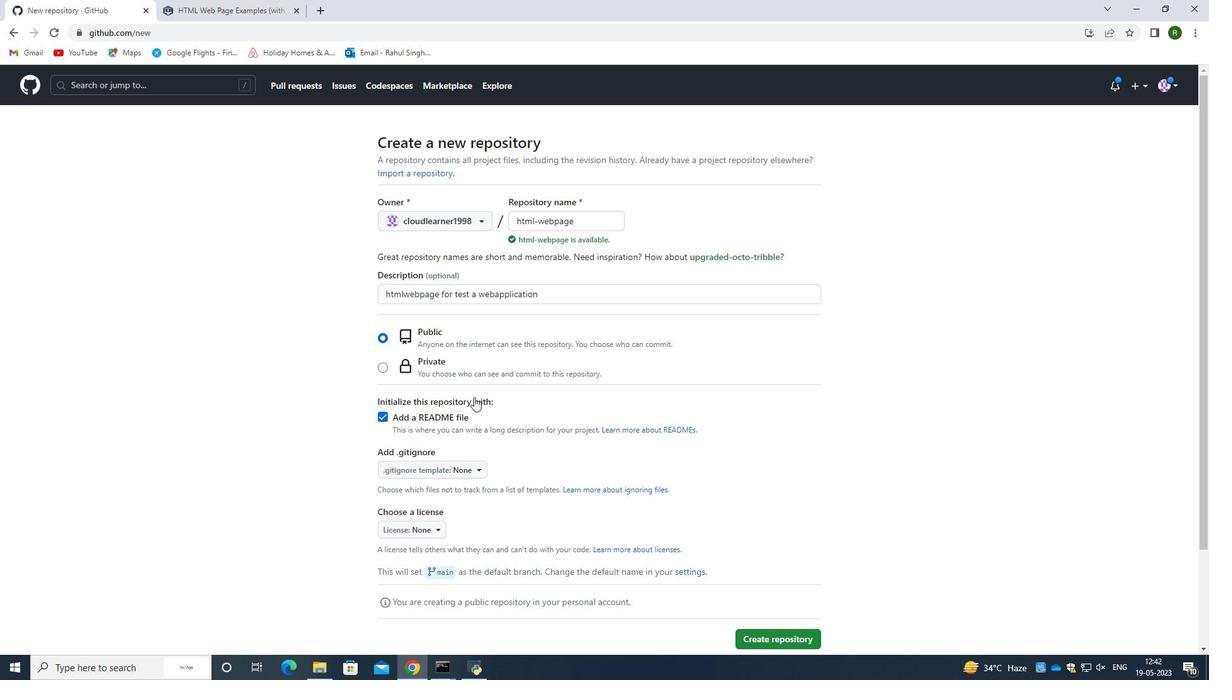 
Action: Mouse scrolled (504, 394) with delta (0, 0)
Screenshot: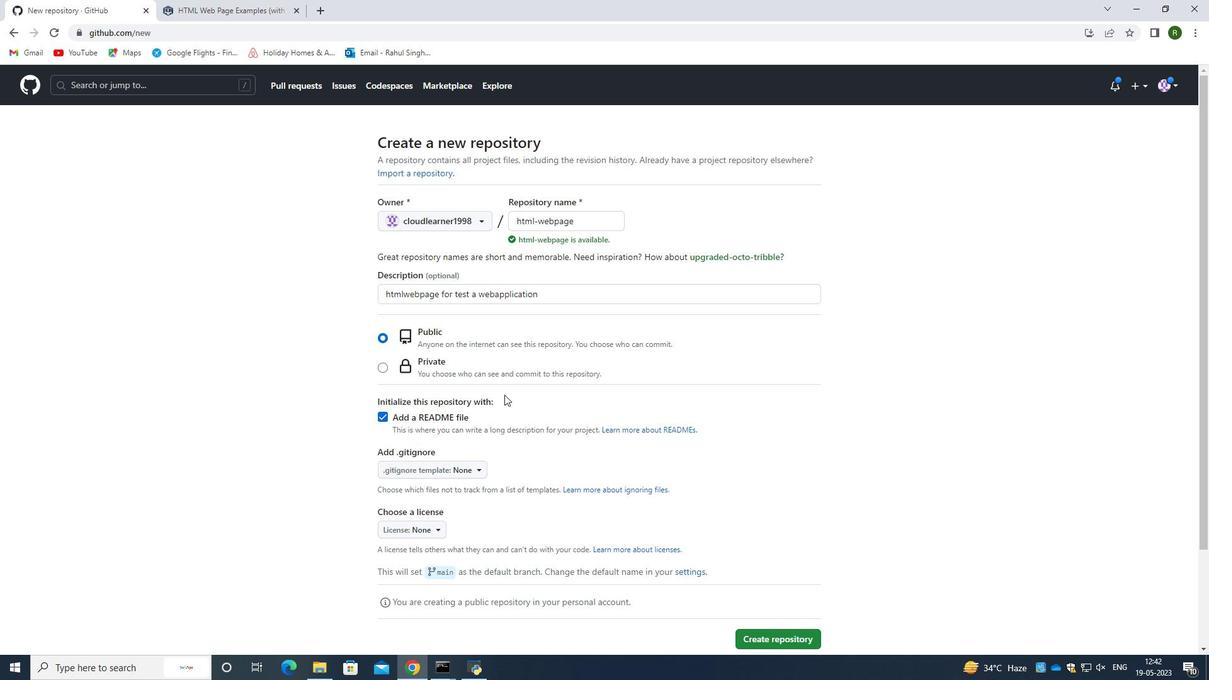 
Action: Mouse moved to (531, 391)
Screenshot: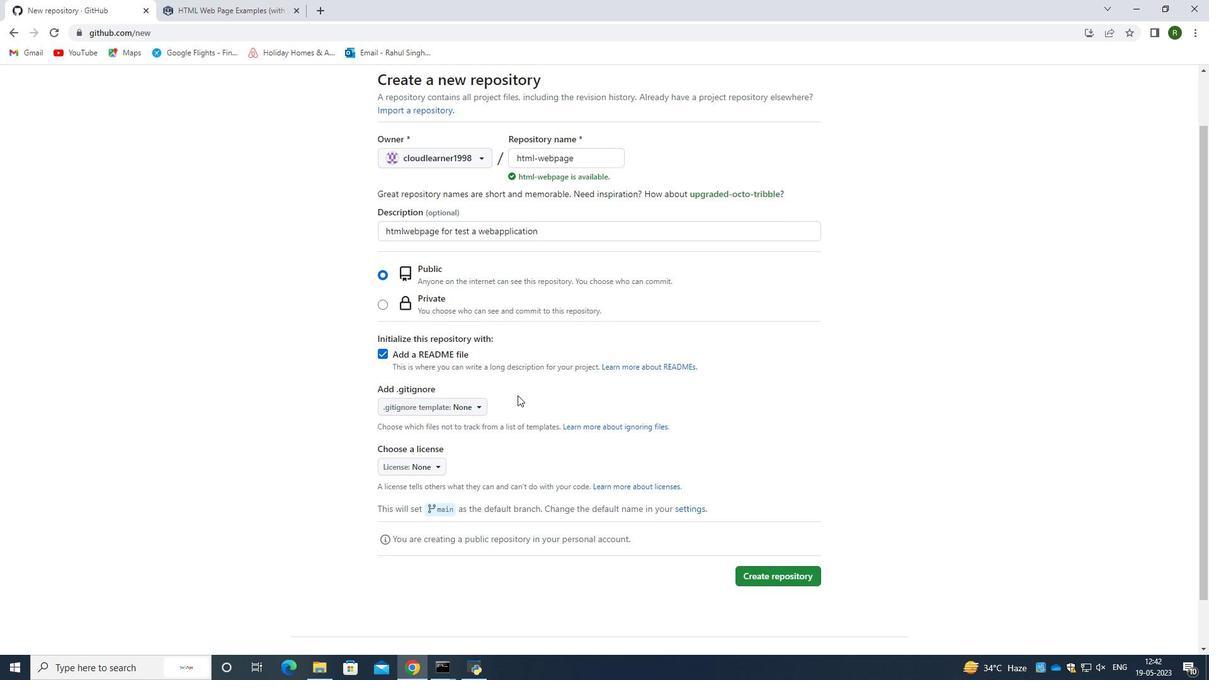 
Action: Mouse scrolled (531, 390) with delta (0, 0)
Screenshot: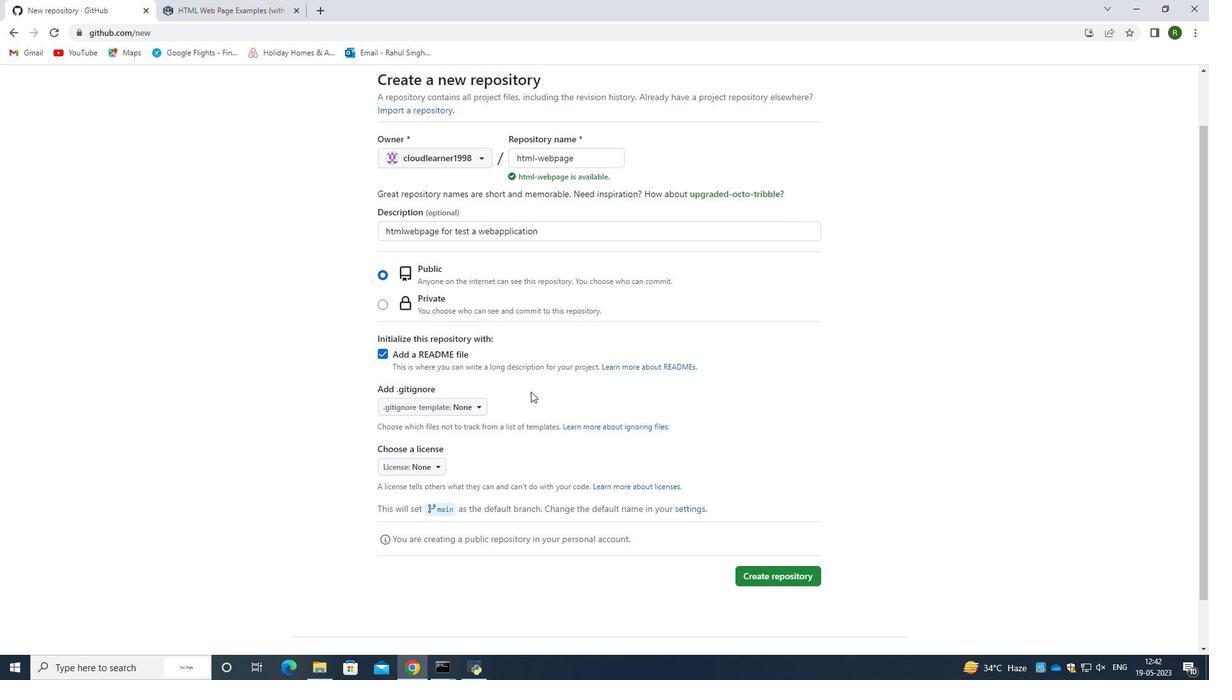 
Action: Mouse scrolled (531, 390) with delta (0, 0)
Screenshot: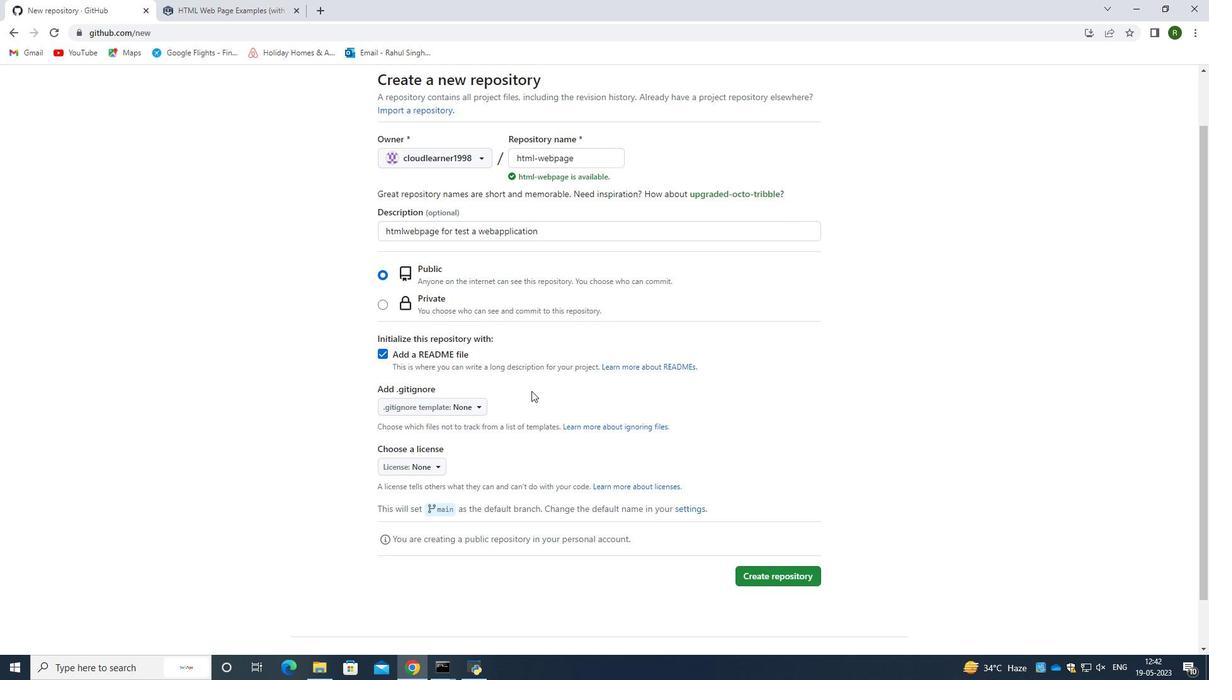 
Action: Mouse moved to (760, 517)
Screenshot: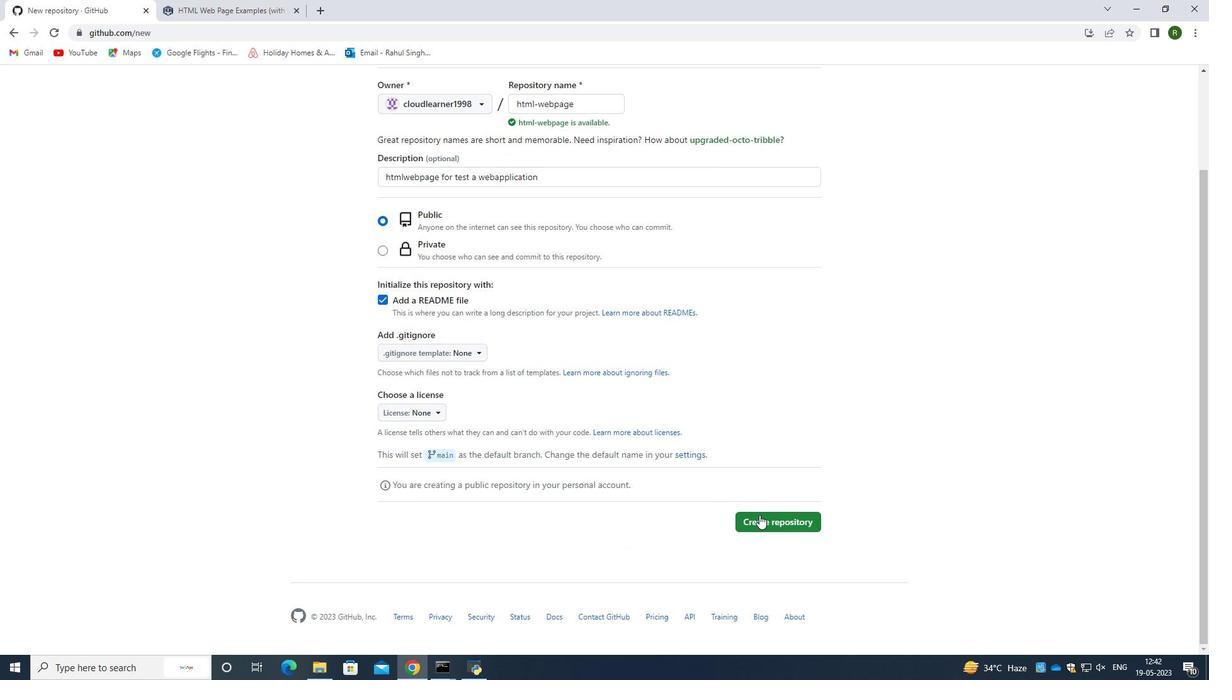 
Action: Mouse pressed left at (760, 517)
Screenshot: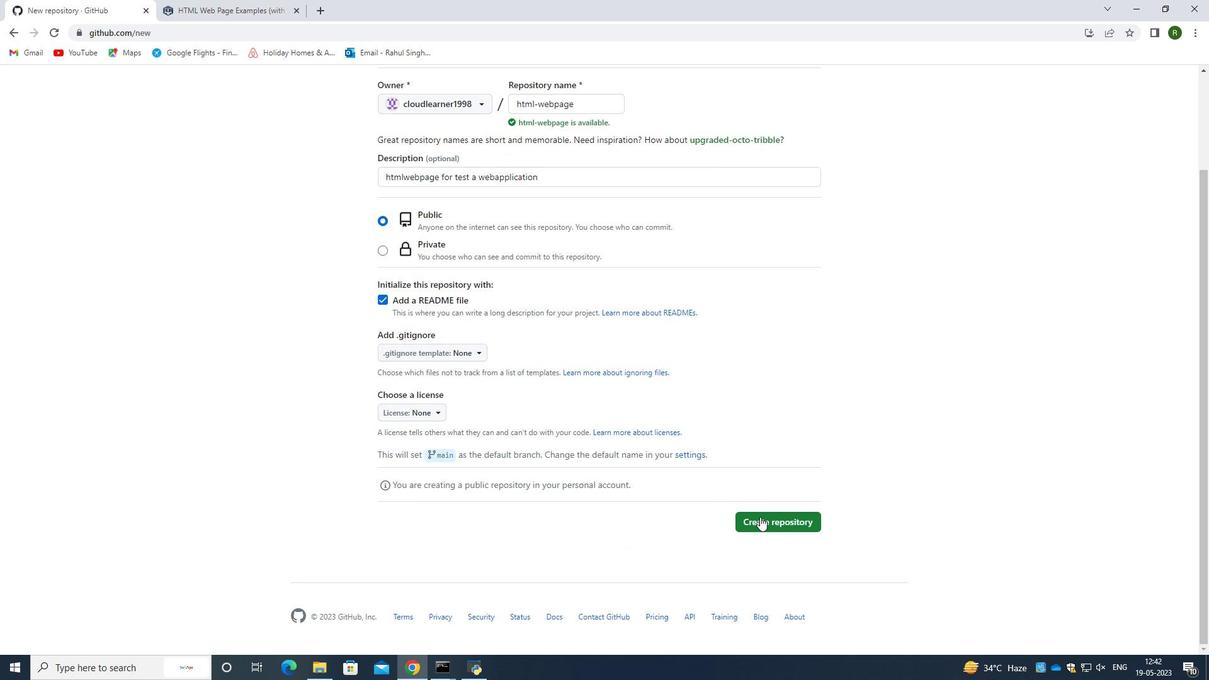 
Action: Mouse moved to (668, 201)
Screenshot: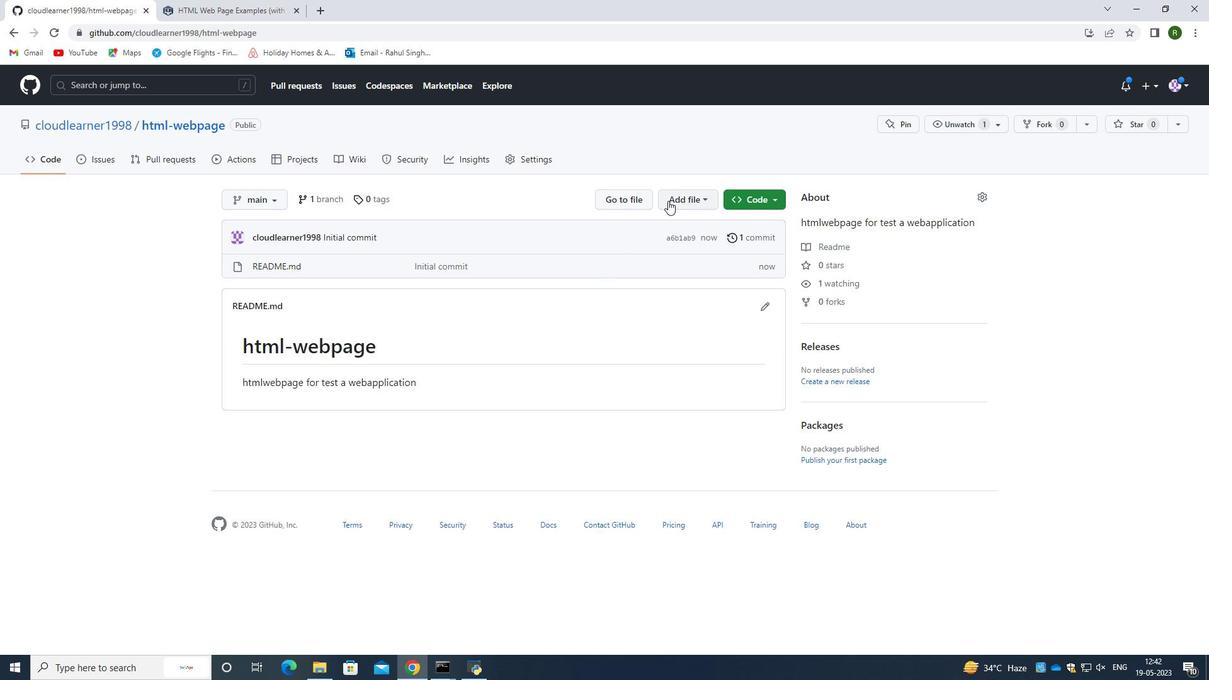 
Action: Mouse pressed left at (668, 201)
Screenshot: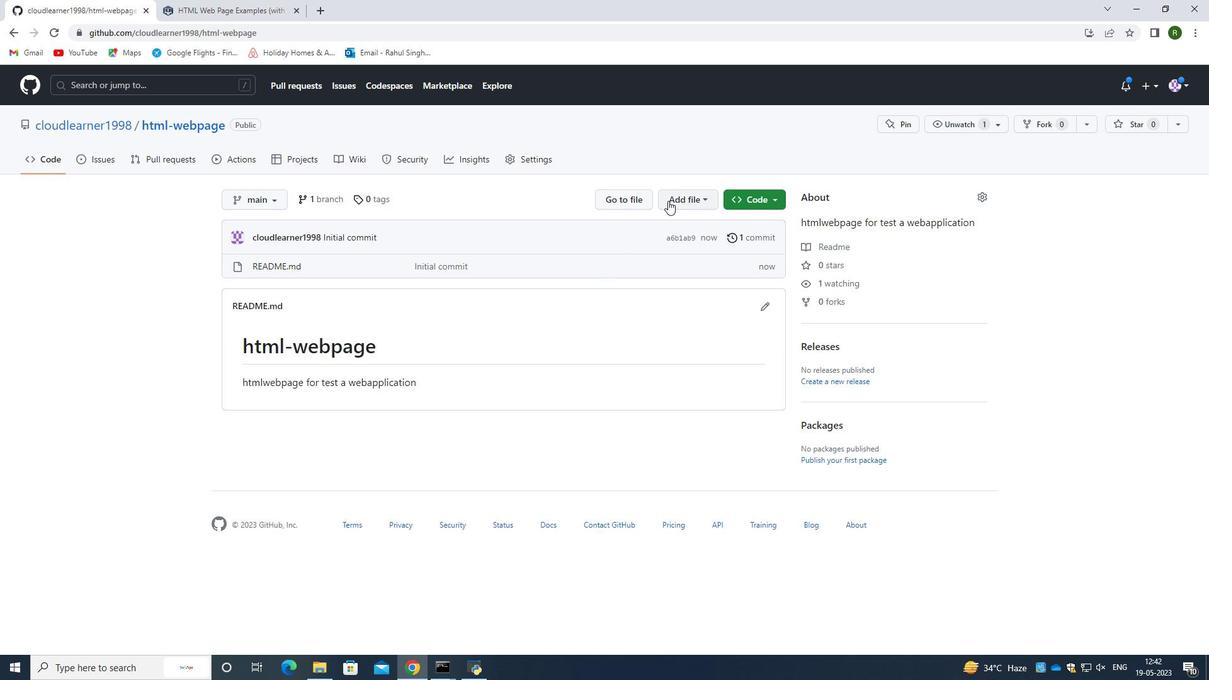 
Action: Mouse moved to (665, 223)
Screenshot: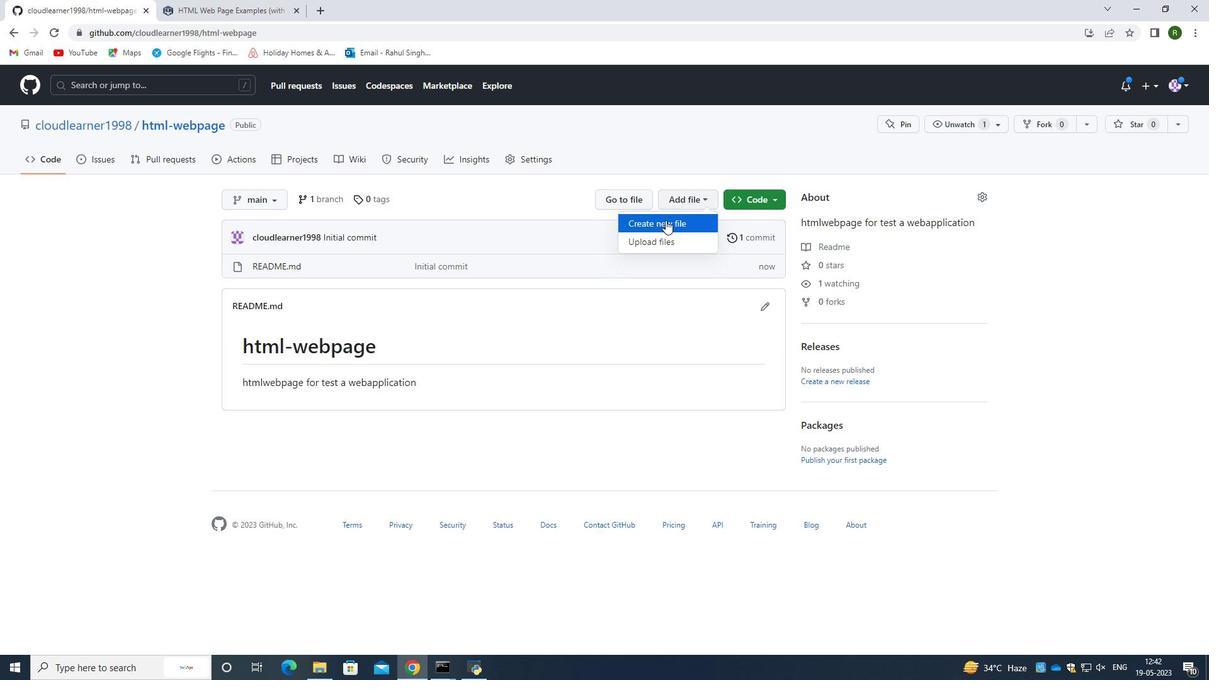 
Action: Mouse pressed left at (665, 223)
Screenshot: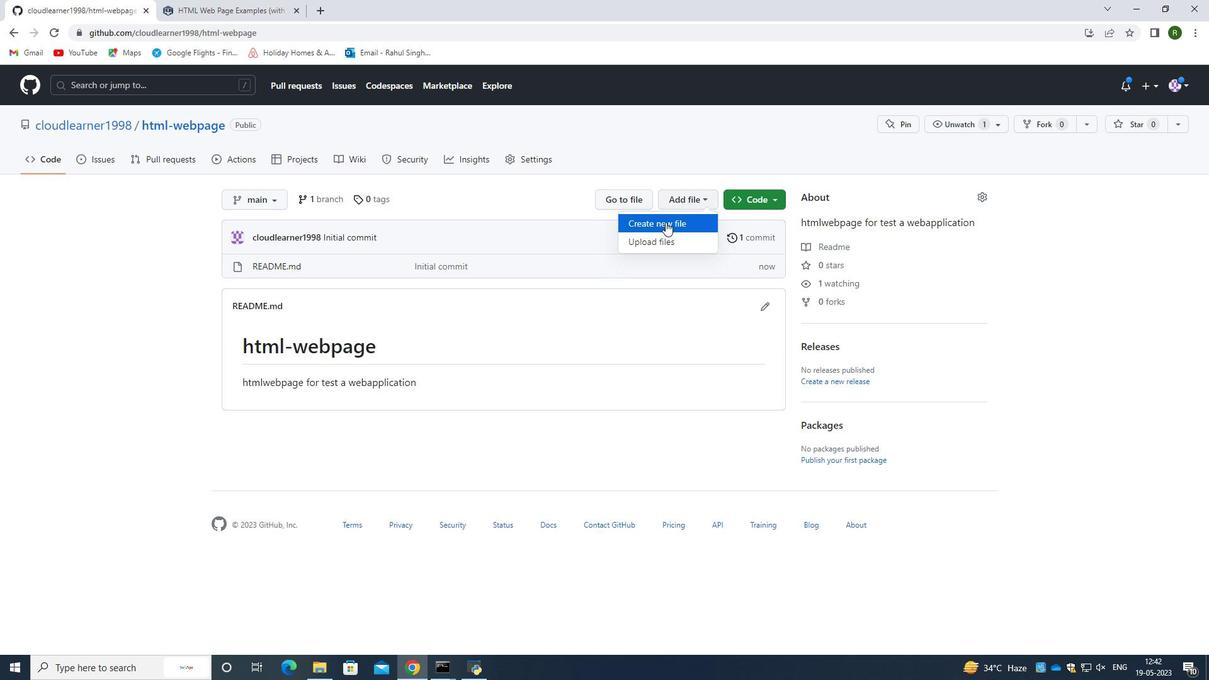 
Action: Mouse moved to (343, 192)
Screenshot: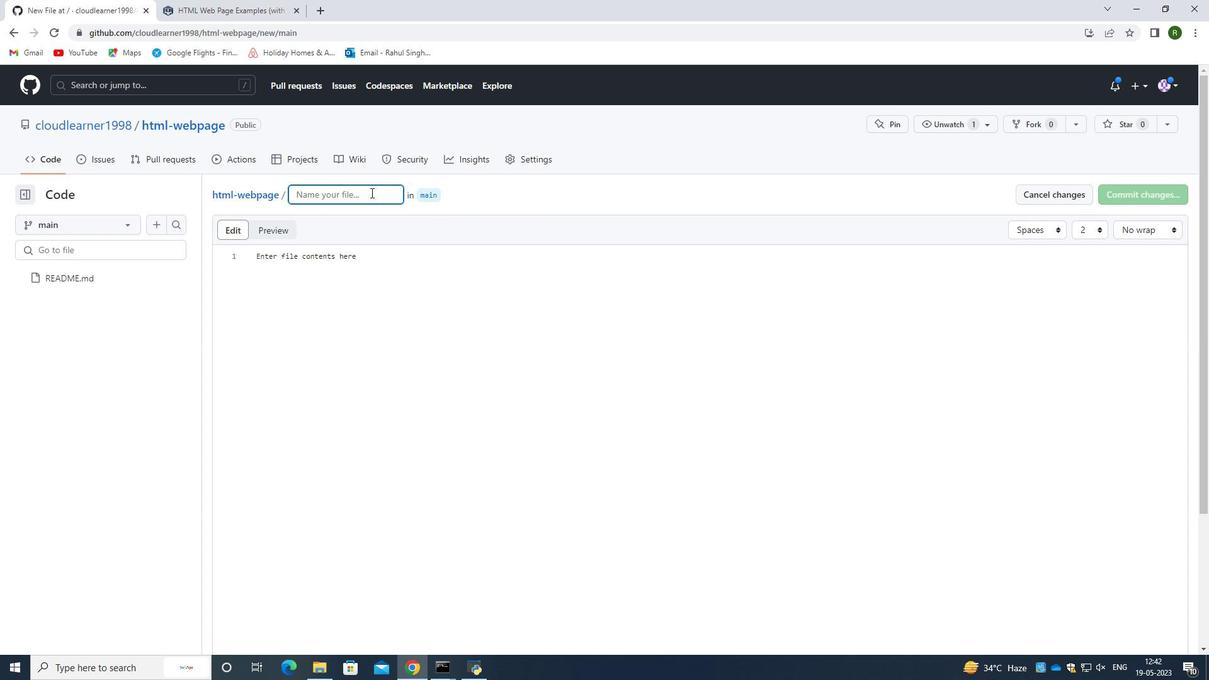 
Action: Key pressed index.htl<Key.backspace>ml
Screenshot: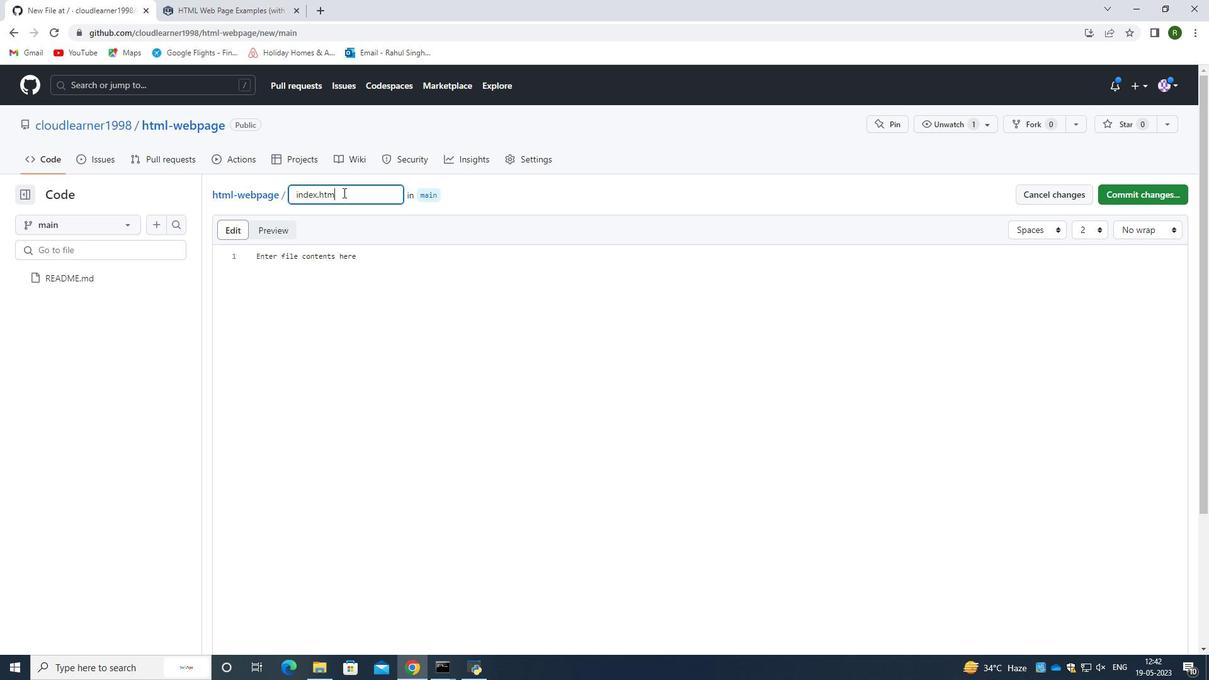 
Action: Mouse moved to (349, 302)
Screenshot: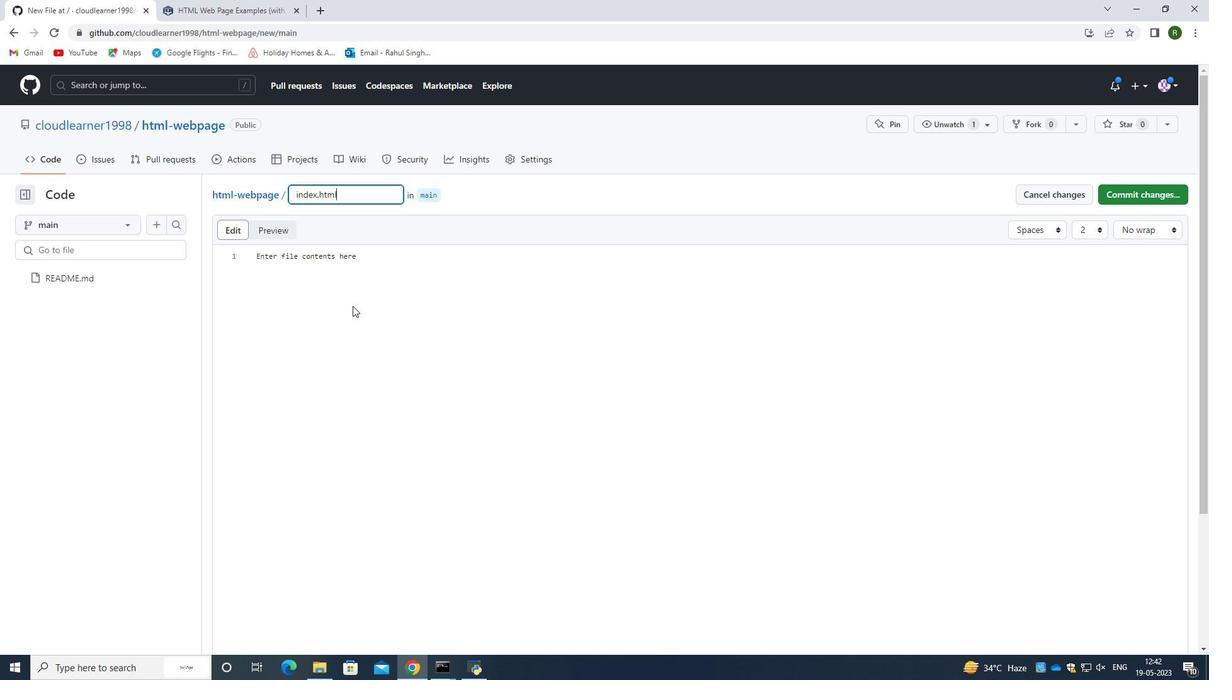 
Action: Mouse pressed left at (349, 302)
Screenshot: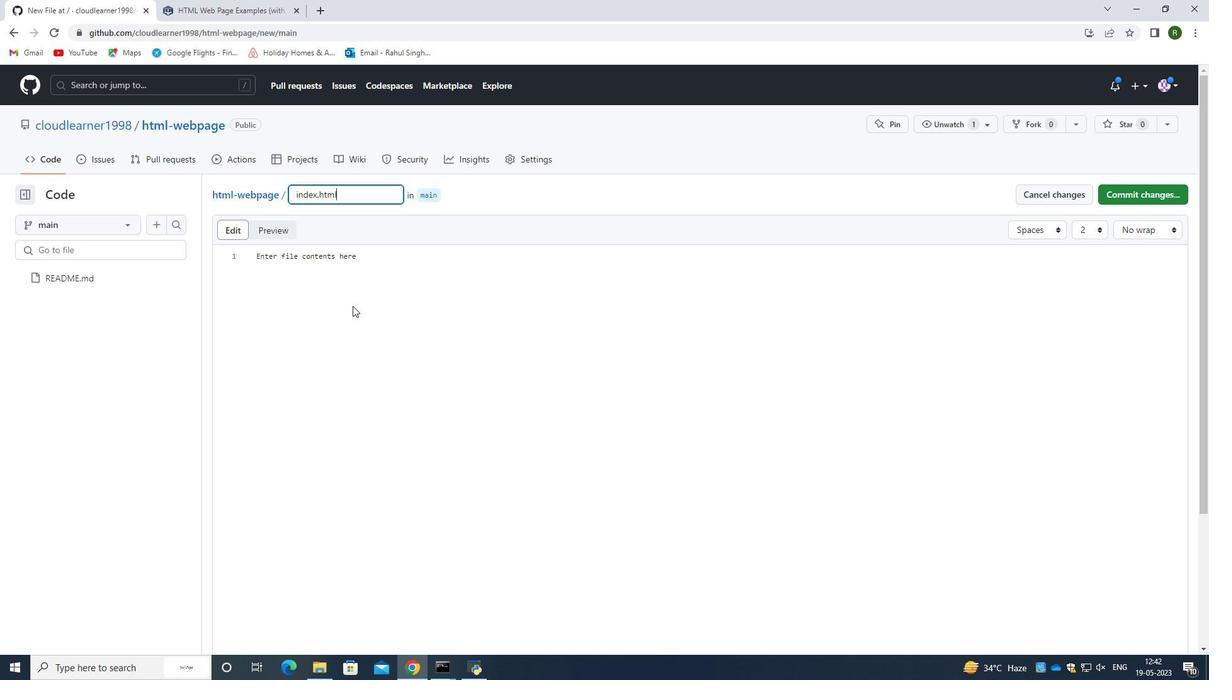 
Action: Mouse moved to (348, 303)
Screenshot: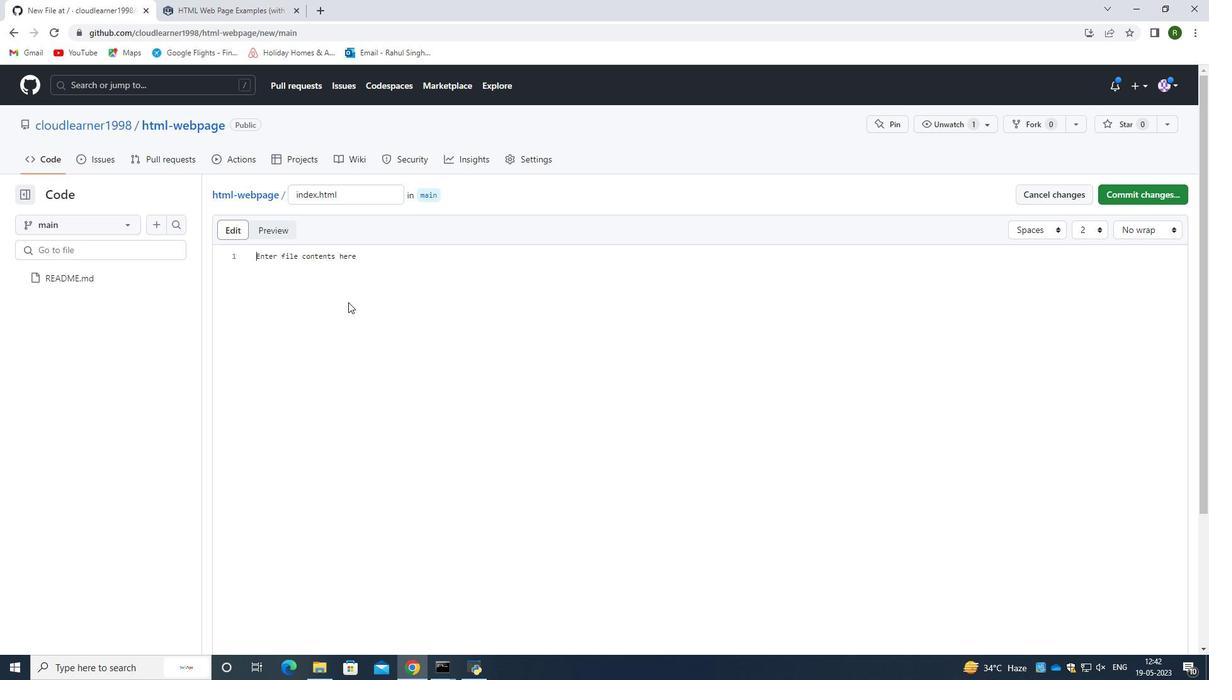 
Action: Key pressed ctrl+V
Screenshot: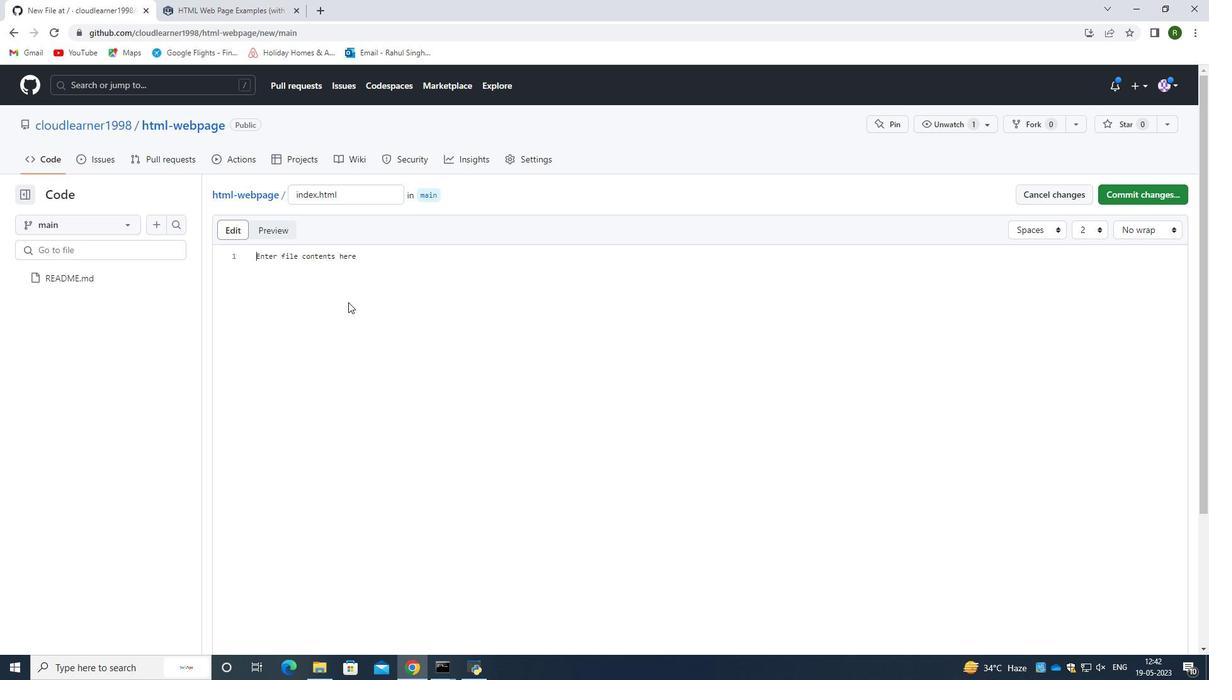 
Action: Mouse moved to (360, 308)
Screenshot: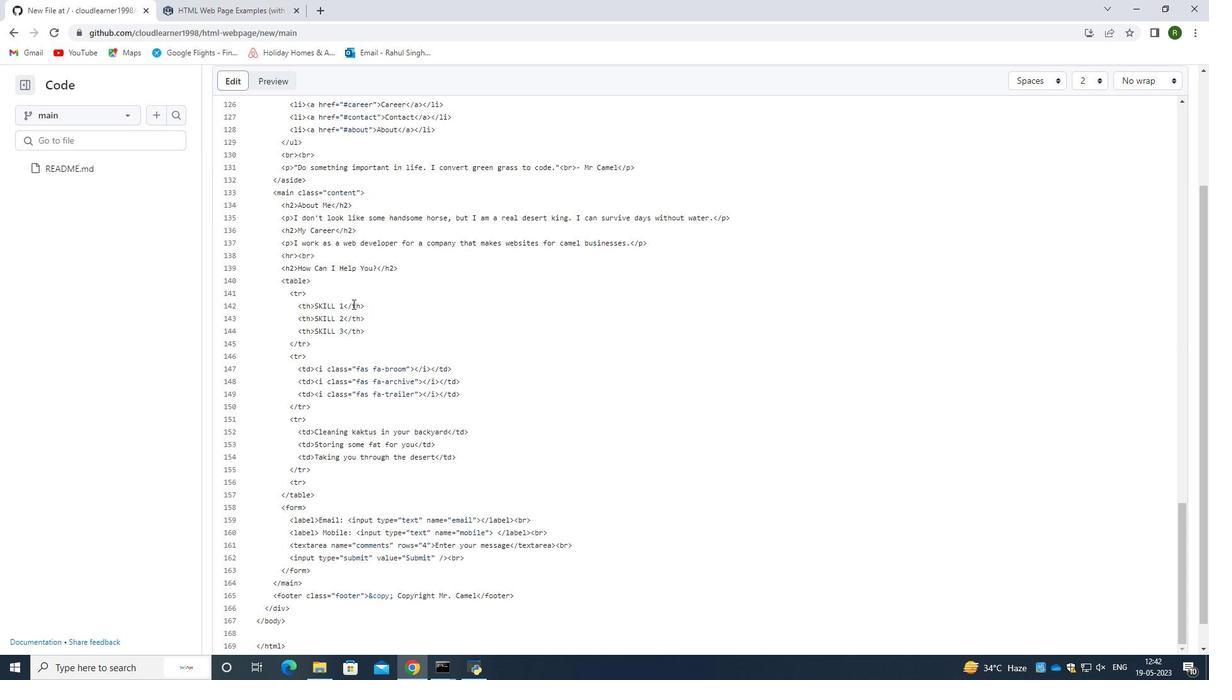 
Action: Mouse scrolled (360, 308) with delta (0, 0)
Screenshot: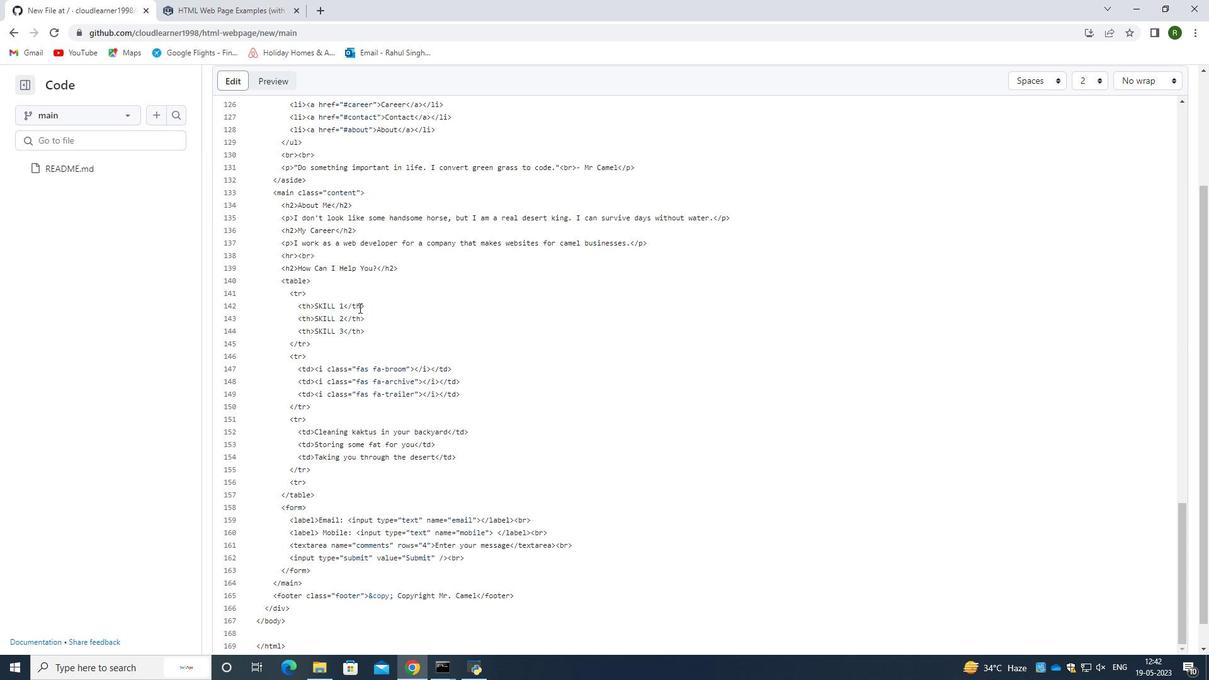 
Action: Mouse scrolled (360, 308) with delta (0, 0)
Screenshot: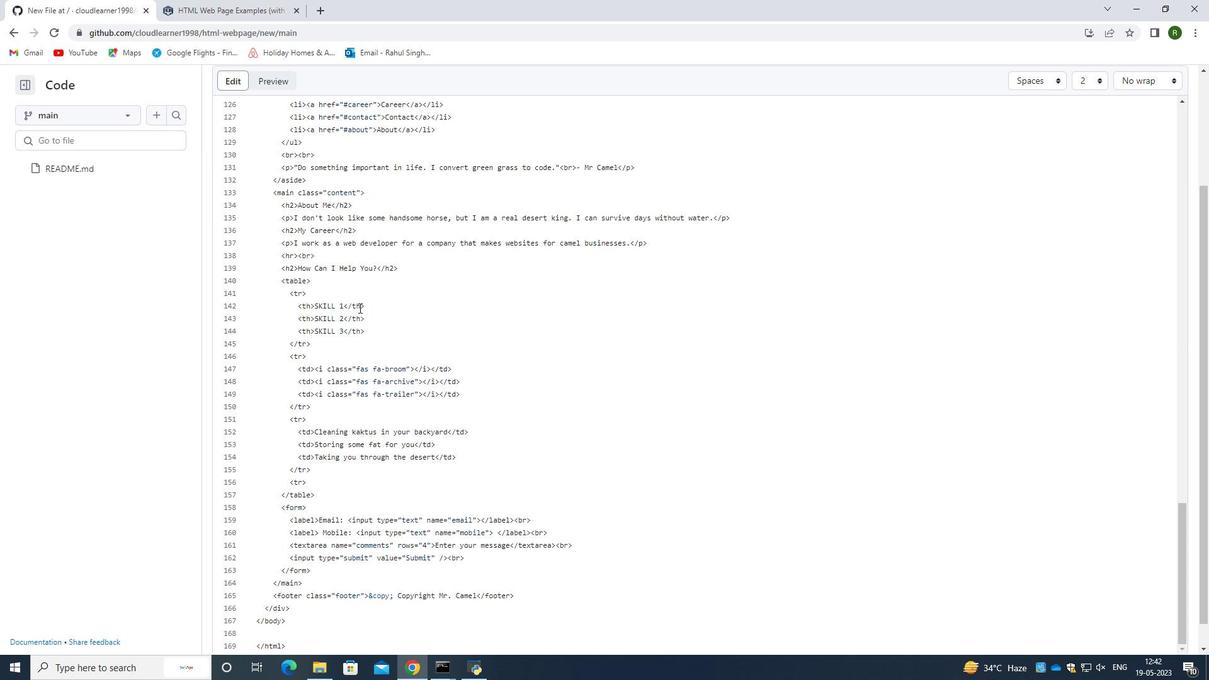 
Action: Mouse scrolled (360, 308) with delta (0, 0)
Screenshot: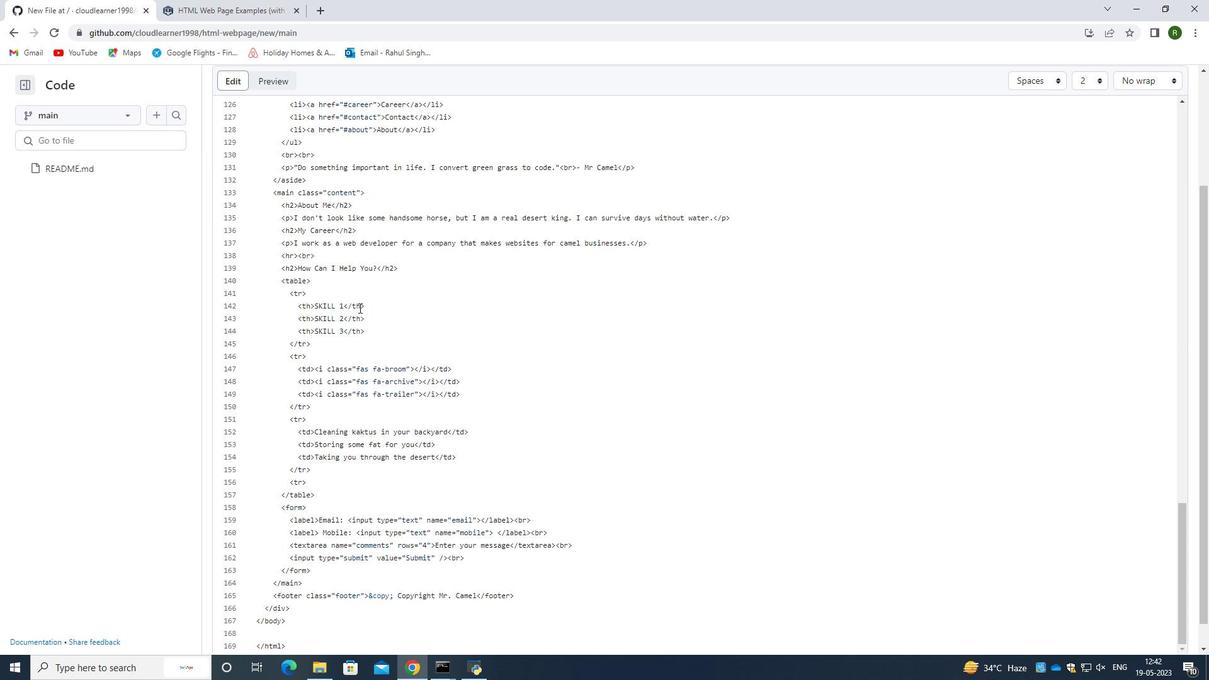 
Action: Mouse scrolled (360, 308) with delta (0, 0)
Screenshot: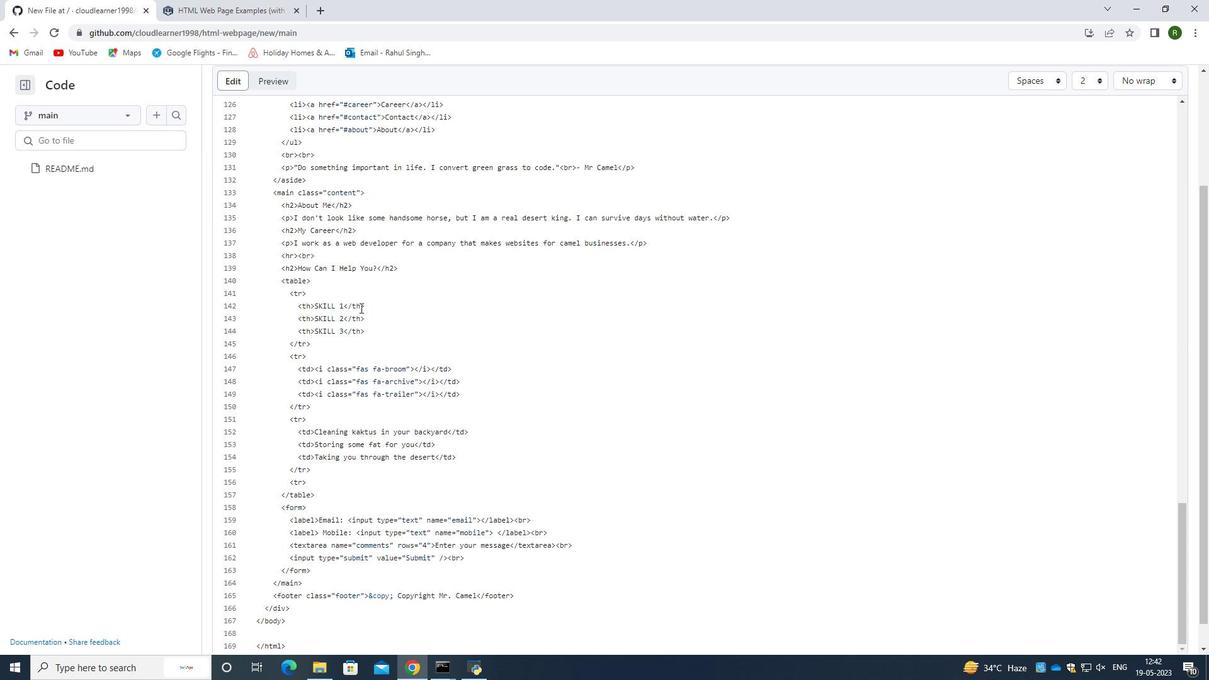 
Action: Mouse scrolled (360, 308) with delta (0, 0)
Screenshot: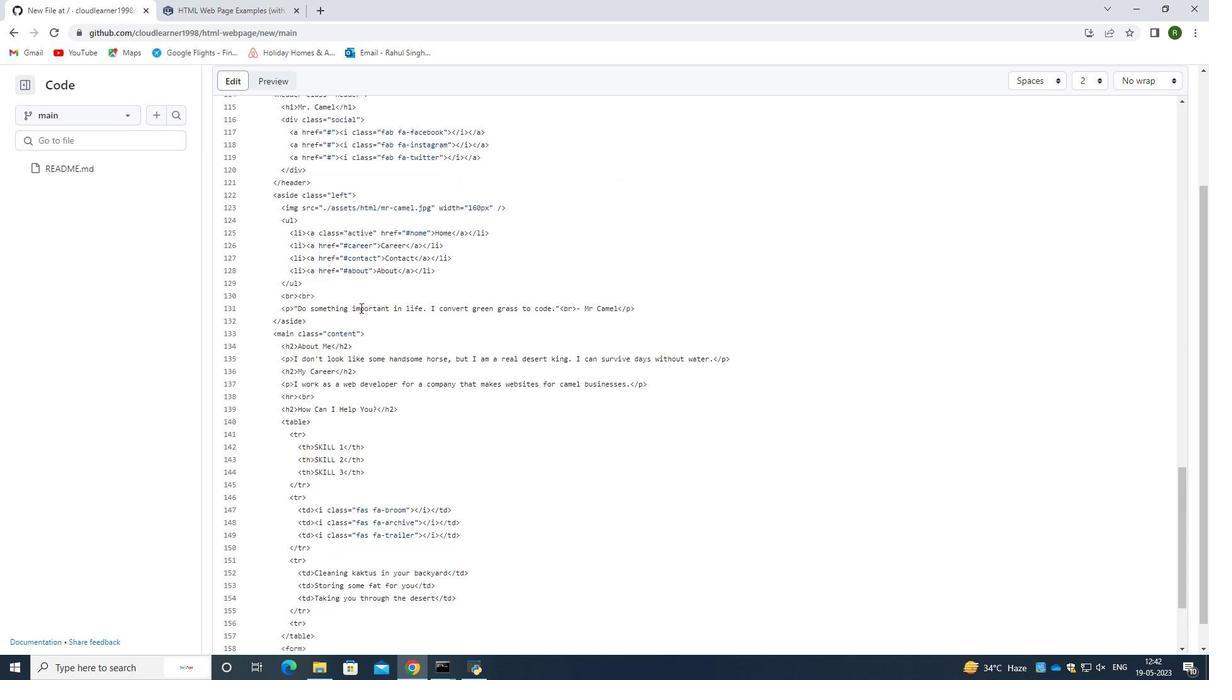 
Action: Mouse scrolled (360, 308) with delta (0, 0)
Screenshot: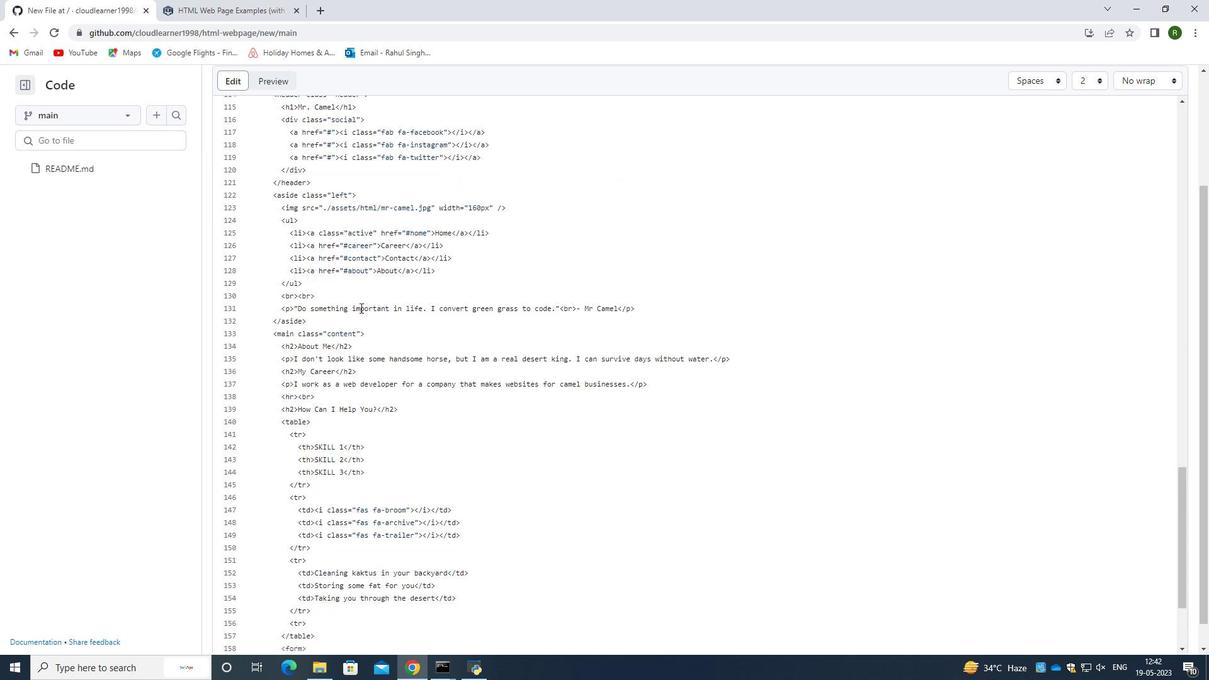 
Action: Mouse scrolled (360, 308) with delta (0, 0)
Screenshot: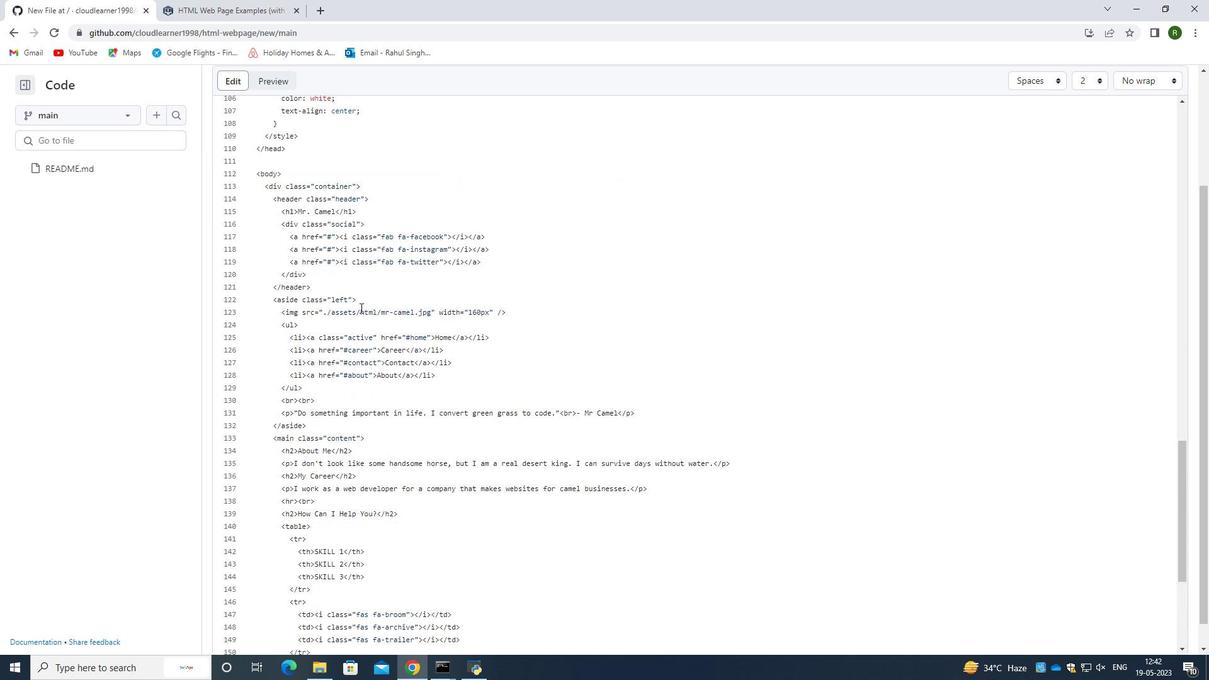 
Action: Mouse scrolled (360, 308) with delta (0, 0)
Screenshot: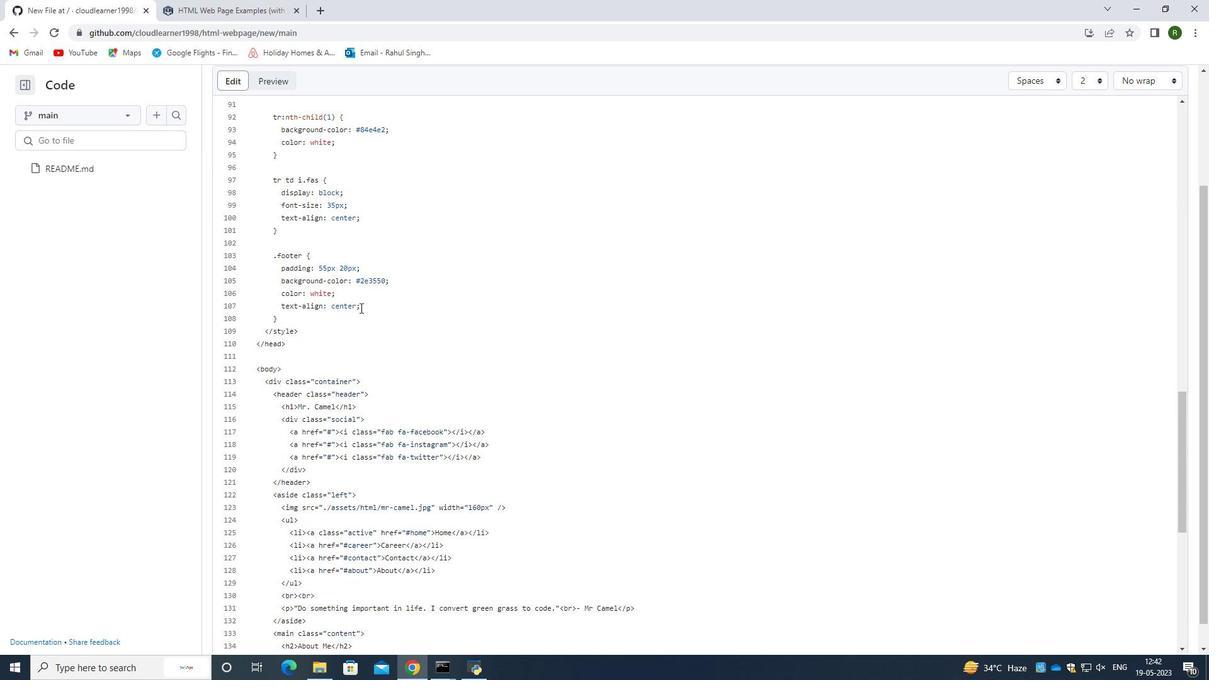 
Action: Mouse scrolled (360, 308) with delta (0, 0)
Screenshot: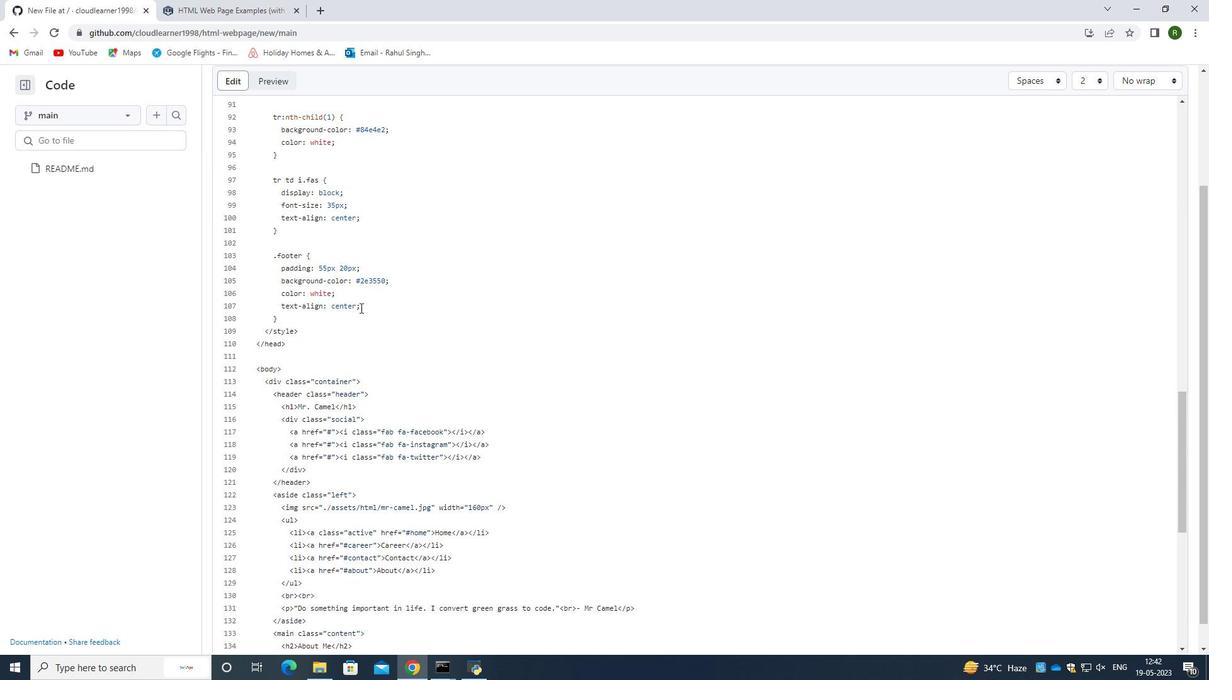 
Action: Mouse scrolled (360, 308) with delta (0, 0)
Screenshot: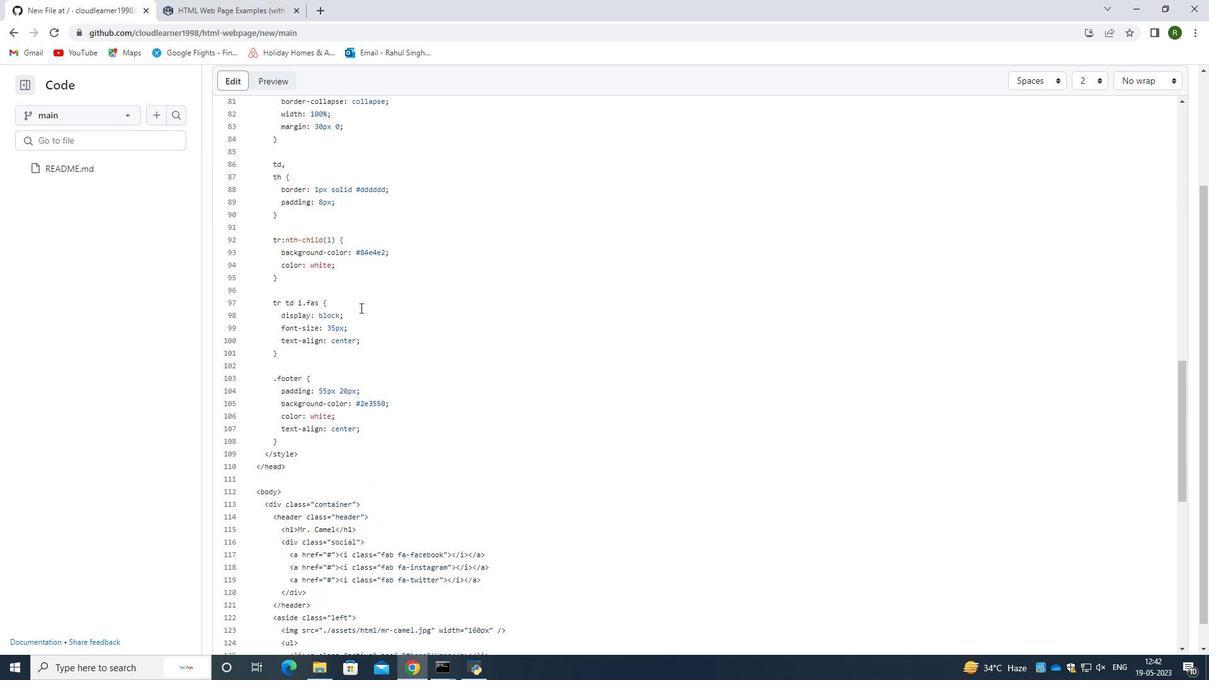 
Action: Mouse scrolled (360, 308) with delta (0, 0)
Screenshot: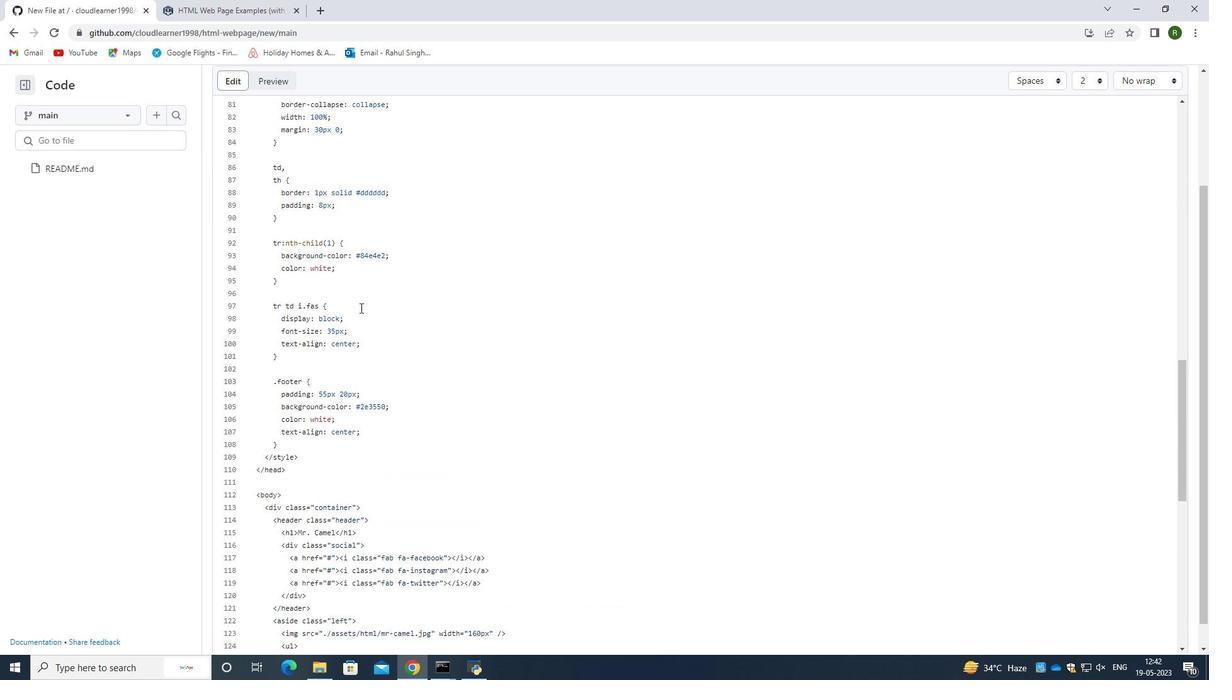 
Action: Mouse scrolled (360, 308) with delta (0, 0)
Screenshot: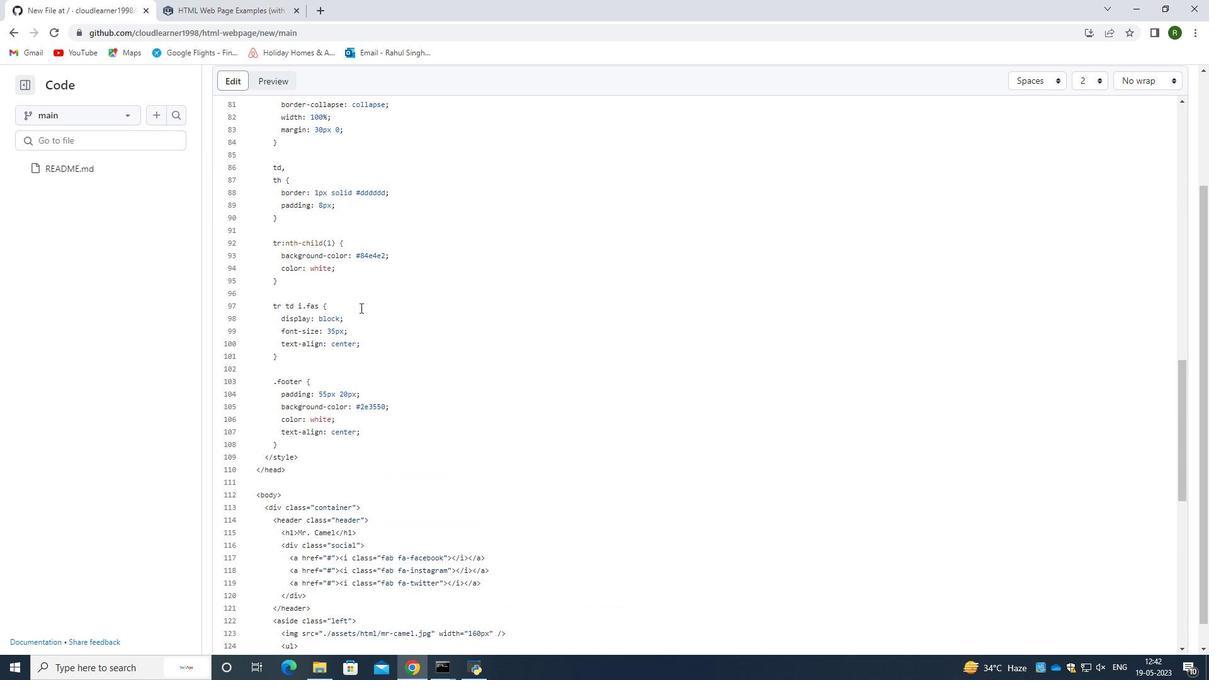 
Action: Mouse scrolled (360, 308) with delta (0, 0)
Screenshot: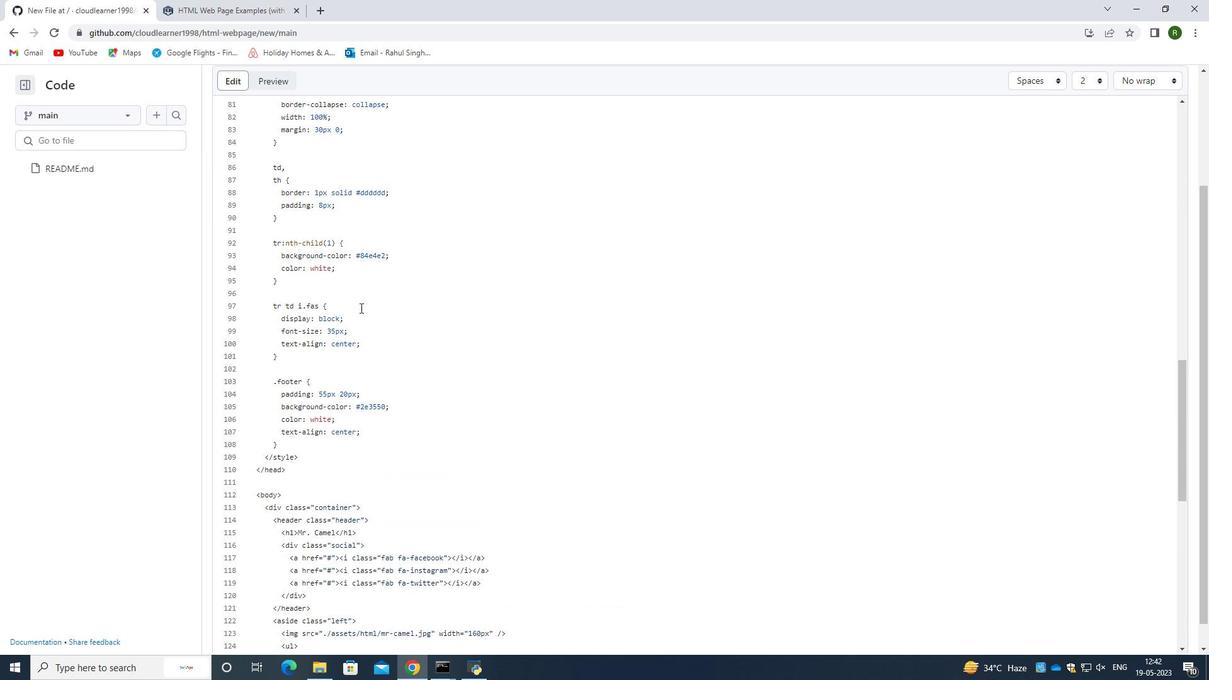 
Action: Mouse scrolled (360, 308) with delta (0, 0)
Screenshot: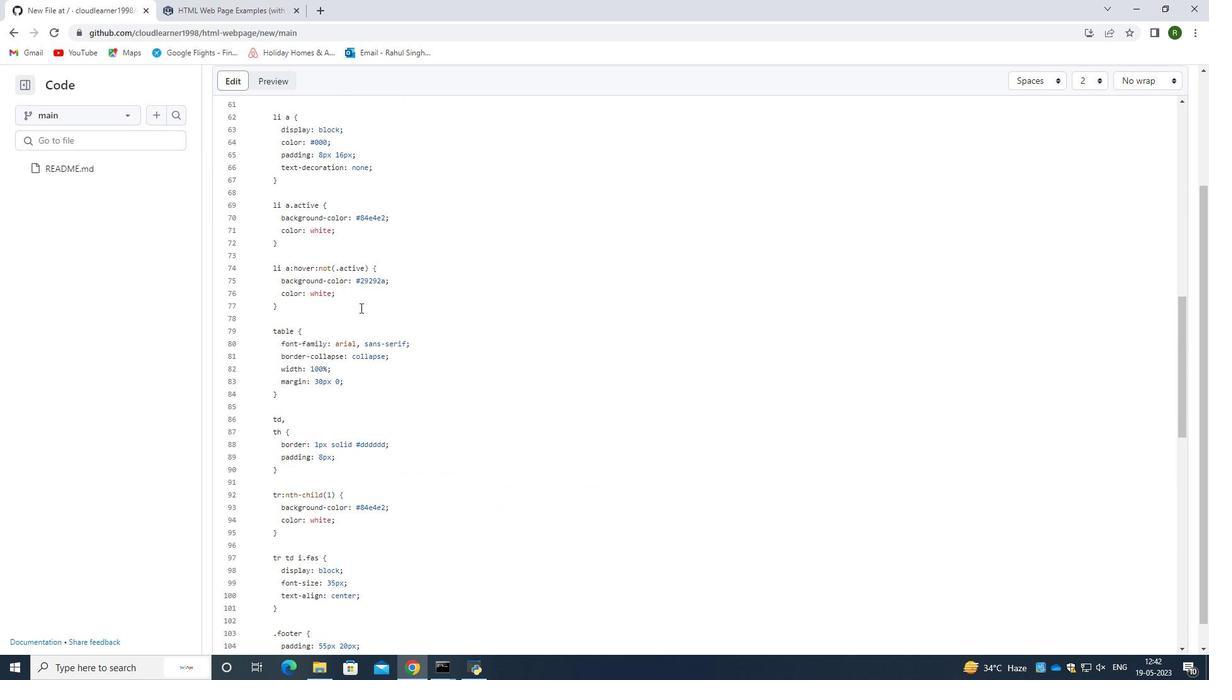 
Action: Mouse scrolled (360, 308) with delta (0, 0)
Screenshot: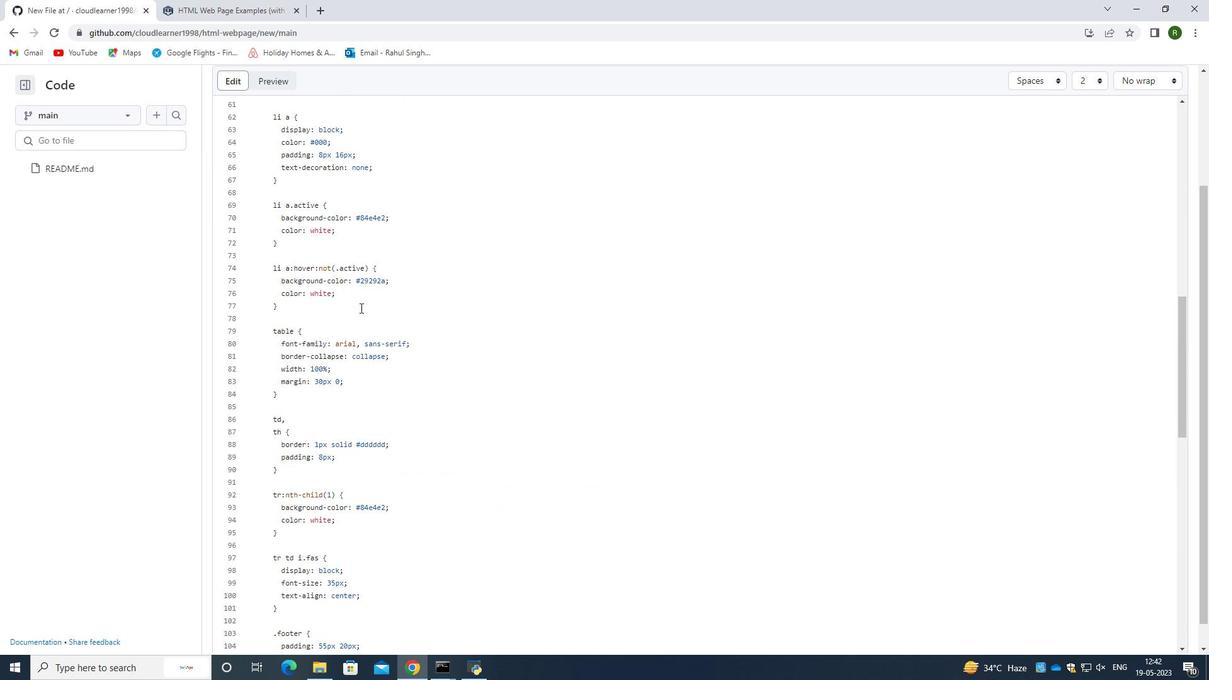 
Action: Mouse scrolled (360, 308) with delta (0, 0)
Screenshot: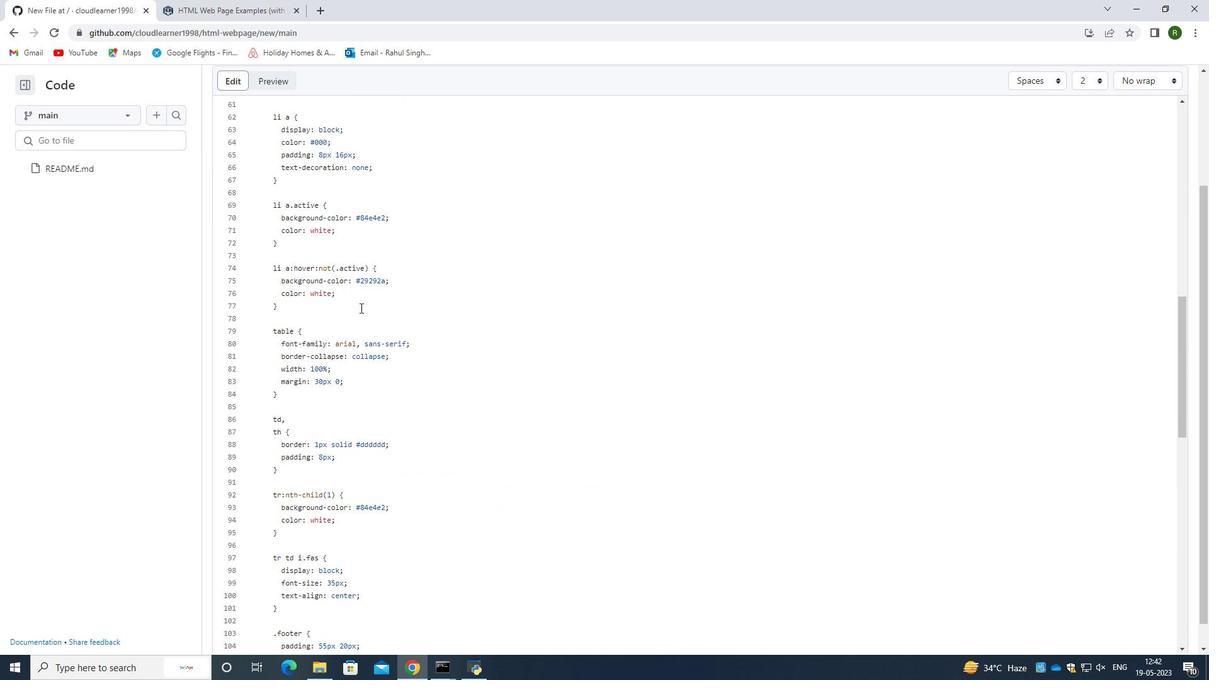 
Action: Mouse scrolled (360, 308) with delta (0, 0)
Screenshot: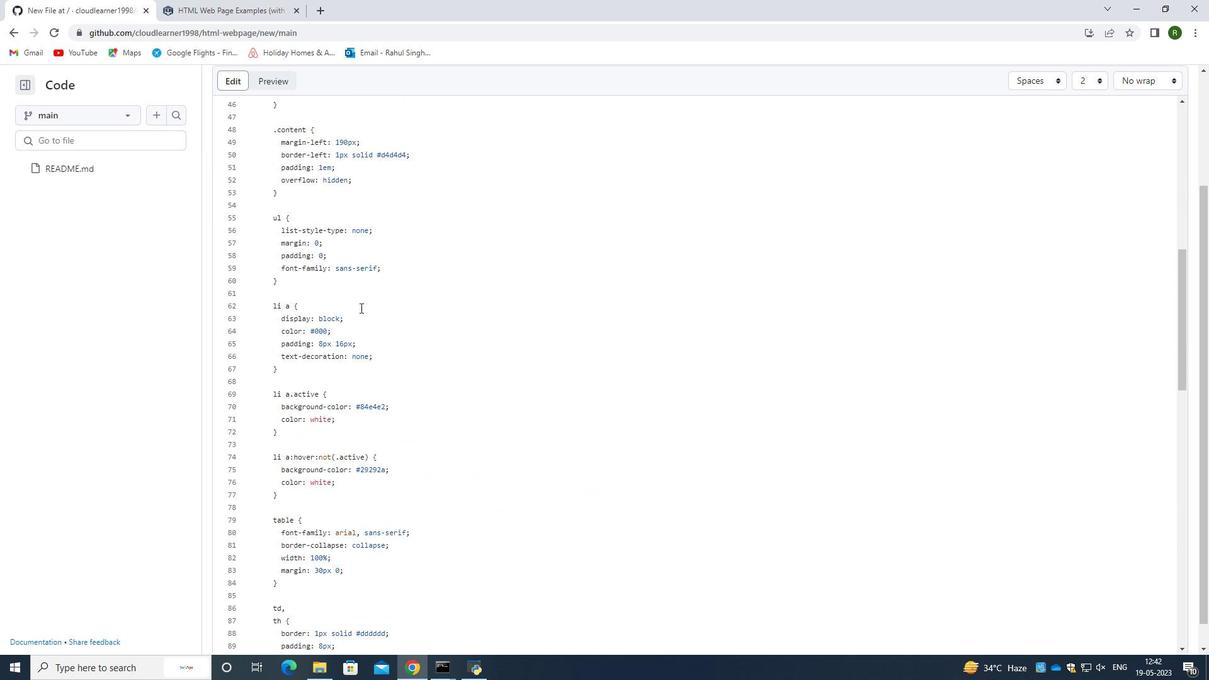 
Action: Mouse scrolled (360, 308) with delta (0, 0)
Screenshot: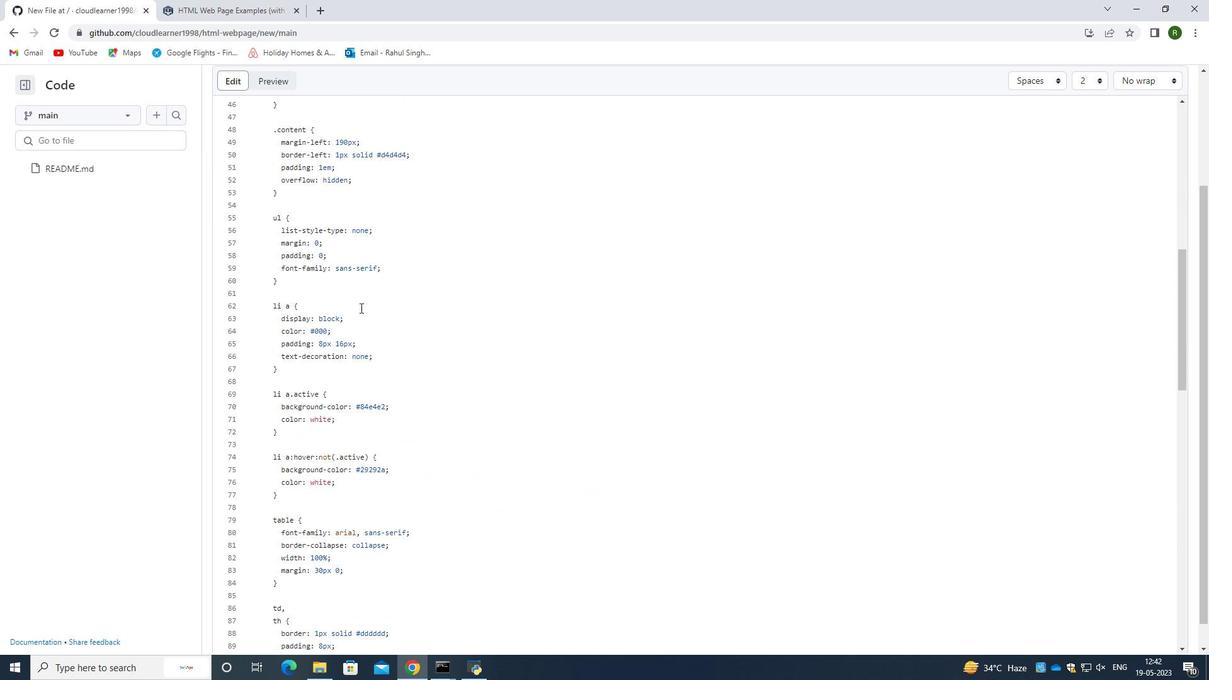 
Action: Mouse scrolled (360, 308) with delta (0, 0)
Screenshot: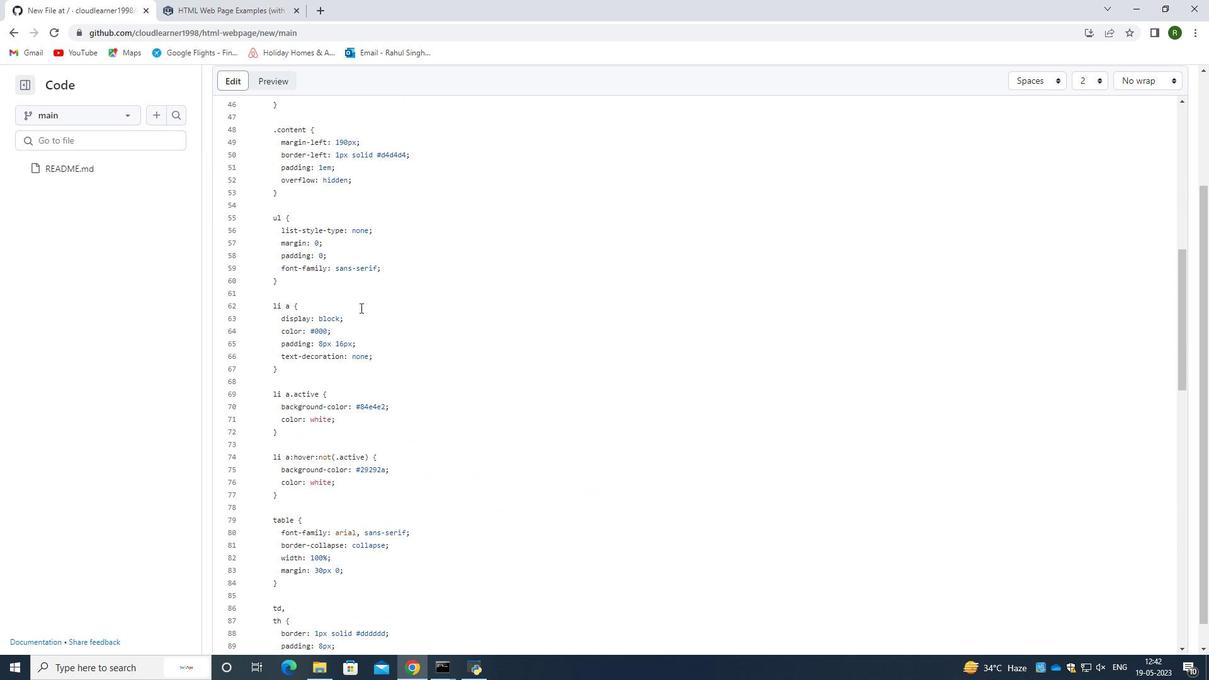 
Action: Mouse scrolled (360, 308) with delta (0, 0)
Screenshot: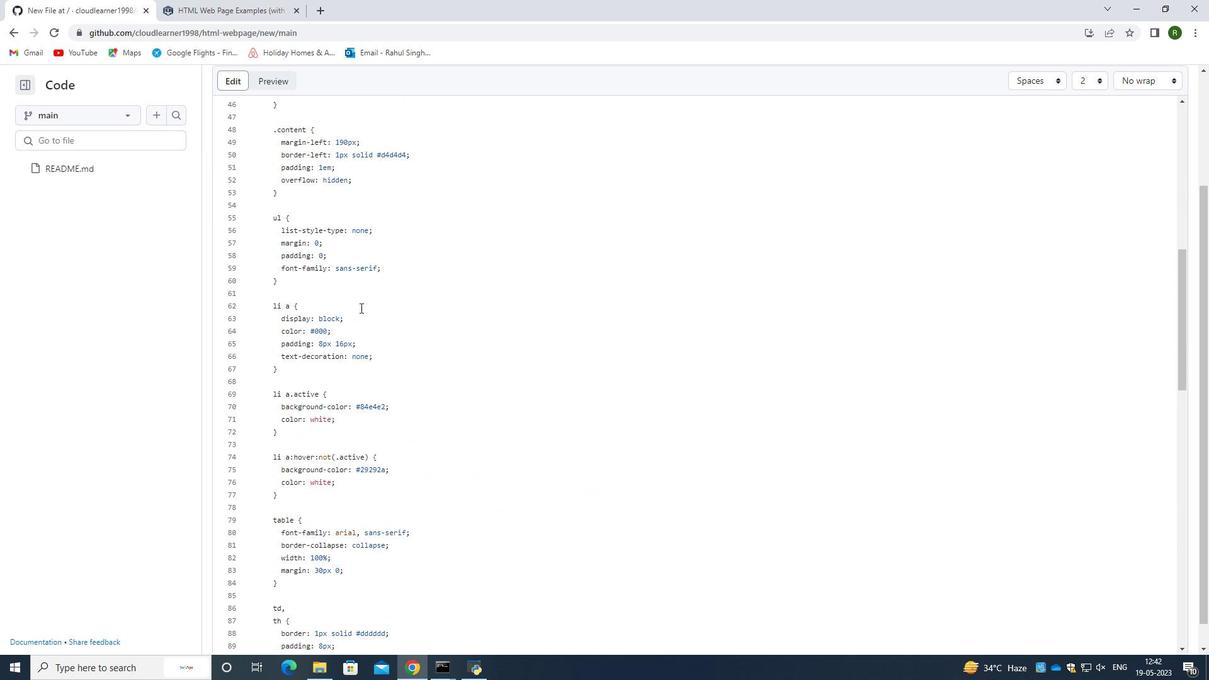 
Action: Mouse scrolled (360, 308) with delta (0, 0)
Screenshot: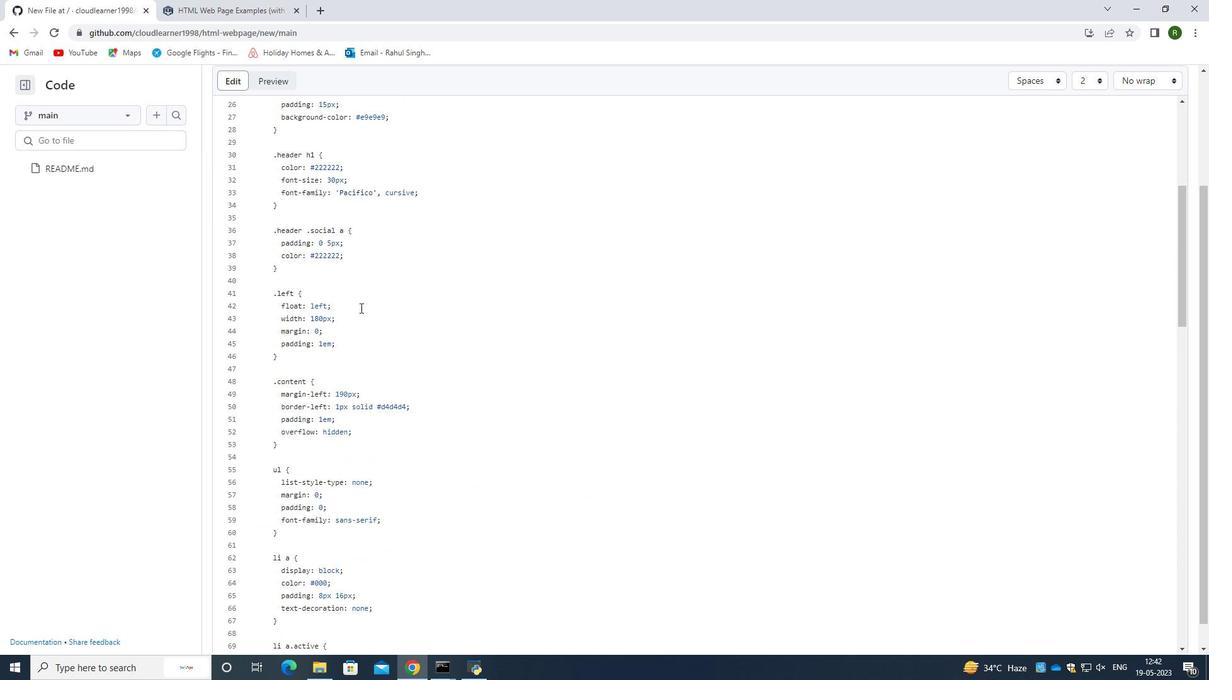 
Action: Mouse scrolled (360, 308) with delta (0, 0)
Screenshot: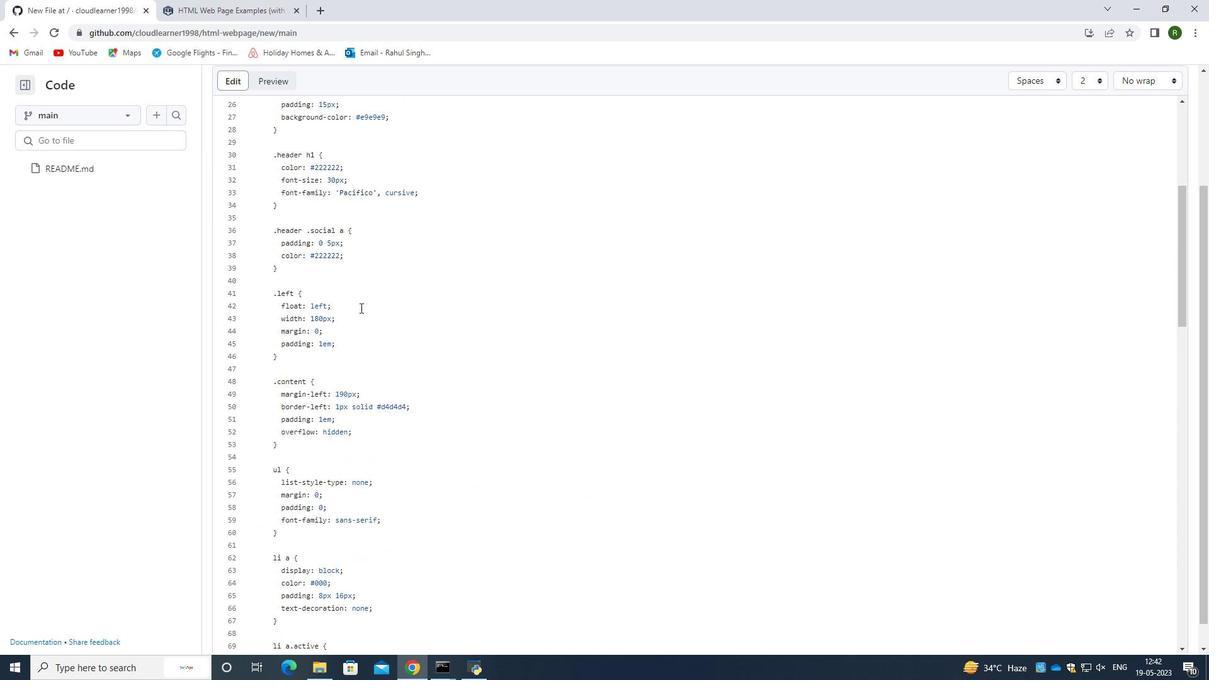 
Action: Mouse scrolled (360, 308) with delta (0, 0)
Screenshot: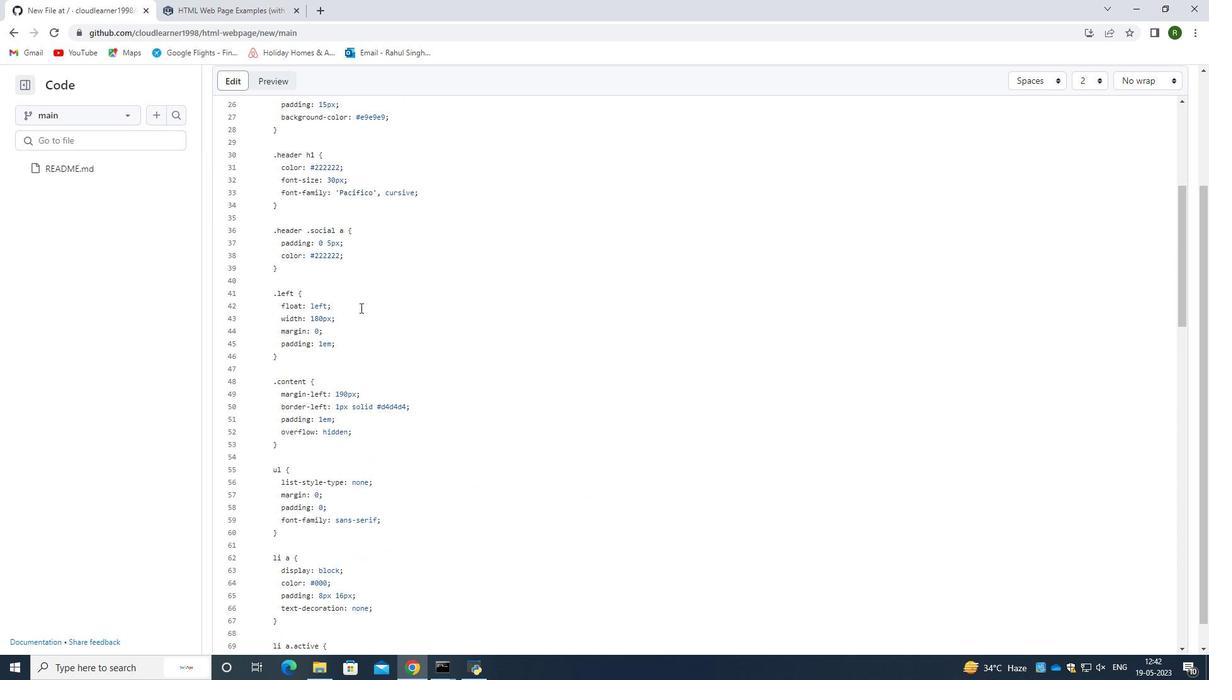 
Action: Mouse scrolled (360, 308) with delta (0, 0)
Screenshot: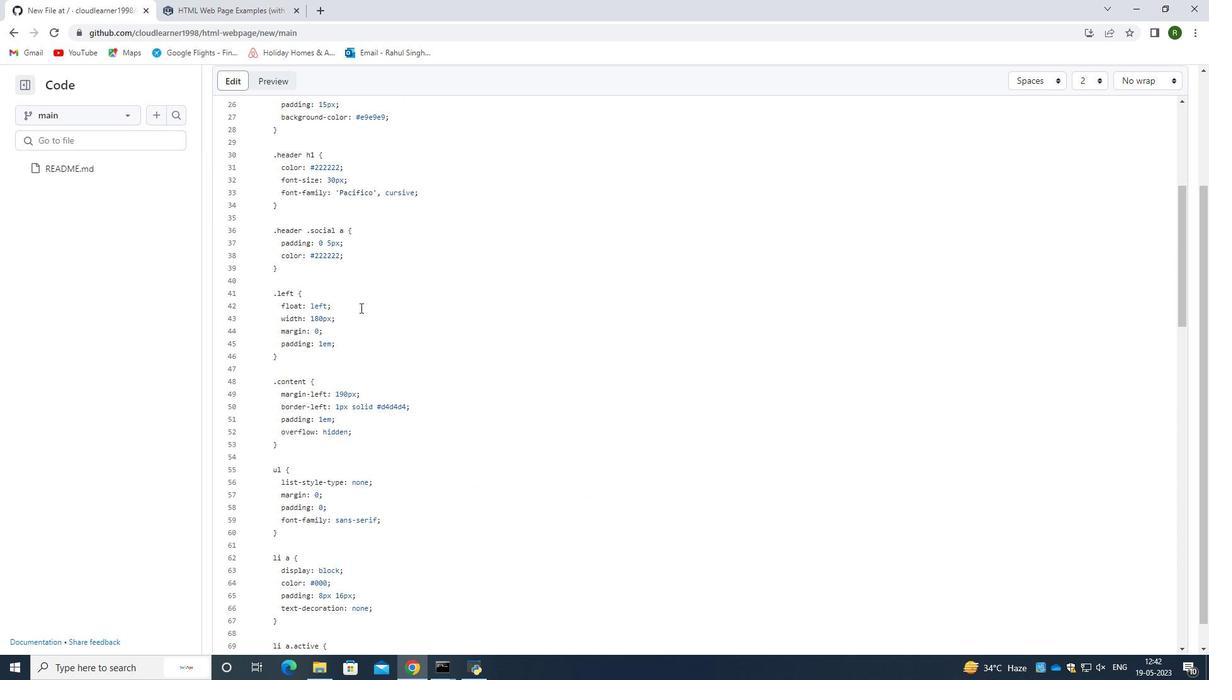 
Action: Mouse moved to (380, 376)
Screenshot: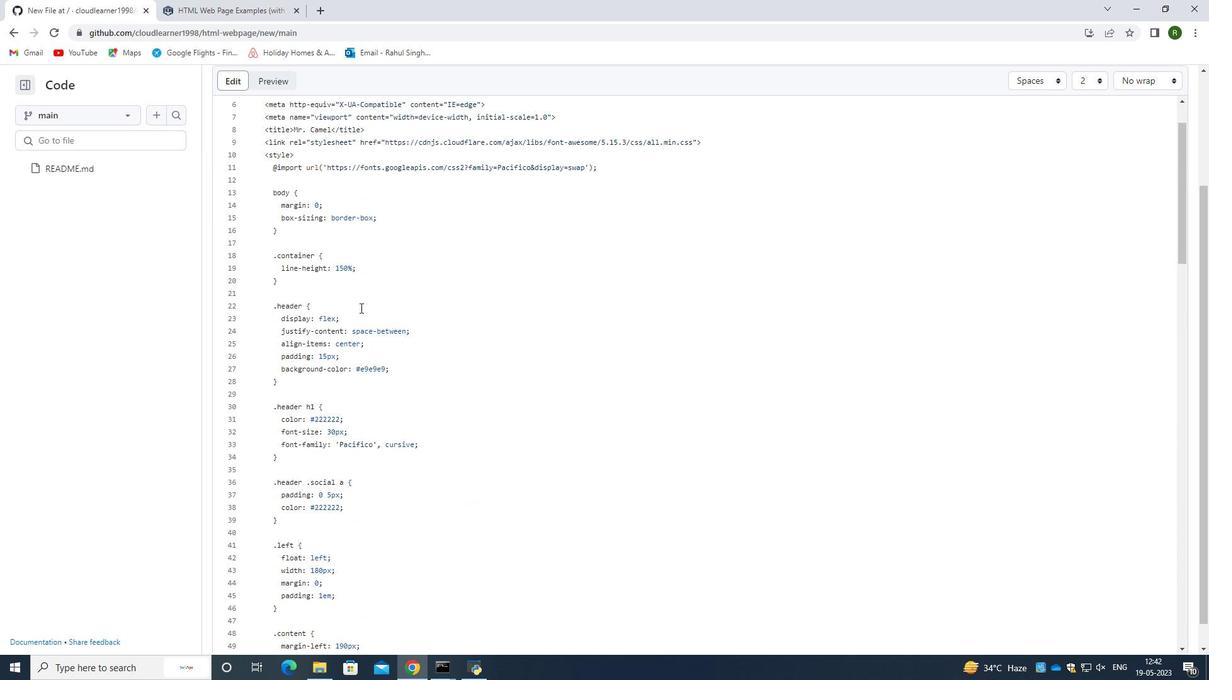 
Action: Mouse scrolled (380, 376) with delta (0, 0)
Screenshot: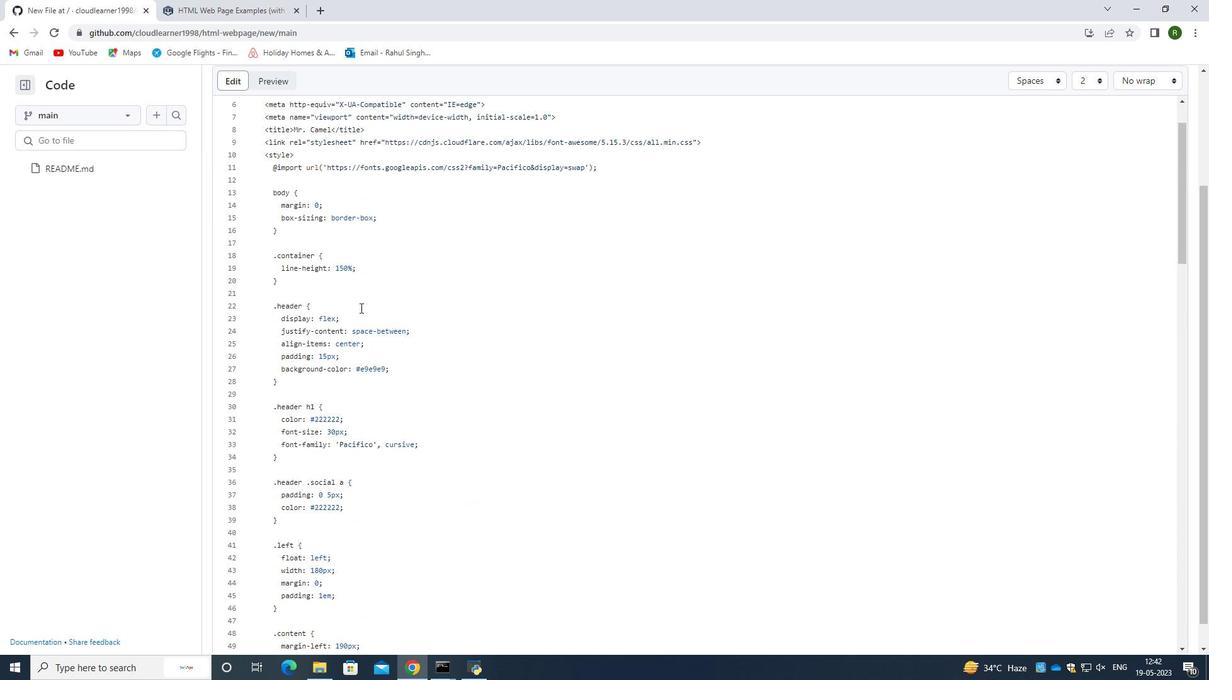 
Action: Mouse moved to (402, 594)
Screenshot: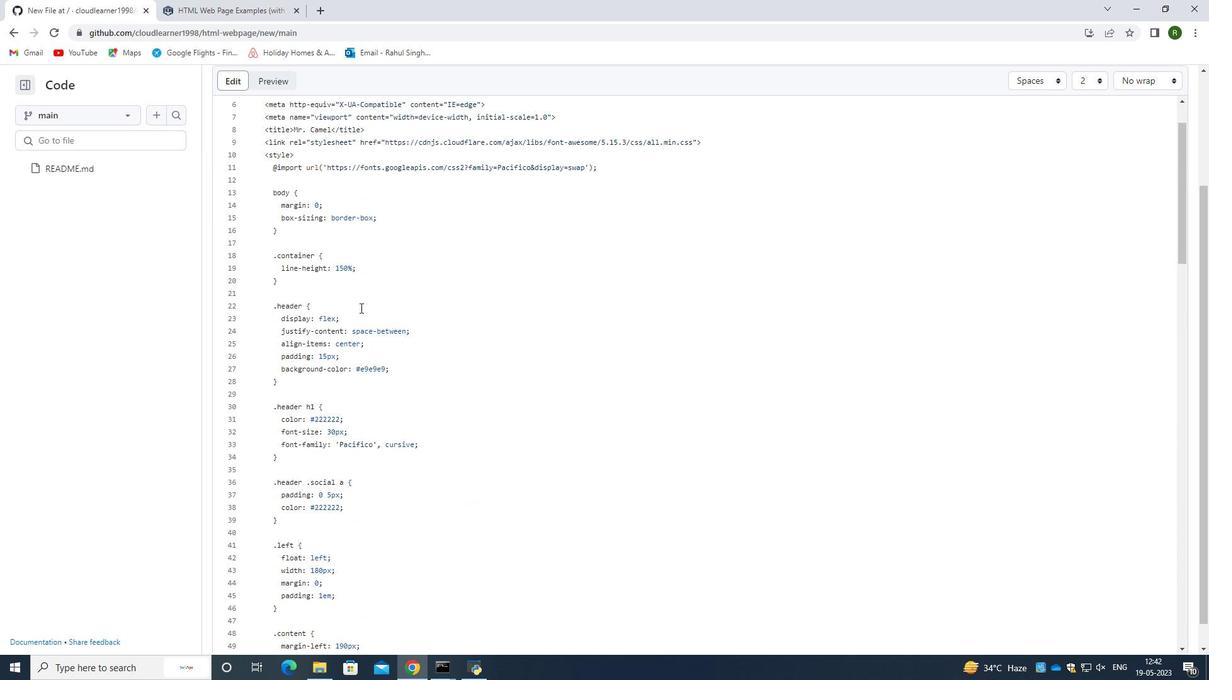 
Action: Mouse scrolled (402, 594) with delta (0, 0)
Screenshot: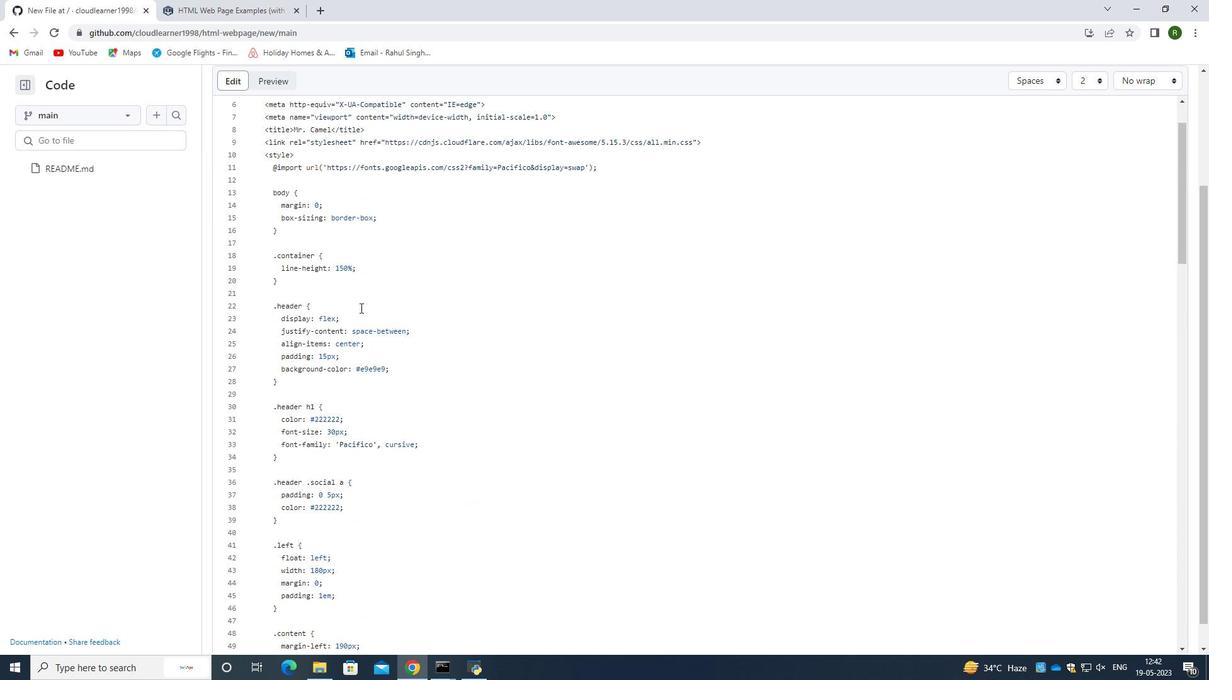 
Action: Mouse moved to (402, 595)
Screenshot: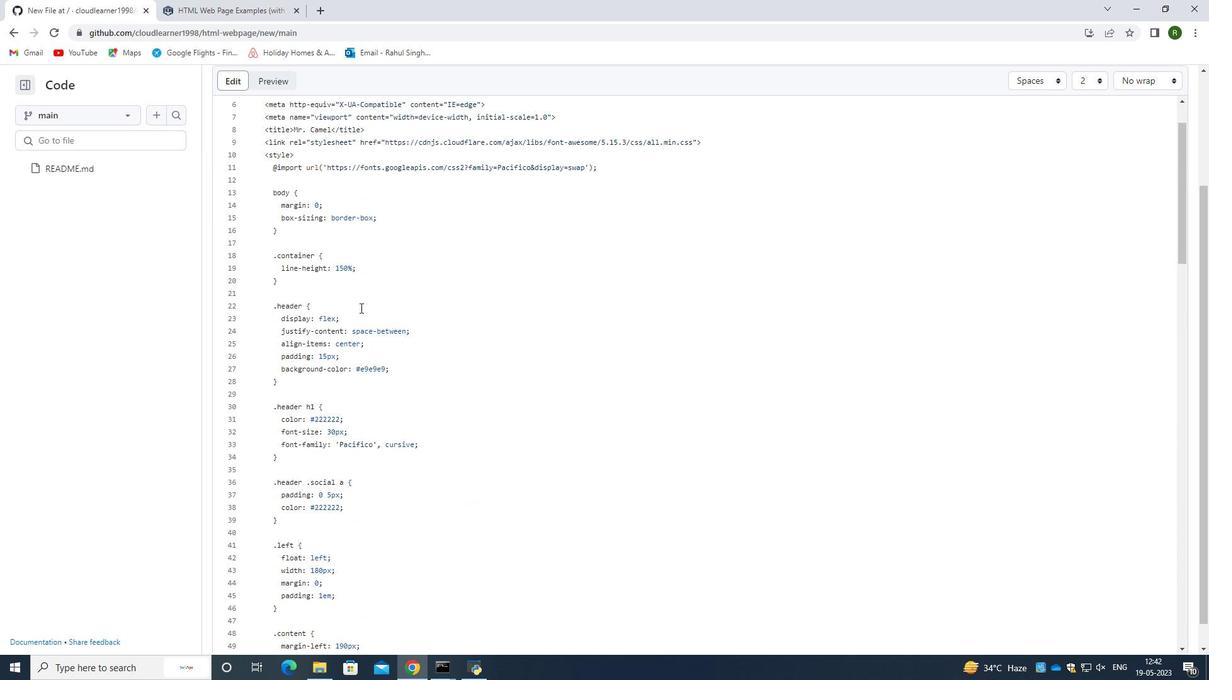 
Action: Mouse scrolled (402, 594) with delta (0, 0)
Screenshot: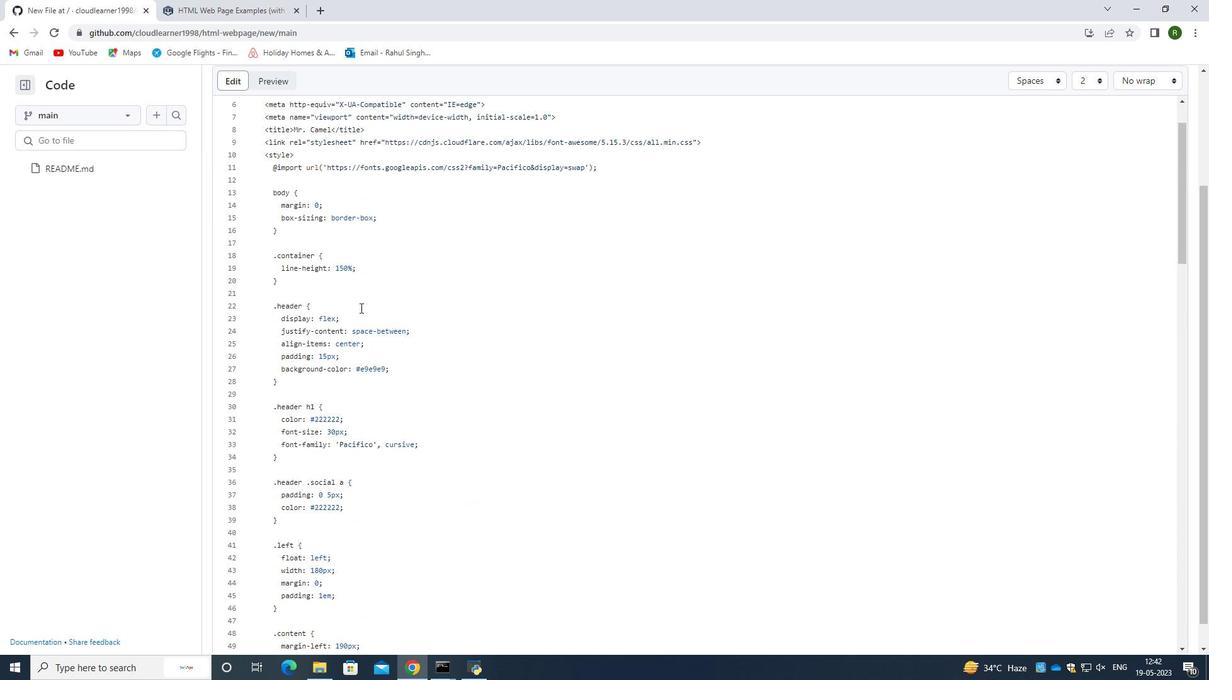 
Action: Mouse scrolled (402, 594) with delta (0, 0)
Screenshot: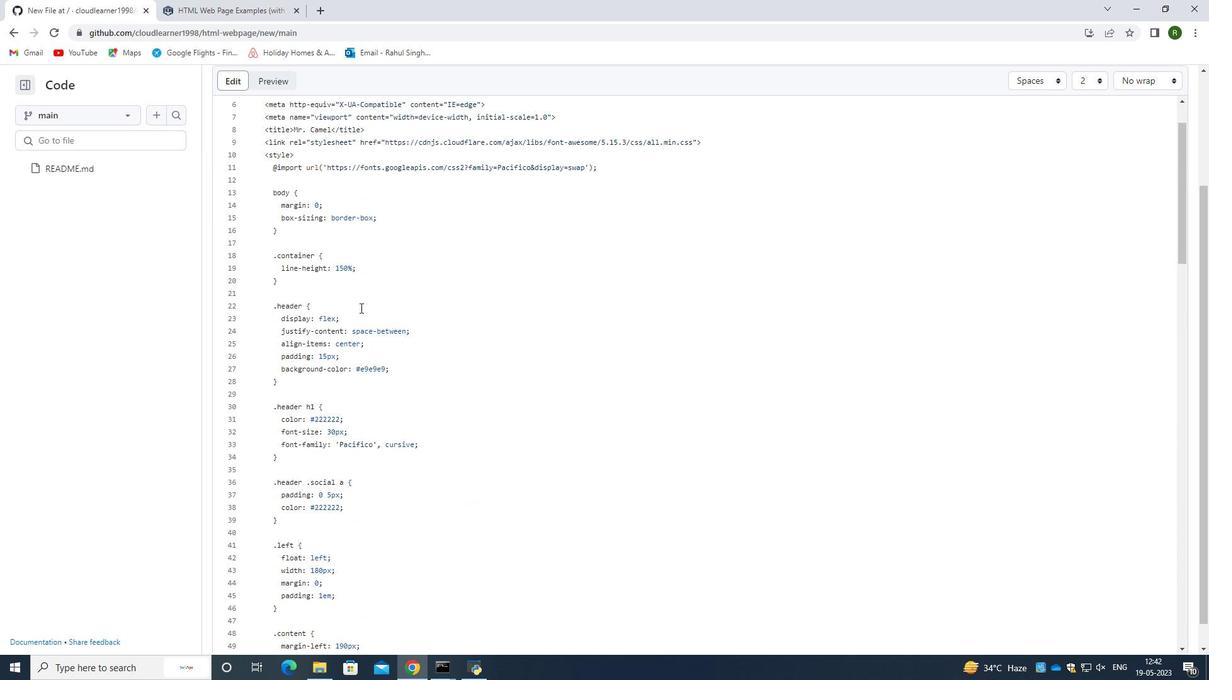 
Action: Mouse scrolled (402, 594) with delta (0, 0)
Screenshot: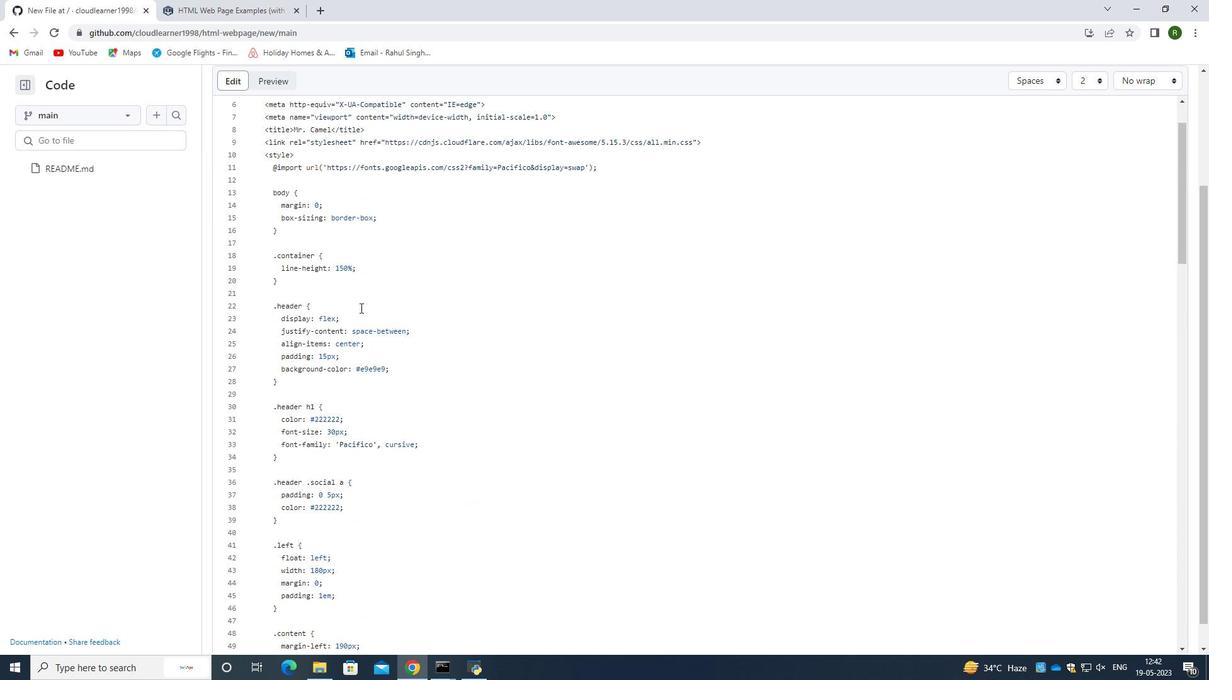 
Action: Mouse scrolled (402, 594) with delta (0, 0)
Screenshot: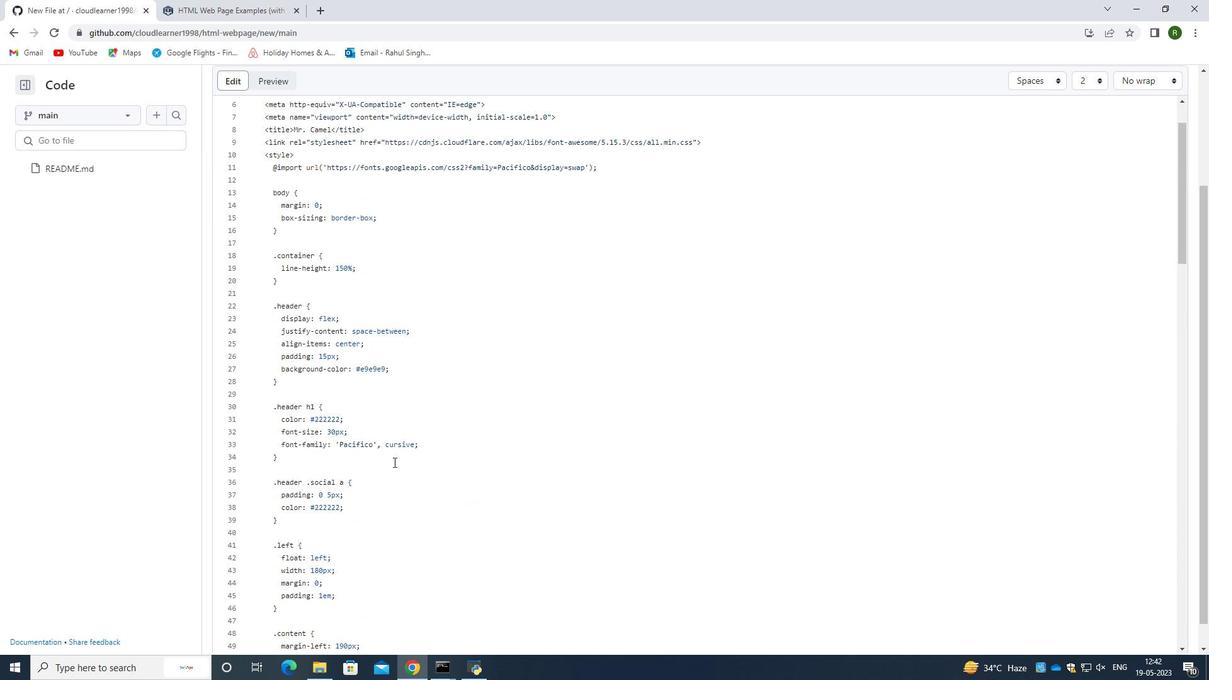 
Action: Mouse moved to (490, 502)
Screenshot: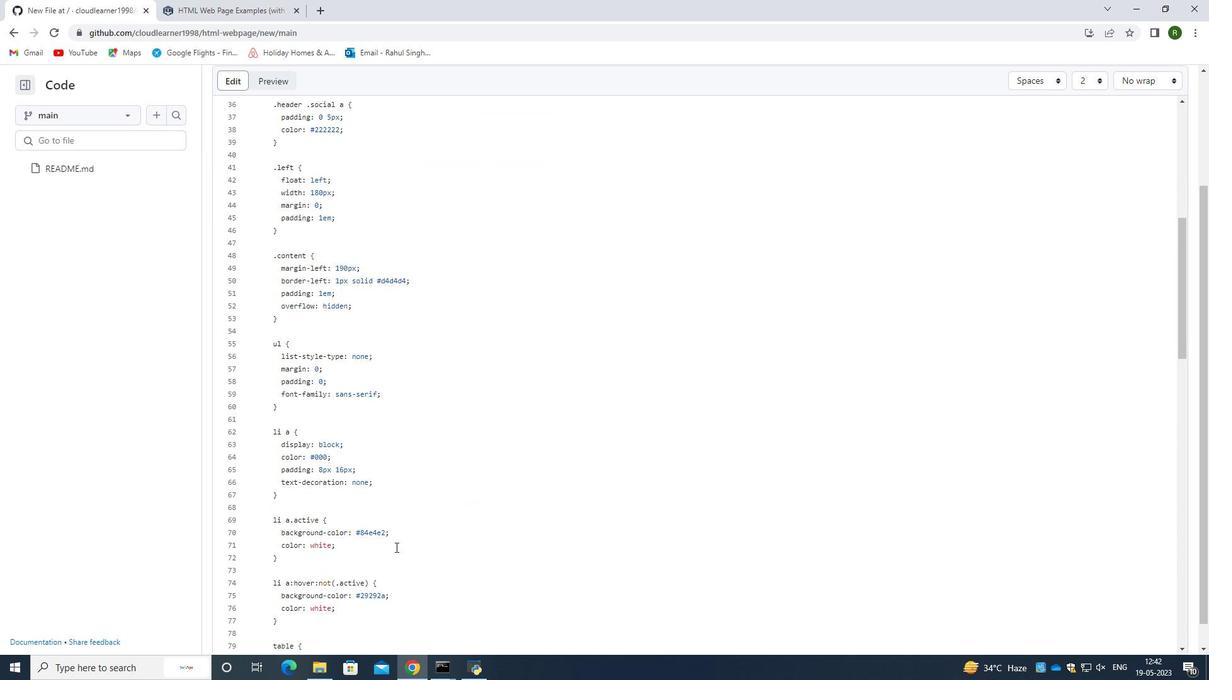
Action: Mouse scrolled (490, 502) with delta (0, 0)
Screenshot: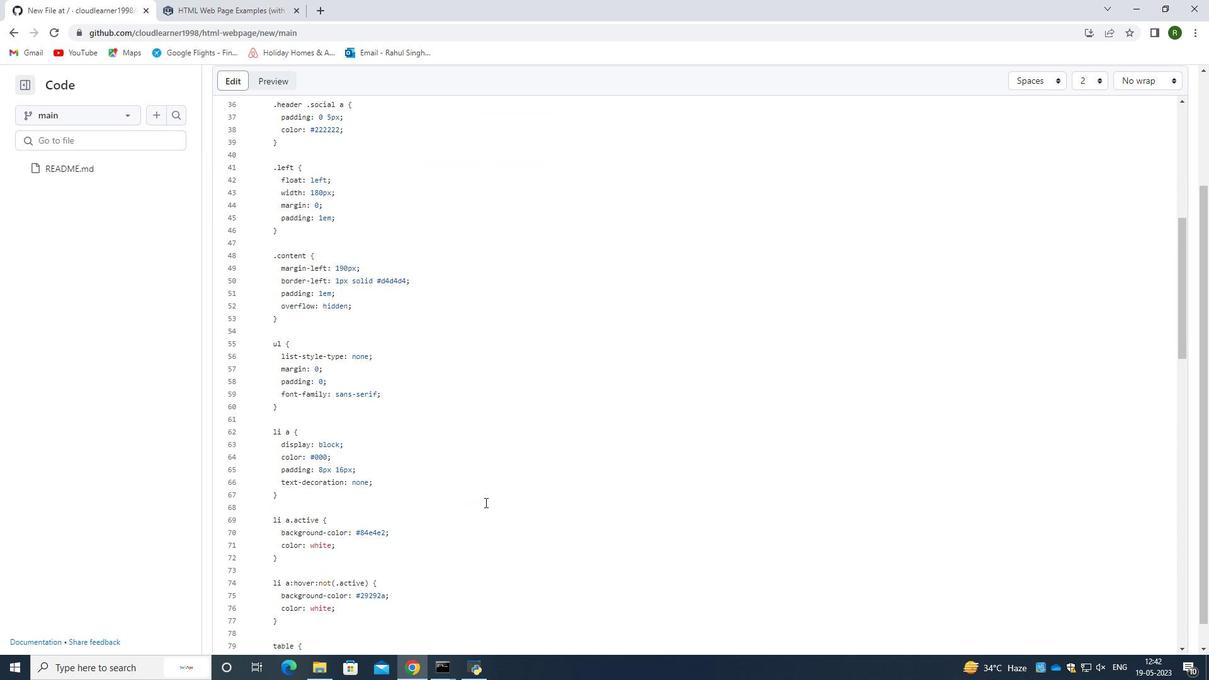 
Action: Mouse scrolled (490, 502) with delta (0, 0)
Screenshot: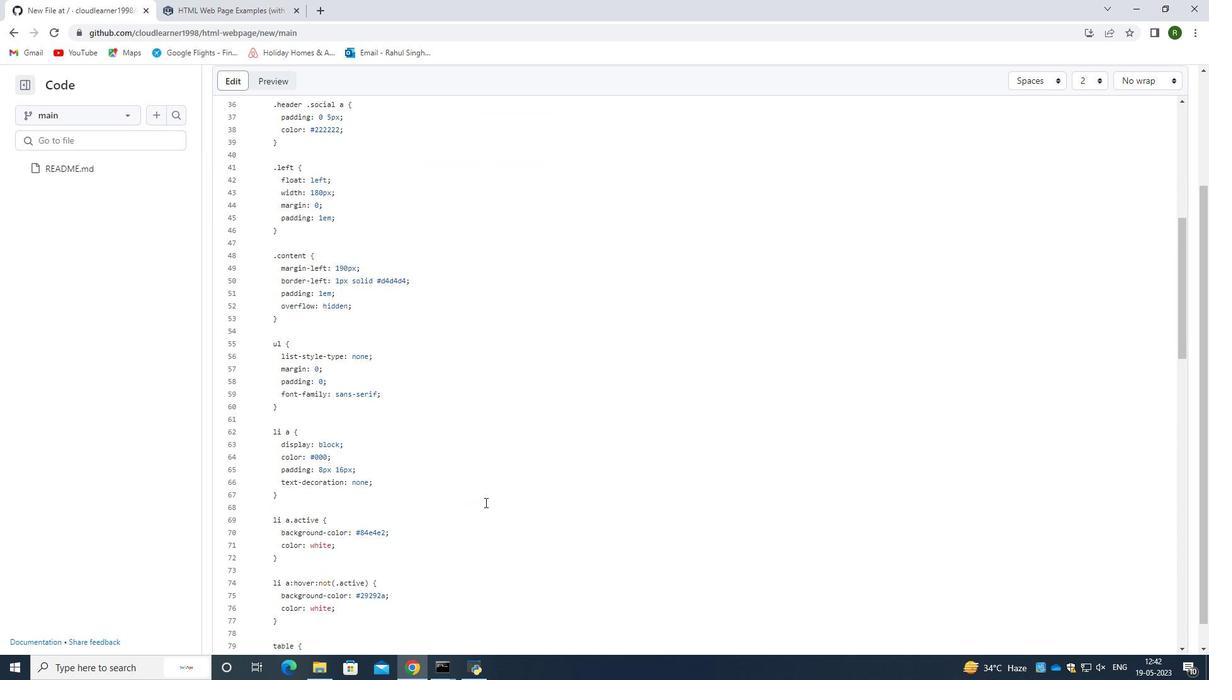 
Action: Mouse scrolled (490, 502) with delta (0, 0)
Screenshot: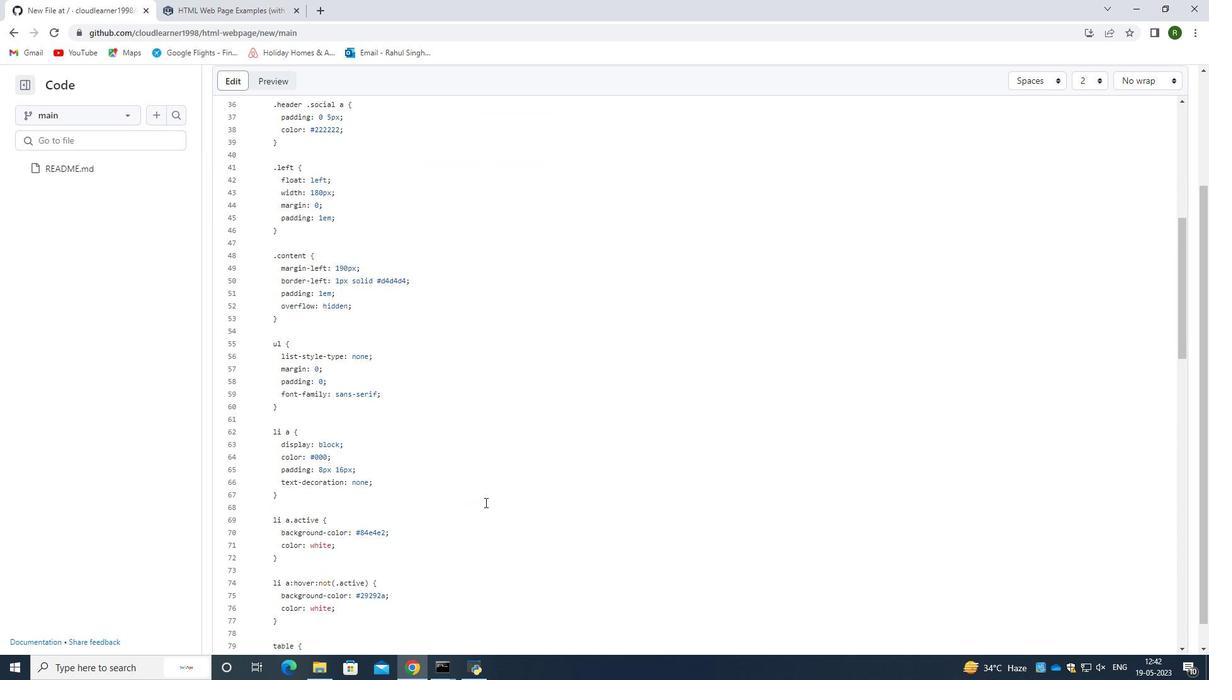 
Action: Mouse scrolled (490, 502) with delta (0, 0)
Screenshot: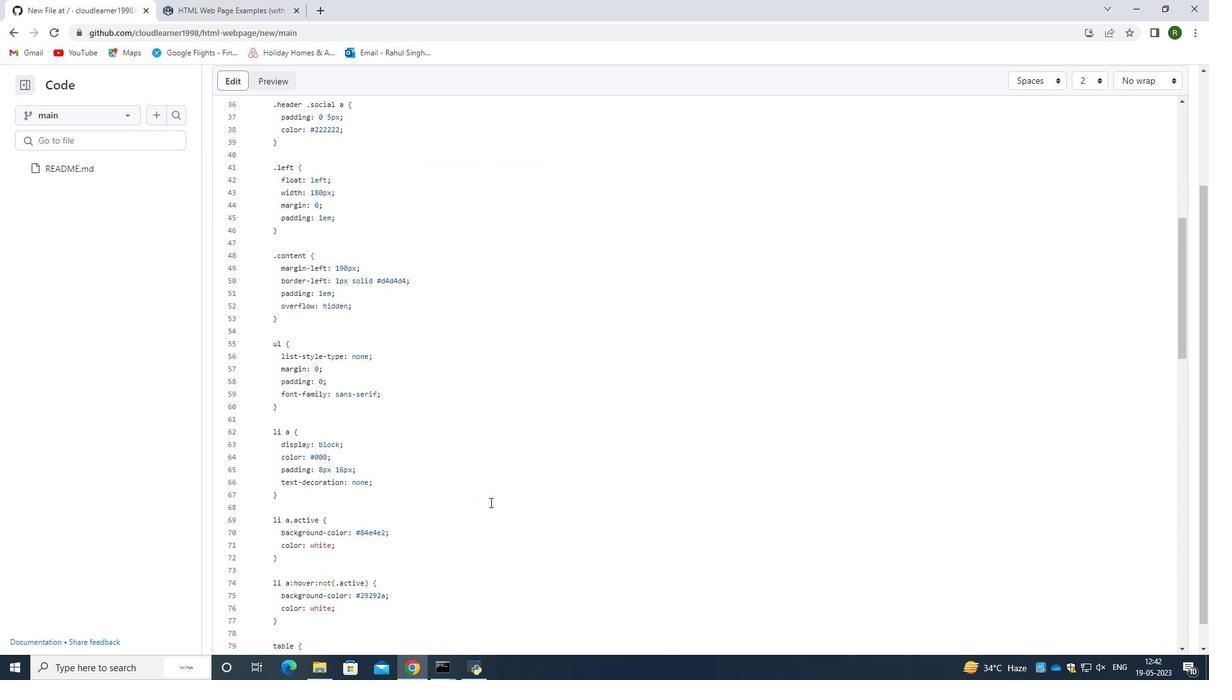 
Action: Mouse moved to (490, 502)
Screenshot: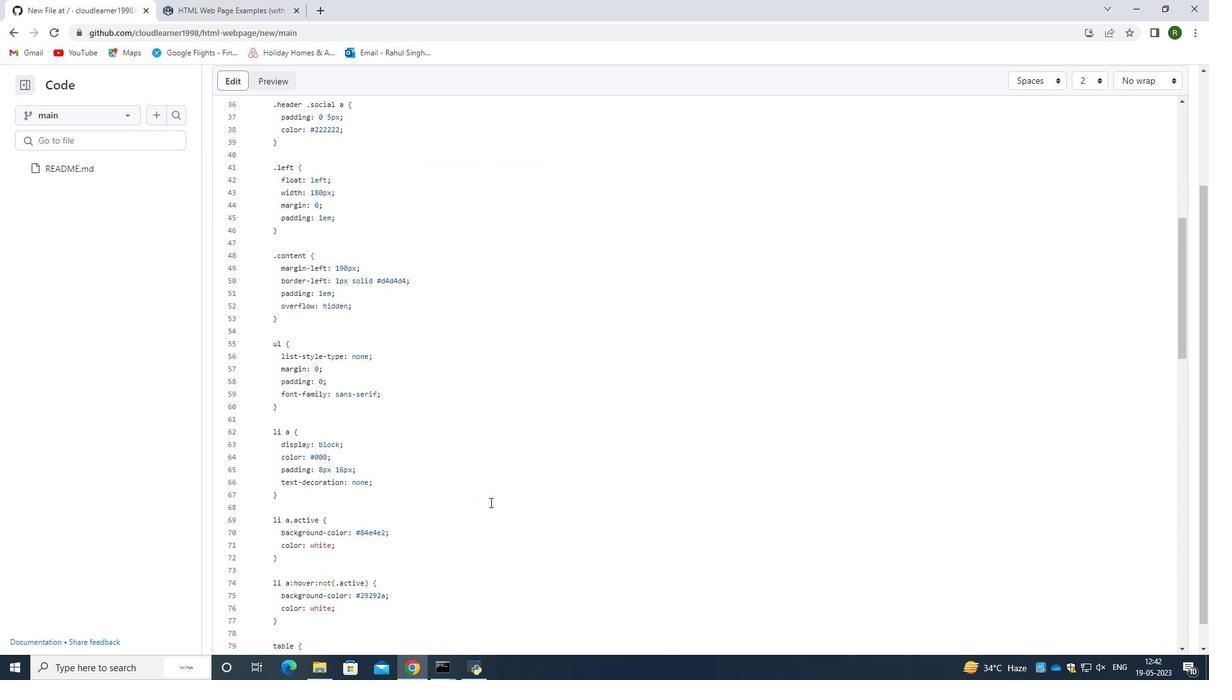
Action: Mouse scrolled (490, 502) with delta (0, 0)
Screenshot: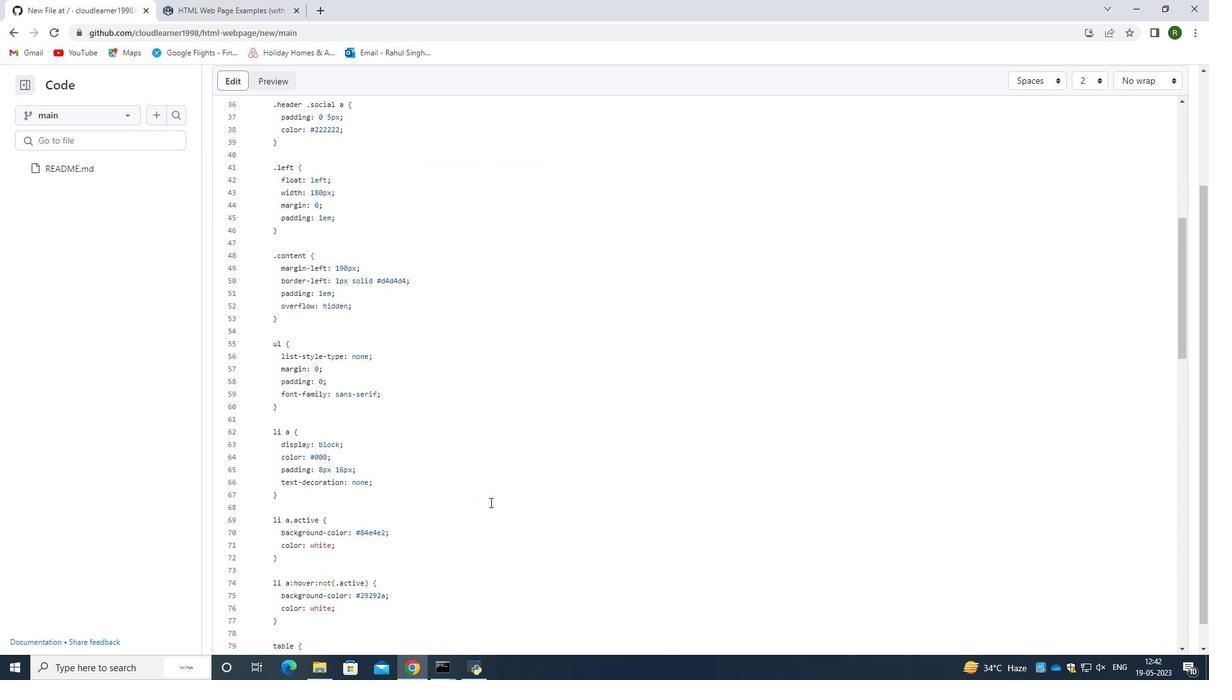 
Action: Mouse moved to (496, 497)
Screenshot: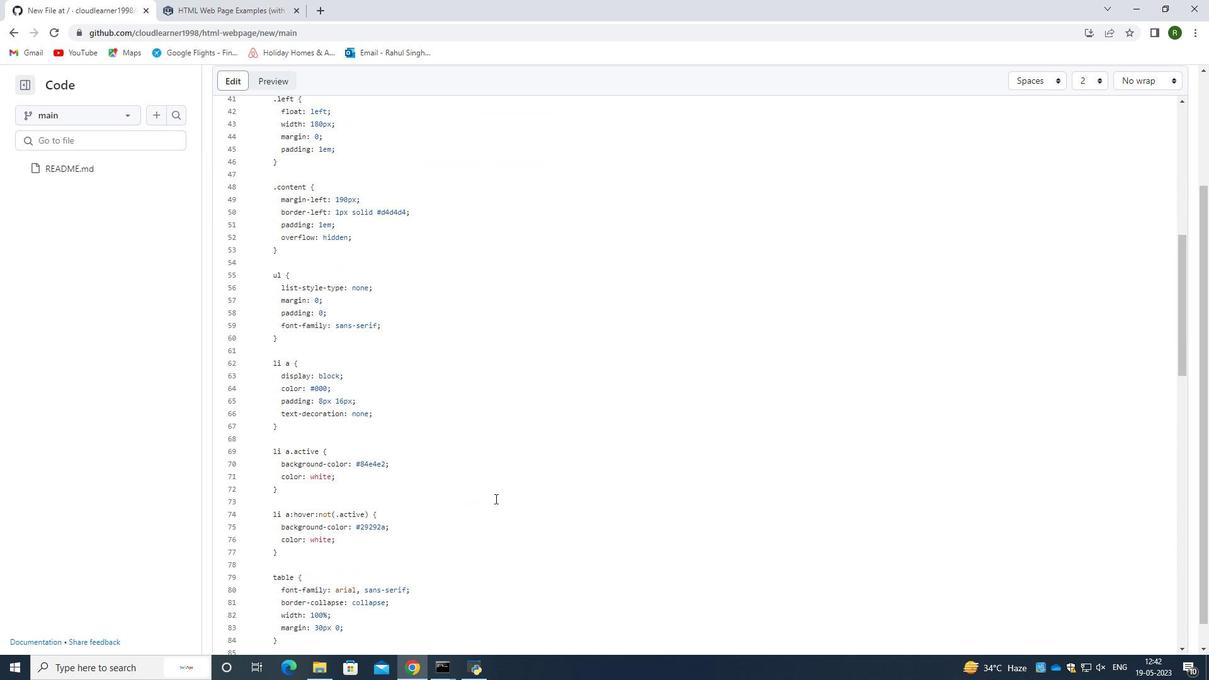 
Action: Mouse scrolled (496, 498) with delta (0, 0)
Screenshot: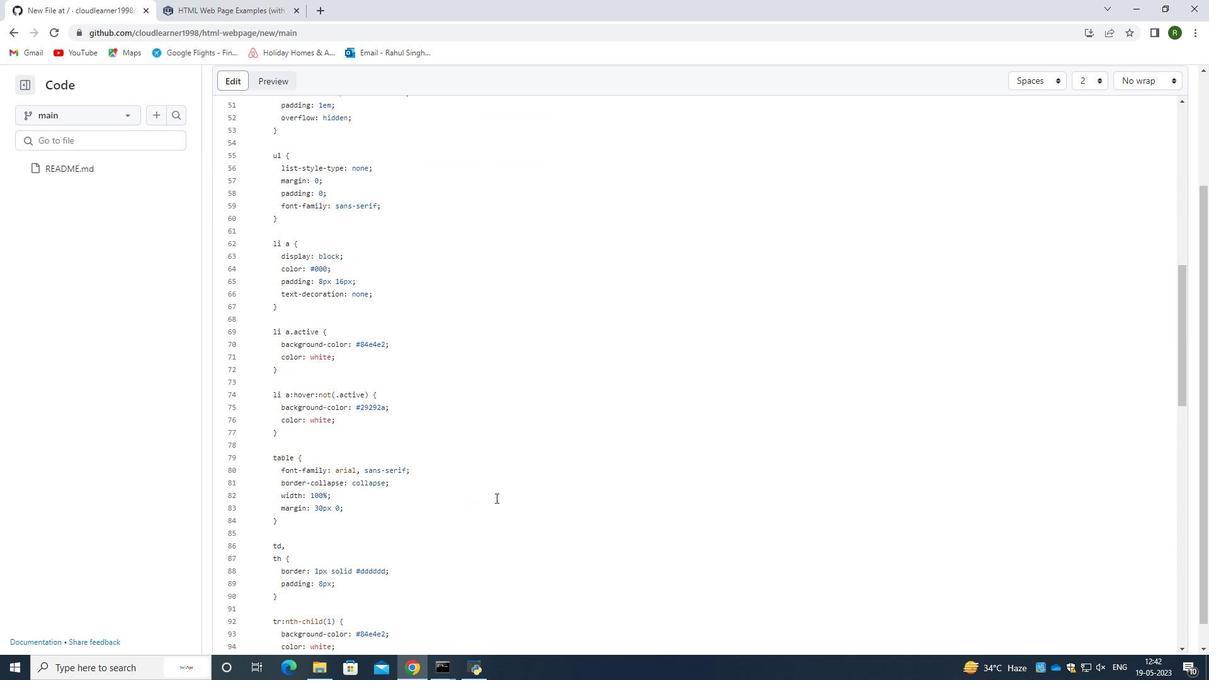 
Action: Mouse scrolled (496, 498) with delta (0, 0)
Screenshot: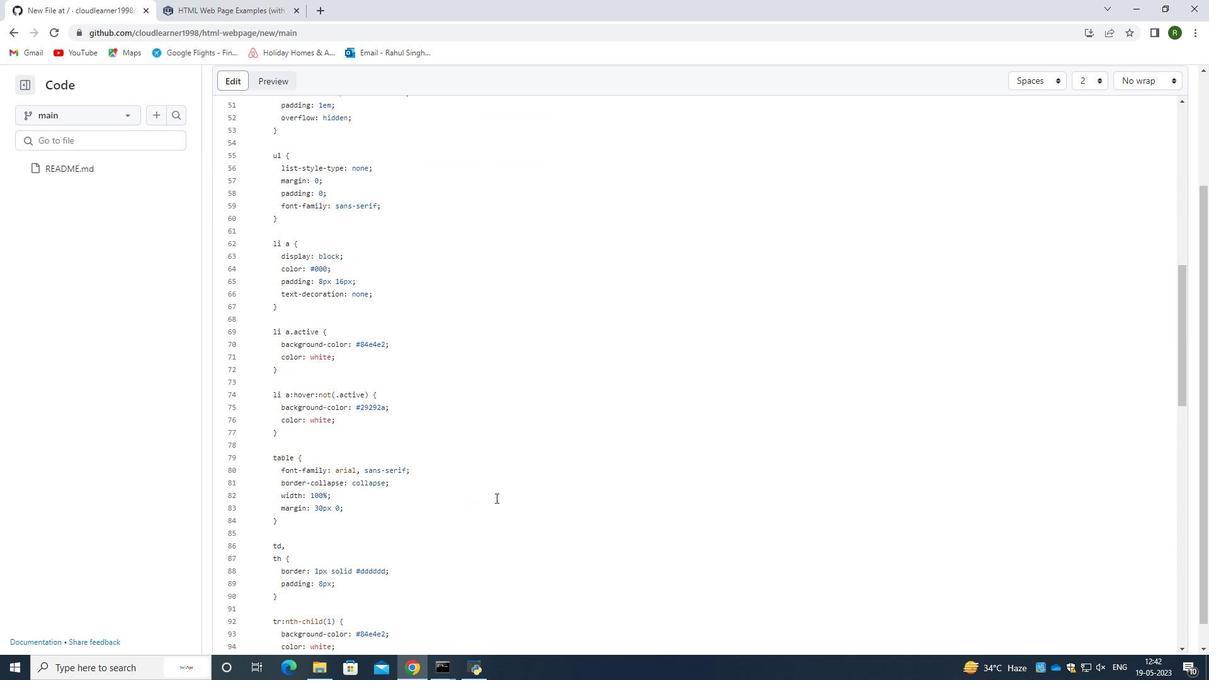 
Action: Mouse scrolled (496, 498) with delta (0, 0)
Screenshot: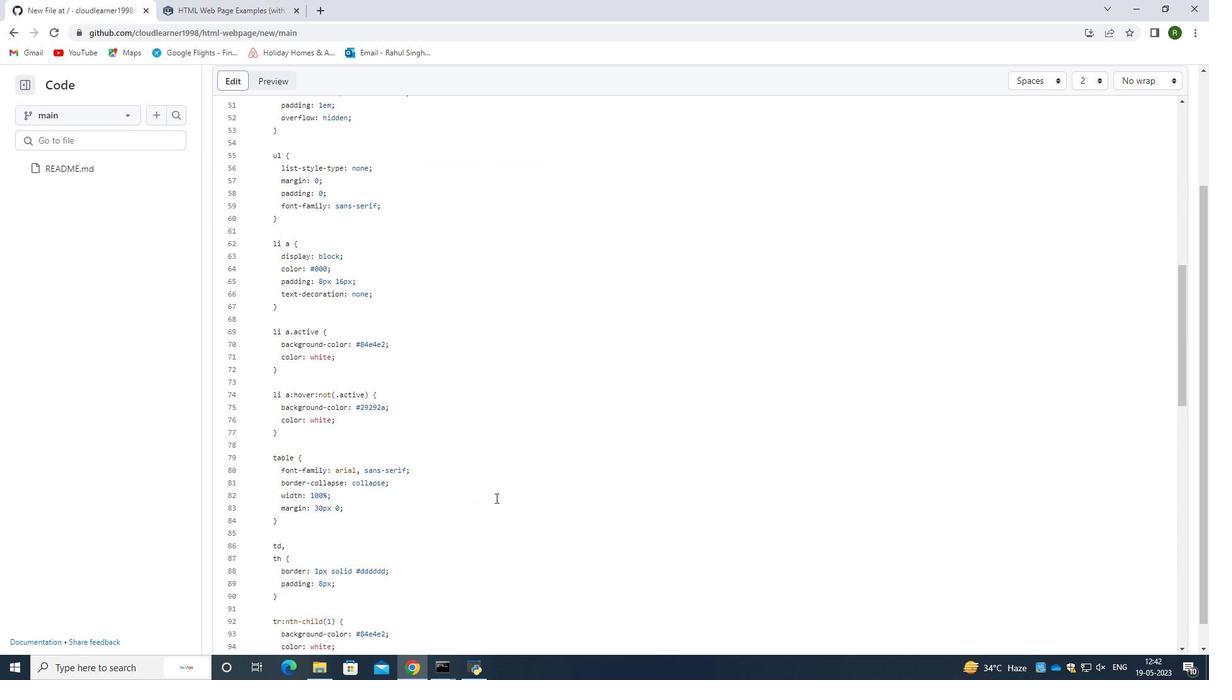 
Action: Mouse scrolled (496, 498) with delta (0, 0)
Screenshot: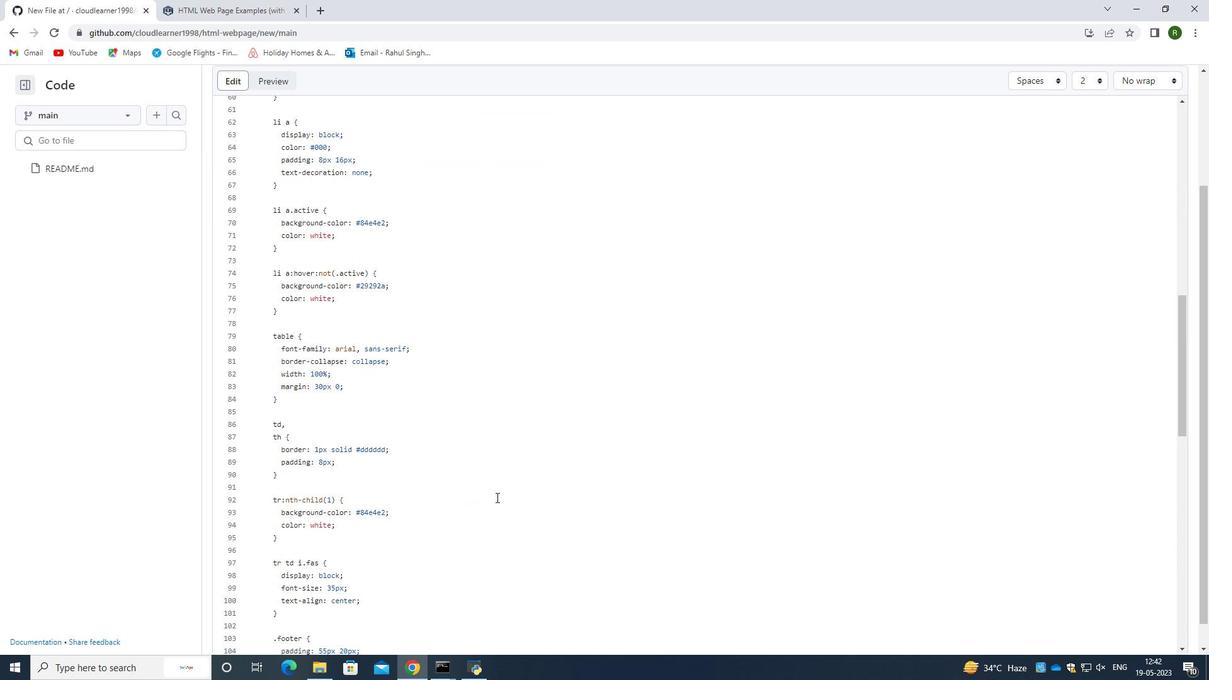 
Action: Mouse moved to (496, 497)
Screenshot: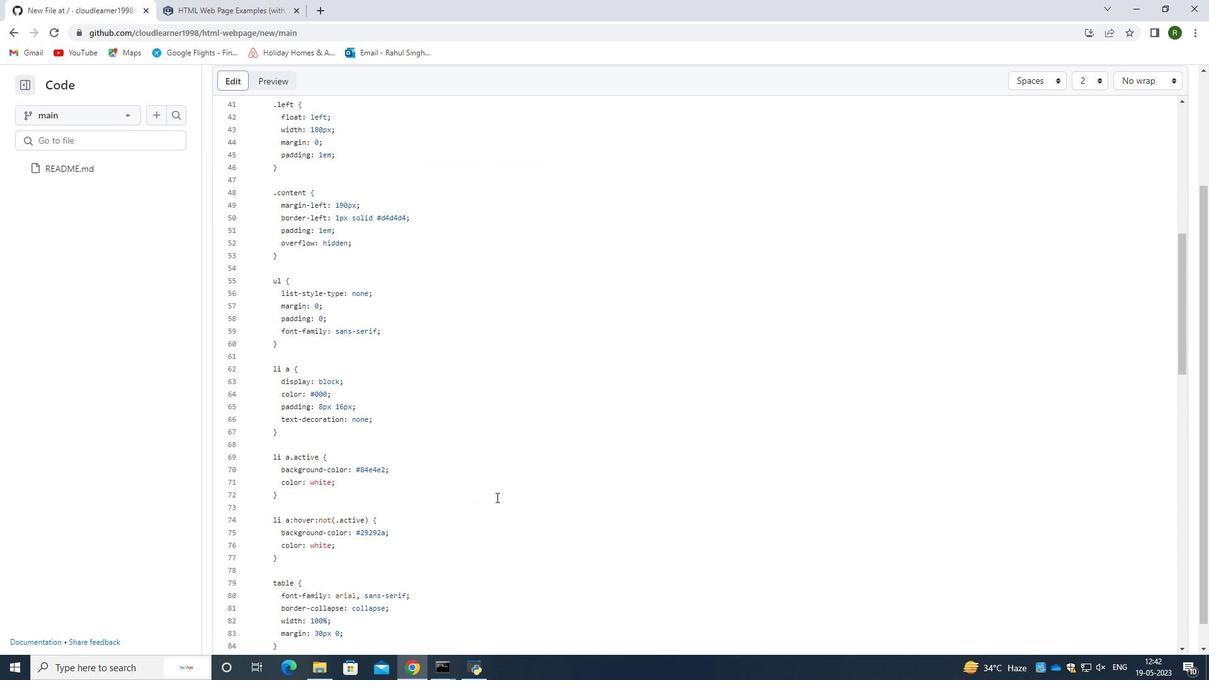 
Action: Mouse scrolled (496, 498) with delta (0, 0)
Screenshot: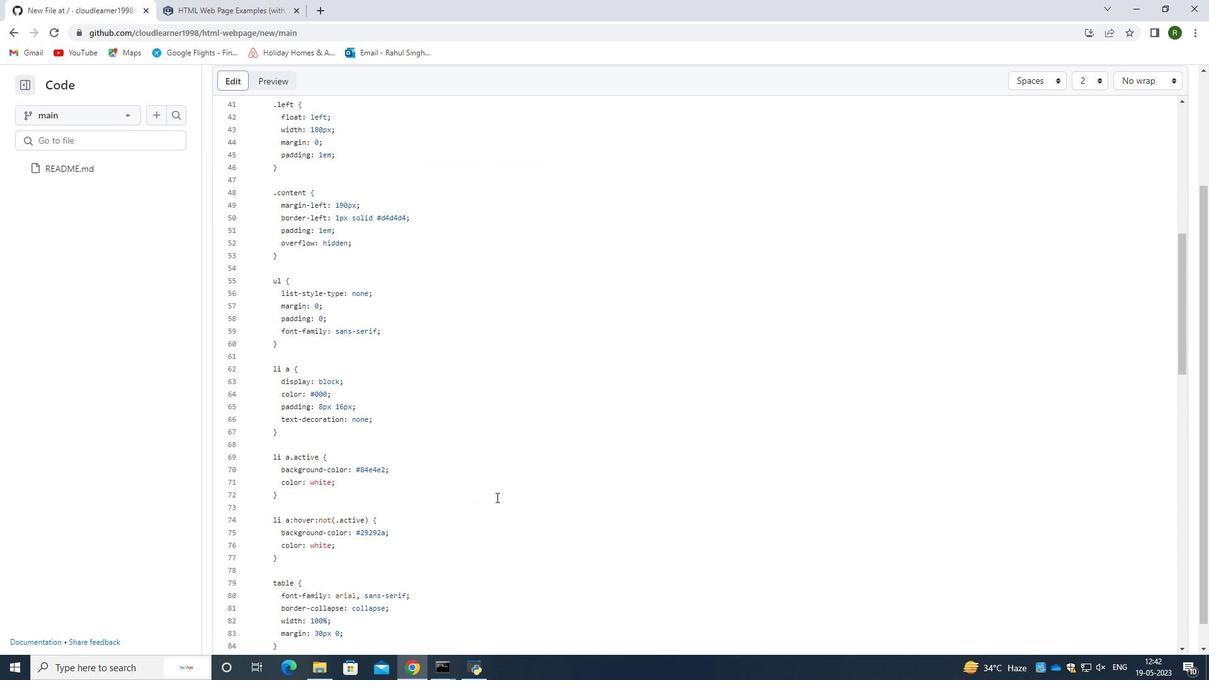 
Action: Mouse scrolled (496, 498) with delta (0, 0)
Screenshot: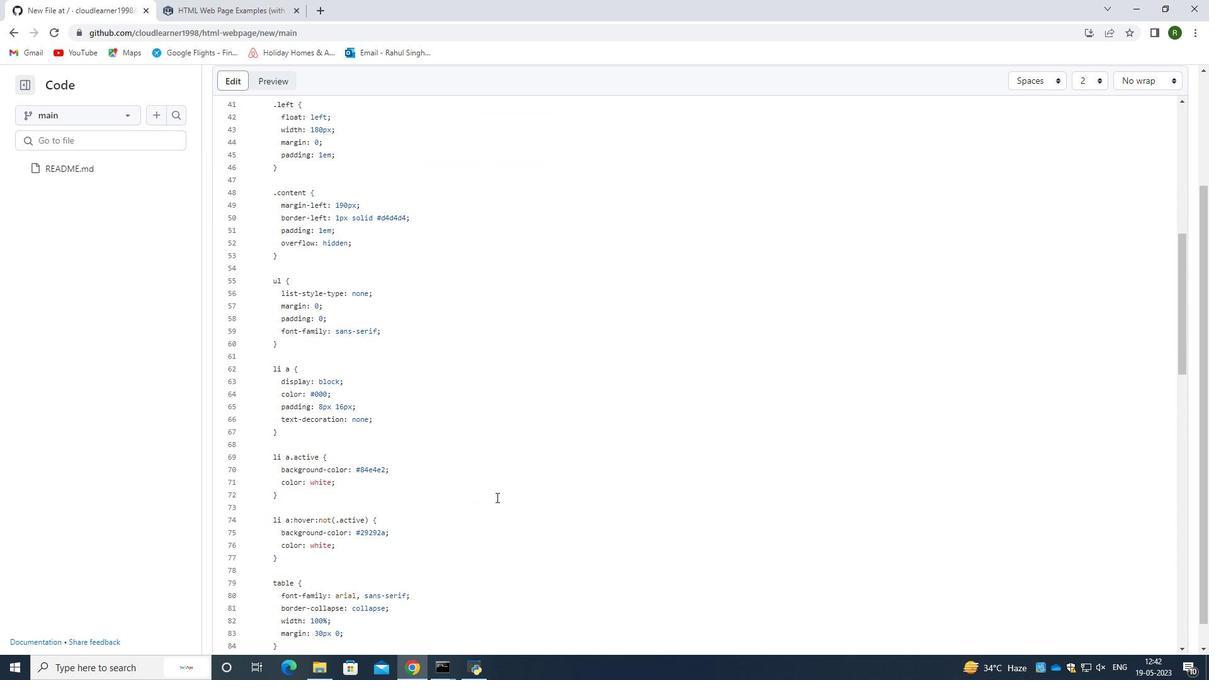 
Action: Mouse scrolled (496, 498) with delta (0, 0)
Screenshot: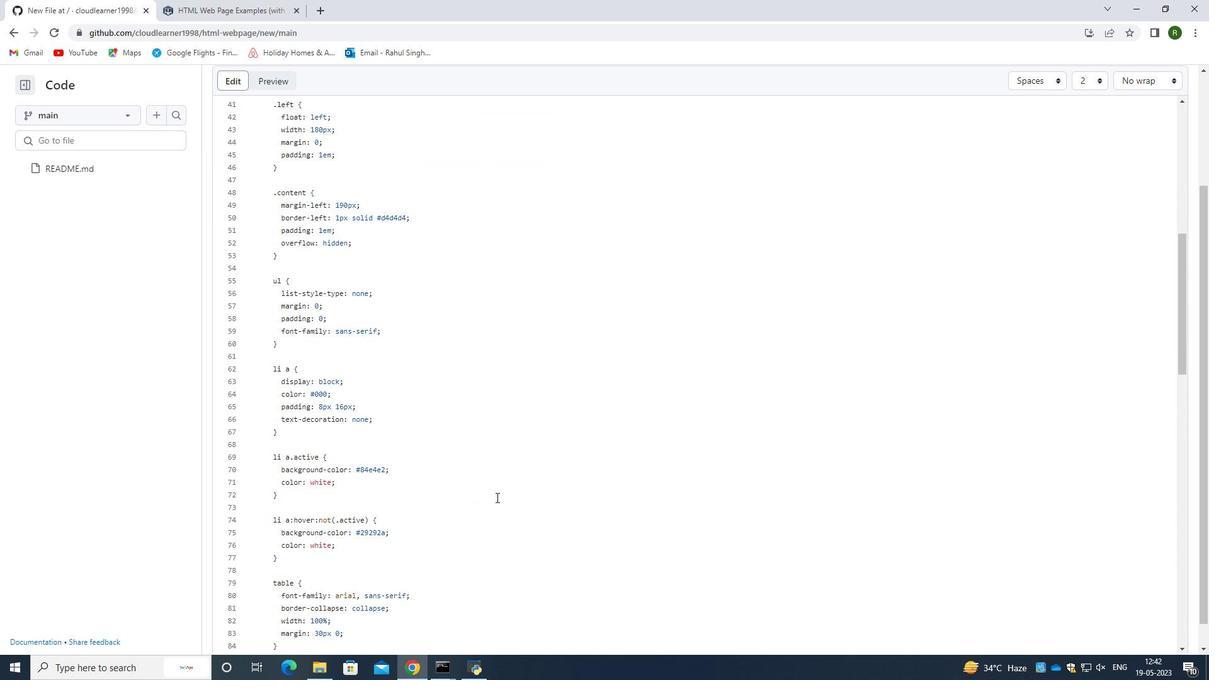 
Action: Mouse scrolled (496, 498) with delta (0, 0)
Screenshot: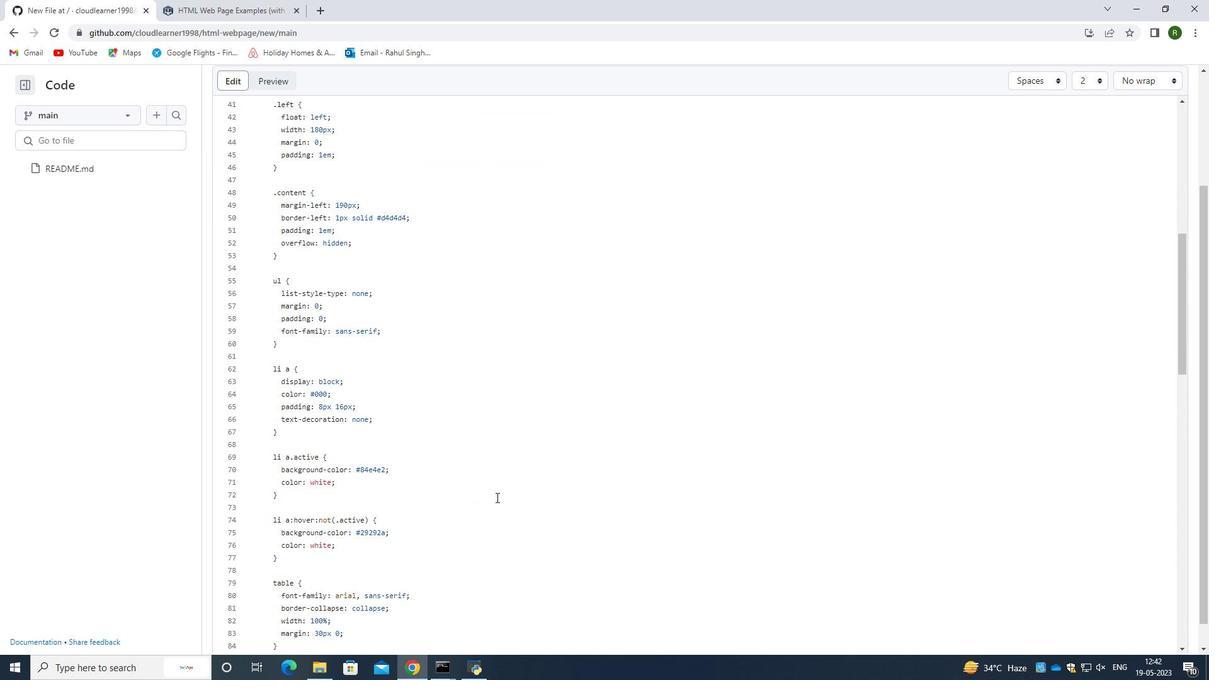 
Action: Mouse moved to (487, 495)
Screenshot: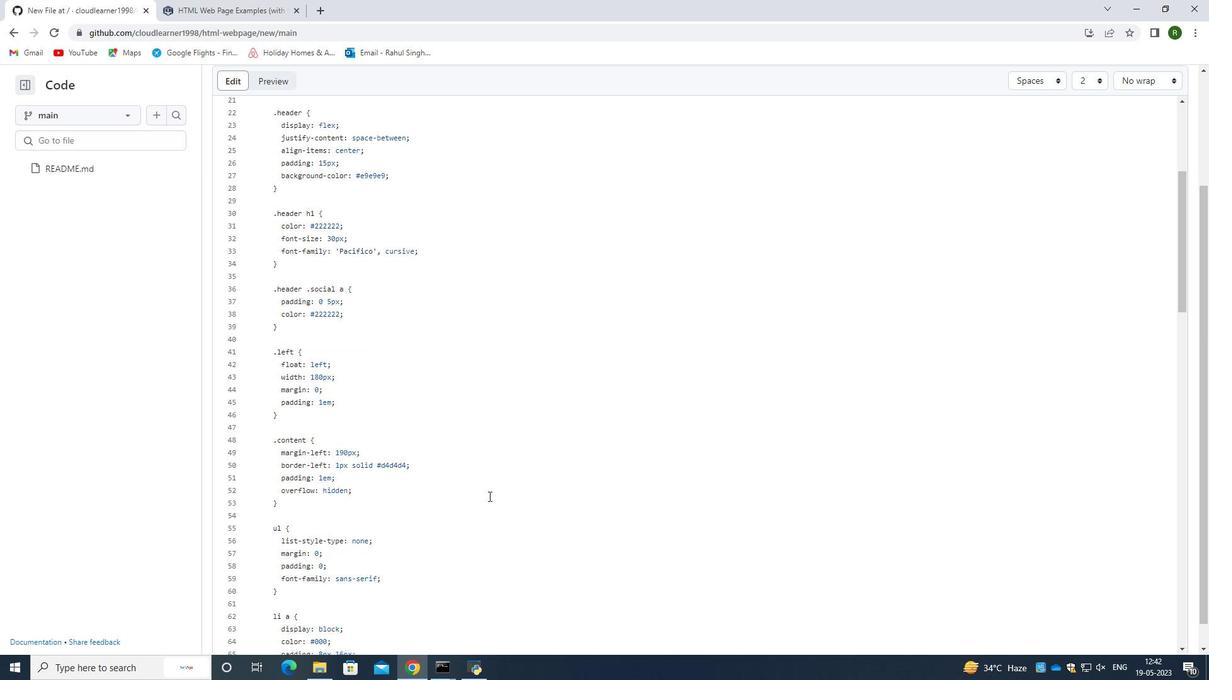
Action: Mouse scrolled (487, 495) with delta (0, 0)
Screenshot: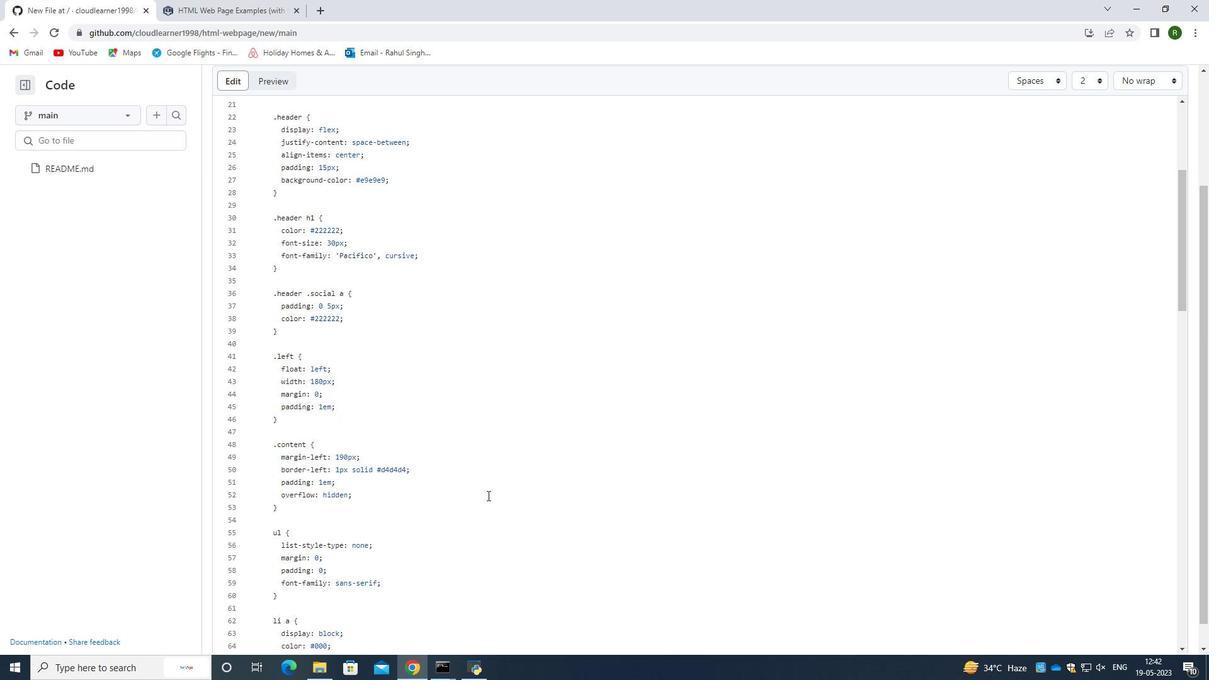 
Action: Mouse scrolled (487, 495) with delta (0, 0)
Screenshot: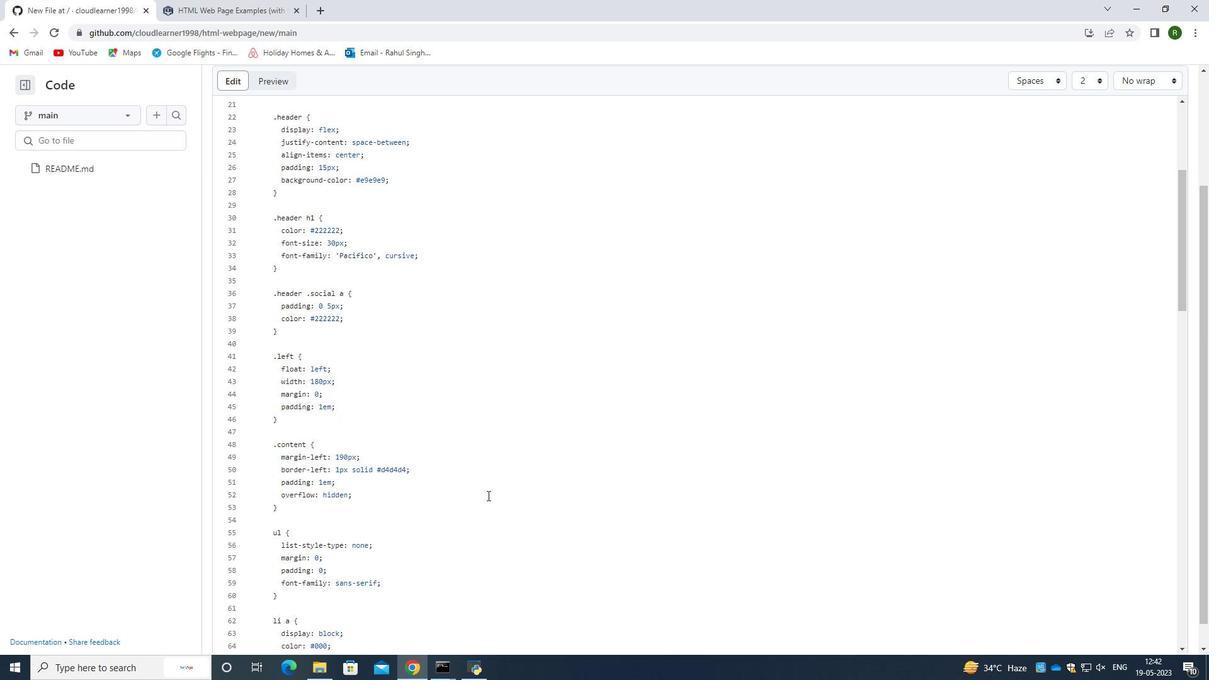 
Action: Mouse scrolled (487, 495) with delta (0, 0)
Screenshot: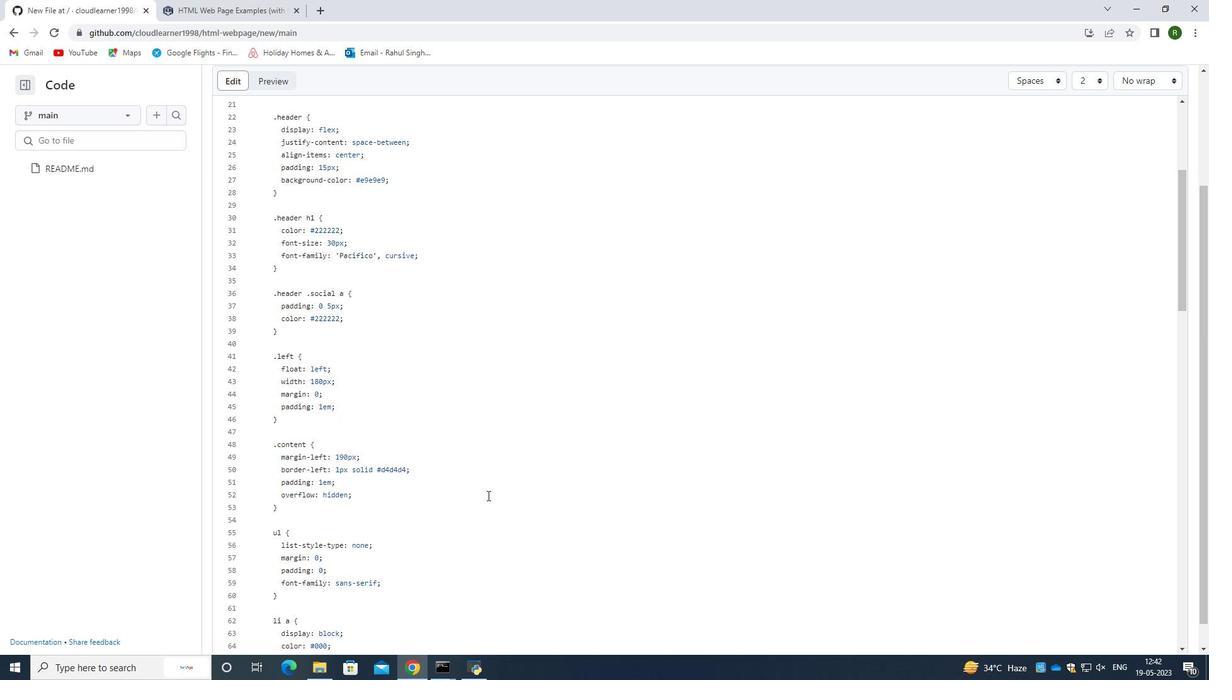 
Action: Mouse scrolled (487, 495) with delta (0, 0)
Screenshot: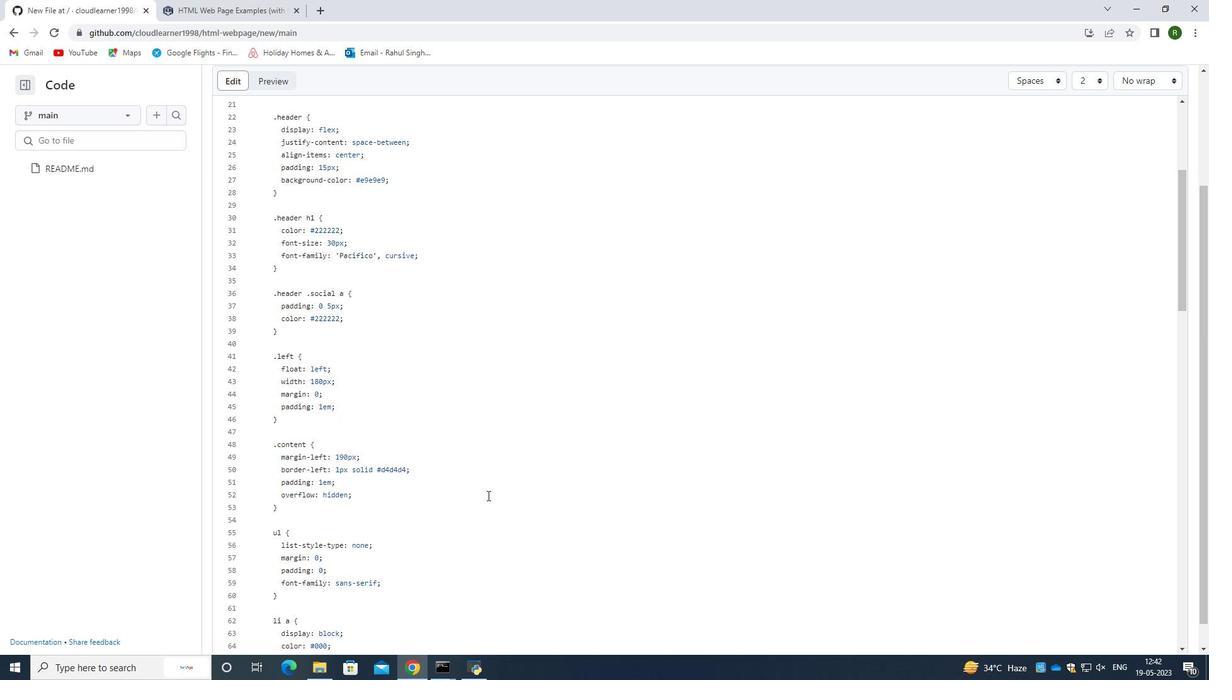 
Action: Mouse scrolled (487, 495) with delta (0, 0)
Screenshot: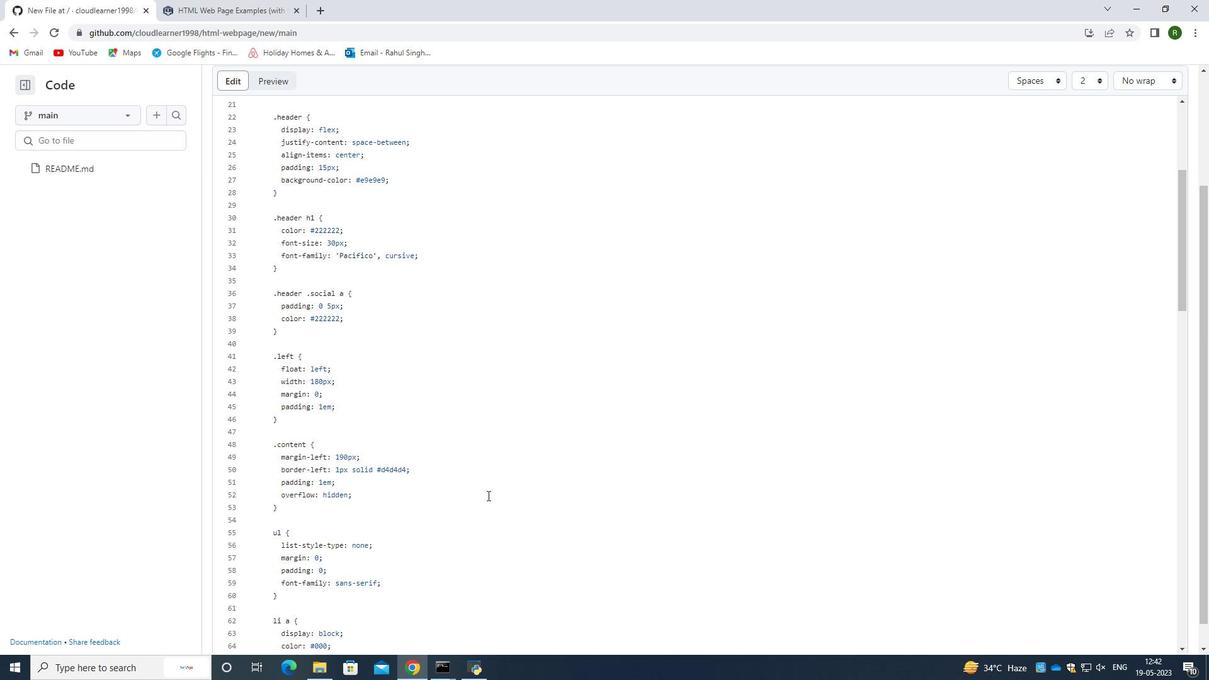 
Action: Mouse scrolled (487, 495) with delta (0, 0)
Screenshot: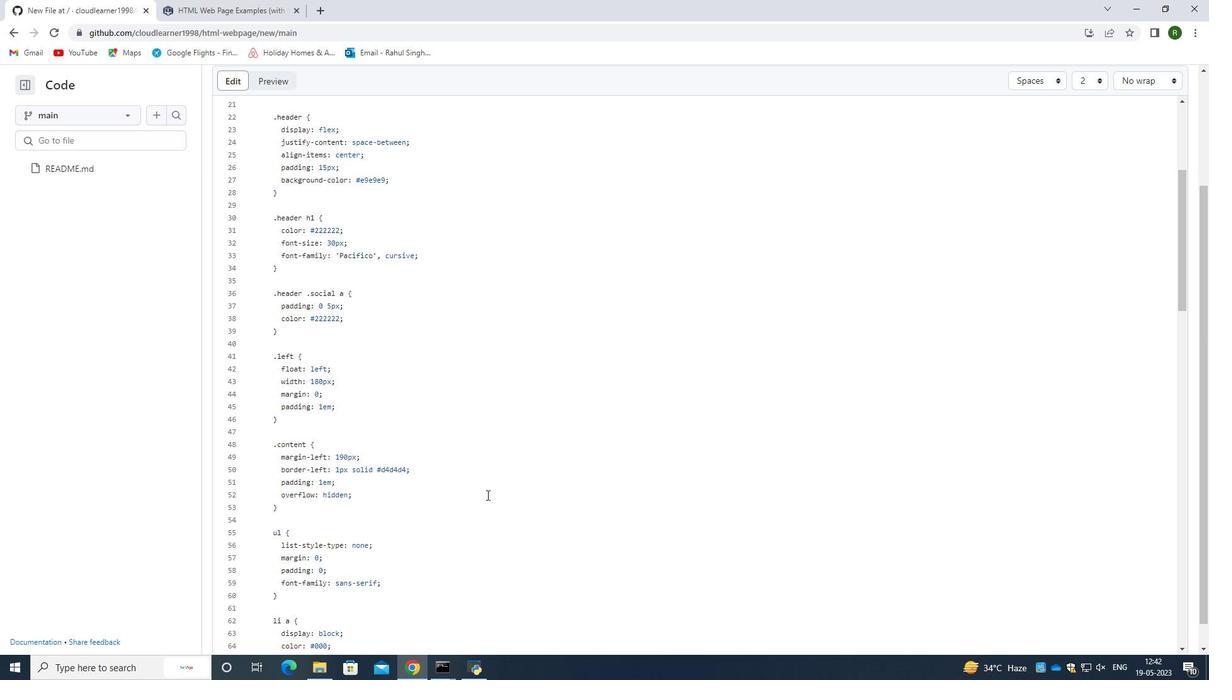 
Action: Mouse scrolled (487, 495) with delta (0, 0)
Screenshot: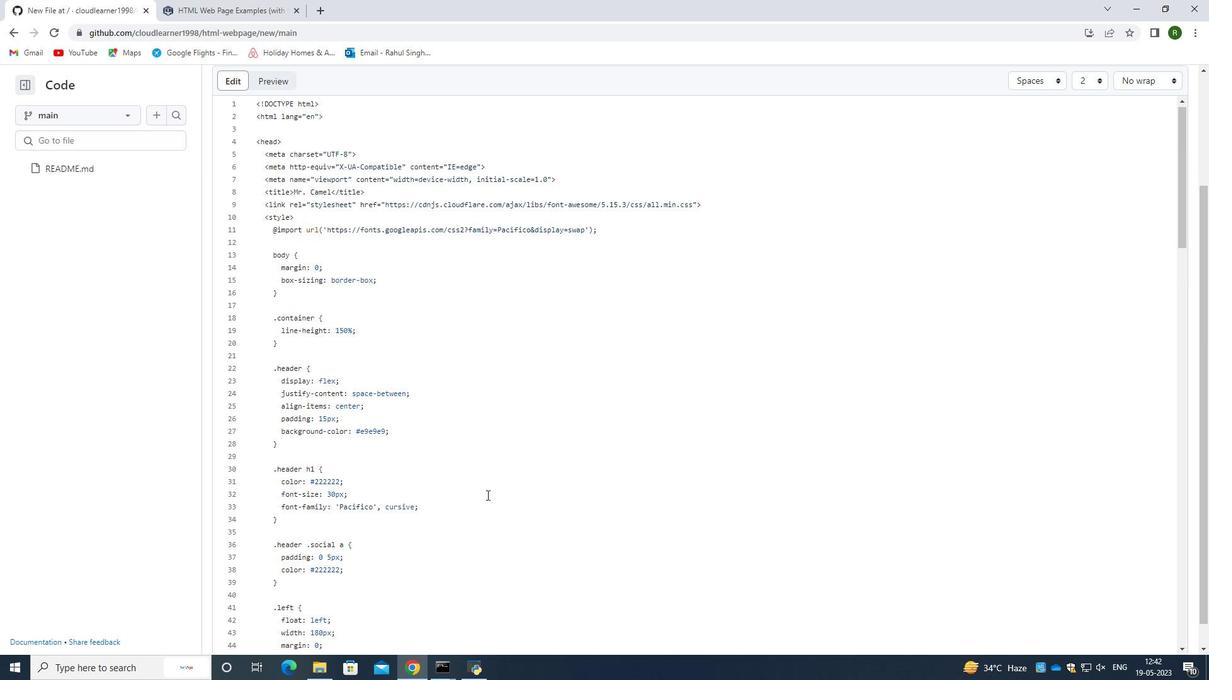 
Action: Mouse scrolled (487, 495) with delta (0, 0)
Screenshot: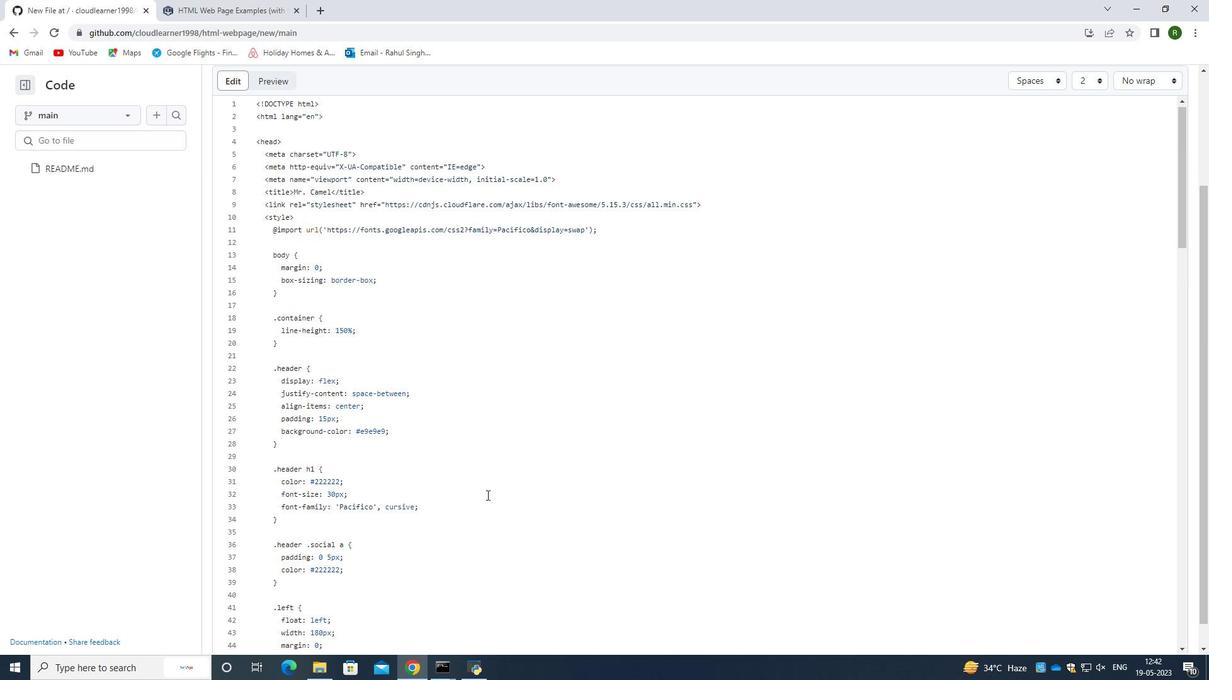 
Action: Mouse scrolled (487, 495) with delta (0, 0)
Screenshot: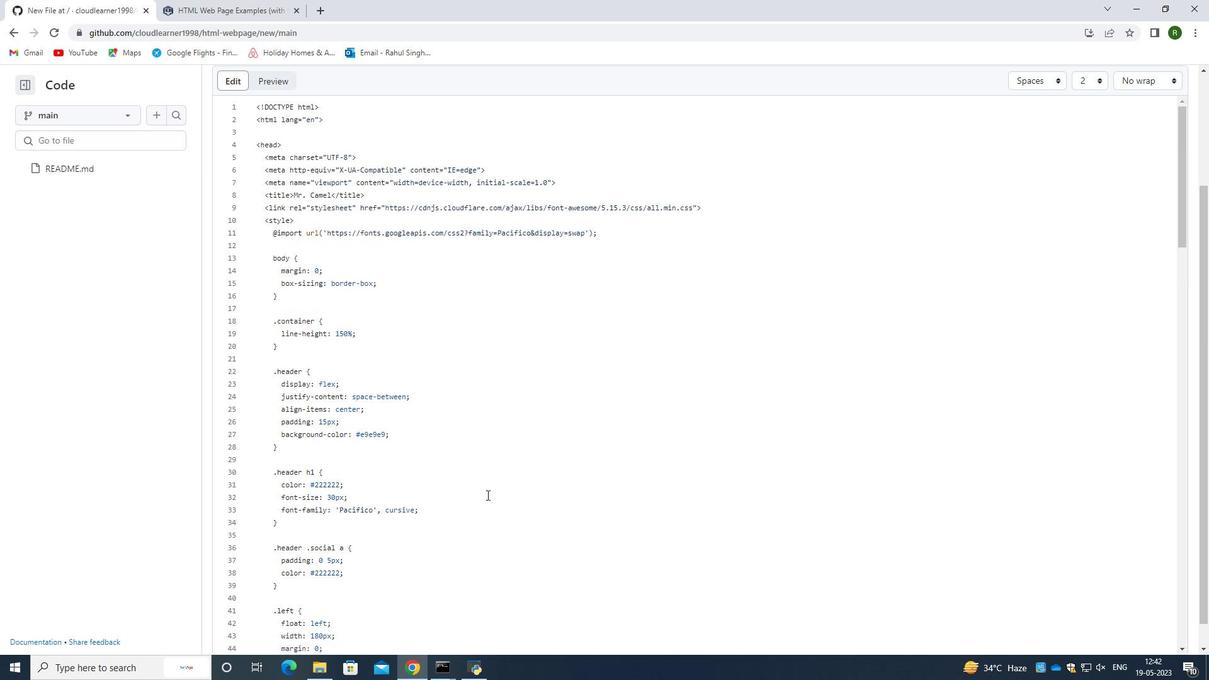 
Action: Mouse scrolled (487, 495) with delta (0, 0)
Screenshot: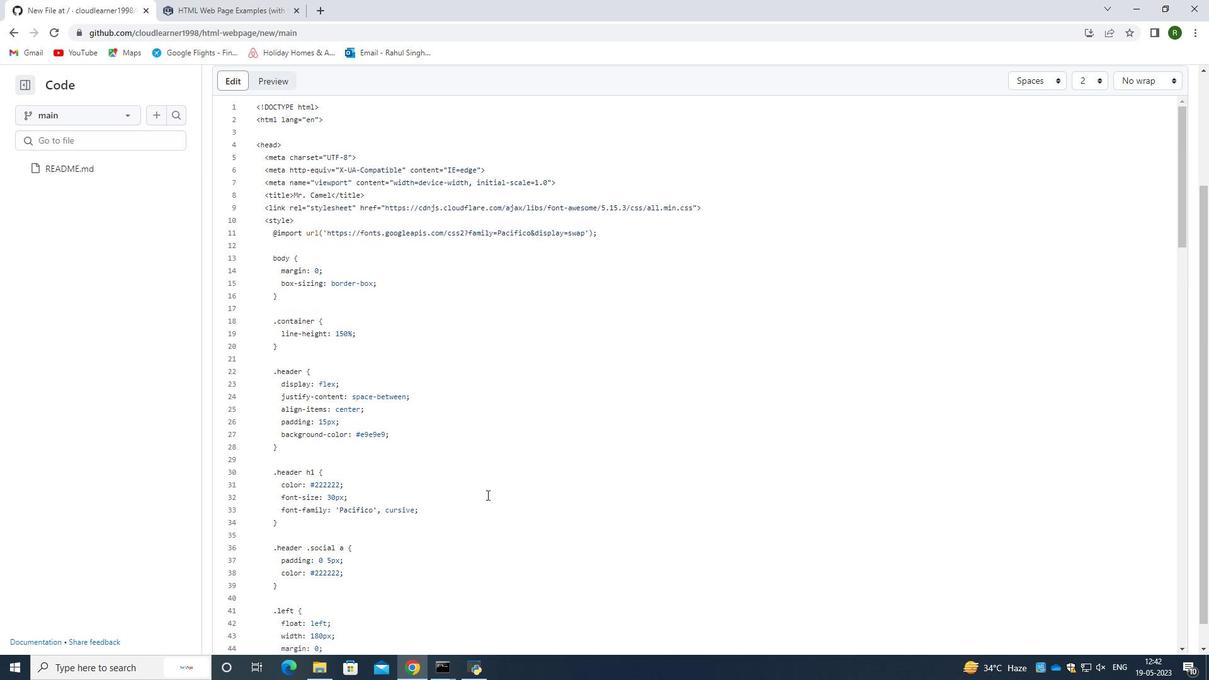 
Action: Mouse scrolled (487, 495) with delta (0, 0)
Screenshot: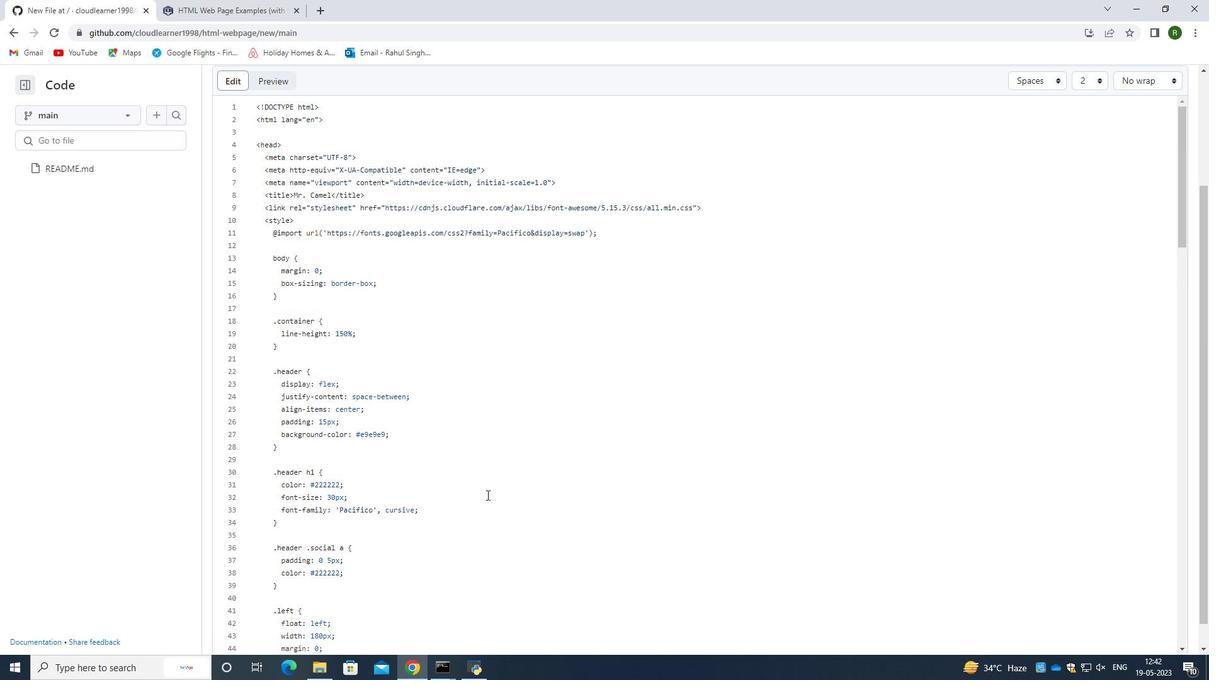 
Action: Mouse scrolled (487, 495) with delta (0, 0)
Screenshot: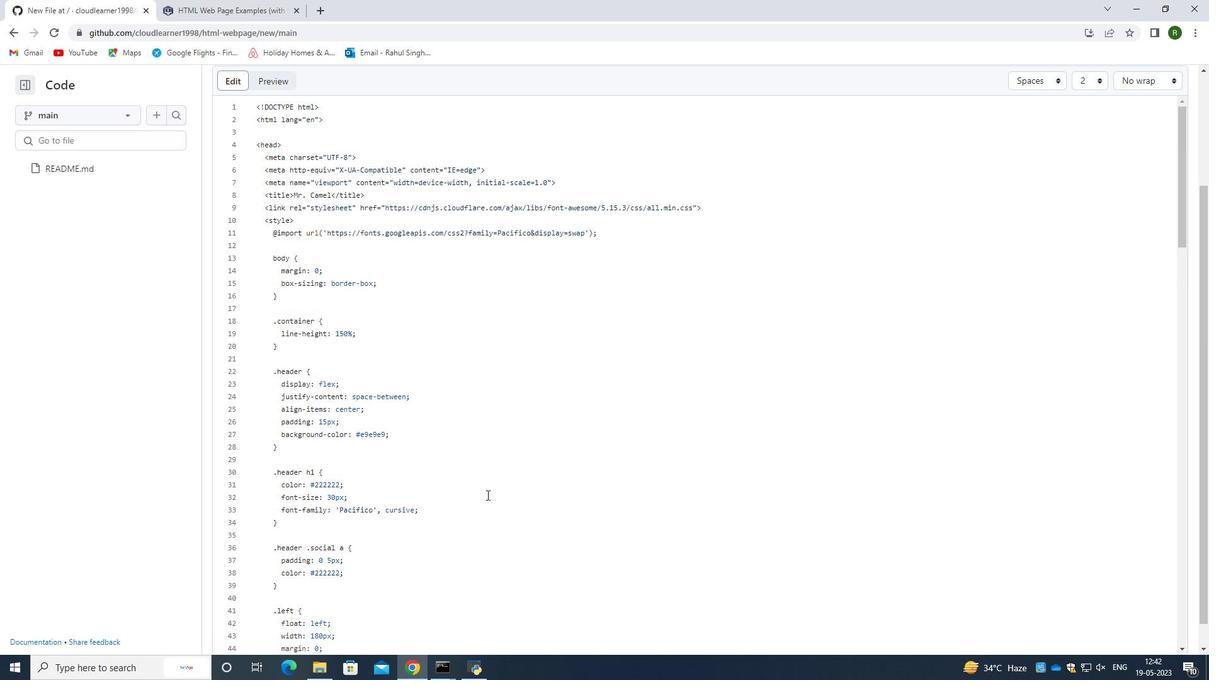 
Action: Mouse scrolled (487, 495) with delta (0, 0)
Screenshot: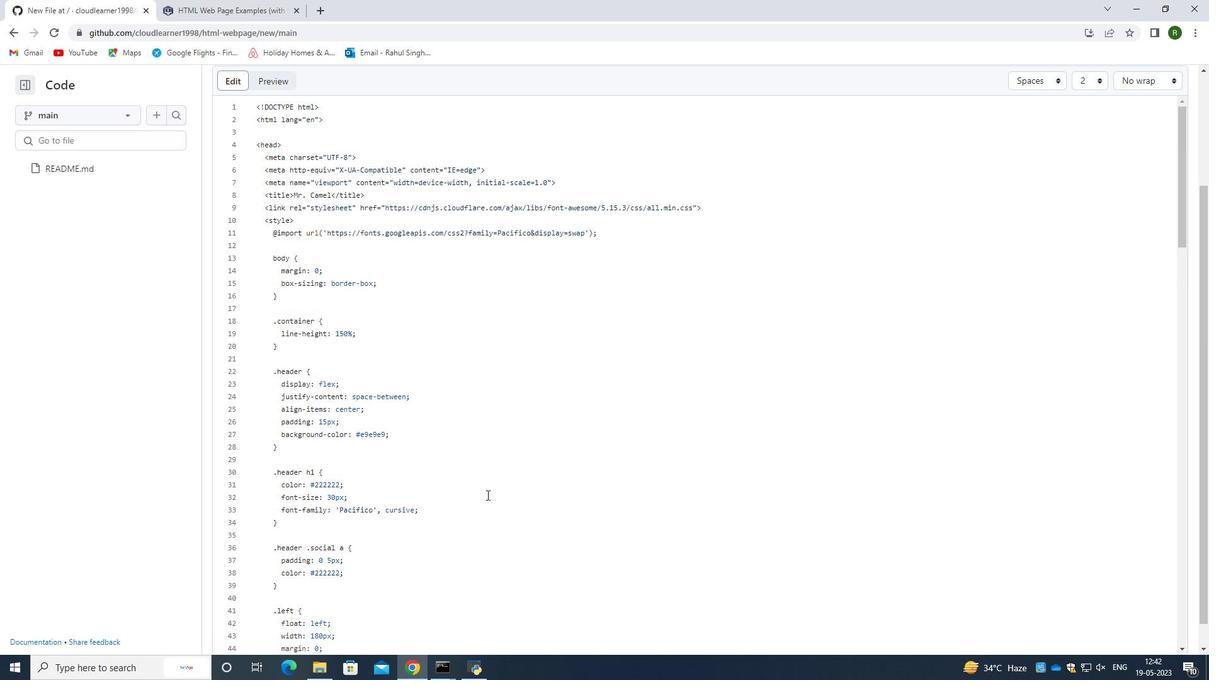 
Action: Mouse scrolled (487, 495) with delta (0, 0)
Screenshot: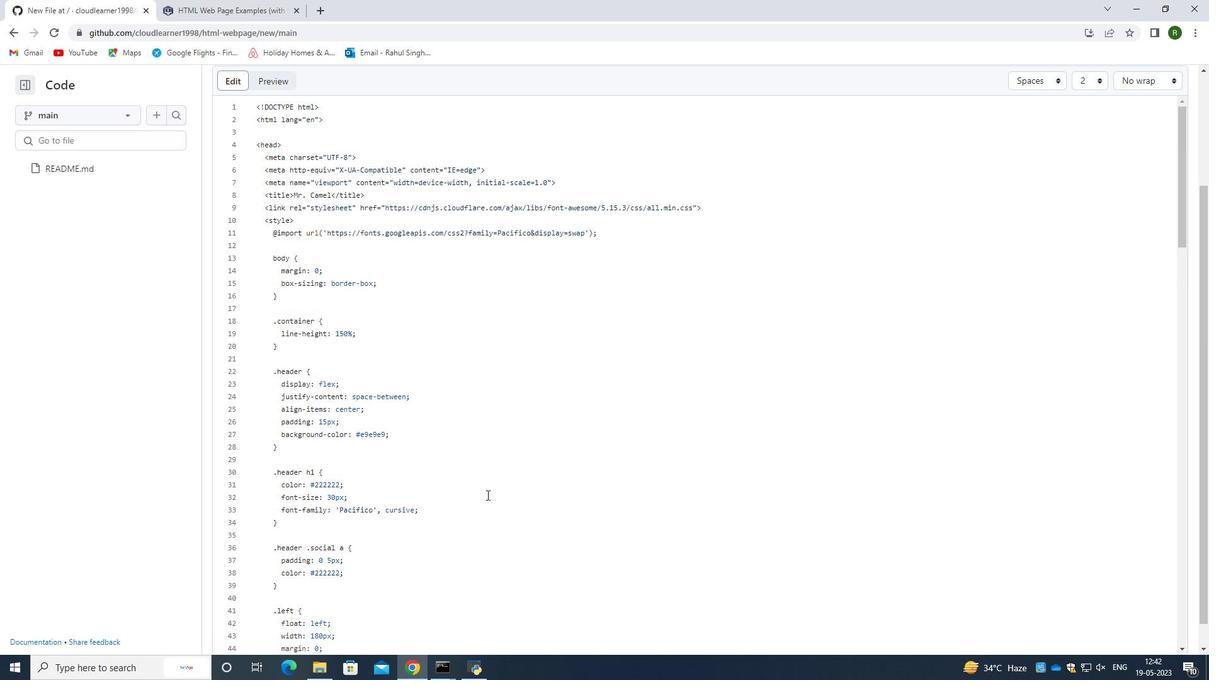 
Action: Mouse moved to (868, 494)
Screenshot: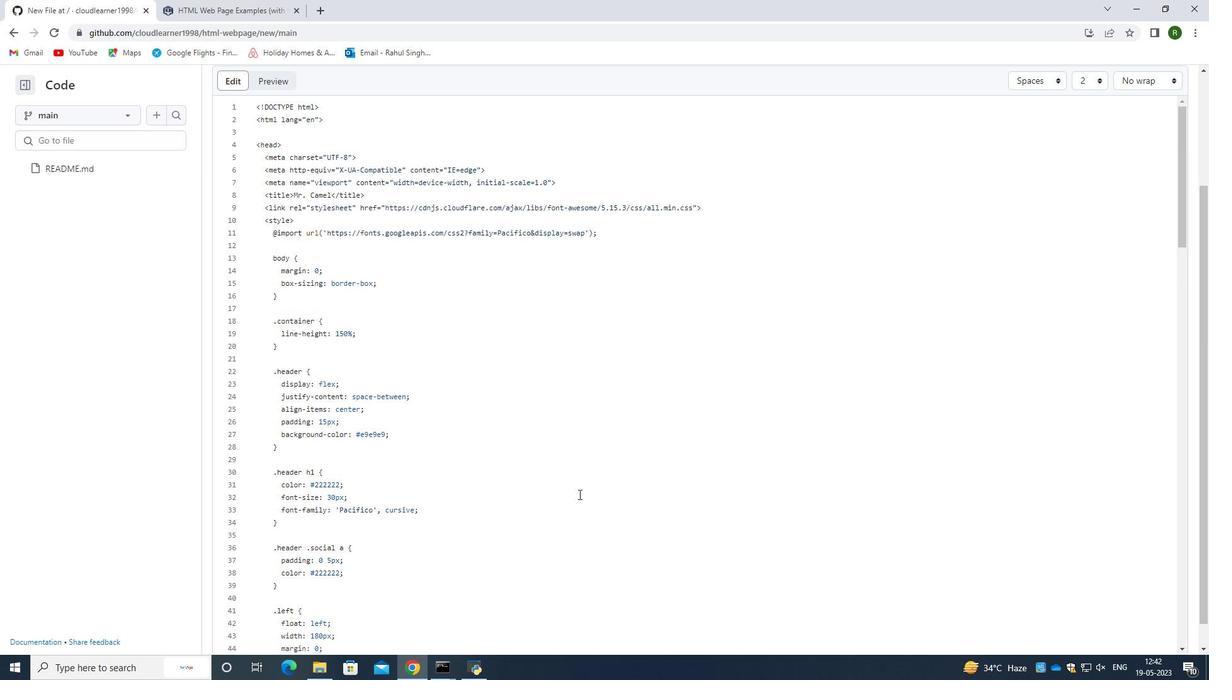 
Action: Mouse scrolled (868, 494) with delta (0, 0)
Screenshot: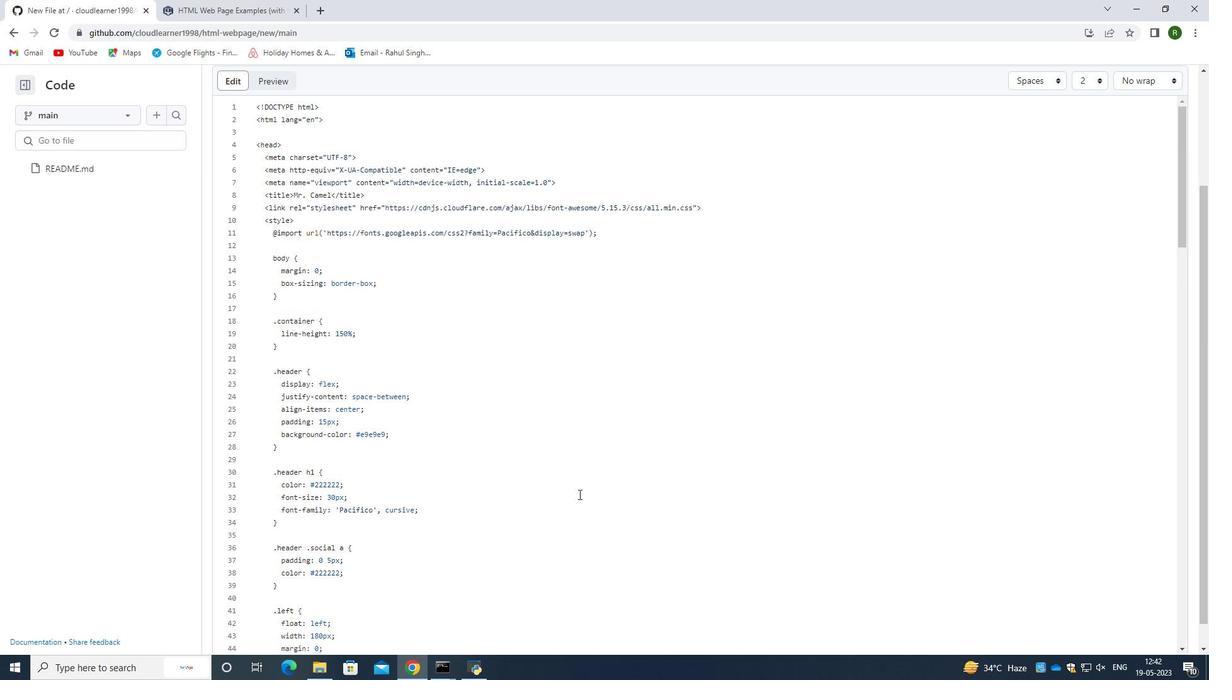 
Action: Mouse moved to (891, 485)
Screenshot: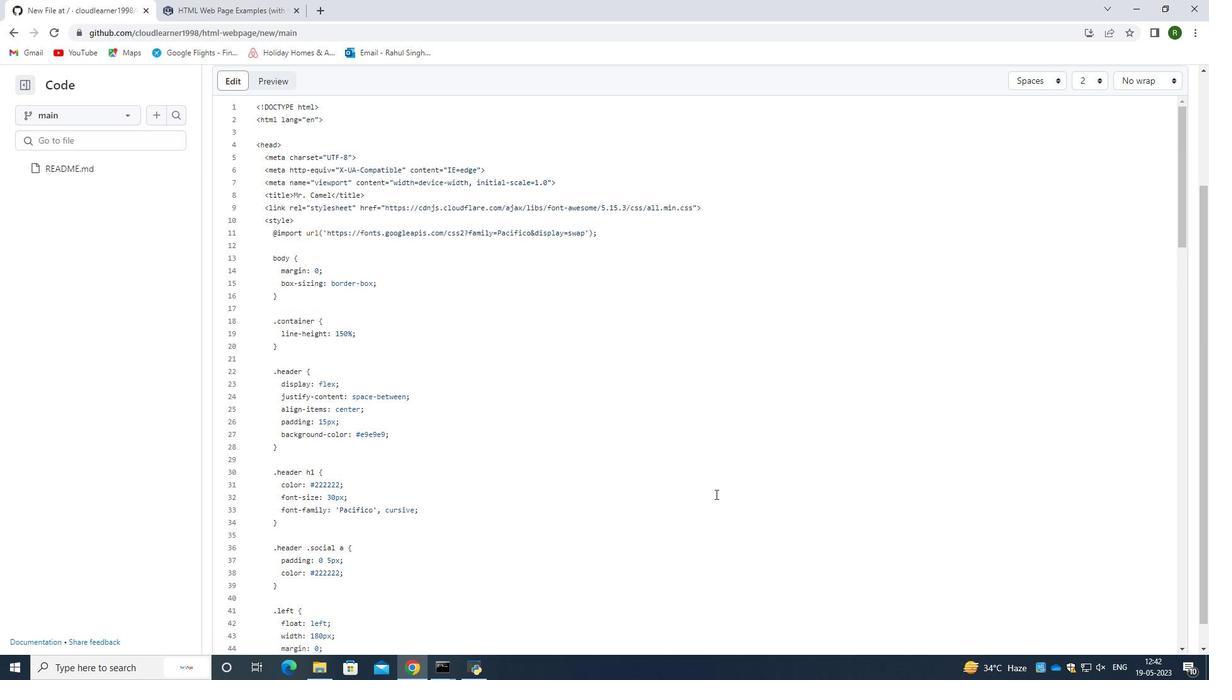 
Action: Mouse scrolled (891, 485) with delta (0, 0)
Screenshot: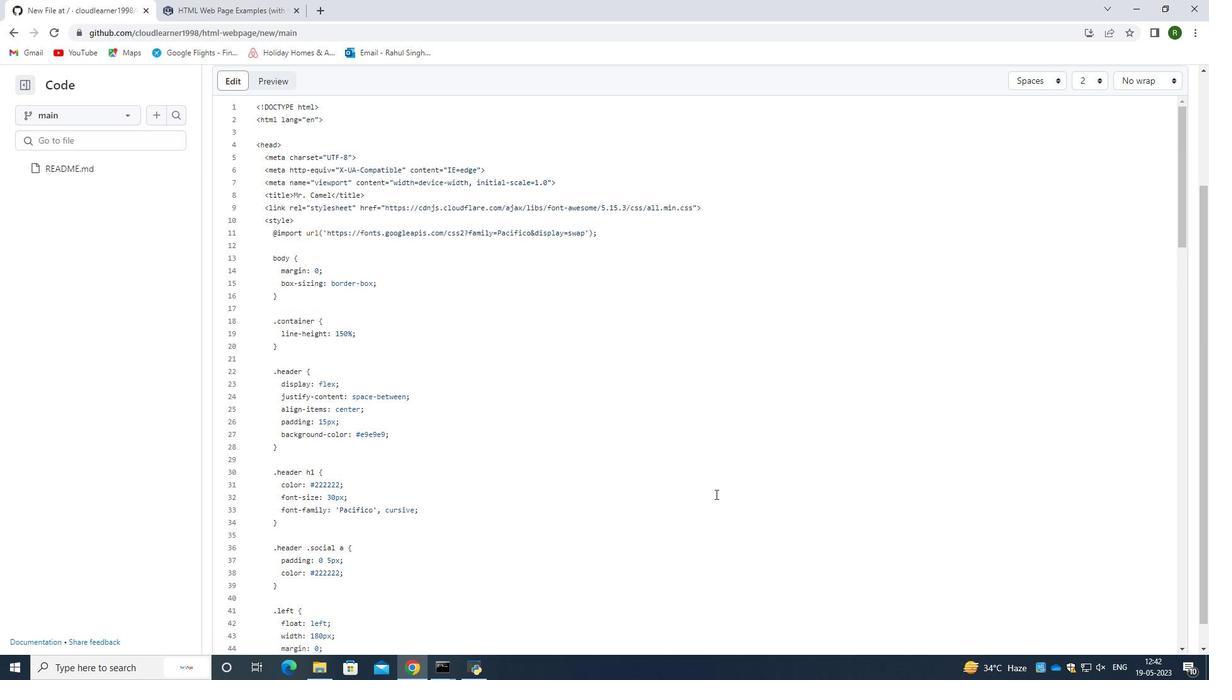 
Action: Mouse moved to (894, 485)
Screenshot: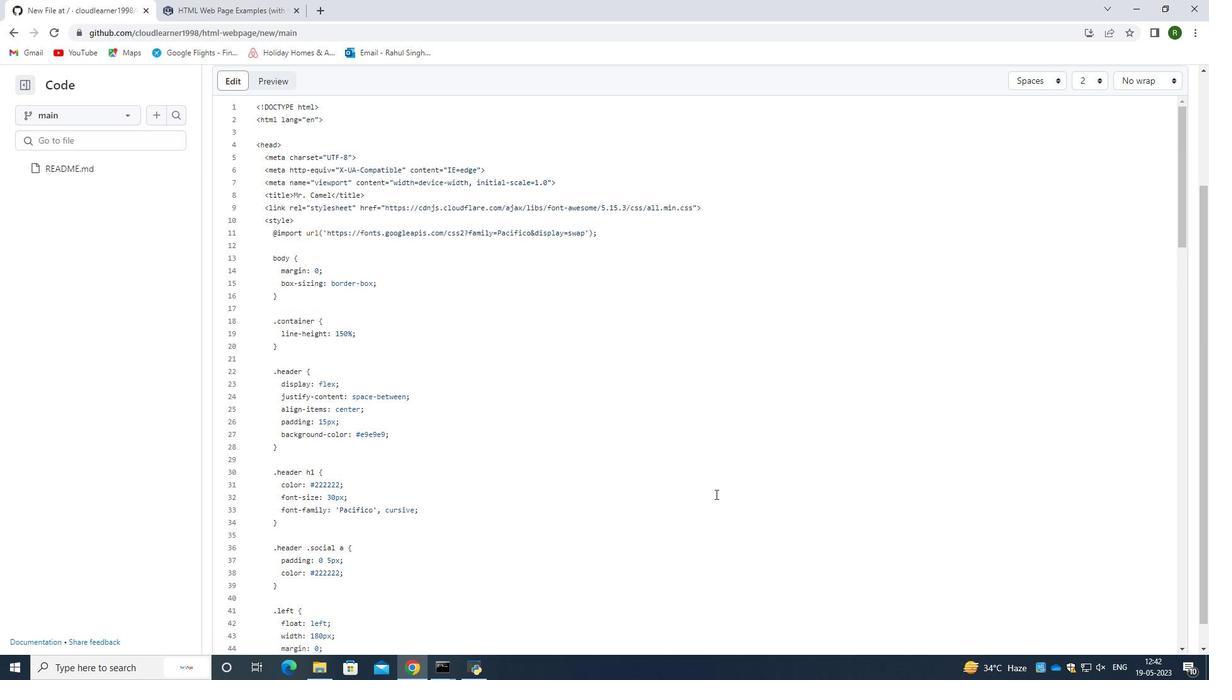 
Action: Mouse scrolled (894, 485) with delta (0, 0)
Screenshot: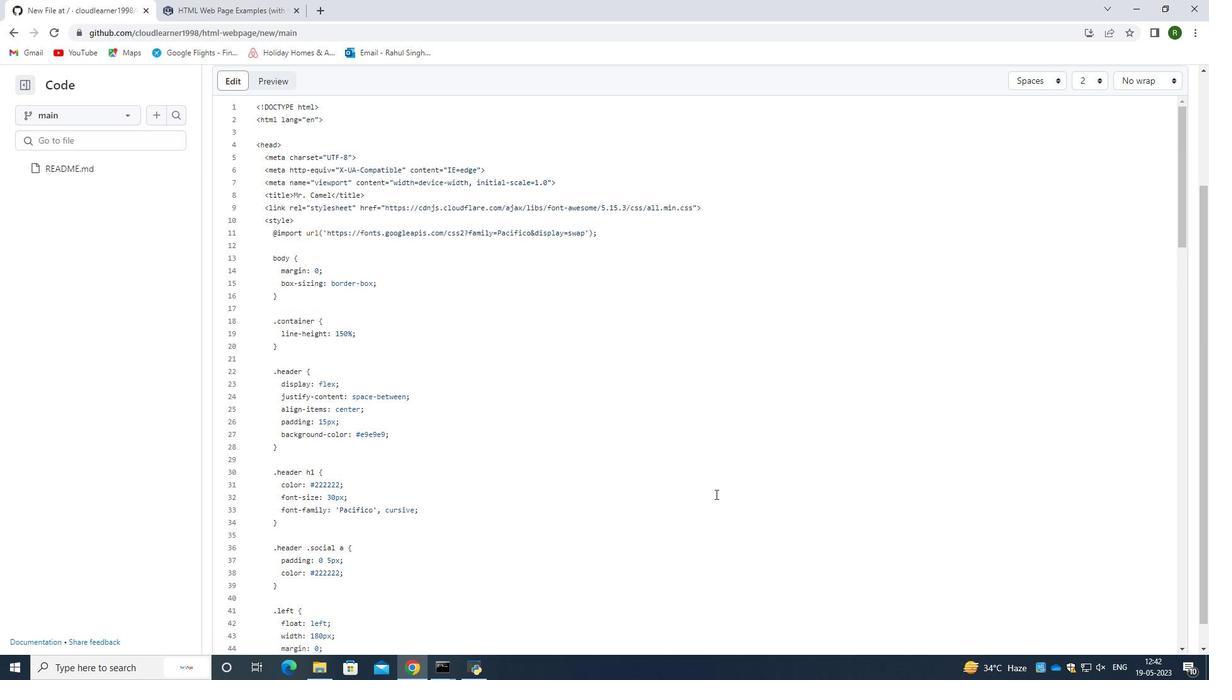 
Action: Mouse moved to (897, 485)
